 Task: Design an expense reimbursement form in Excel to streamline the process of submitting and approving expense claims. Include fields for employee details, itemized expenses, and total calculations.
Action: Key pressed <Key.enter>
Screenshot: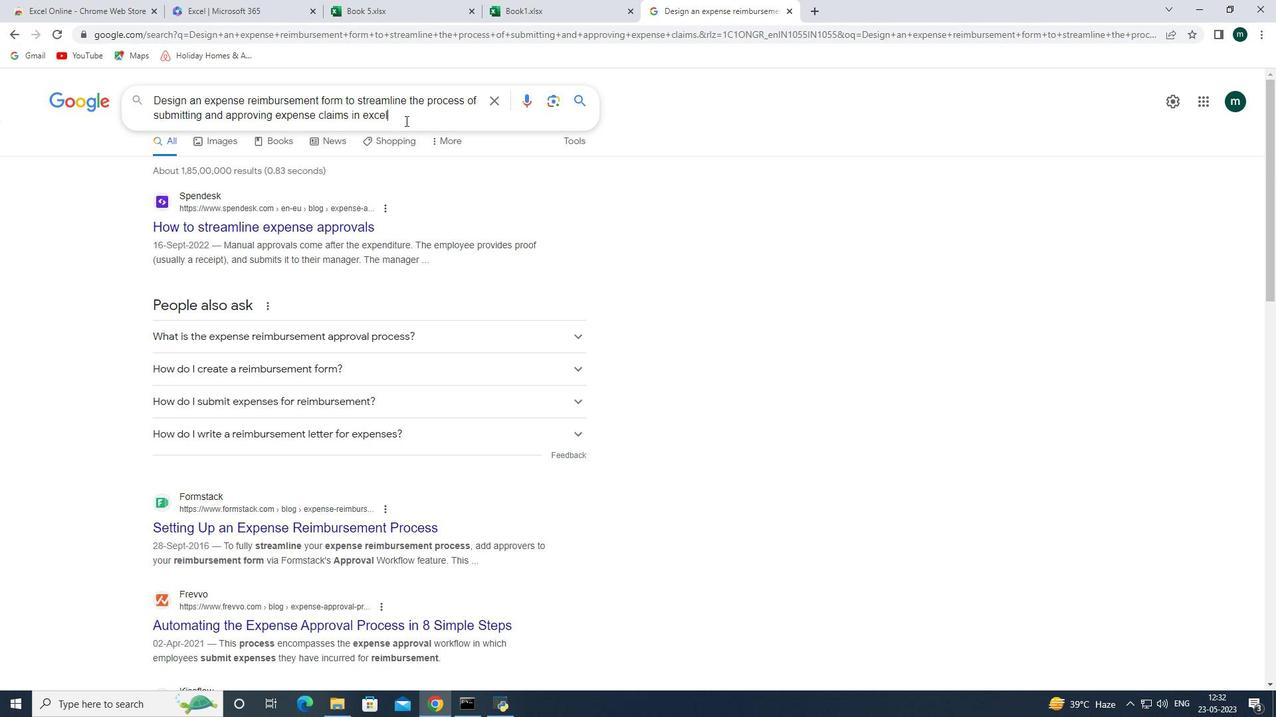 
Action: Mouse moved to (207, 134)
Screenshot: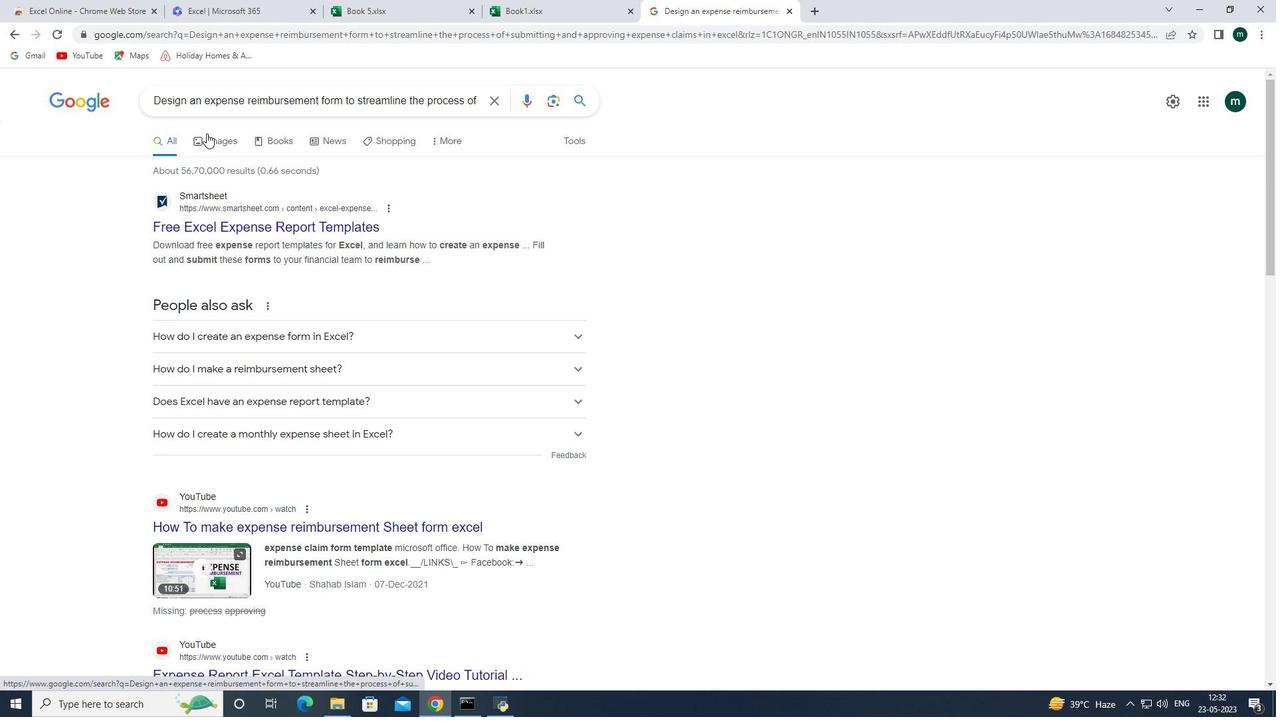 
Action: Mouse pressed left at (207, 134)
Screenshot: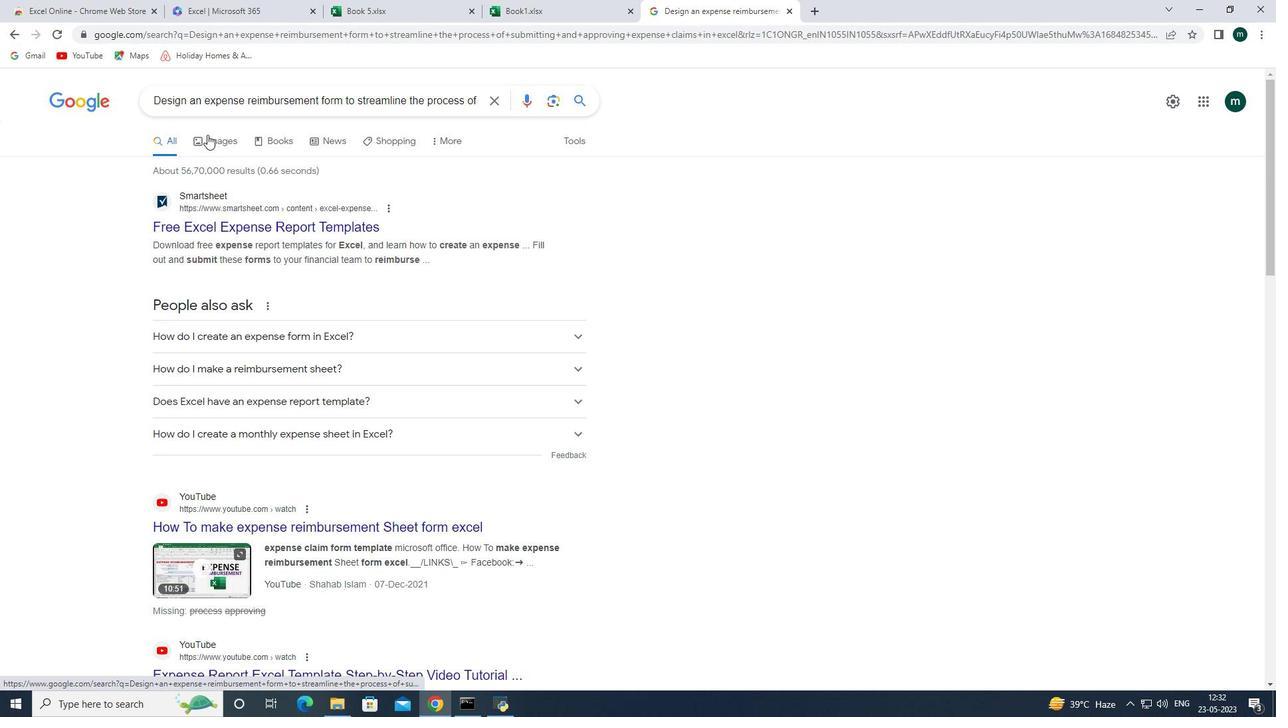 
Action: Mouse moved to (1114, 251)
Screenshot: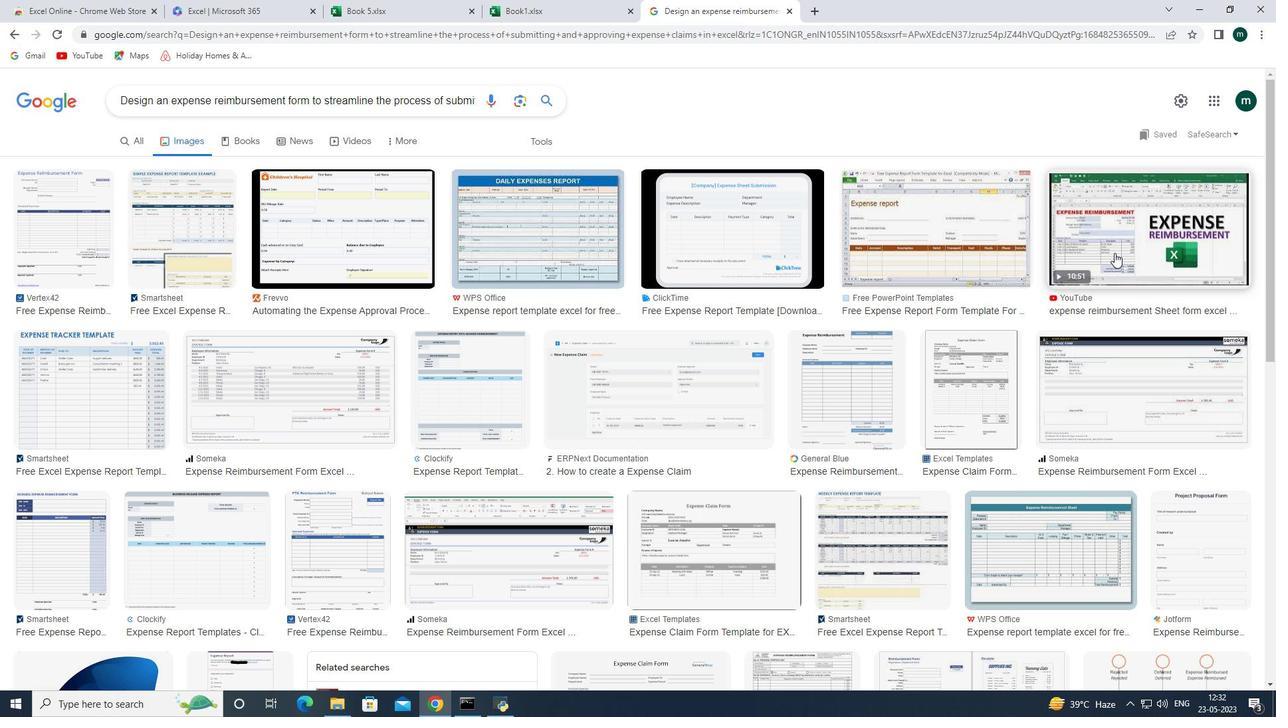 
Action: Mouse pressed left at (1114, 251)
Screenshot: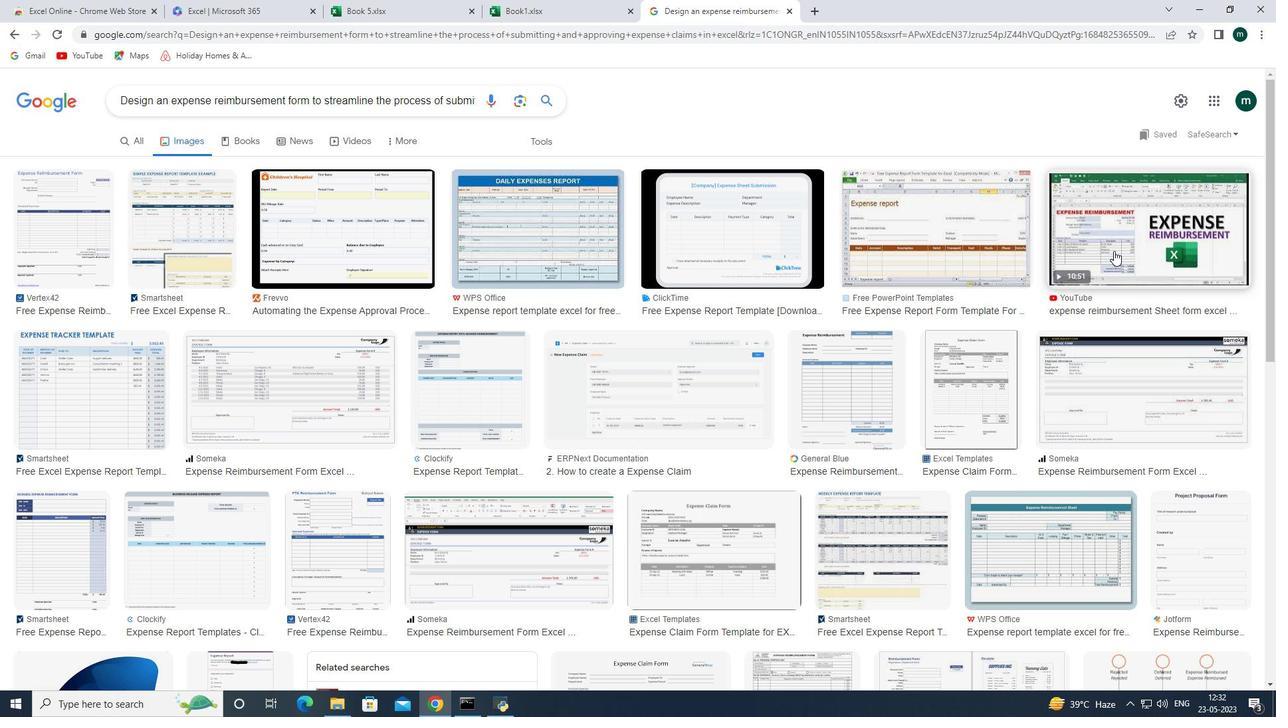 
Action: Mouse moved to (435, 482)
Screenshot: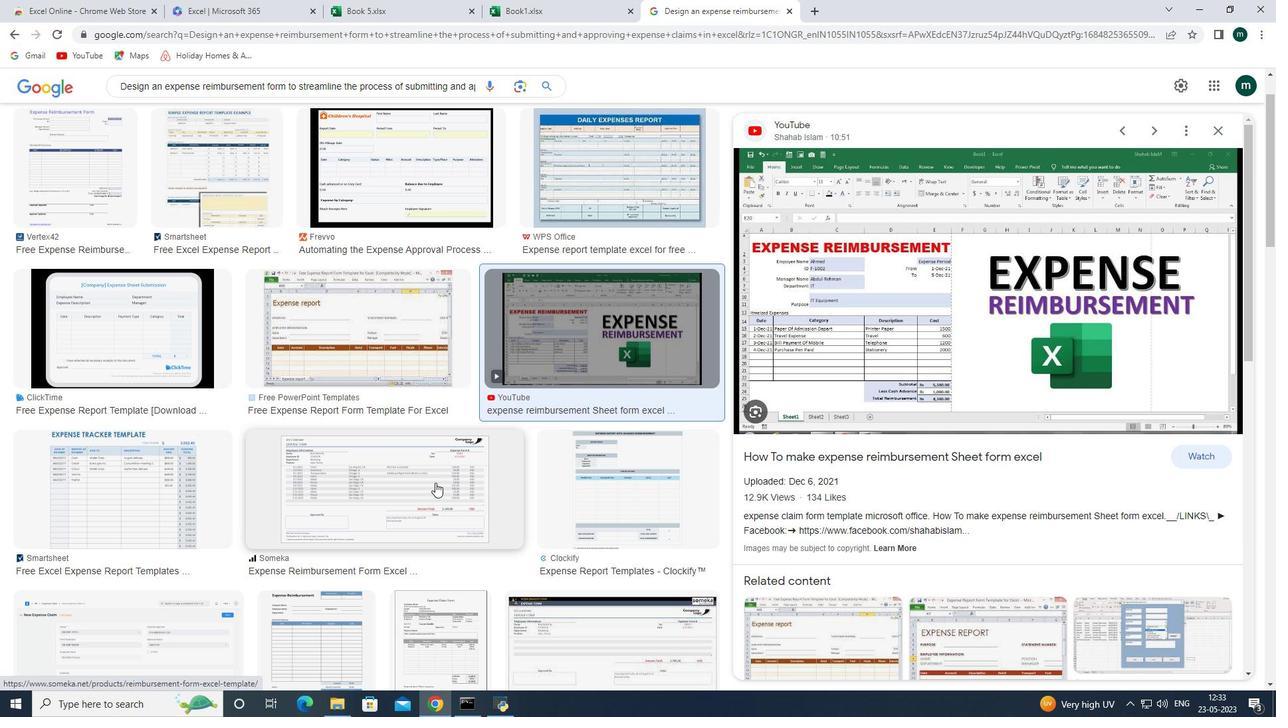 
Action: Mouse pressed left at (435, 482)
Screenshot: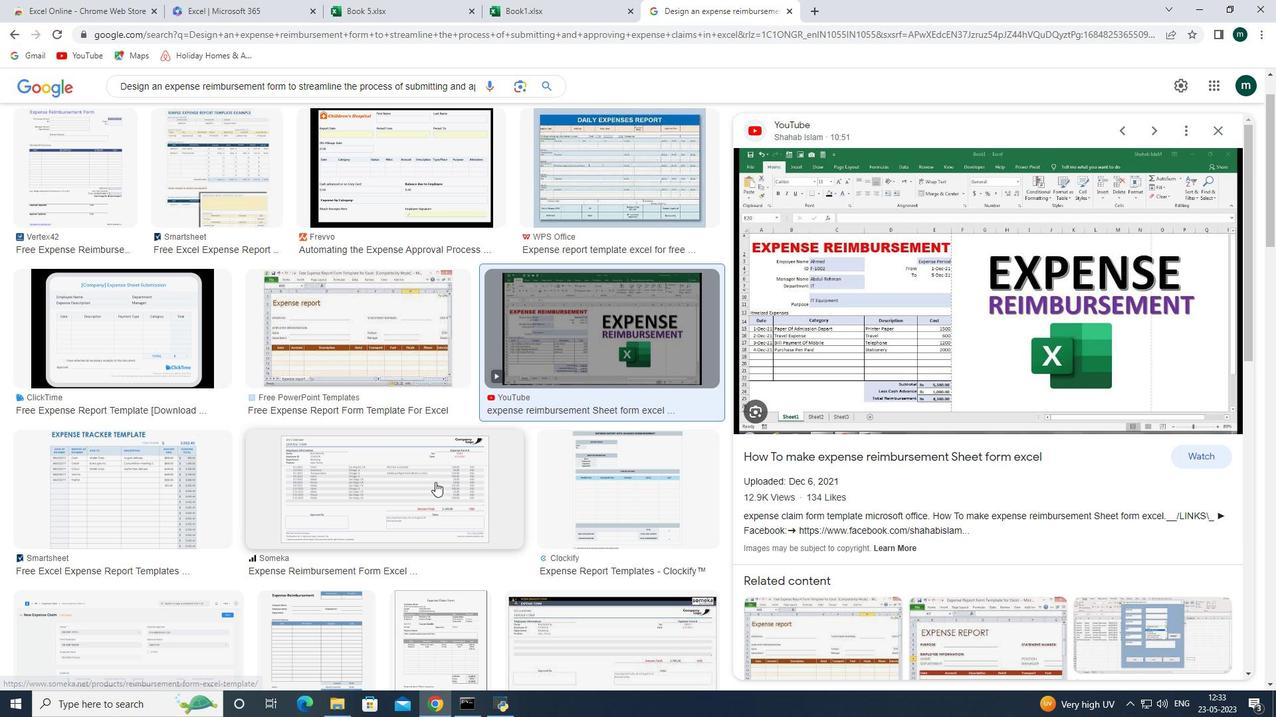 
Action: Mouse moved to (175, 479)
Screenshot: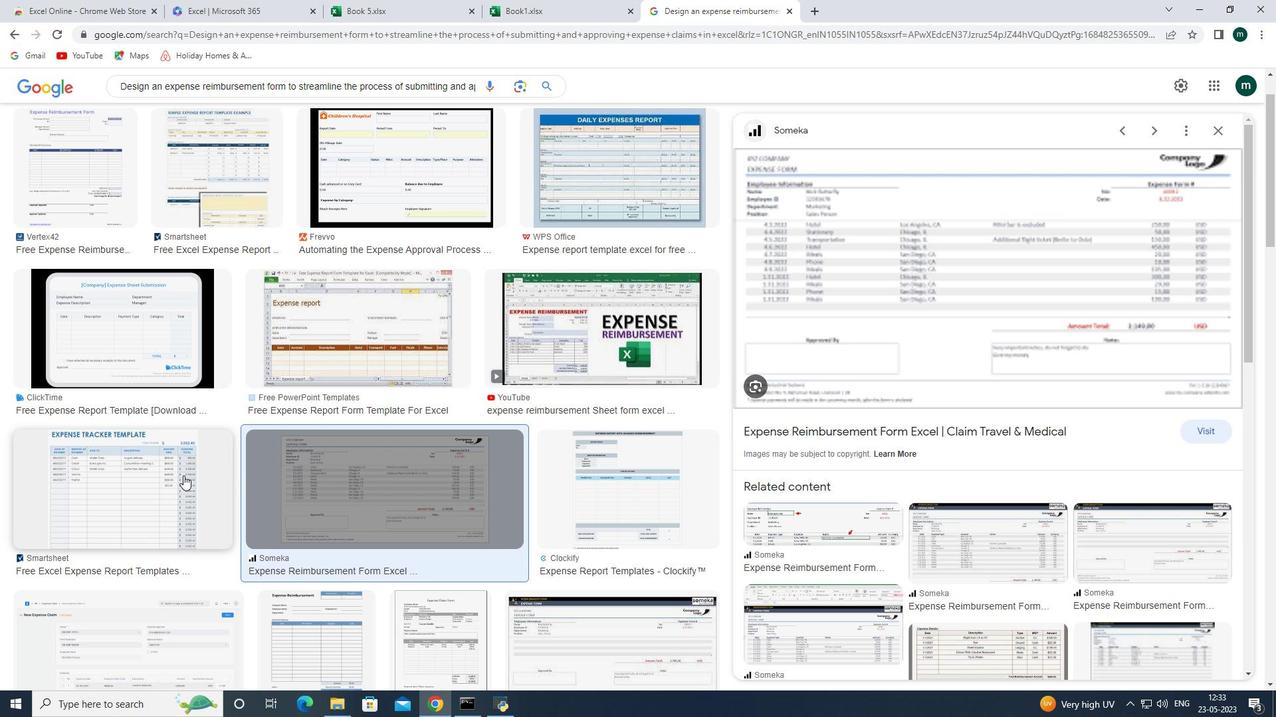 
Action: Mouse pressed left at (175, 479)
Screenshot: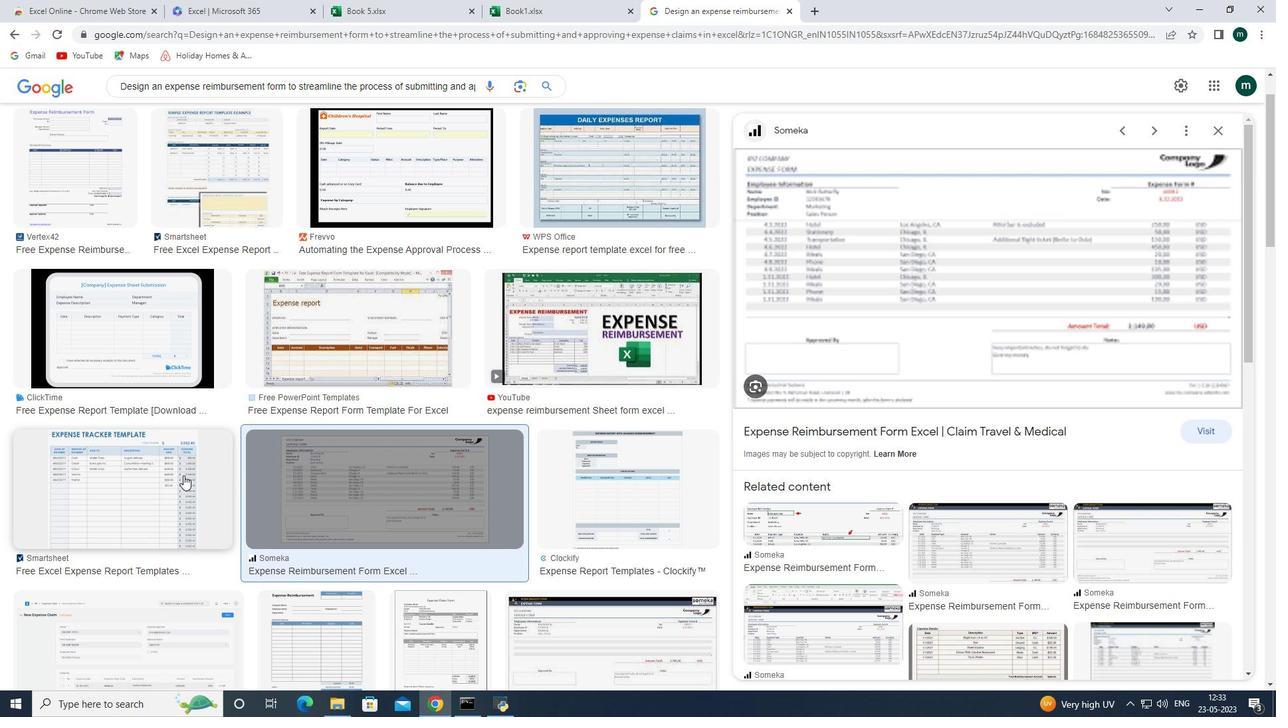 
Action: Mouse moved to (564, 498)
Screenshot: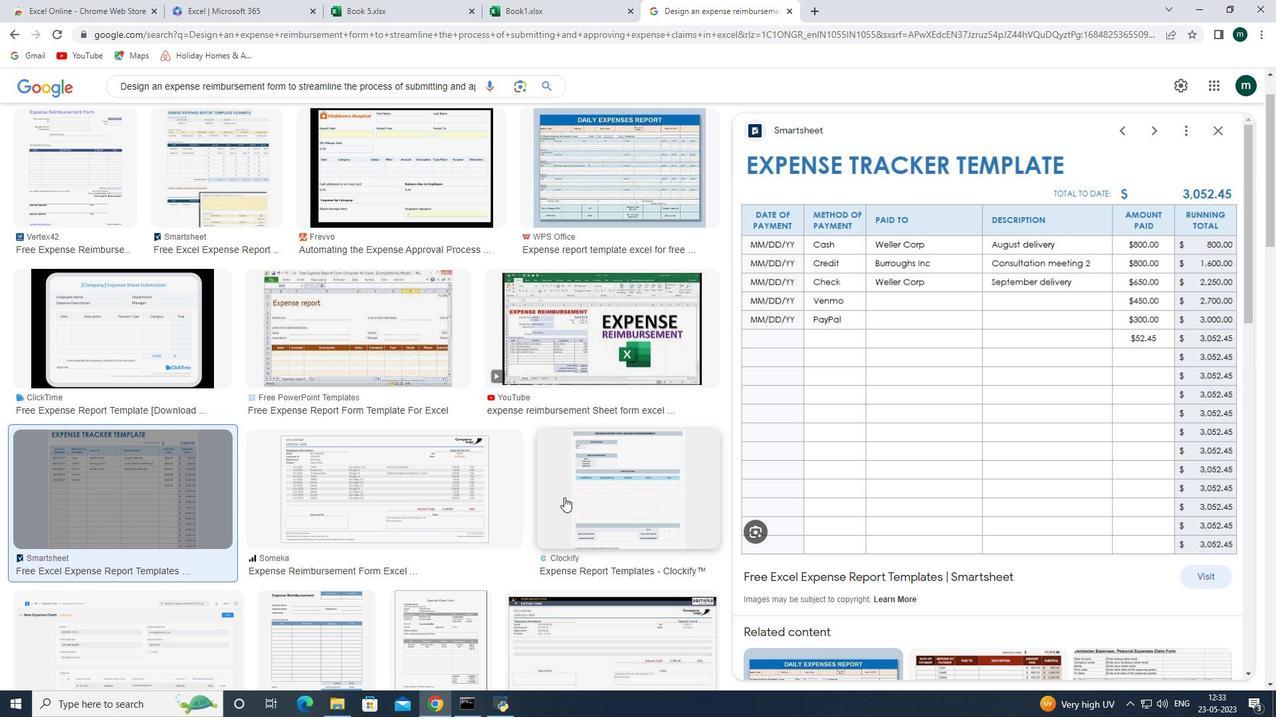 
Action: Mouse scrolled (564, 497) with delta (0, 0)
Screenshot: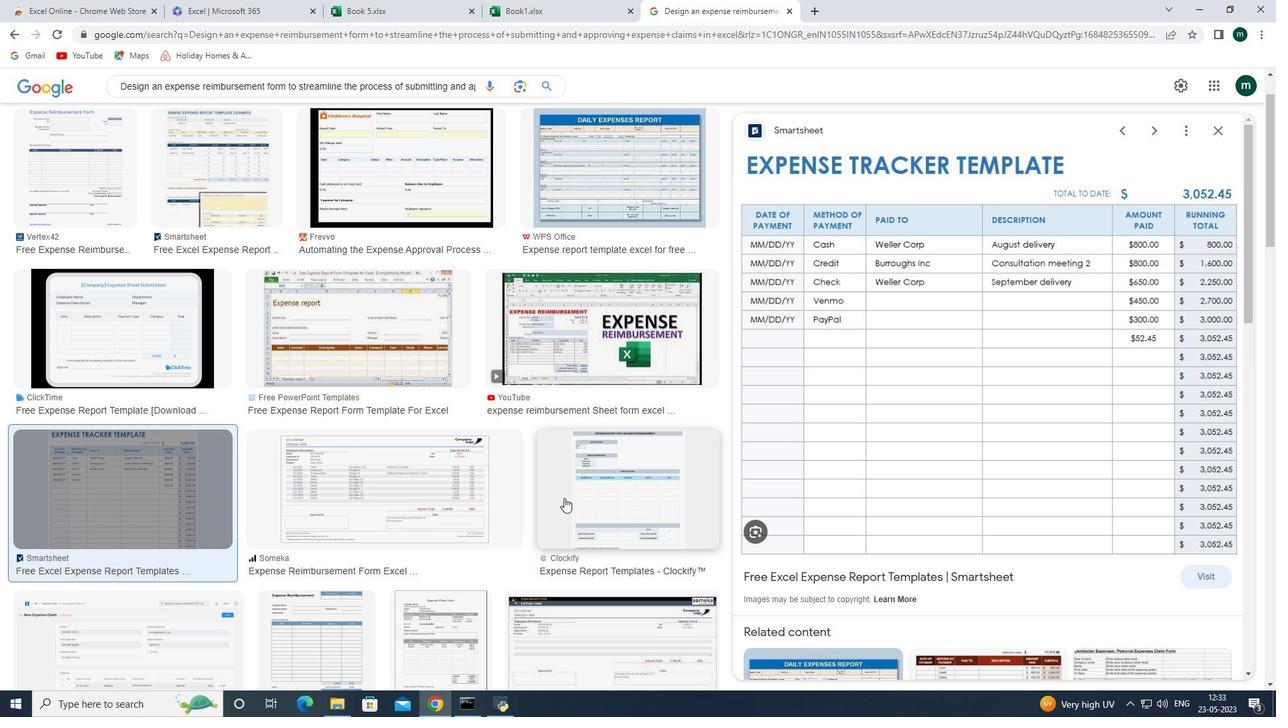 
Action: Mouse scrolled (564, 497) with delta (0, 0)
Screenshot: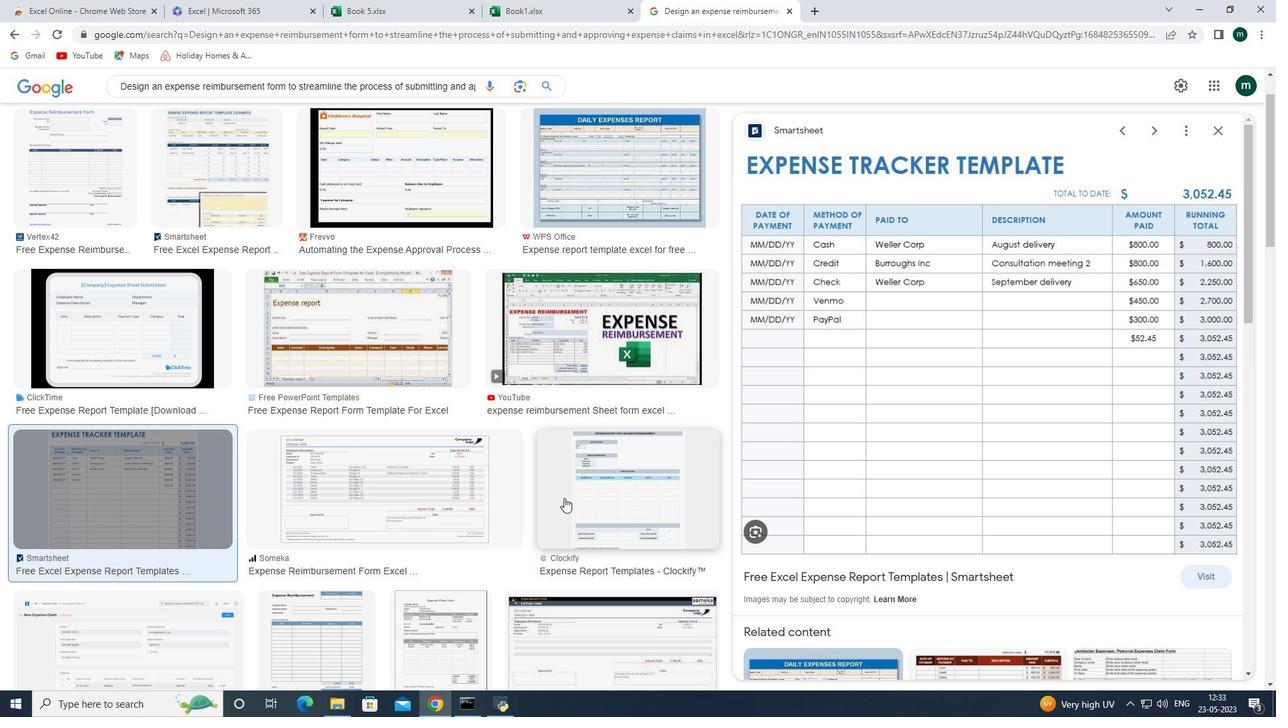 
Action: Mouse moved to (552, 500)
Screenshot: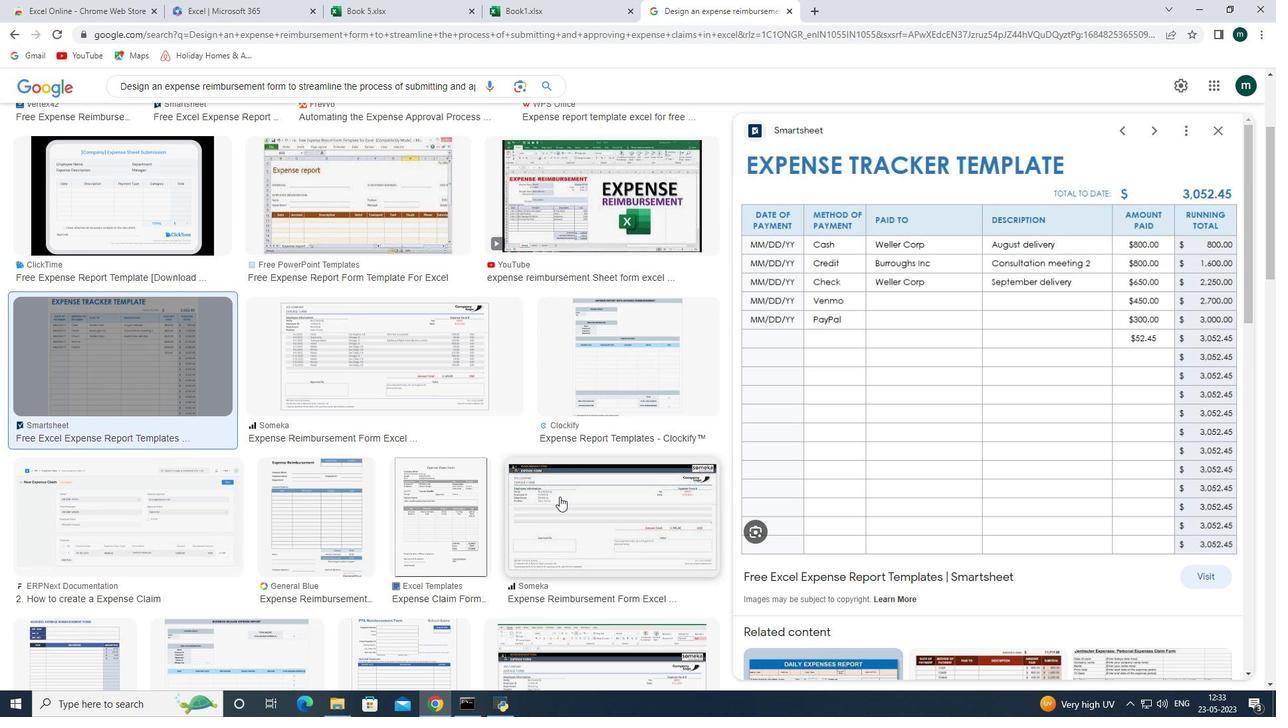 
Action: Mouse pressed left at (552, 500)
Screenshot: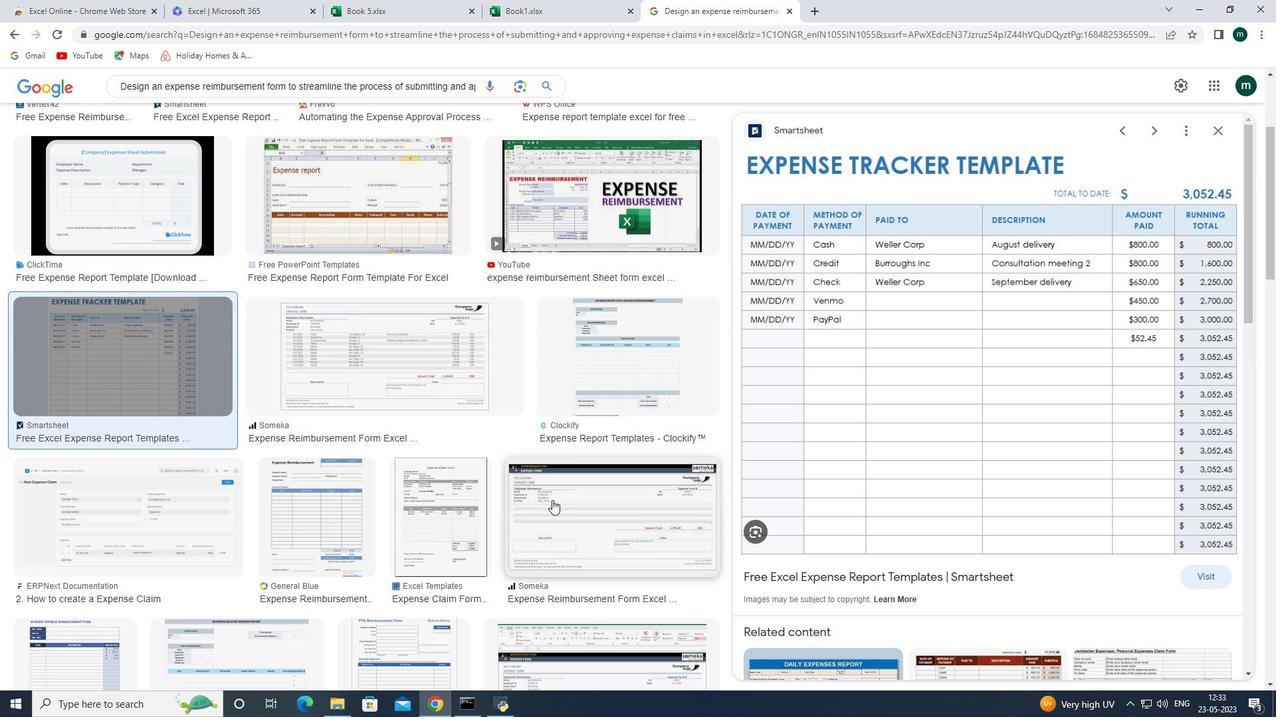
Action: Mouse moved to (453, 523)
Screenshot: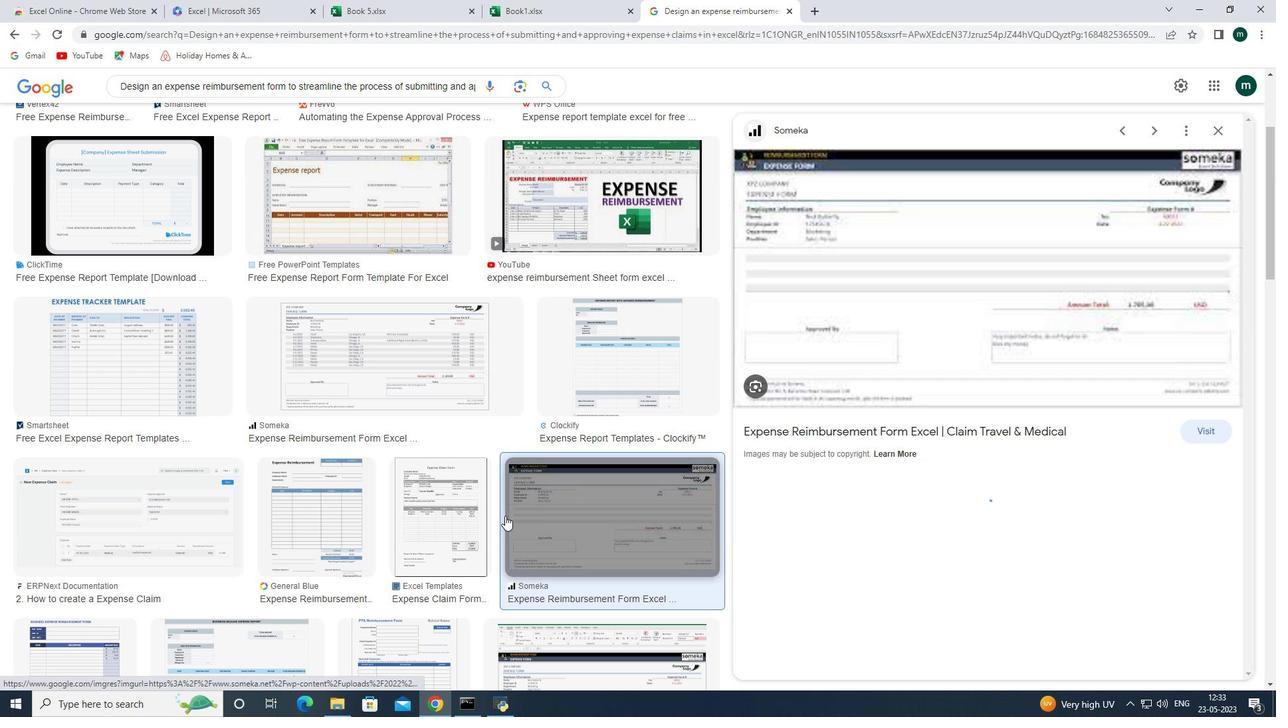 
Action: Mouse pressed left at (453, 523)
Screenshot: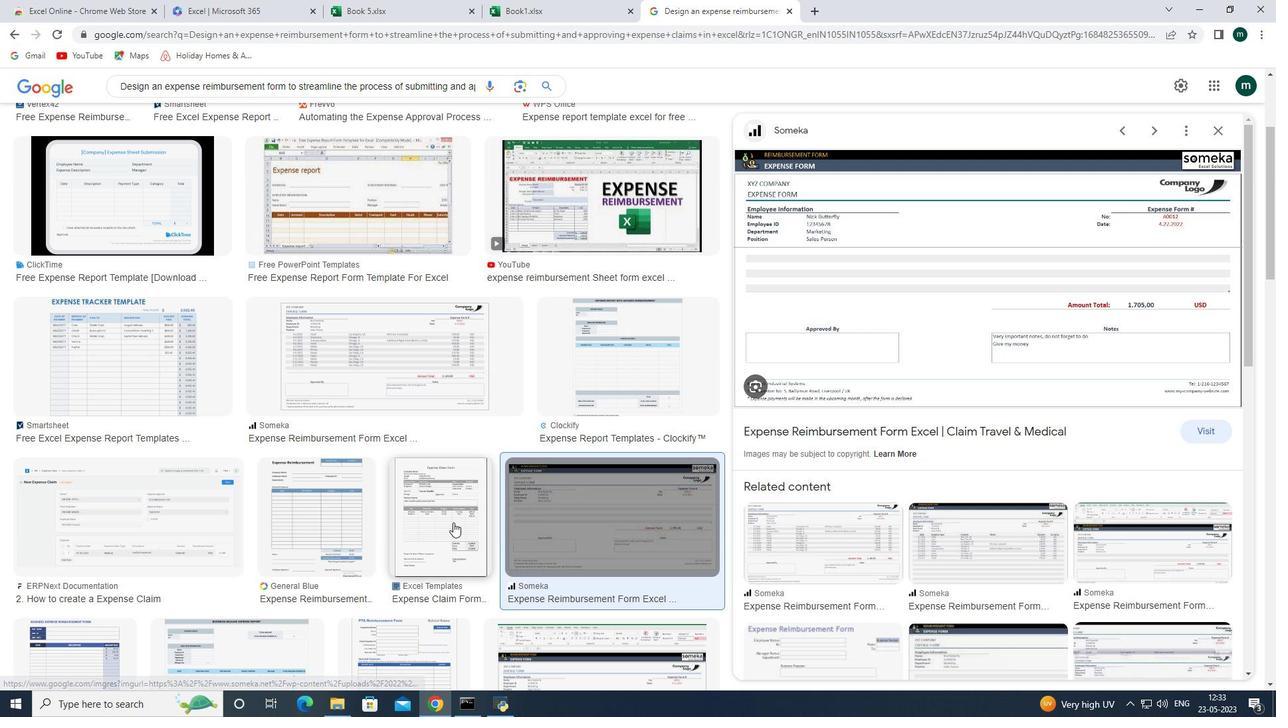 
Action: Mouse moved to (930, 363)
Screenshot: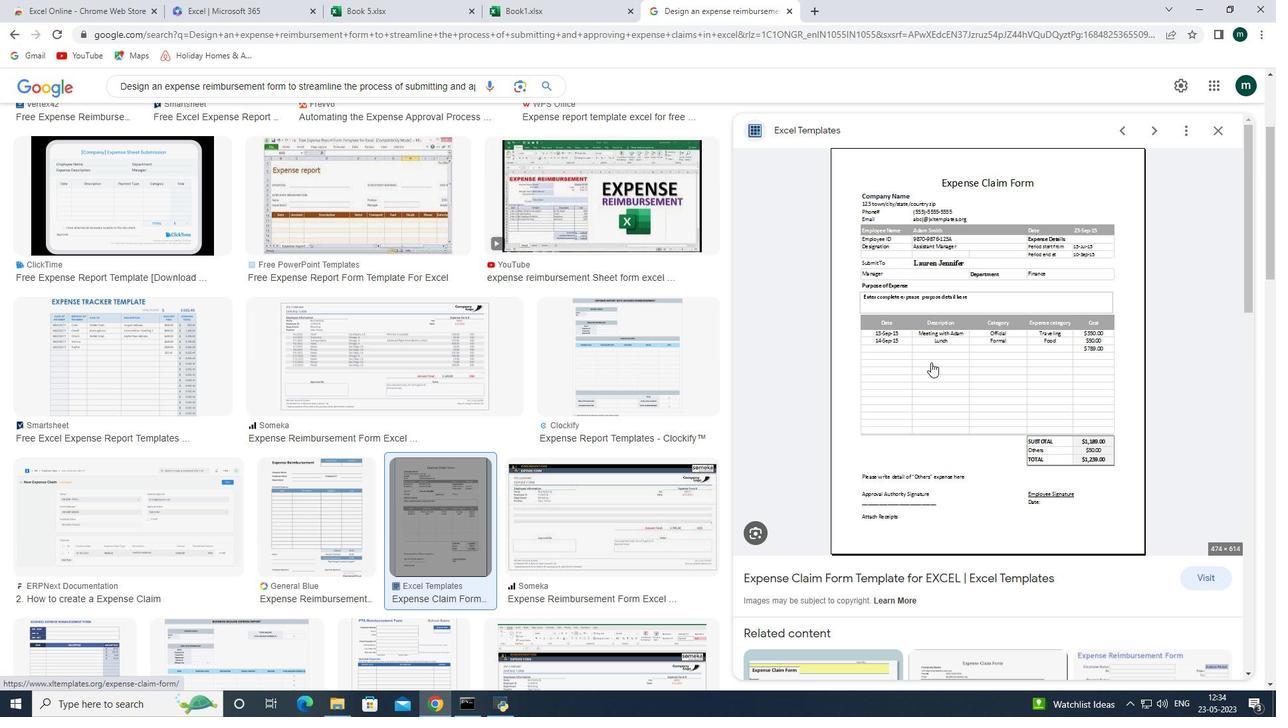 
Action: Mouse scrolled (930, 364) with delta (0, 0)
Screenshot: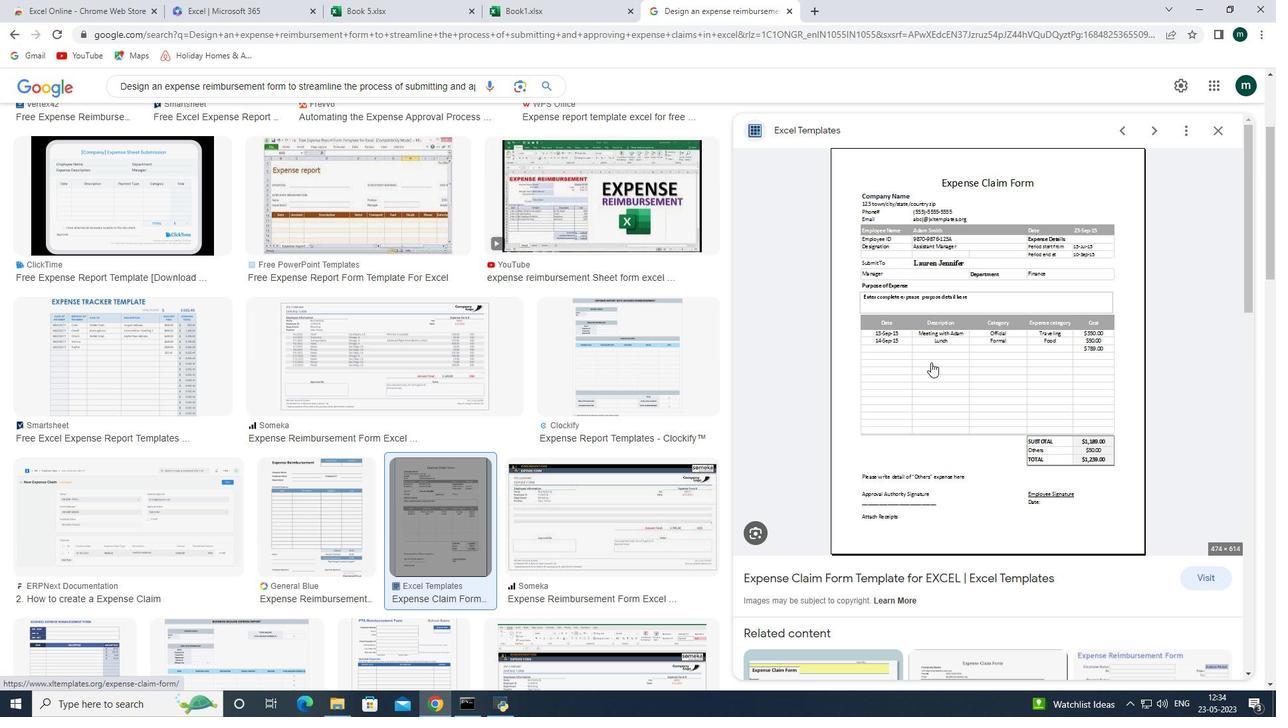 
Action: Mouse scrolled (930, 364) with delta (0, 0)
Screenshot: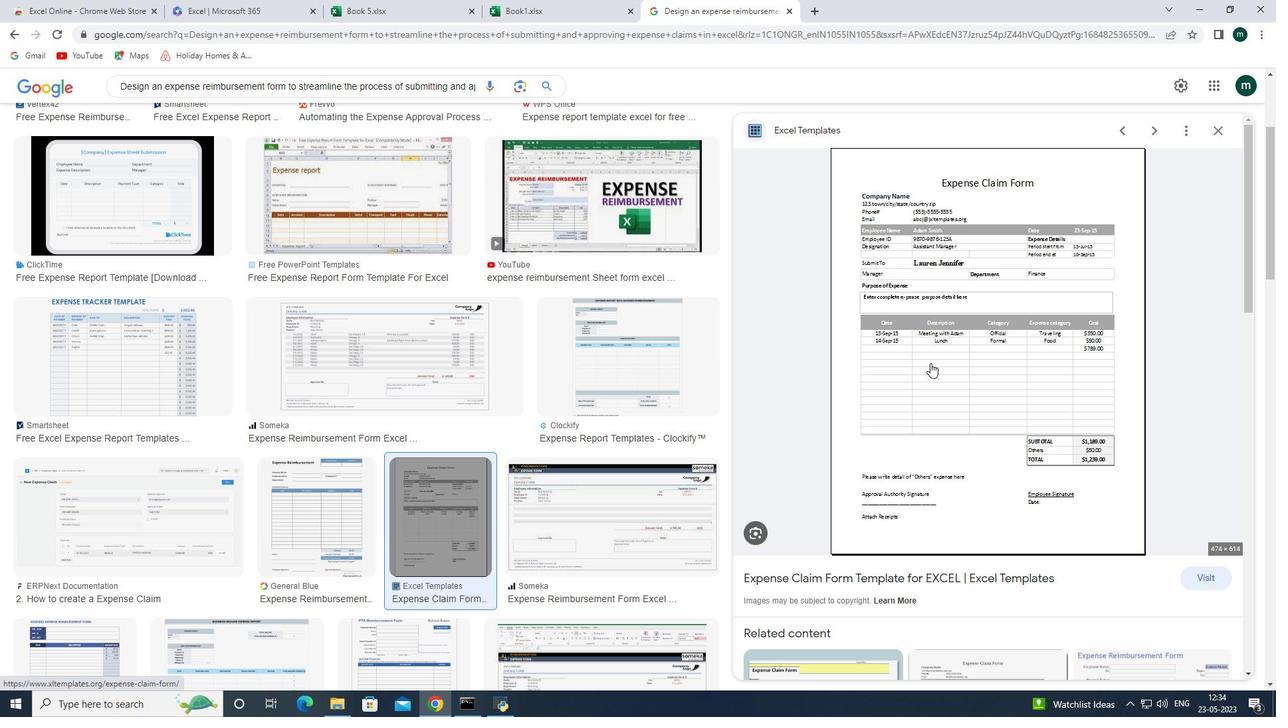 
Action: Mouse scrolled (930, 364) with delta (0, 0)
Screenshot: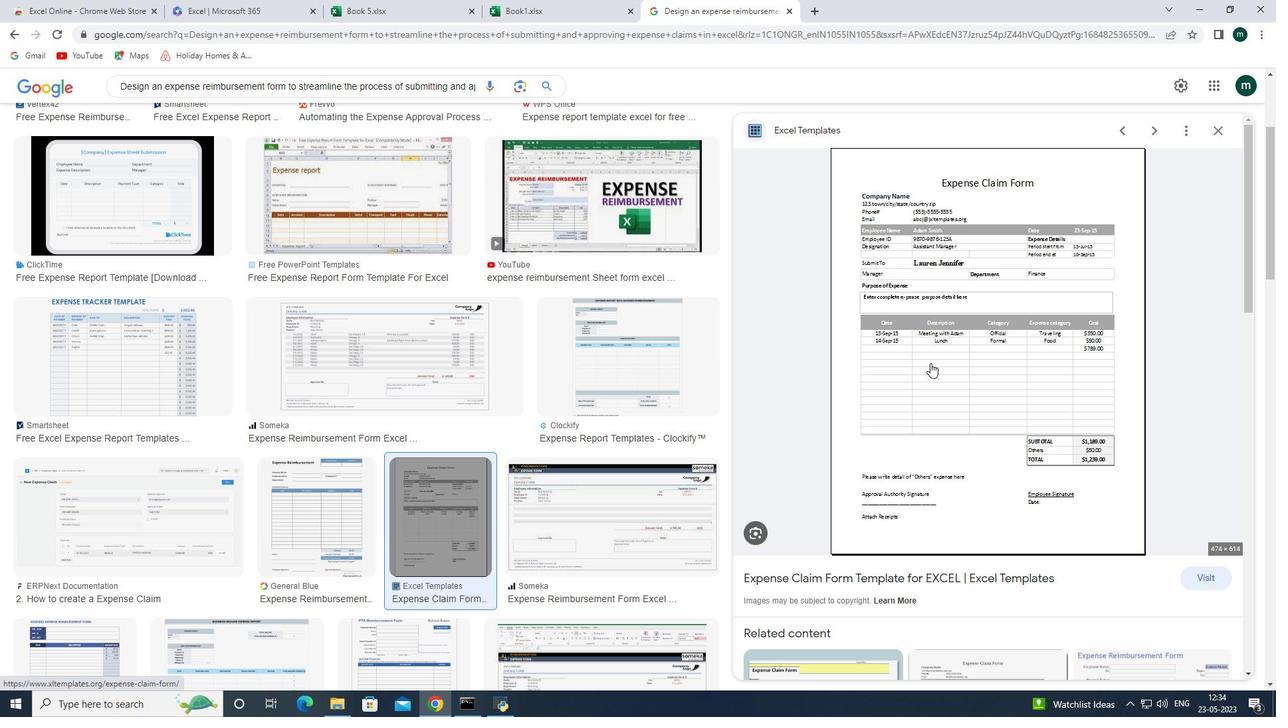 
Action: Mouse scrolled (930, 364) with delta (0, 0)
Screenshot: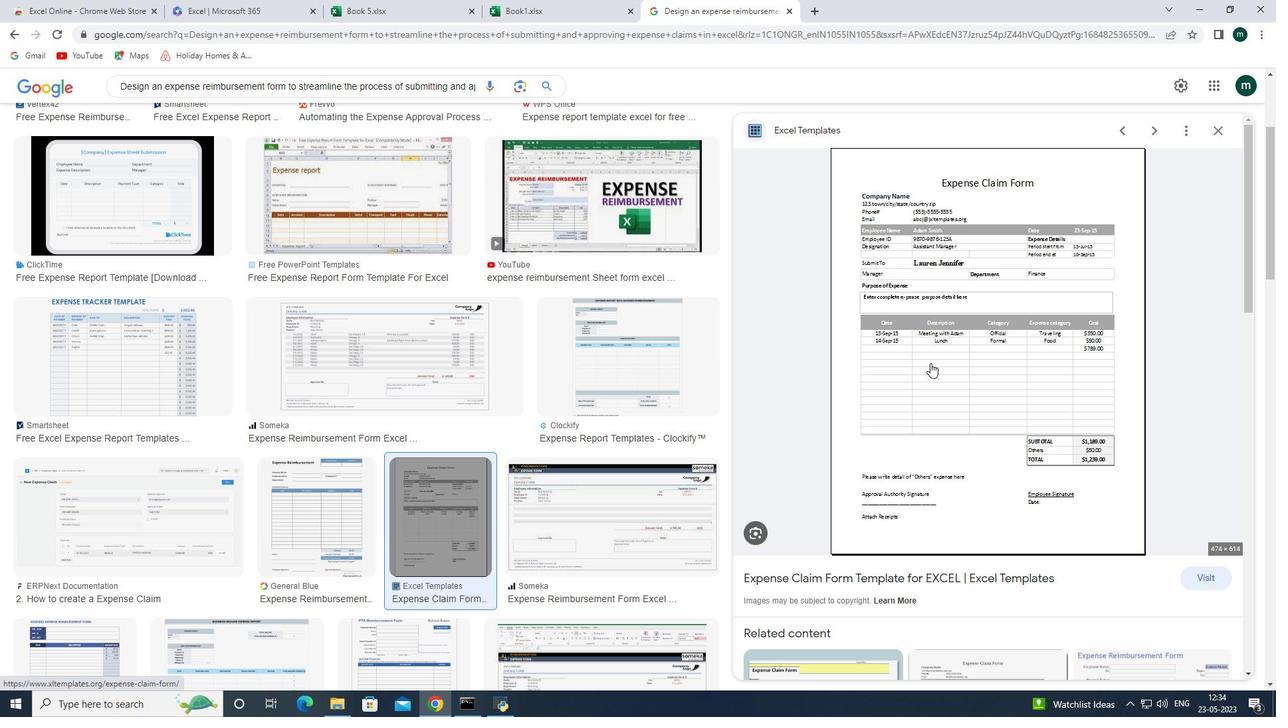 
Action: Mouse scrolled (930, 364) with delta (0, 0)
Screenshot: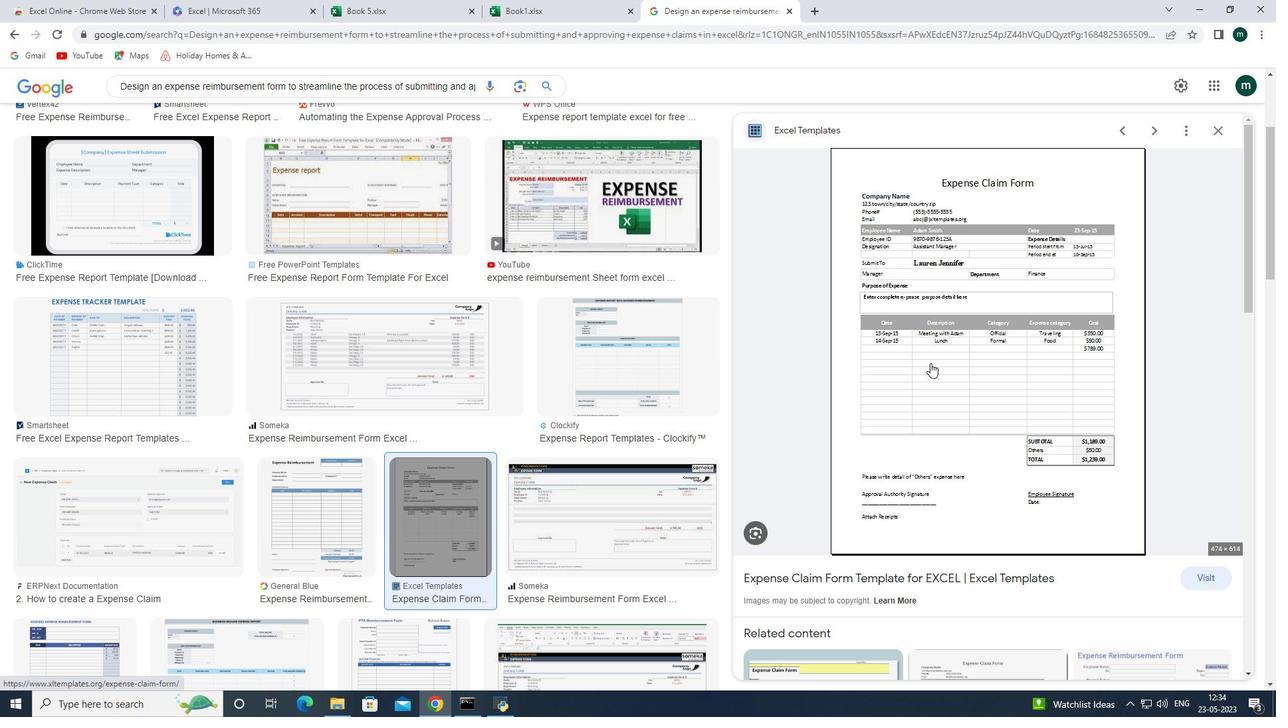 
Action: Mouse scrolled (930, 364) with delta (0, 0)
Screenshot: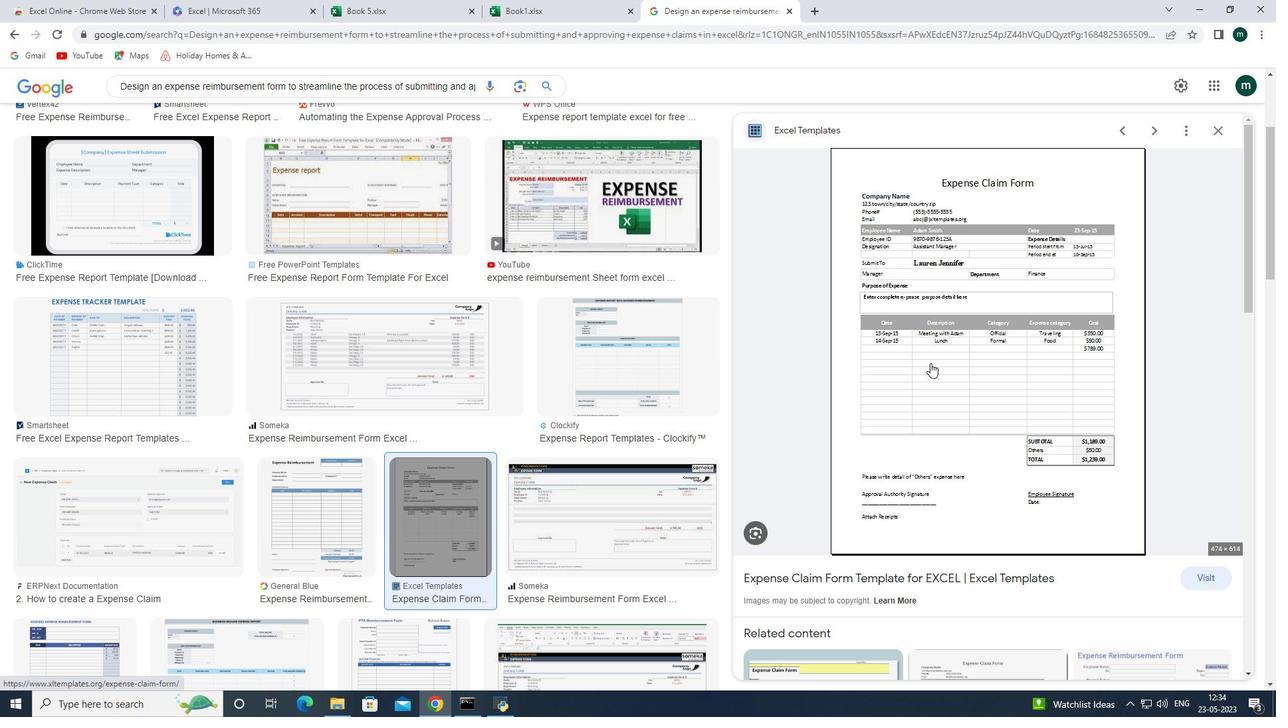 
Action: Mouse scrolled (930, 364) with delta (0, 0)
Screenshot: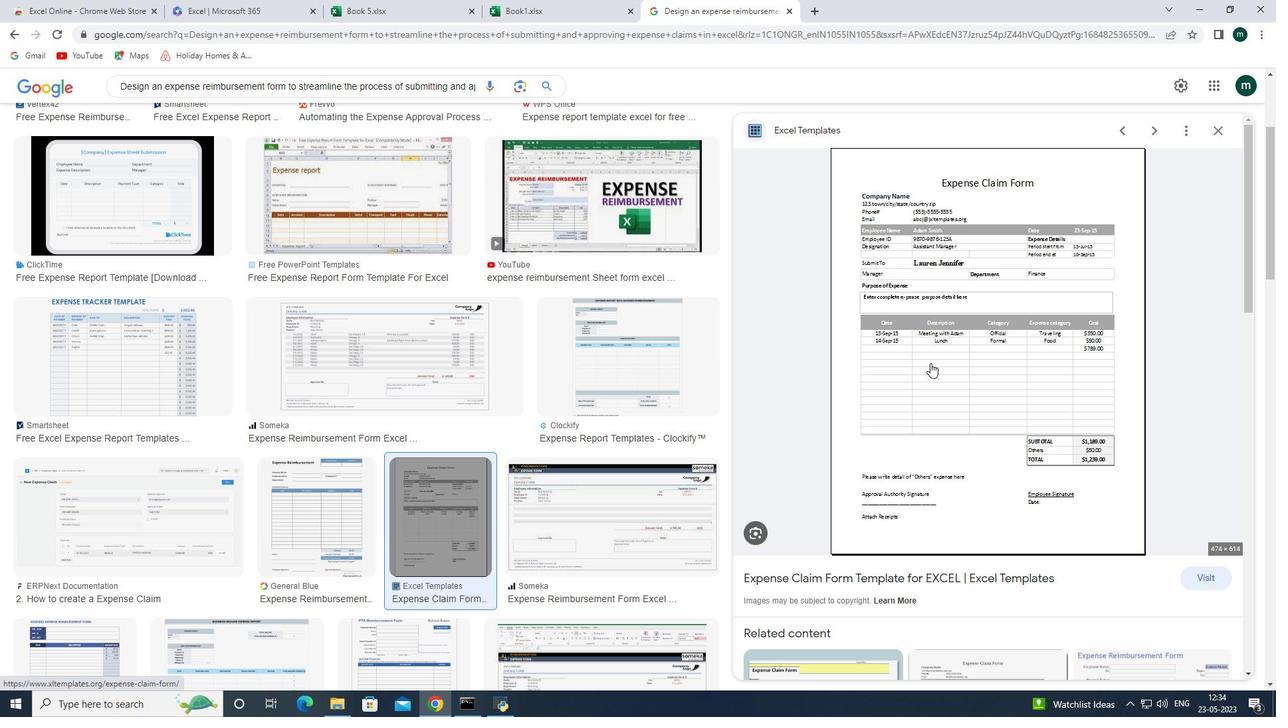 
Action: Mouse scrolled (930, 364) with delta (0, 0)
Screenshot: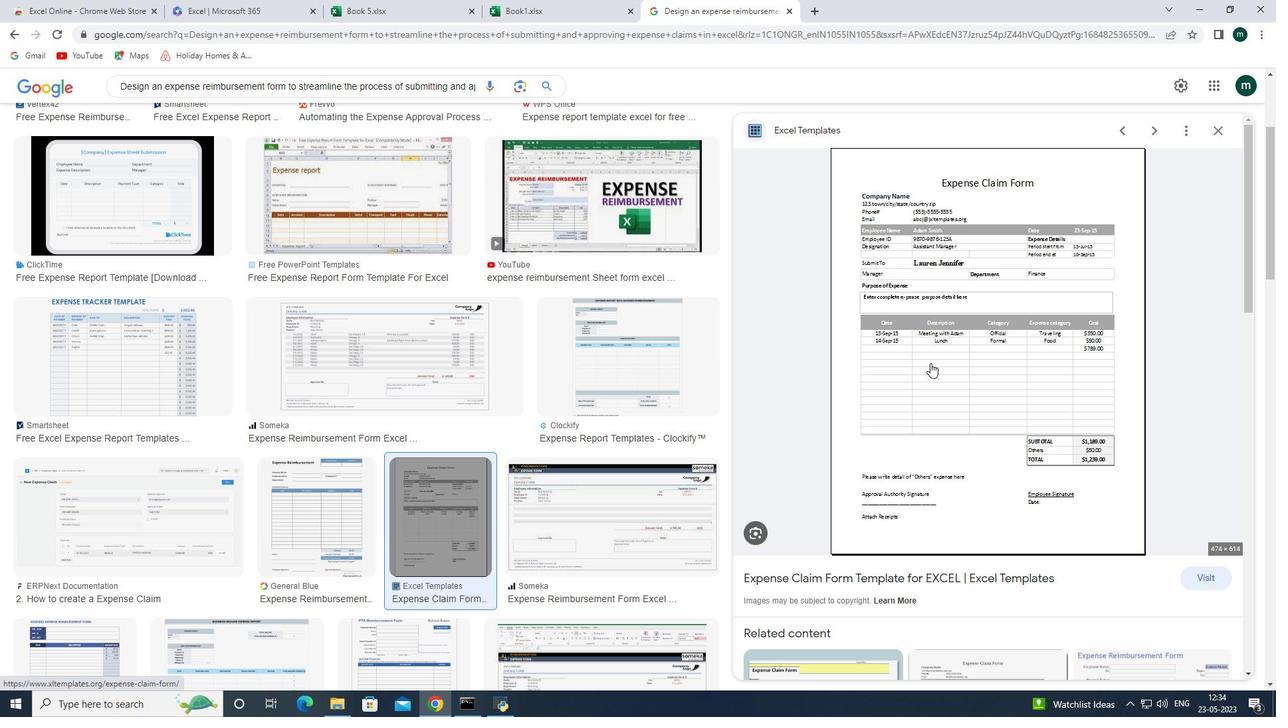 
Action: Mouse scrolled (930, 364) with delta (0, 0)
Screenshot: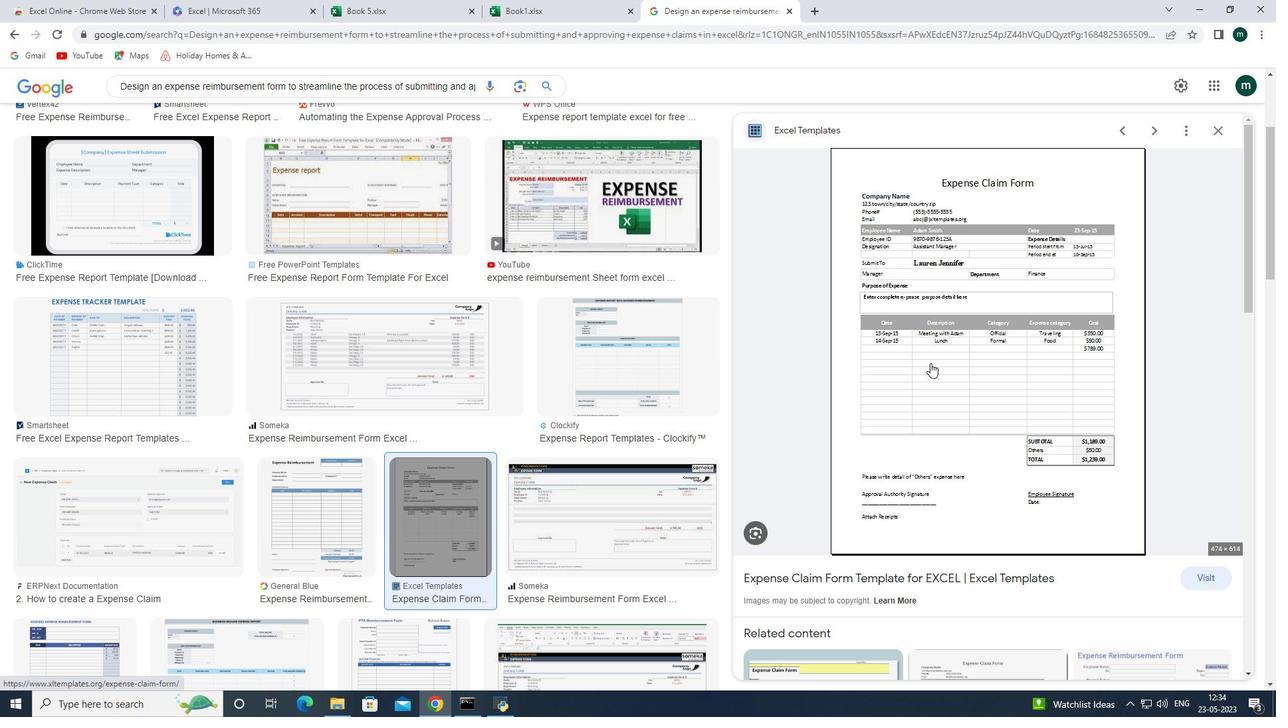 
Action: Mouse scrolled (930, 364) with delta (0, 0)
Screenshot: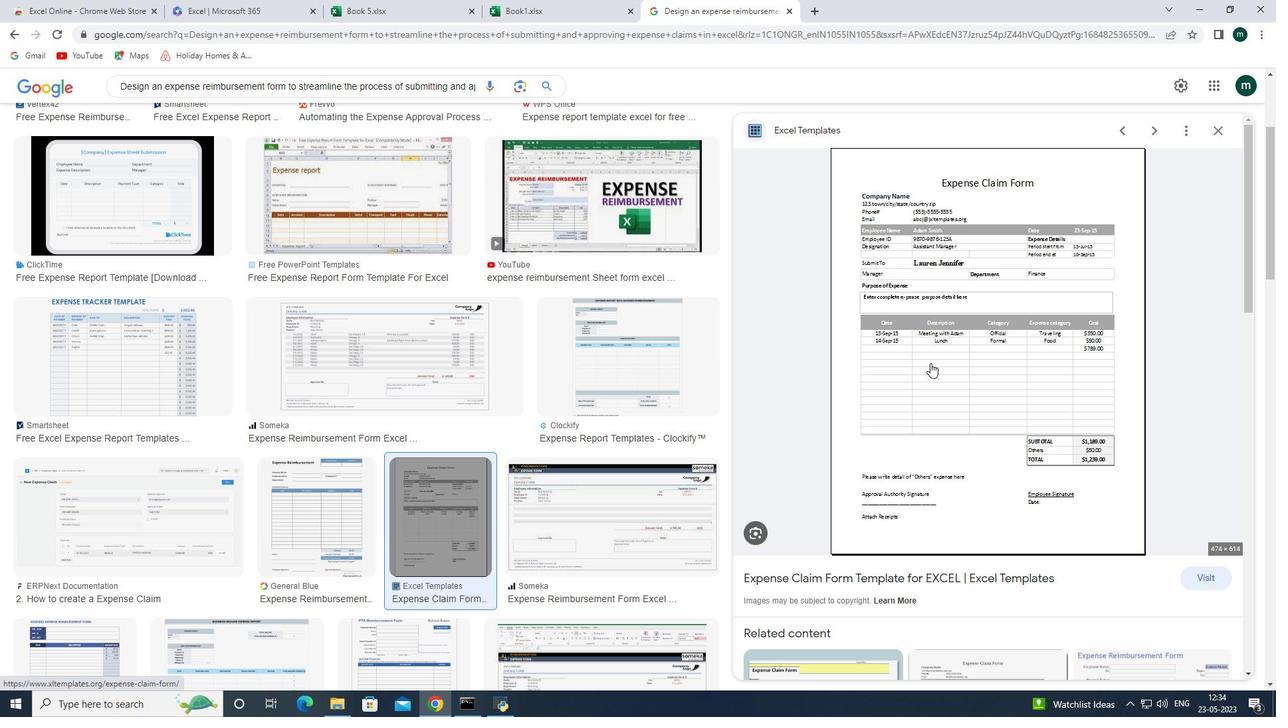 
Action: Mouse scrolled (930, 364) with delta (0, 0)
Screenshot: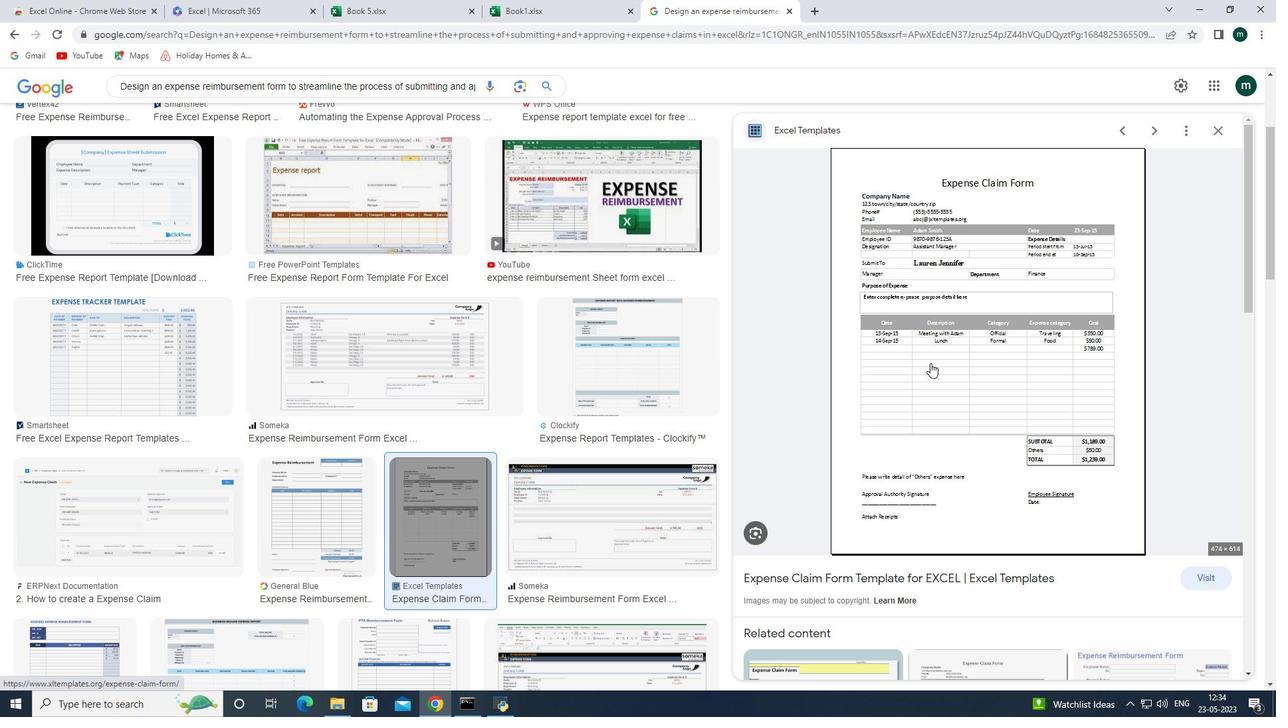 
Action: Mouse moved to (930, 361)
Screenshot: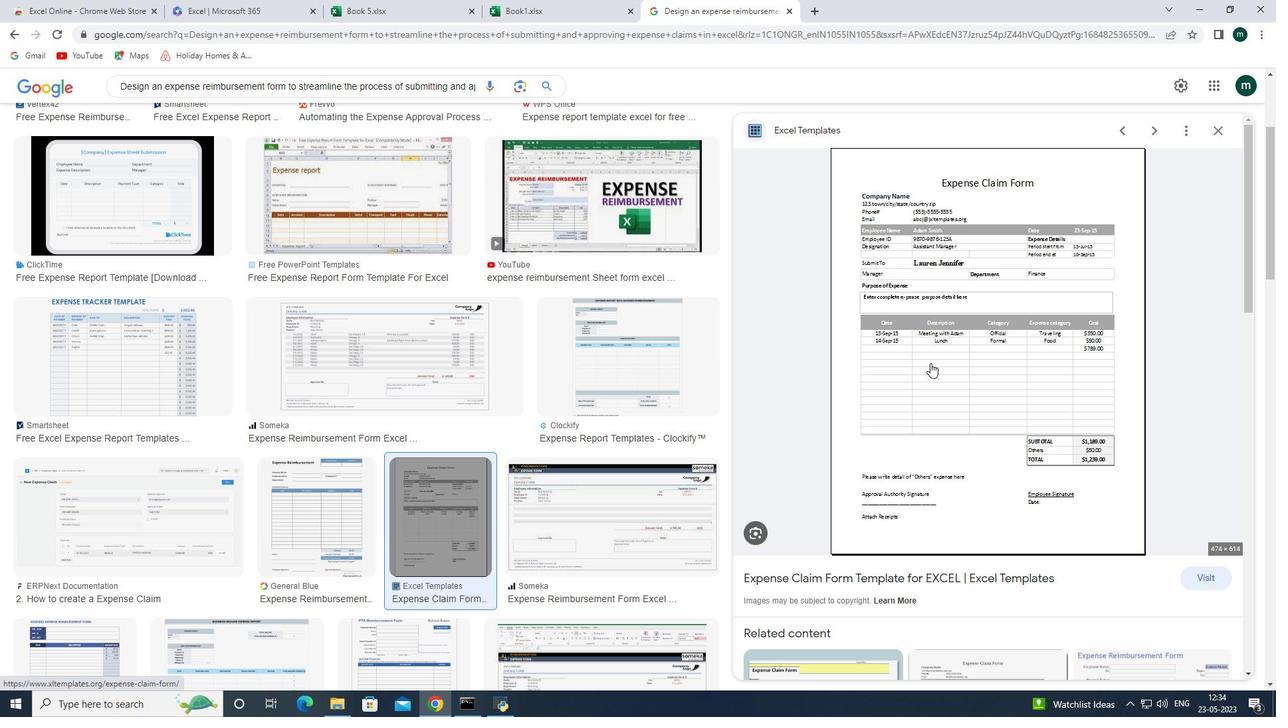 
Action: Mouse scrolled (930, 362) with delta (0, 0)
Screenshot: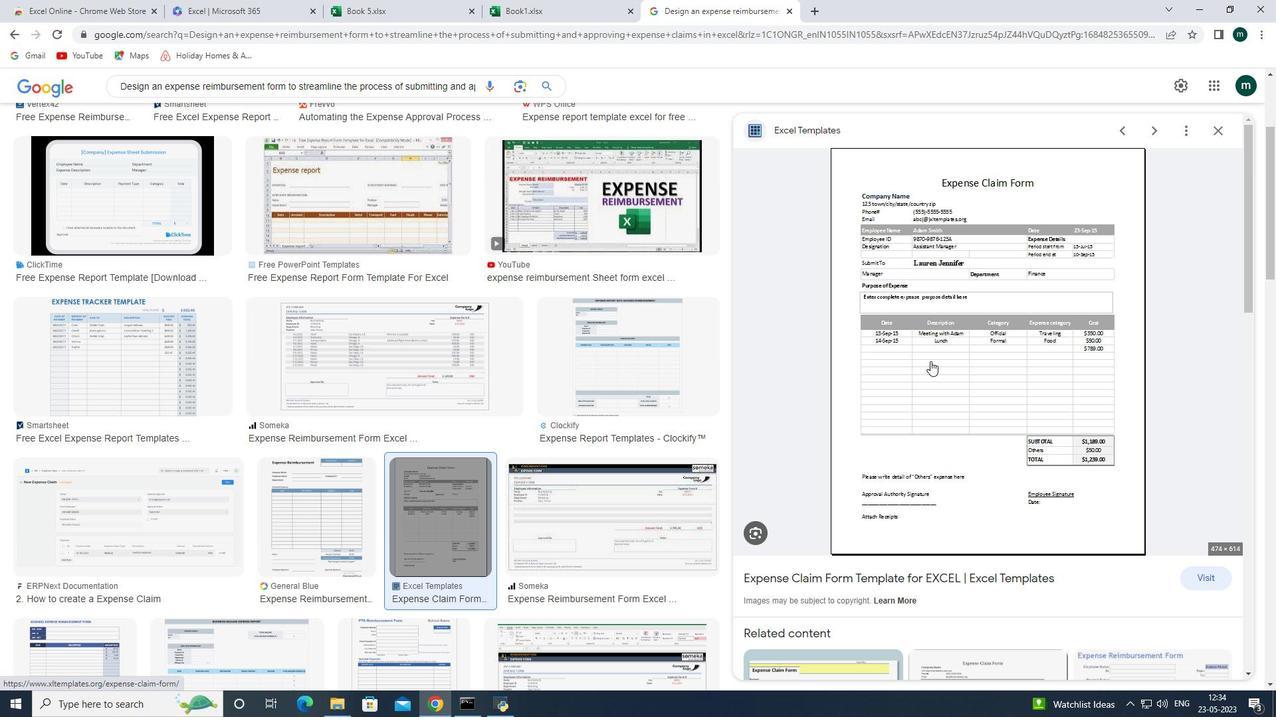 
Action: Mouse scrolled (930, 362) with delta (0, 0)
Screenshot: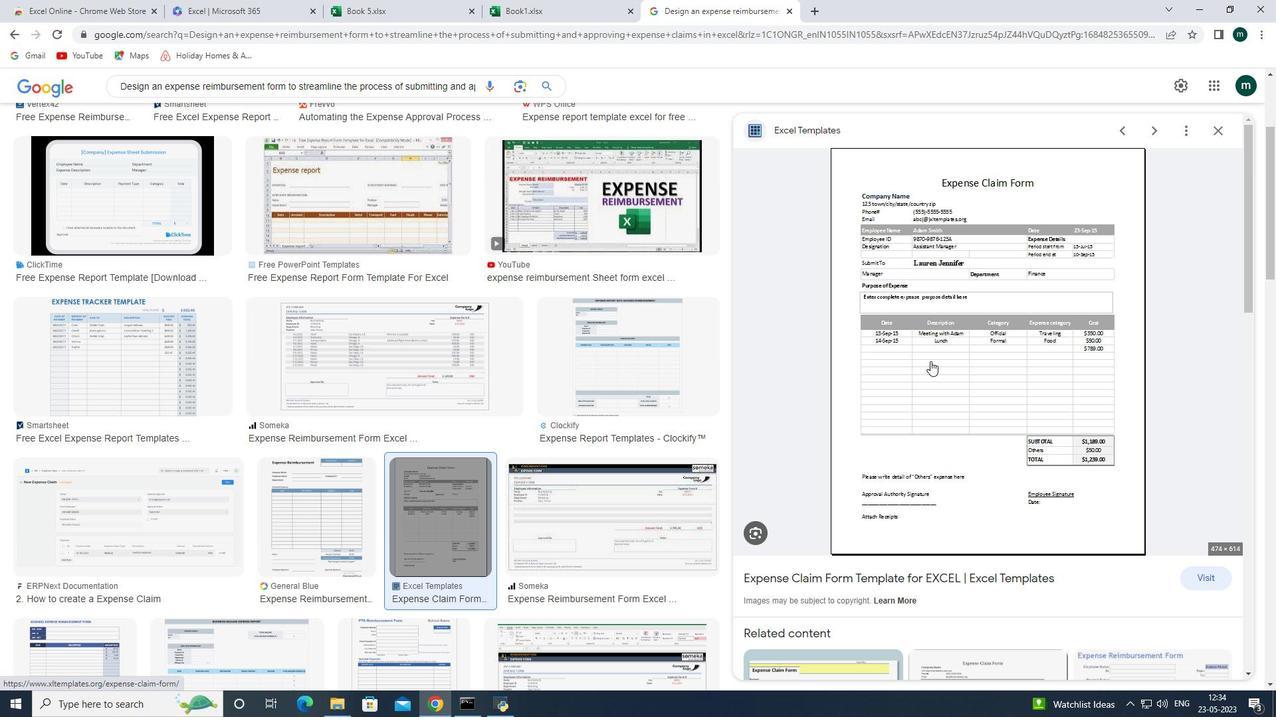
Action: Mouse scrolled (930, 362) with delta (0, 0)
Screenshot: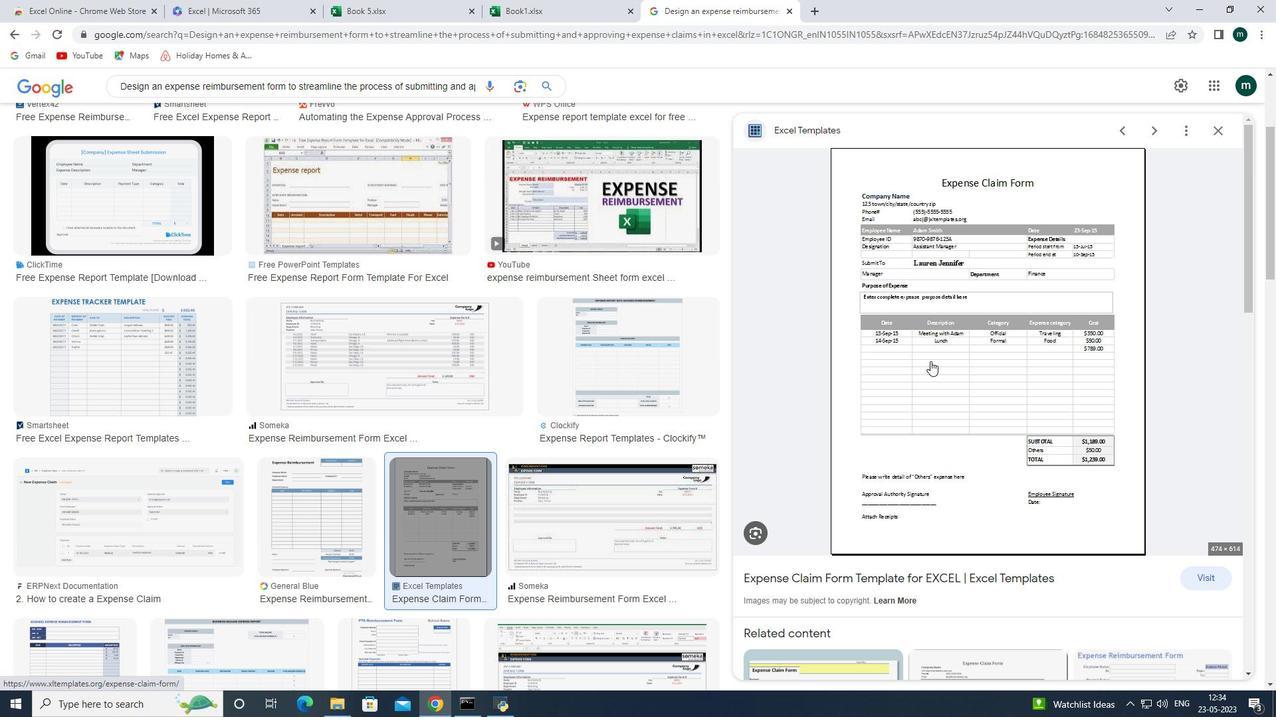 
Action: Mouse scrolled (930, 362) with delta (0, 0)
Screenshot: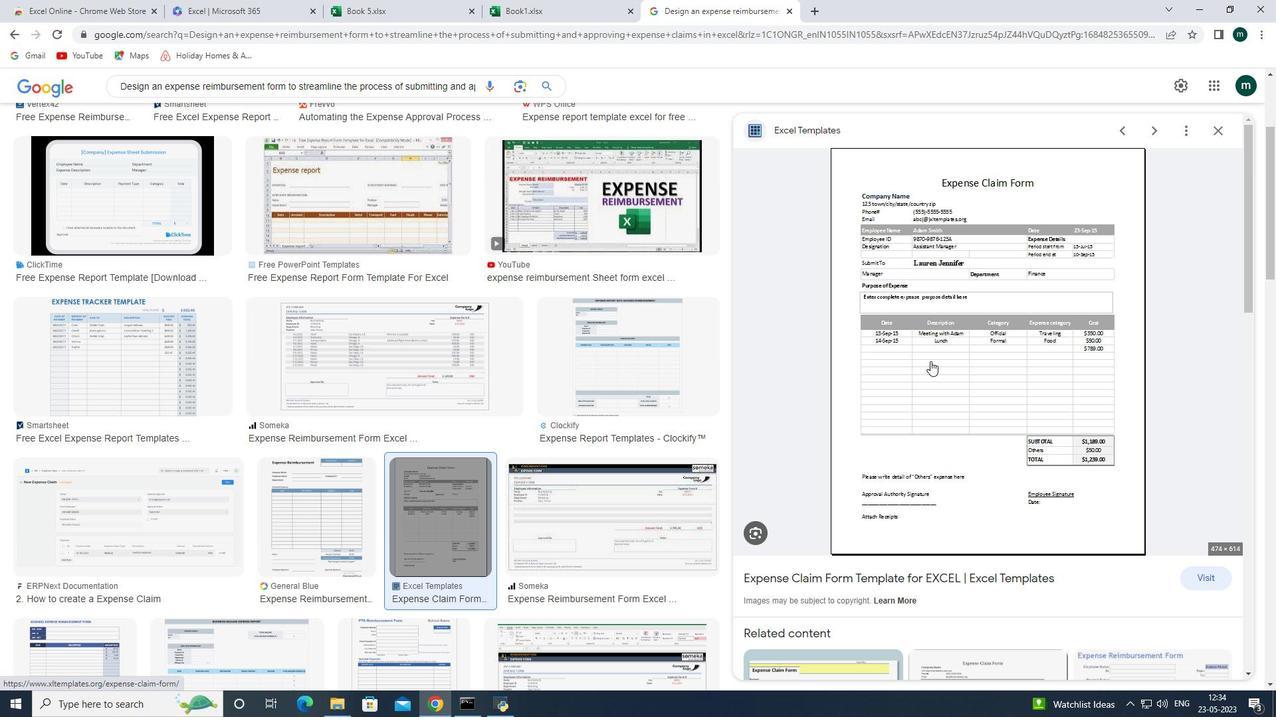 
Action: Mouse scrolled (930, 362) with delta (0, 0)
Screenshot: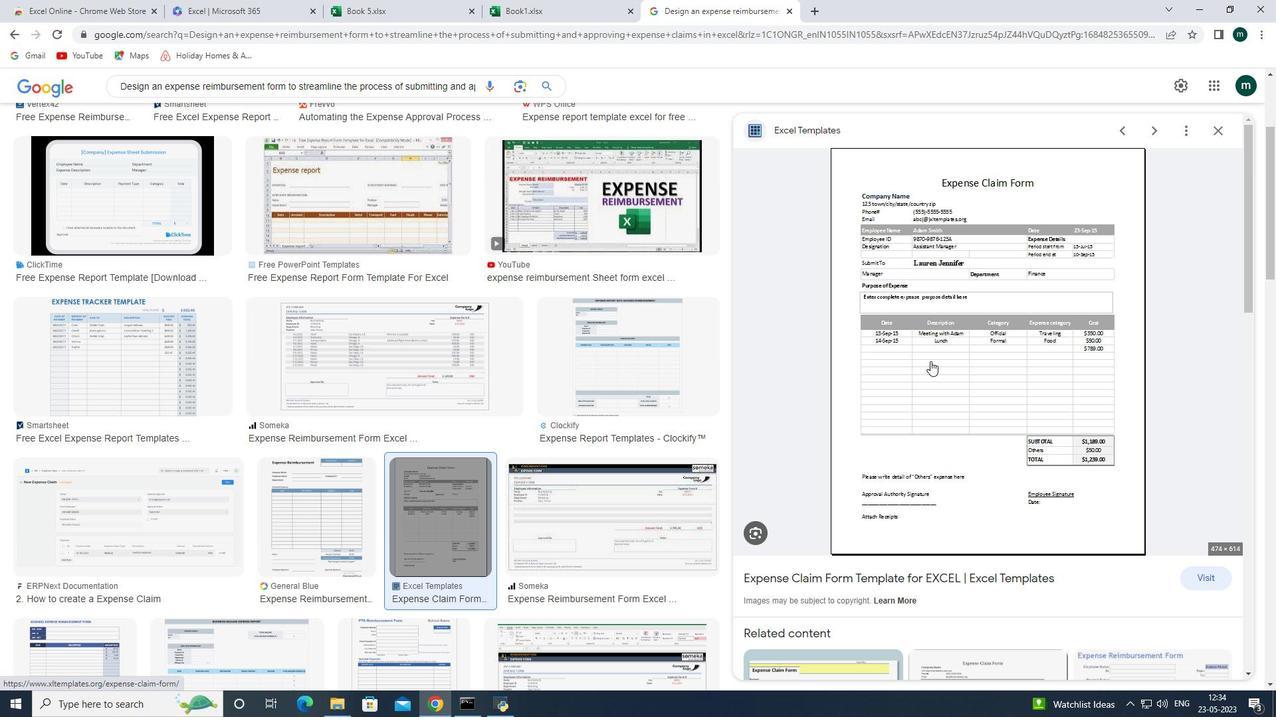 
Action: Mouse scrolled (930, 362) with delta (0, 0)
Screenshot: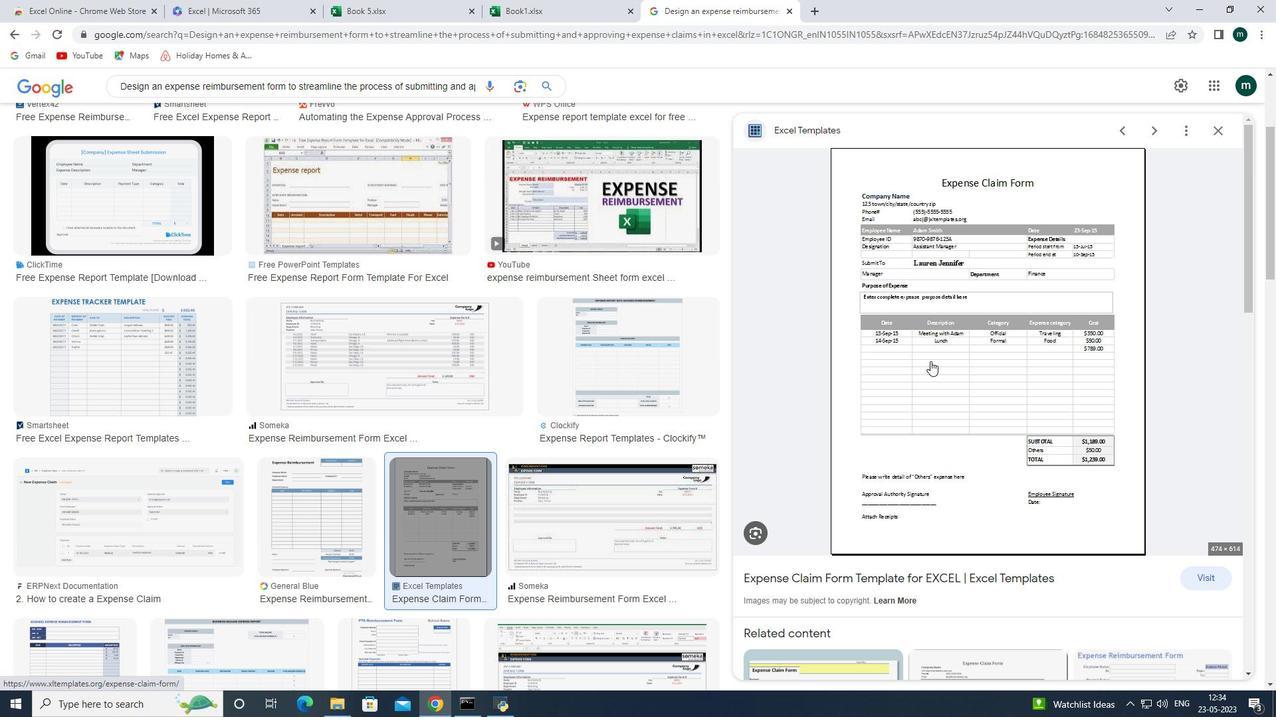 
Action: Mouse scrolled (930, 362) with delta (0, 0)
Screenshot: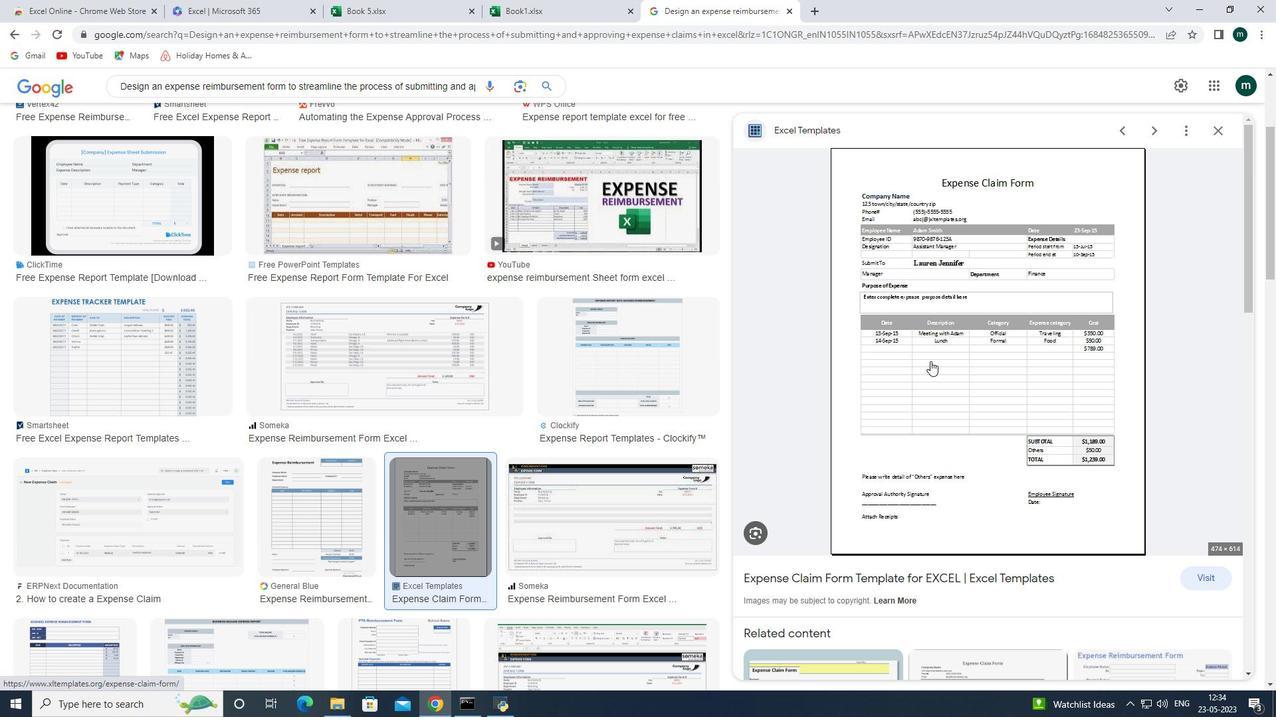 
Action: Mouse scrolled (930, 362) with delta (0, 0)
Screenshot: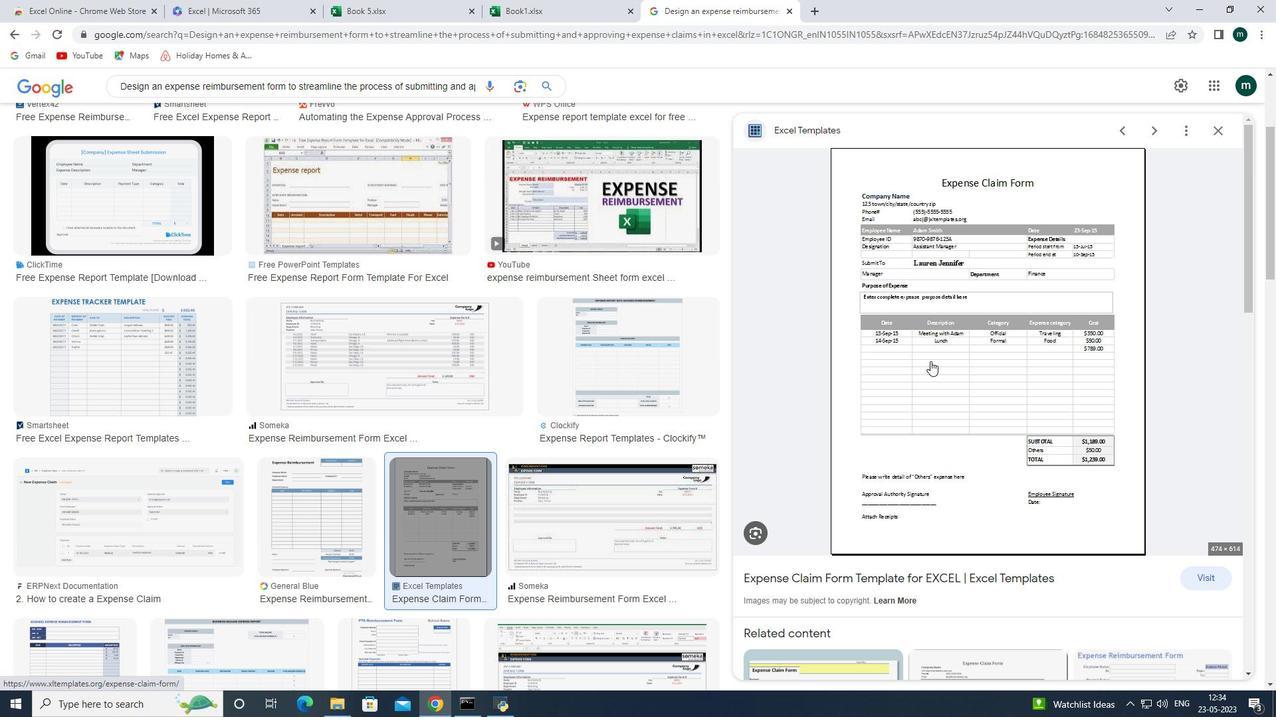 
Action: Mouse scrolled (930, 362) with delta (0, 0)
Screenshot: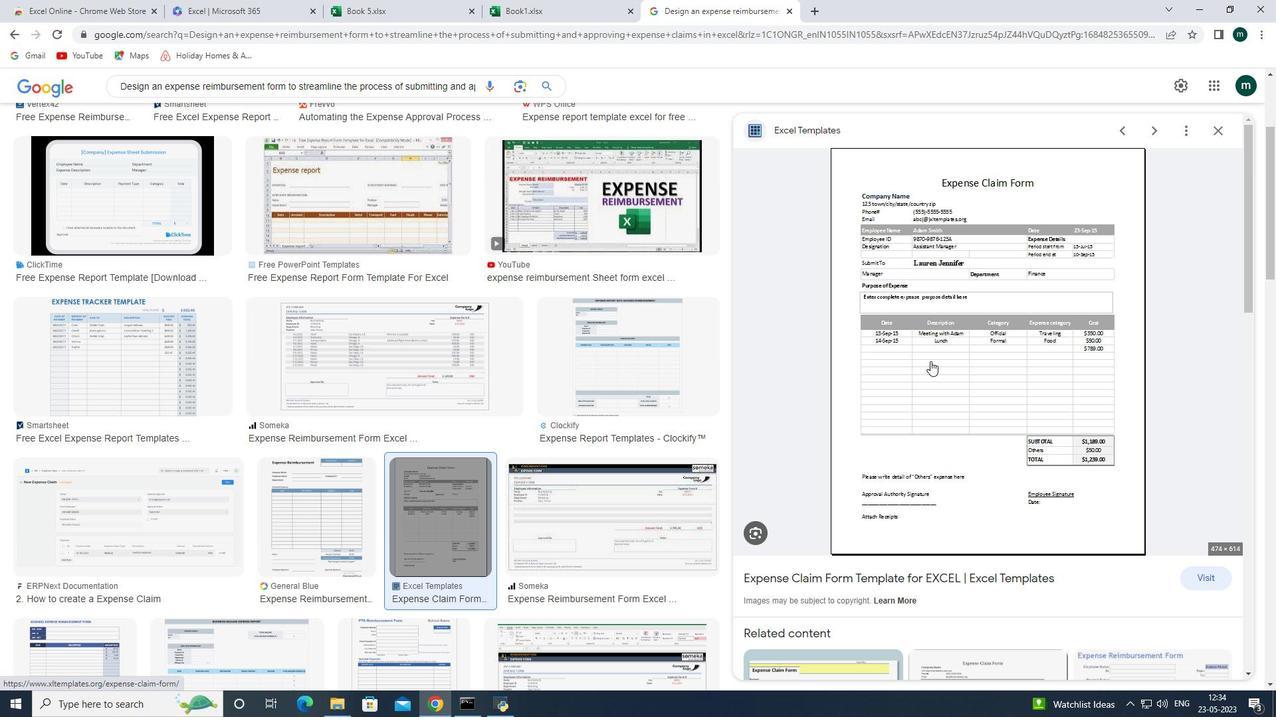
Action: Mouse scrolled (930, 362) with delta (0, 0)
Screenshot: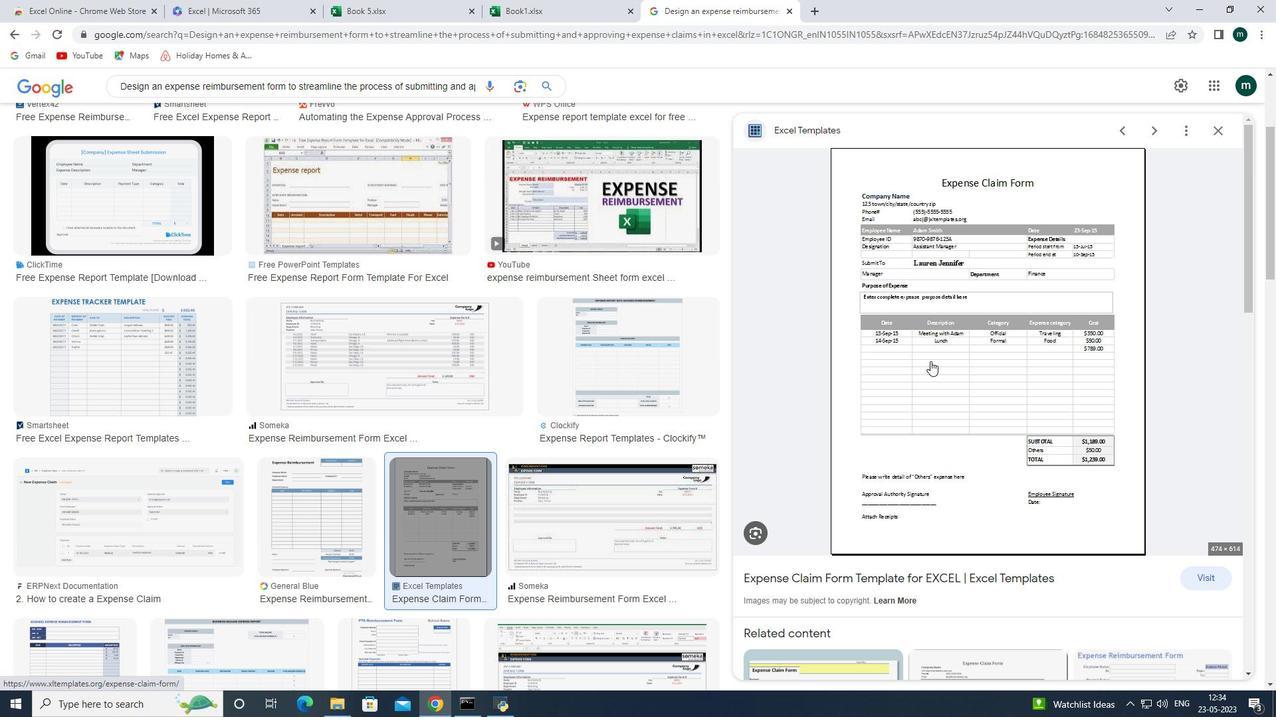
Action: Mouse scrolled (930, 362) with delta (0, 0)
Screenshot: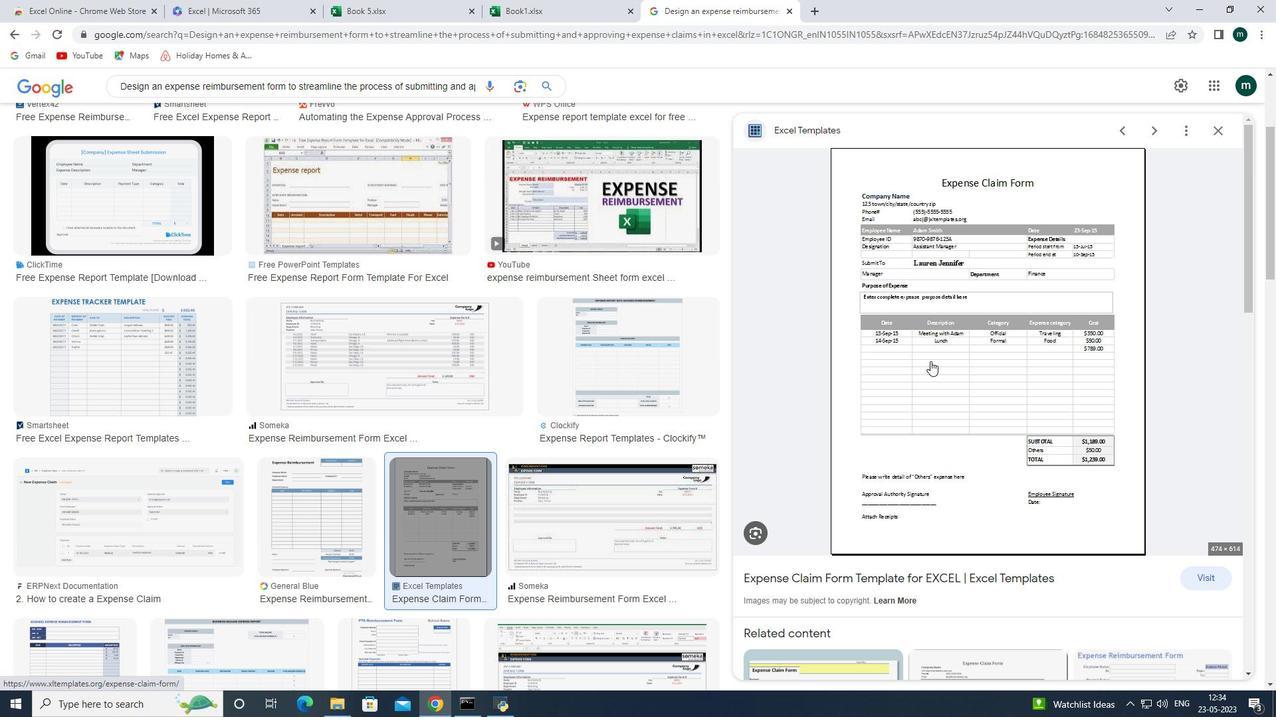 
Action: Mouse scrolled (930, 362) with delta (0, 0)
Screenshot: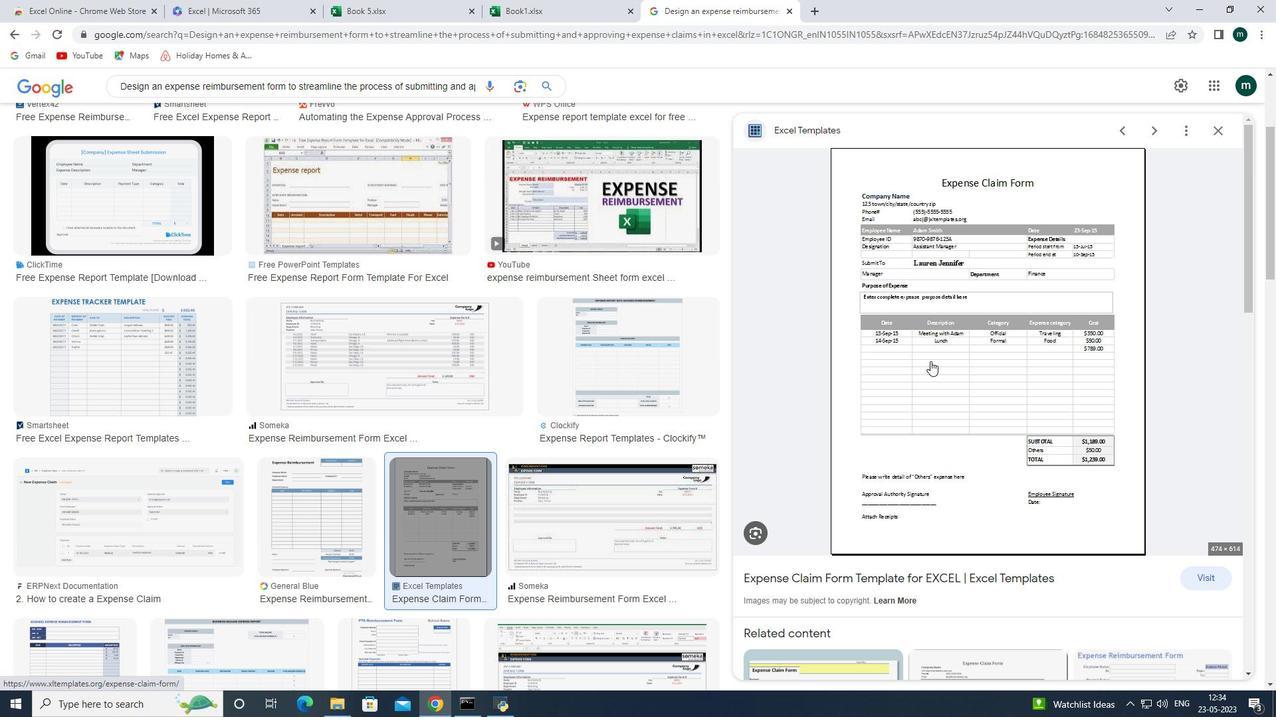 
Action: Mouse moved to (934, 343)
Screenshot: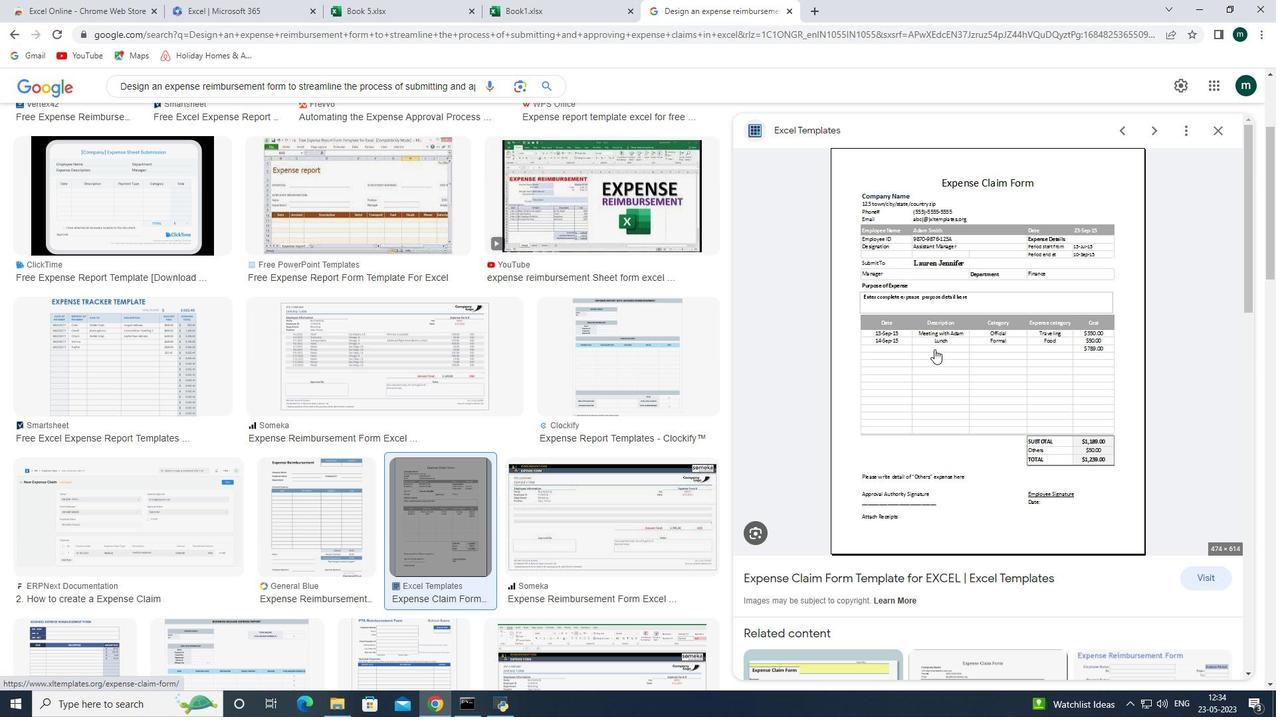 
Action: Mouse scrolled (934, 344) with delta (0, 0)
Screenshot: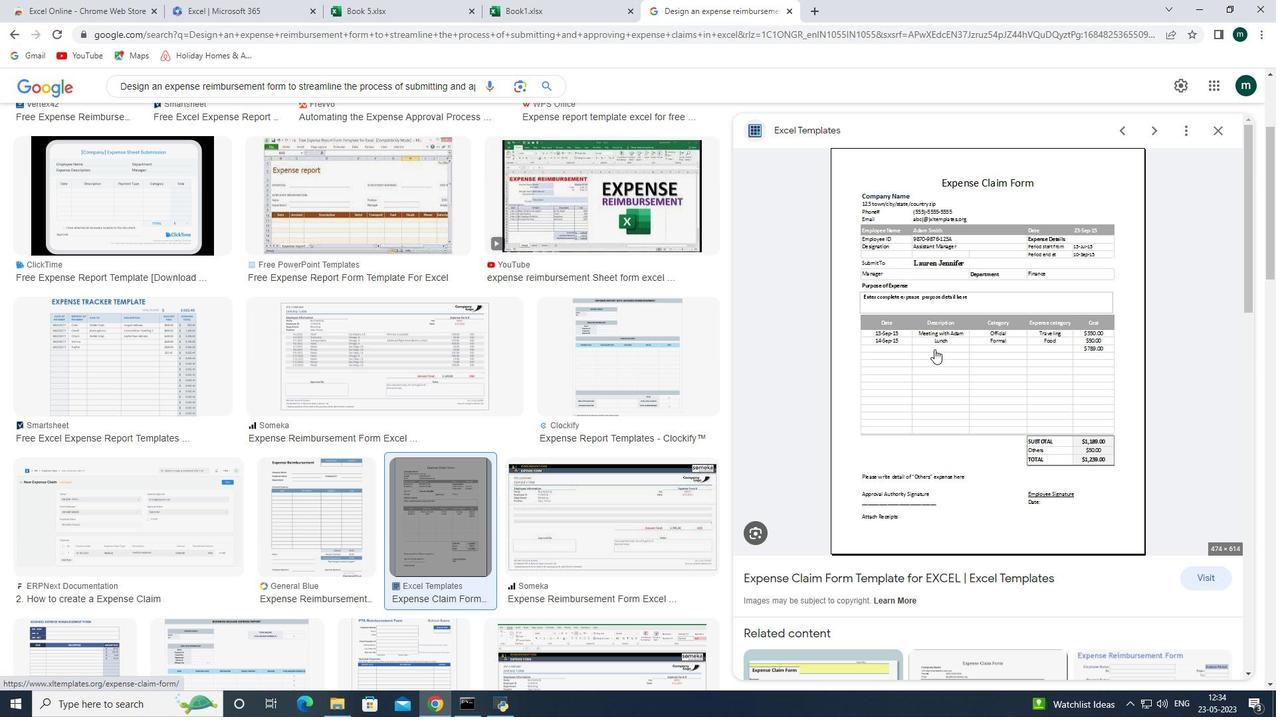 
Action: Mouse moved to (934, 342)
Screenshot: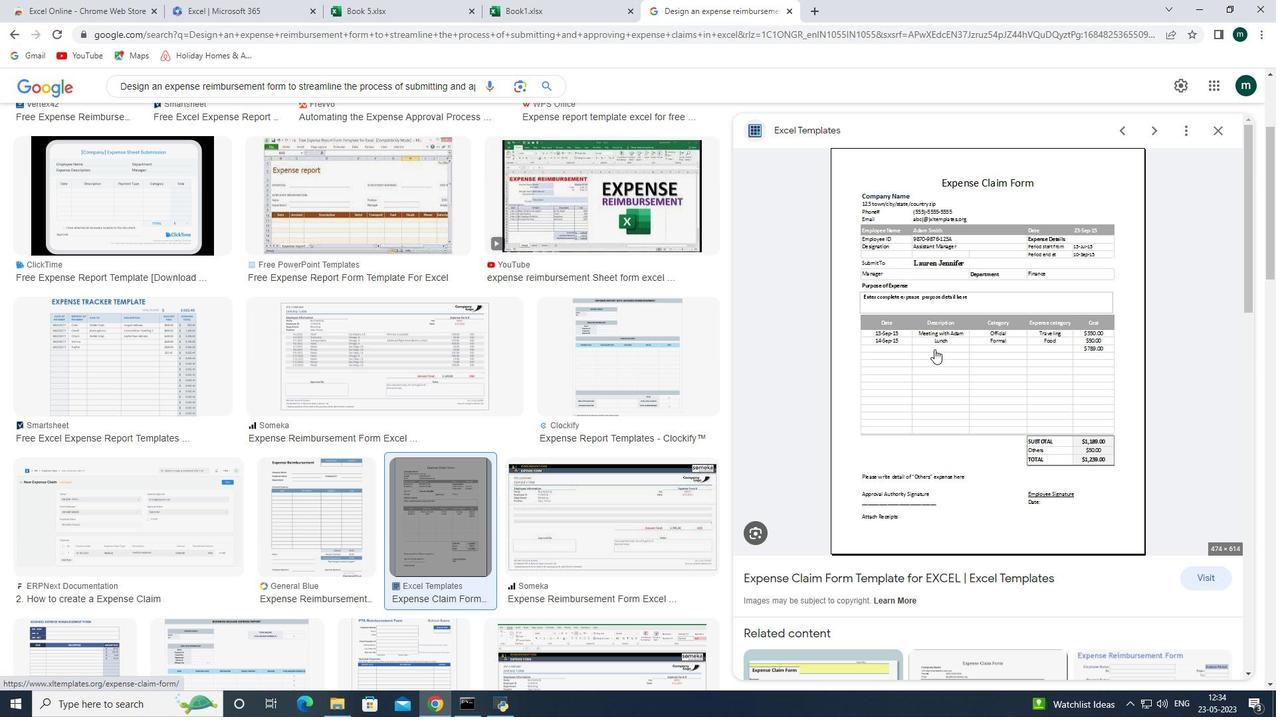 
Action: Mouse scrolled (934, 342) with delta (0, 0)
Screenshot: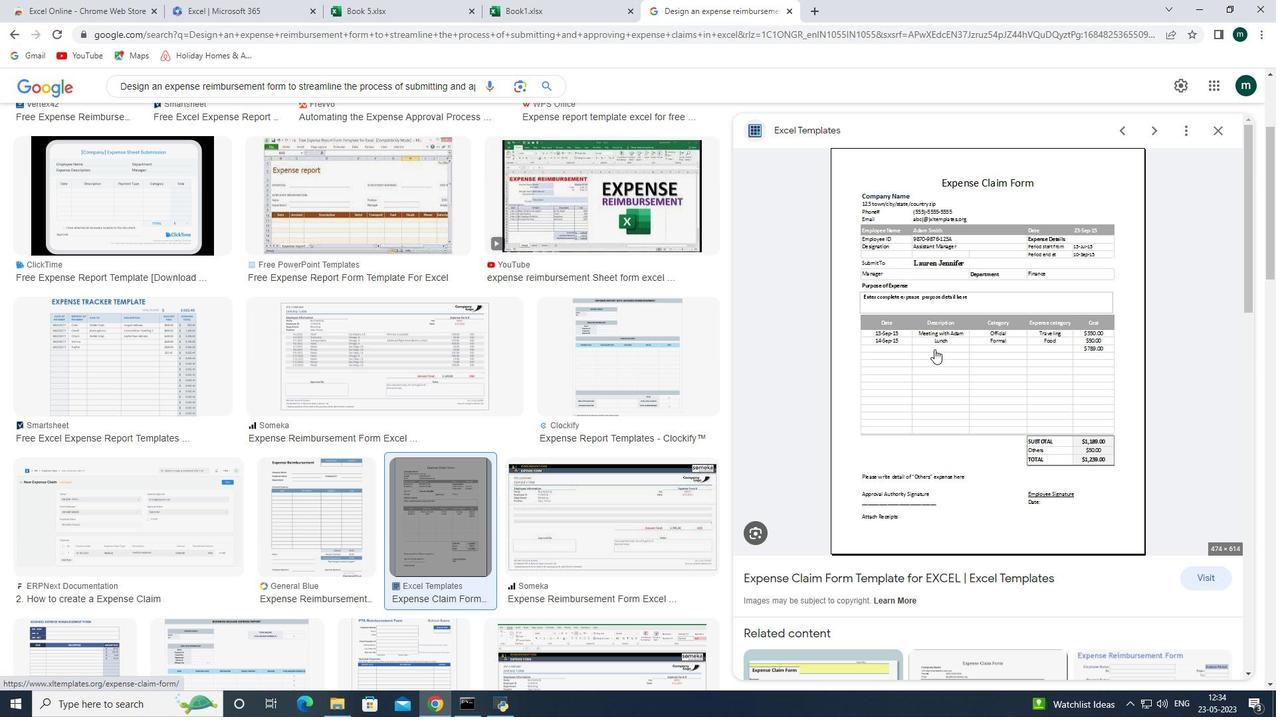 
Action: Mouse moved to (934, 341)
Screenshot: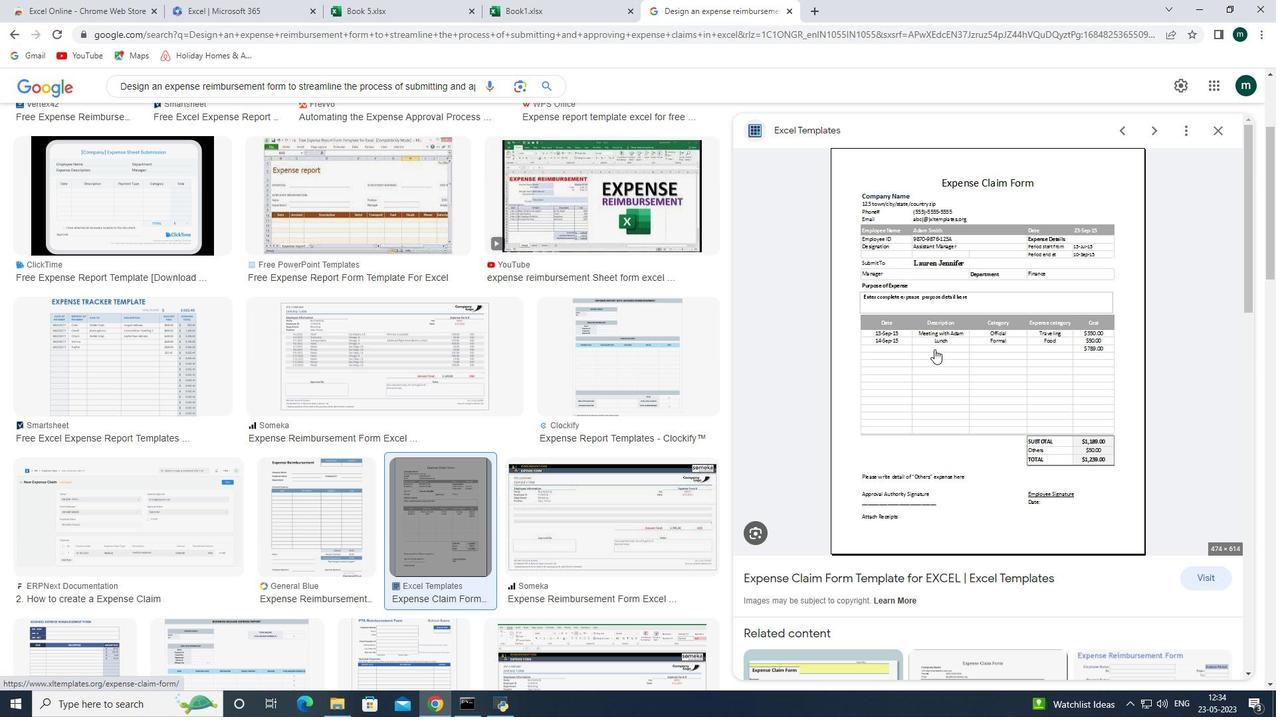 
Action: Mouse scrolled (934, 342) with delta (0, 0)
Screenshot: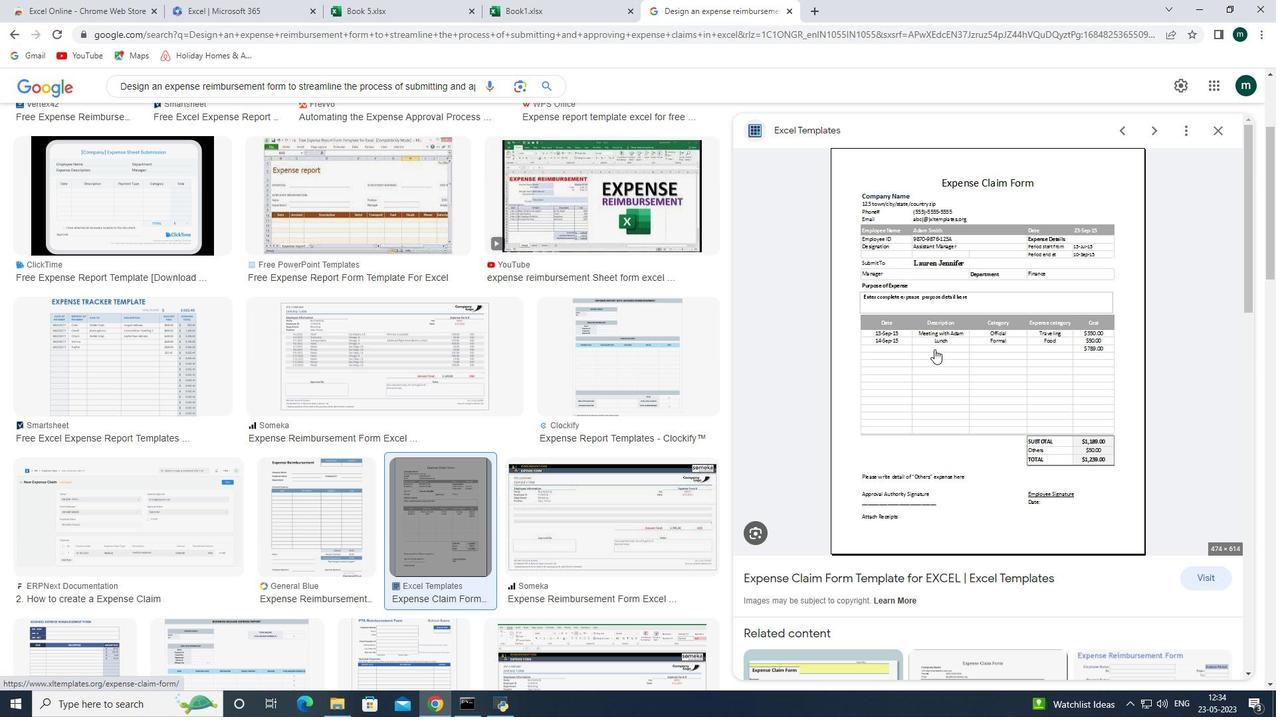 
Action: Mouse scrolled (934, 342) with delta (0, 0)
Screenshot: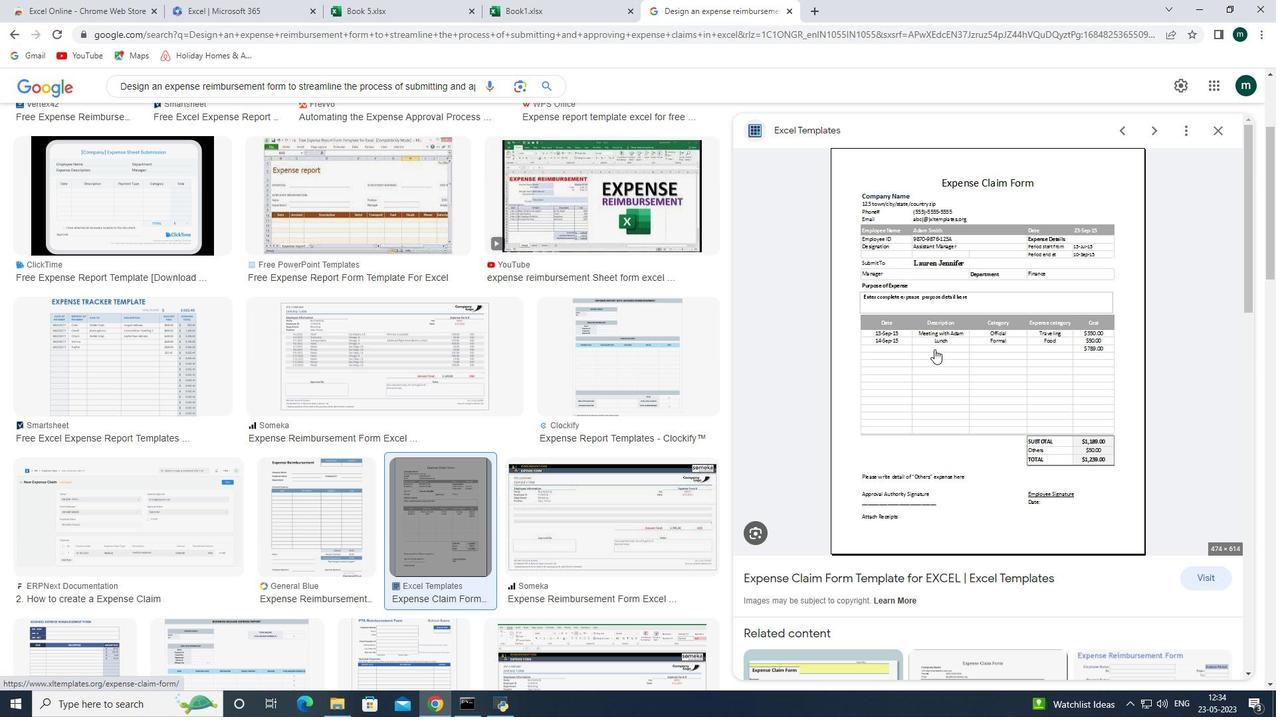 
Action: Mouse scrolled (934, 342) with delta (0, 0)
Screenshot: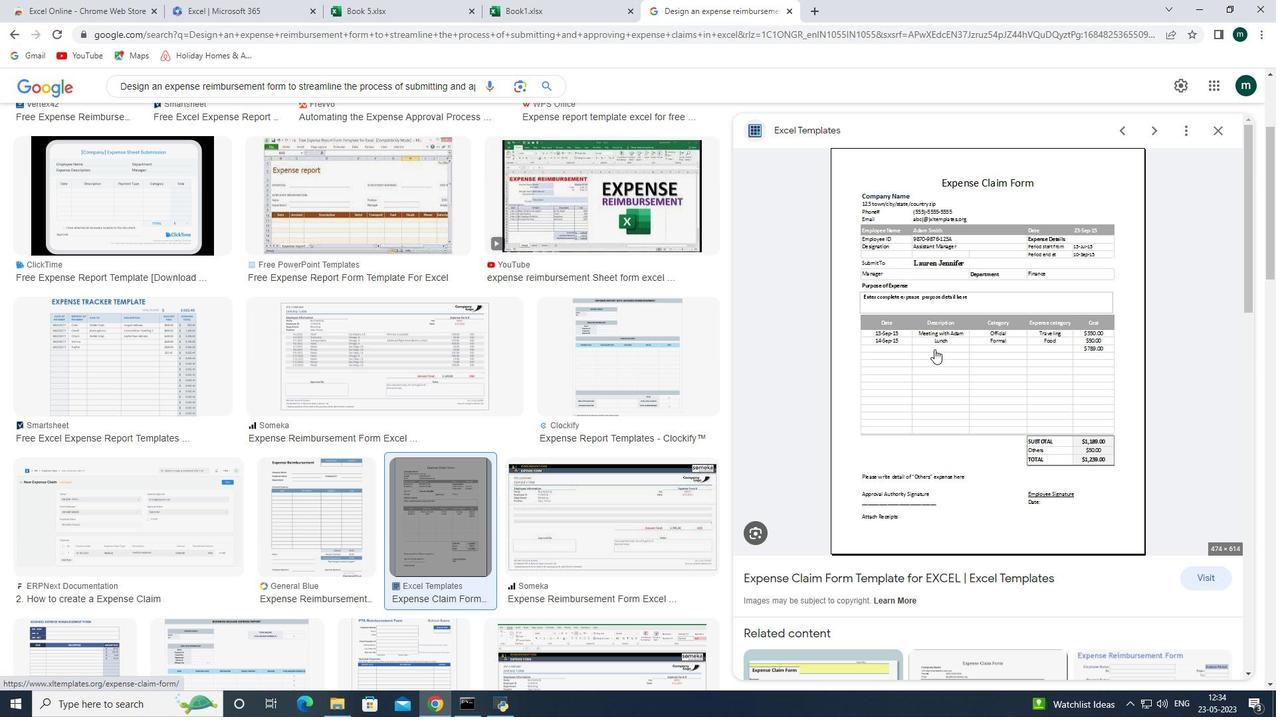 
Action: Mouse scrolled (934, 342) with delta (0, 0)
Screenshot: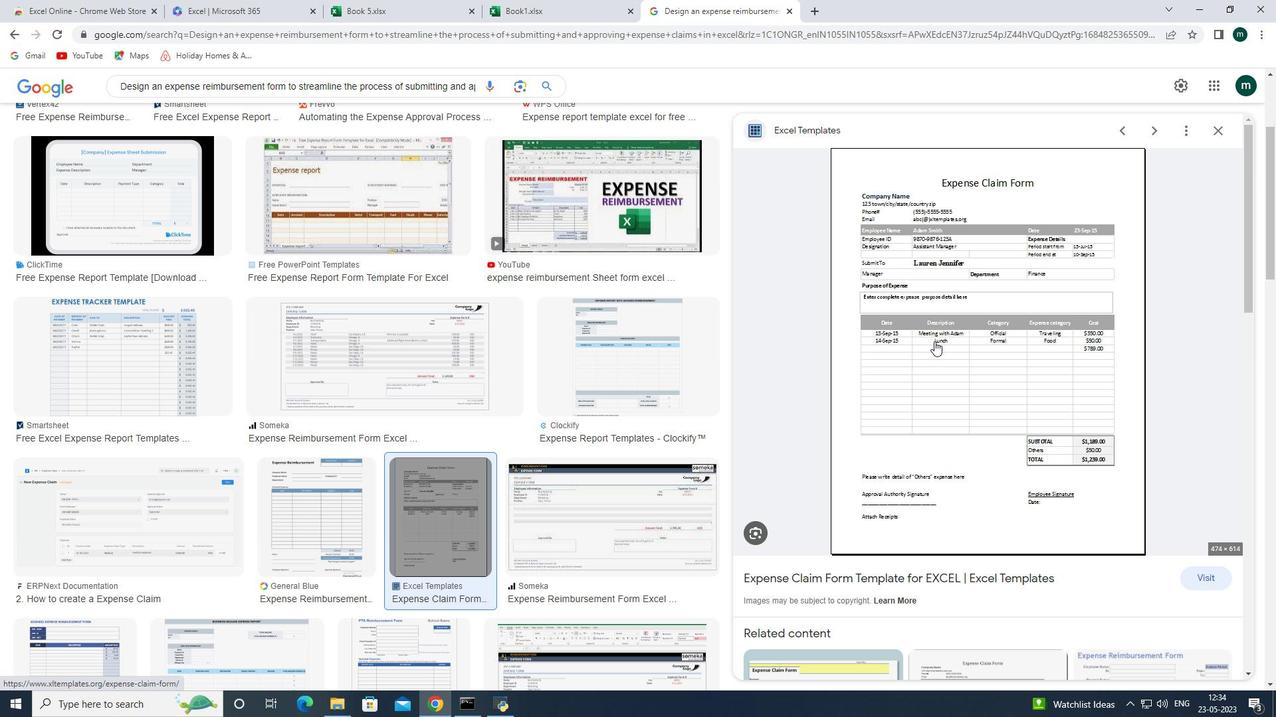 
Action: Mouse scrolled (934, 342) with delta (0, 0)
Screenshot: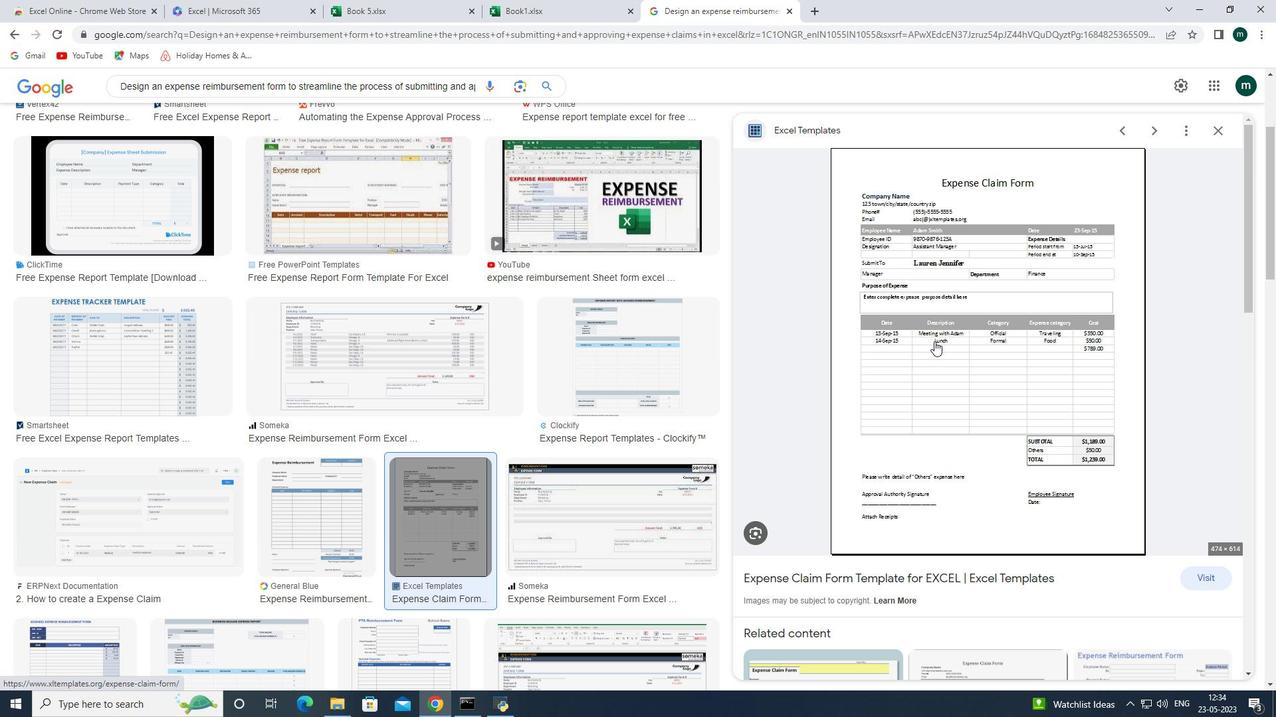 
Action: Mouse scrolled (934, 342) with delta (0, 0)
Screenshot: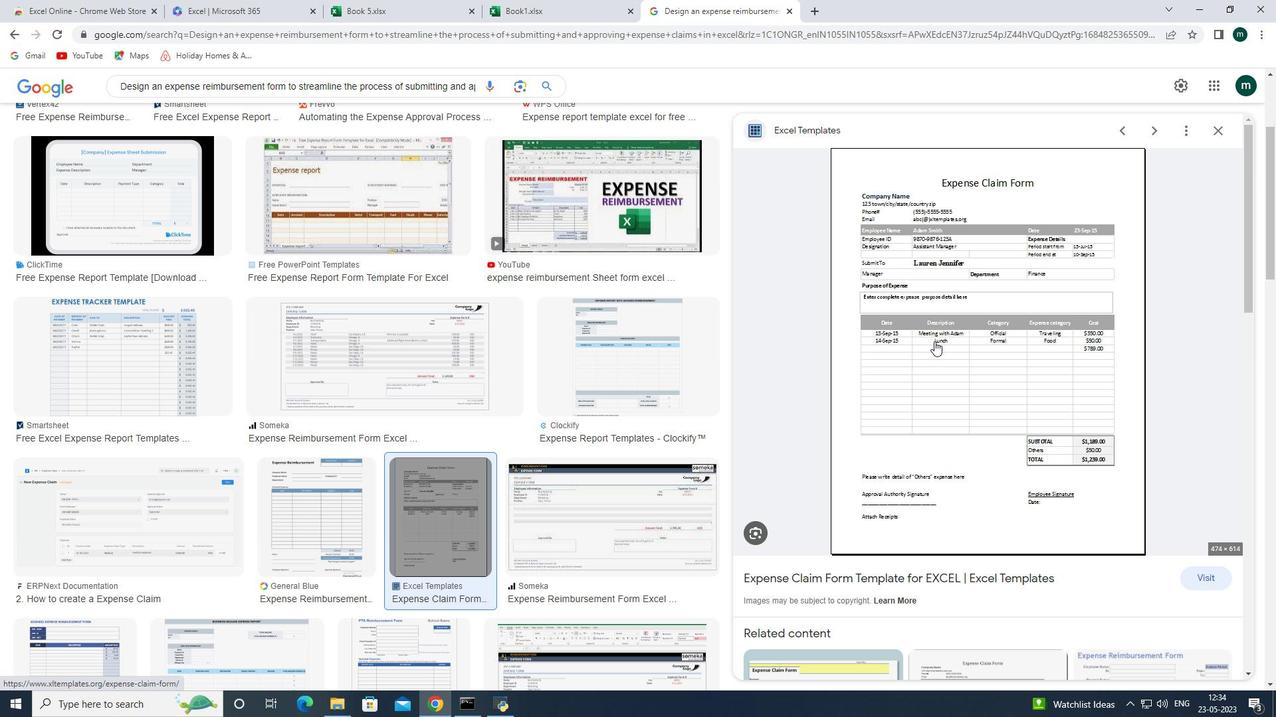 
Action: Mouse scrolled (934, 342) with delta (0, 0)
Screenshot: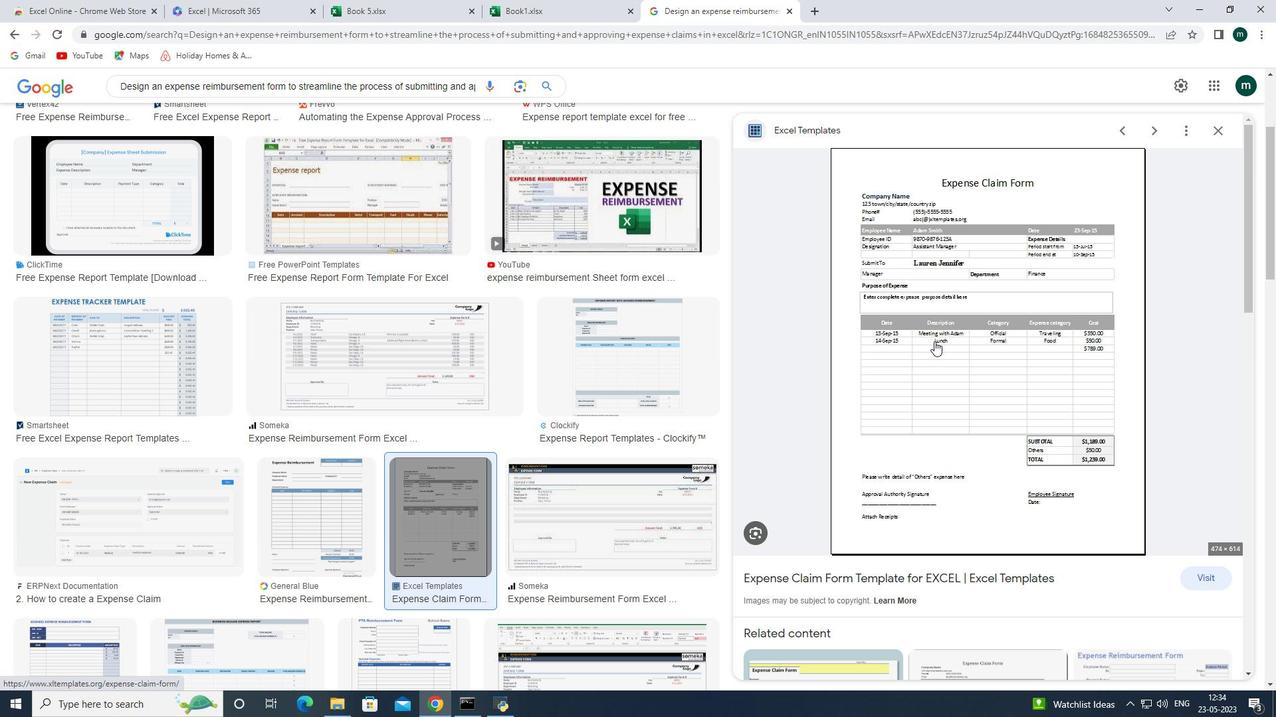 
Action: Mouse scrolled (934, 342) with delta (0, 0)
Screenshot: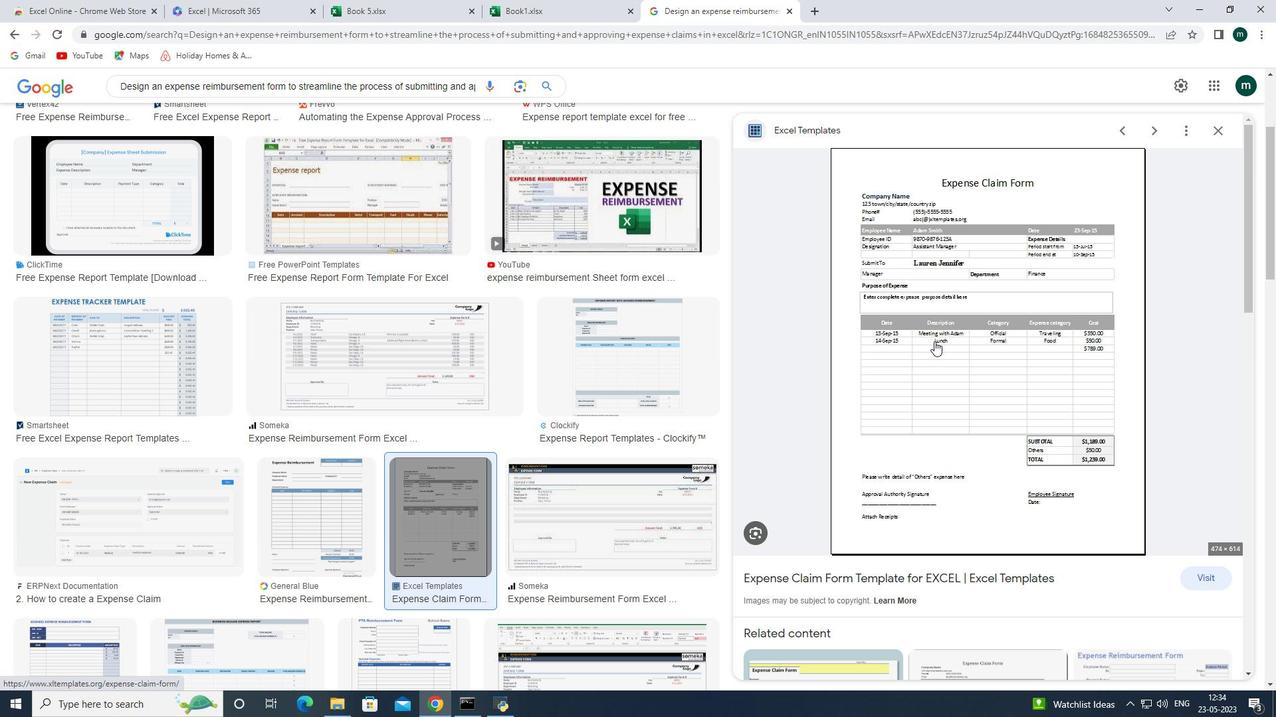 
Action: Mouse scrolled (934, 342) with delta (0, 0)
Screenshot: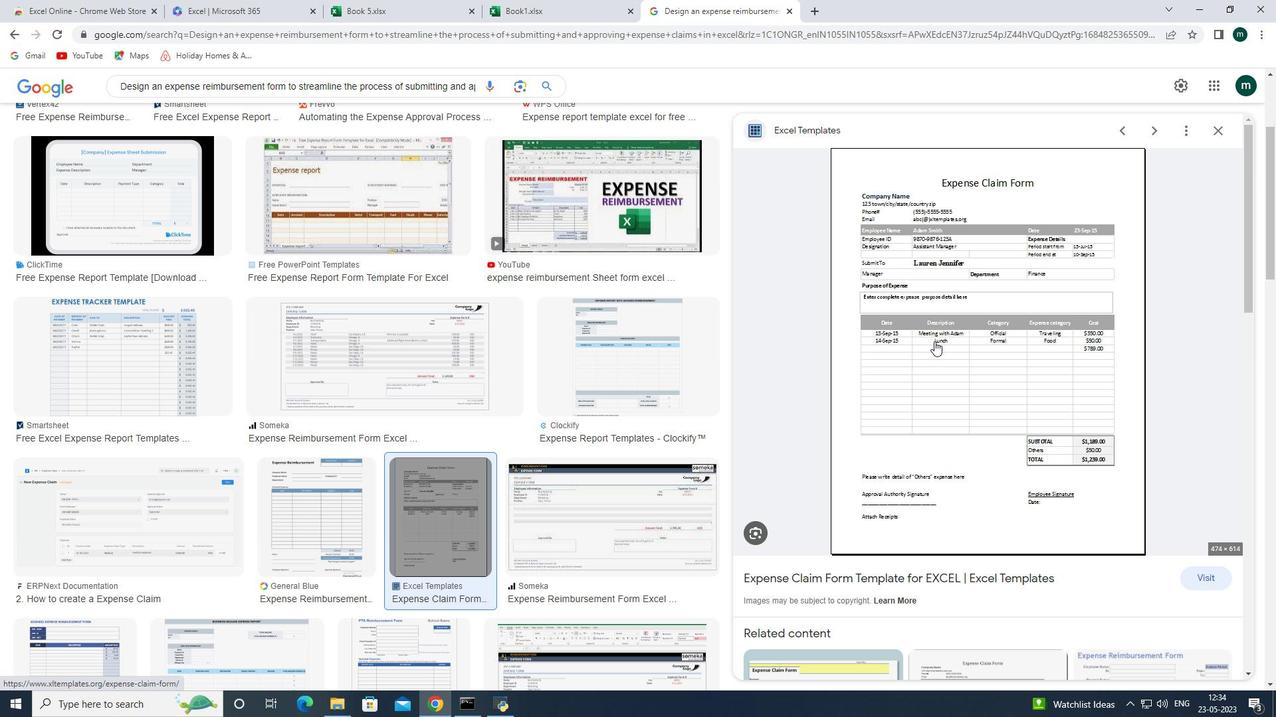 
Action: Mouse scrolled (934, 342) with delta (0, 0)
Screenshot: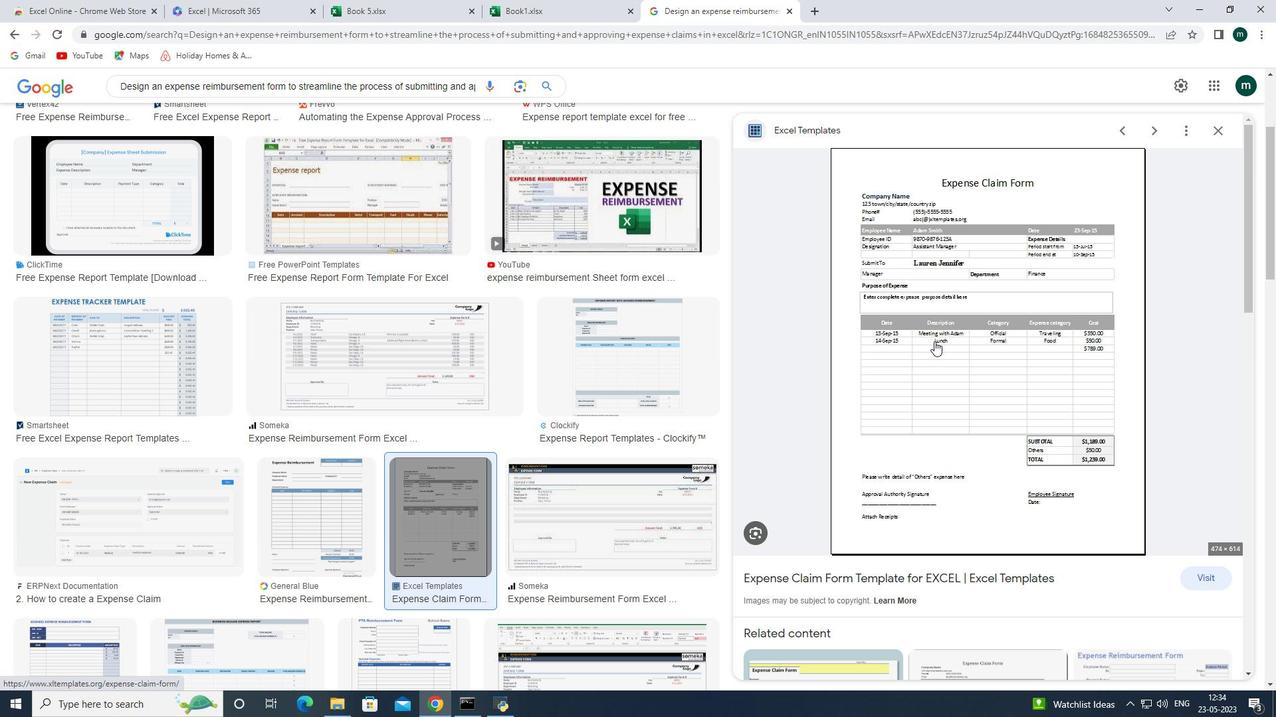 
Action: Mouse scrolled (934, 342) with delta (0, 0)
Screenshot: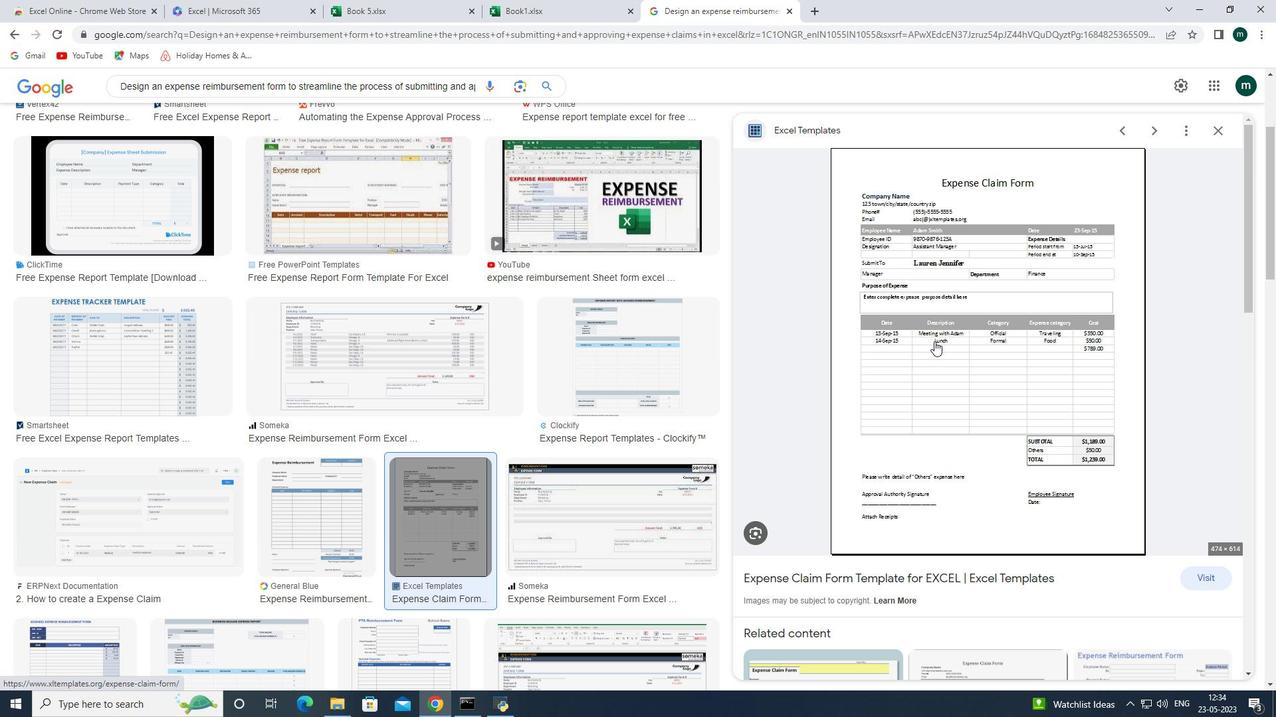 
Action: Mouse scrolled (934, 342) with delta (0, 0)
Screenshot: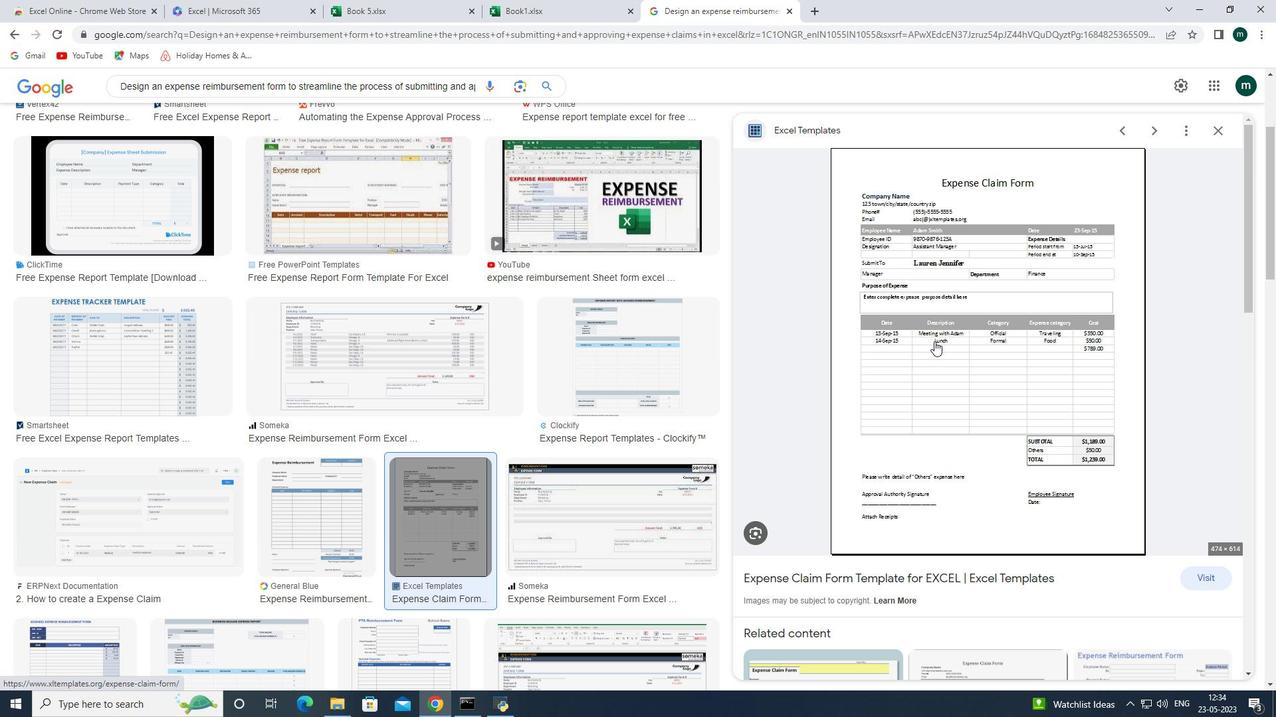 
Action: Mouse scrolled (934, 342) with delta (0, 1)
Screenshot: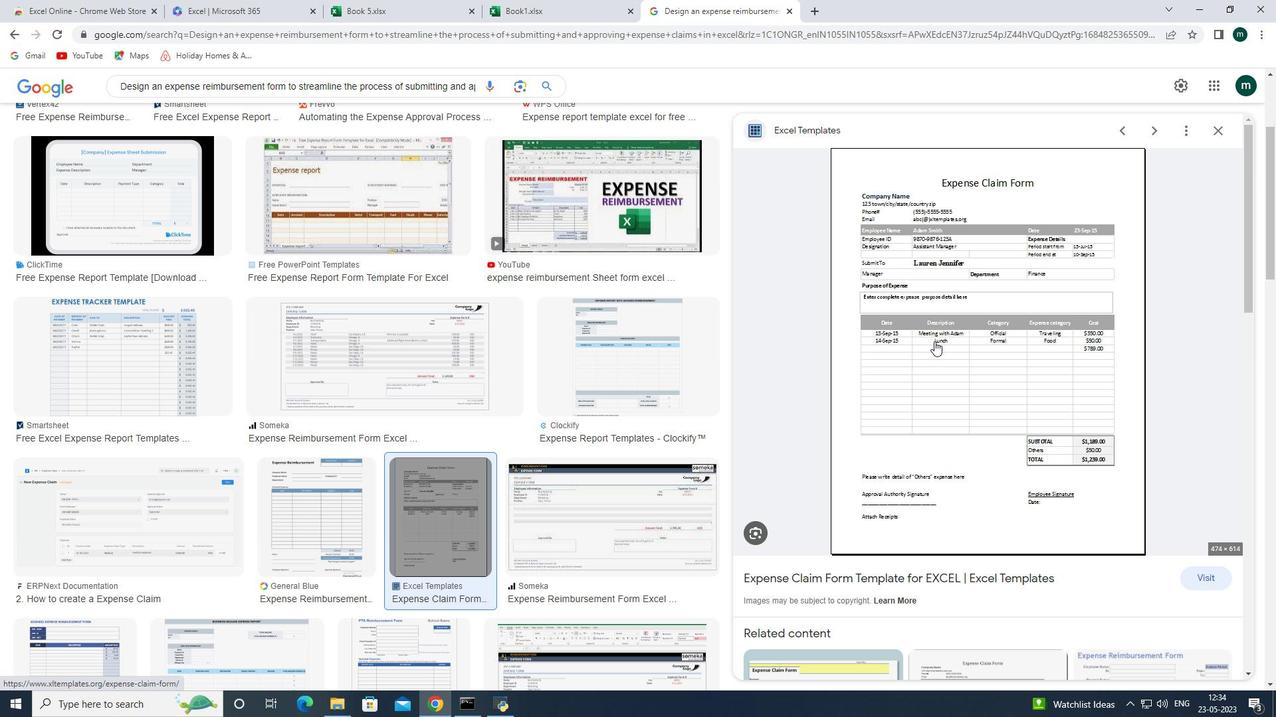 
Action: Mouse scrolled (934, 342) with delta (0, 0)
Screenshot: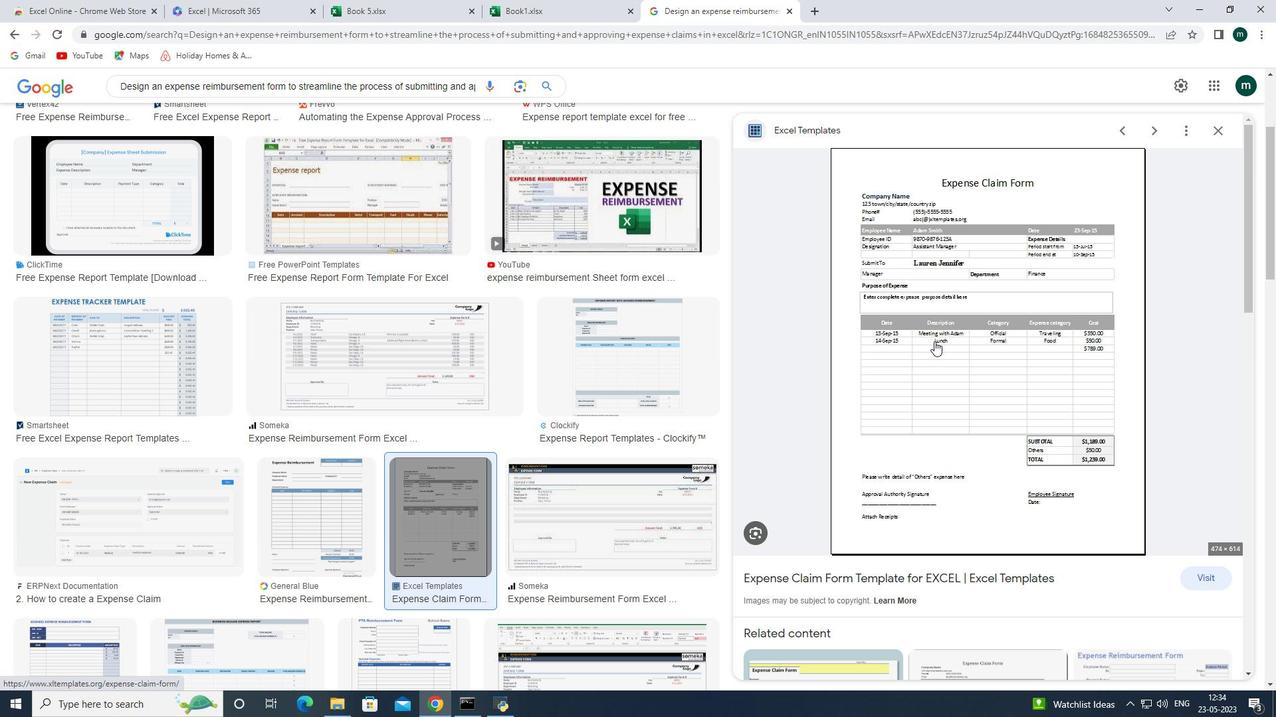 
Action: Mouse scrolled (934, 342) with delta (0, 0)
Screenshot: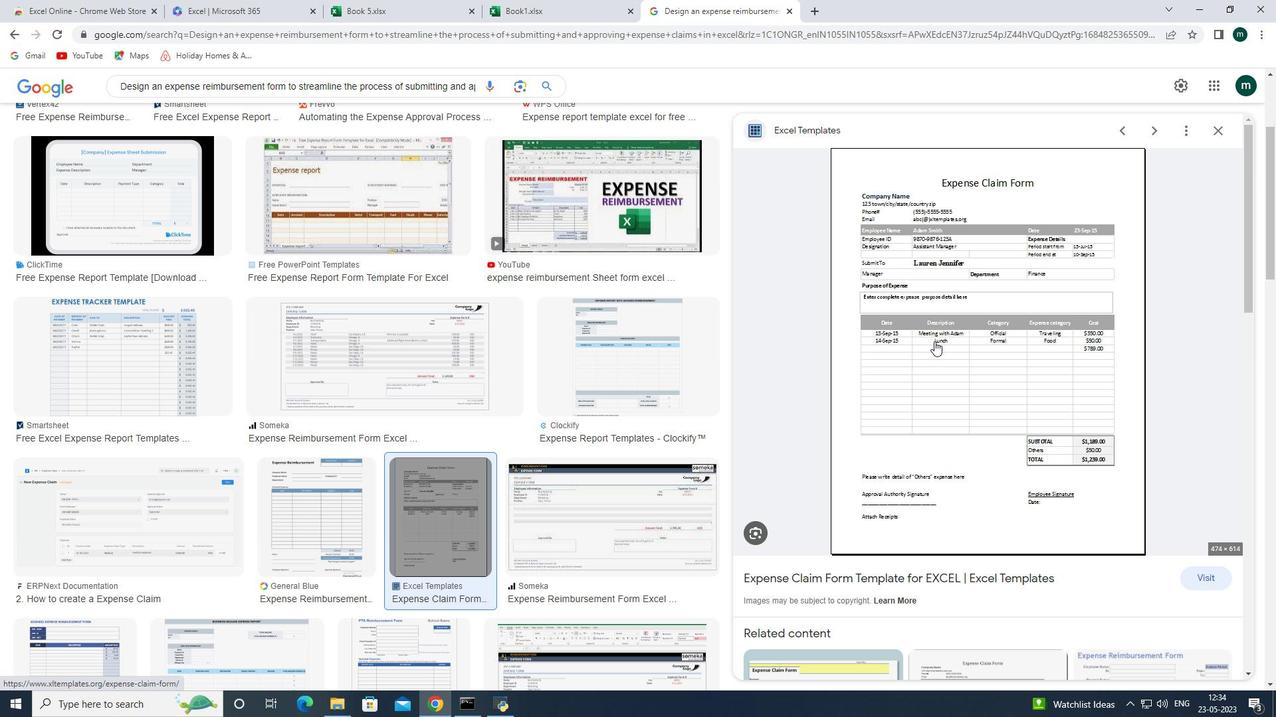 
Action: Mouse moved to (578, 208)
Screenshot: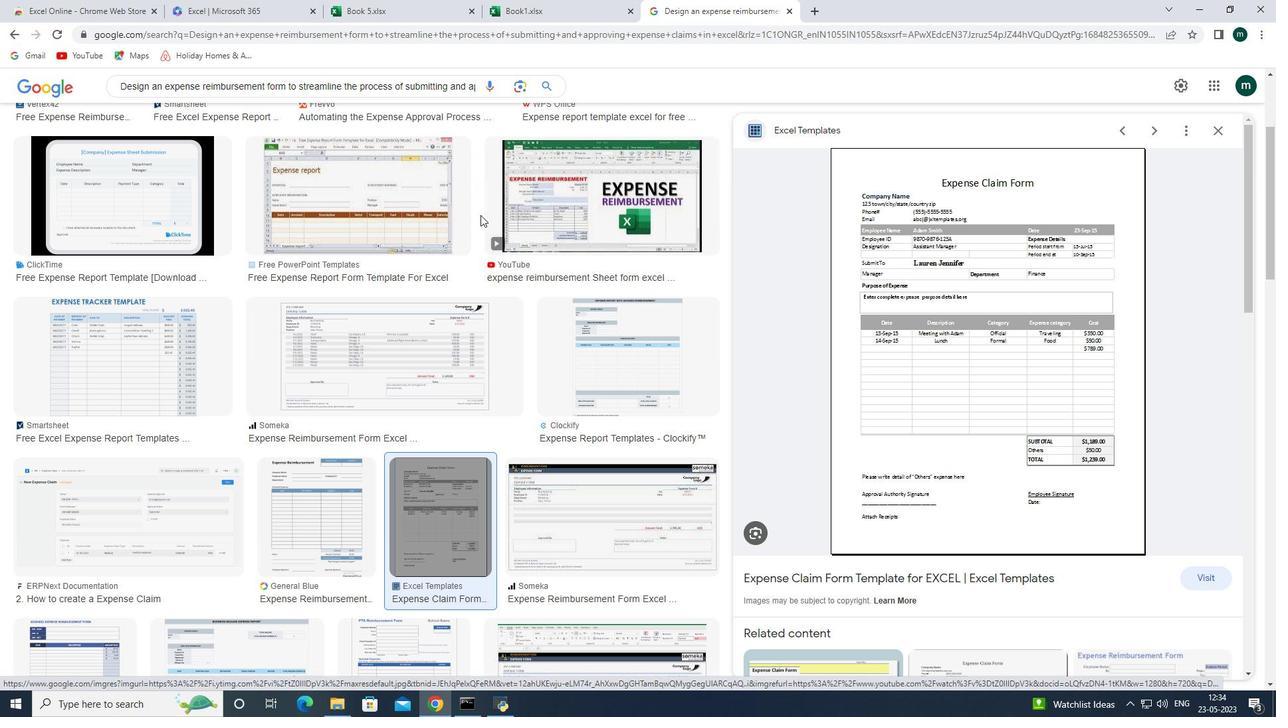 
Action: Mouse pressed left at (578, 208)
Screenshot: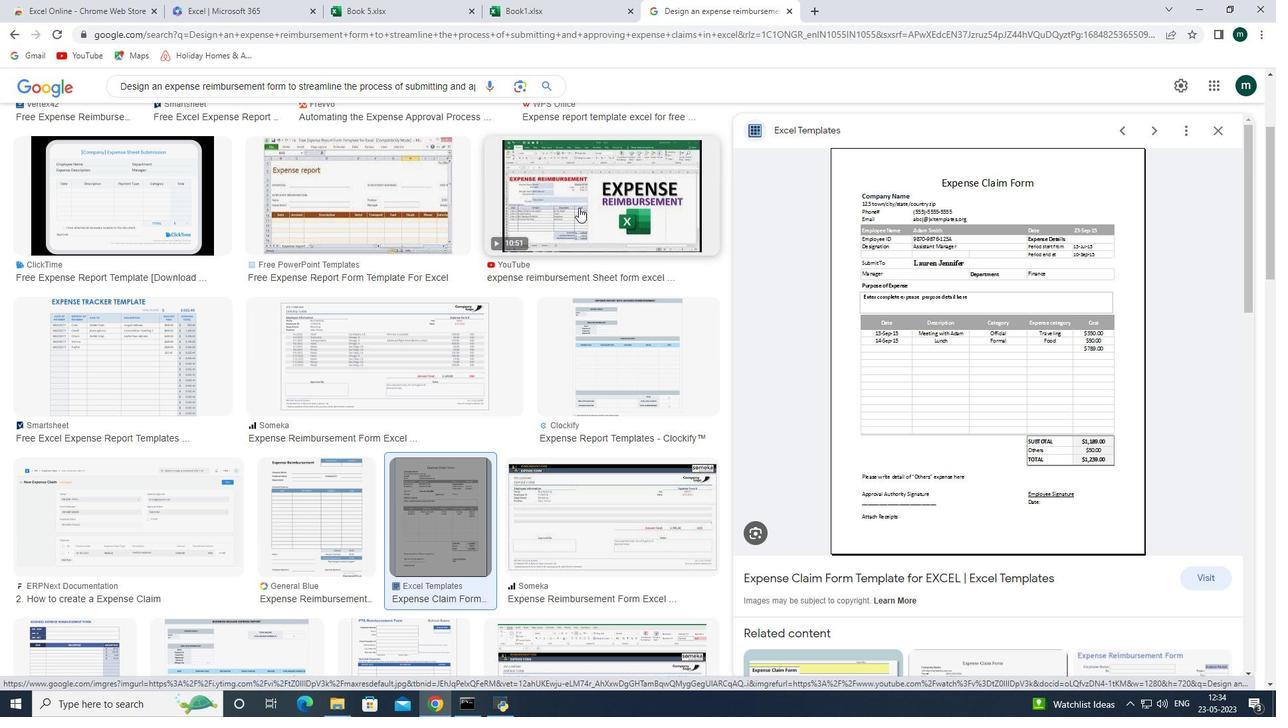 
Action: Mouse moved to (903, 410)
Screenshot: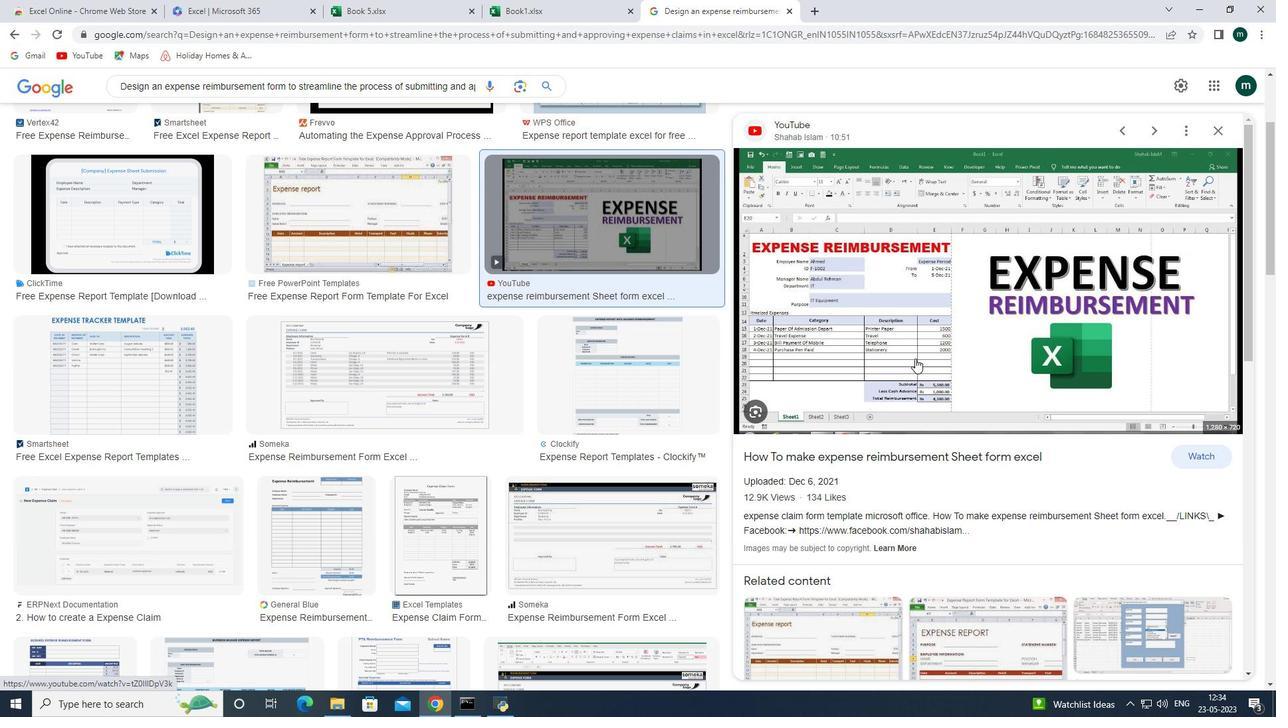 
Action: Mouse scrolled (903, 411) with delta (0, 0)
Screenshot: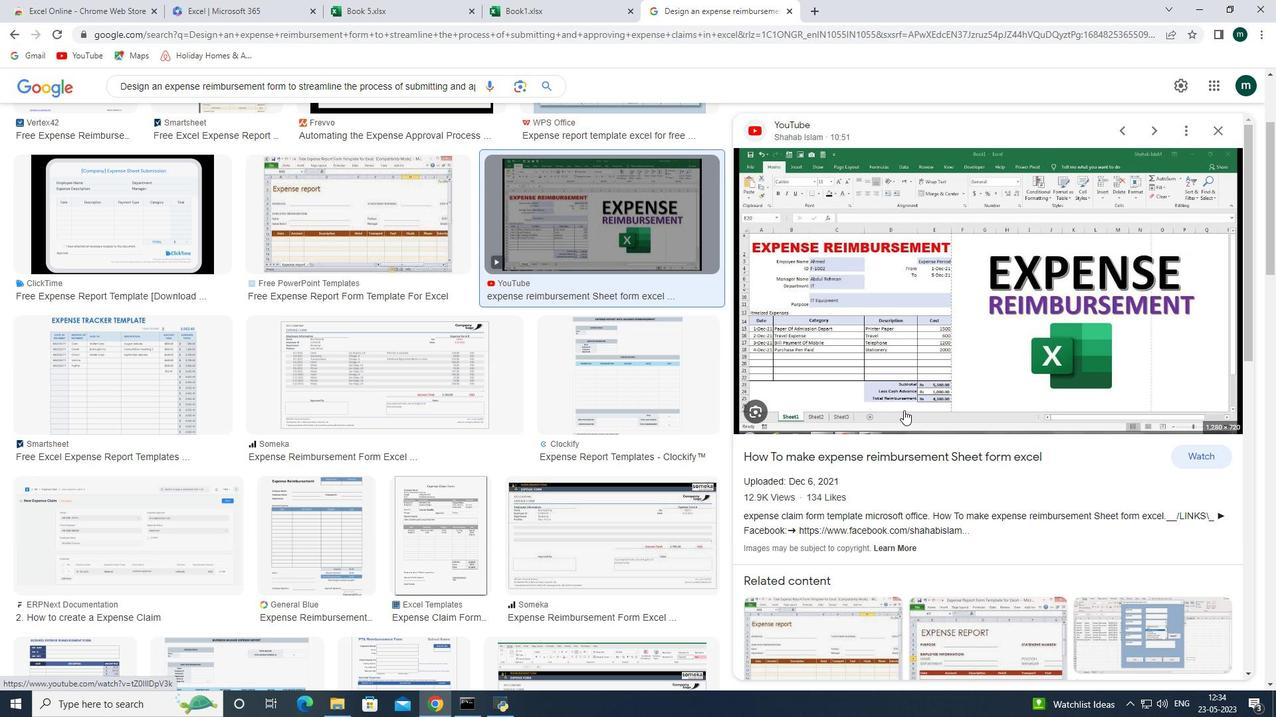 
Action: Mouse scrolled (903, 411) with delta (0, 0)
Screenshot: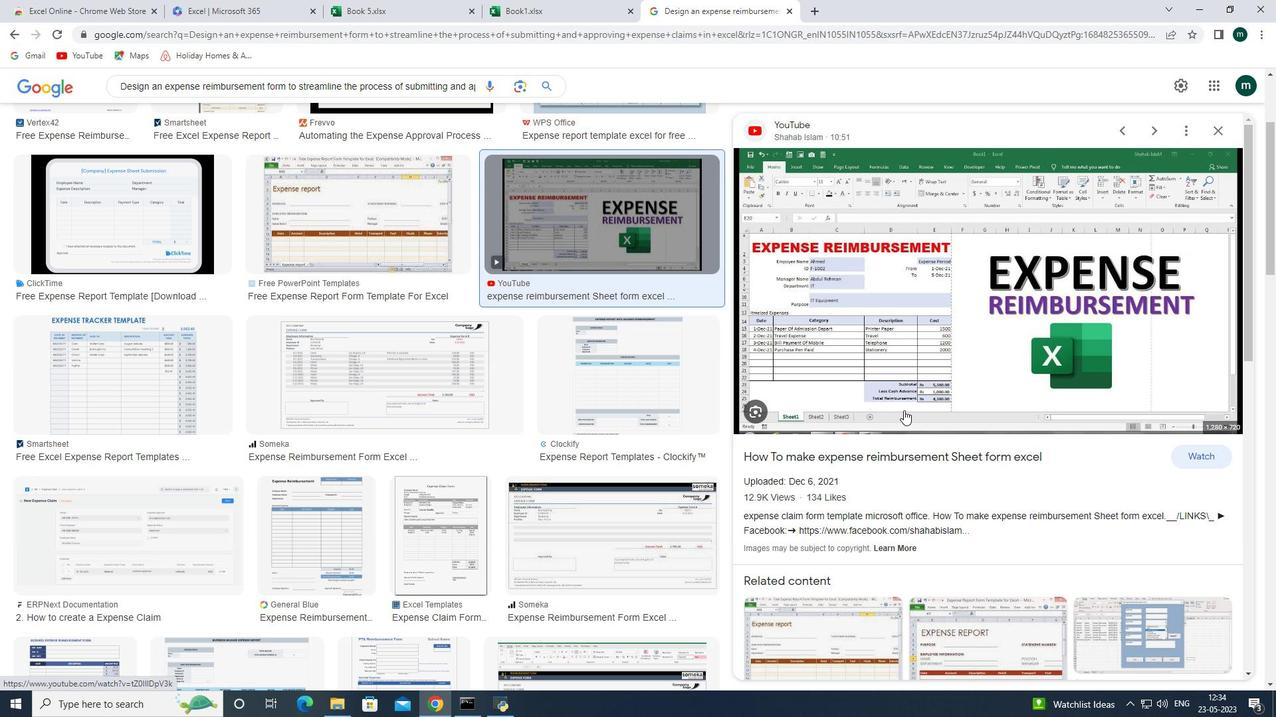 
Action: Mouse scrolled (903, 411) with delta (0, 0)
Screenshot: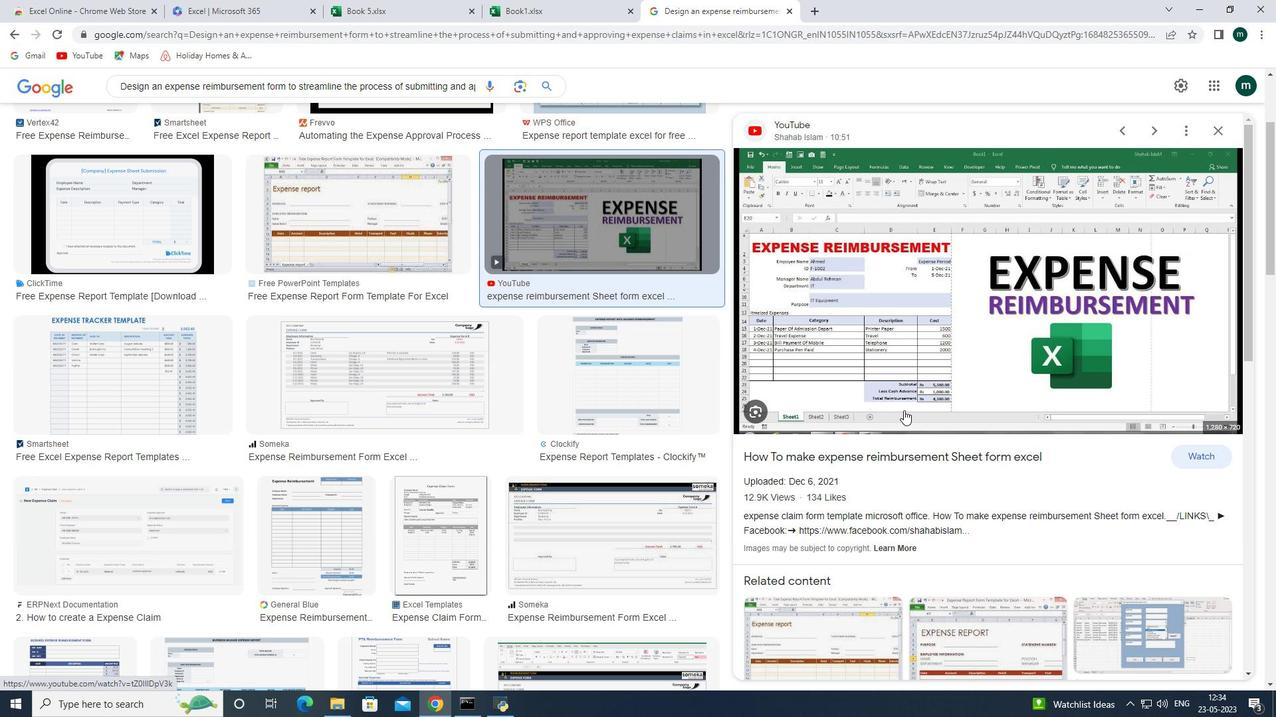 
Action: Mouse moved to (841, 331)
Screenshot: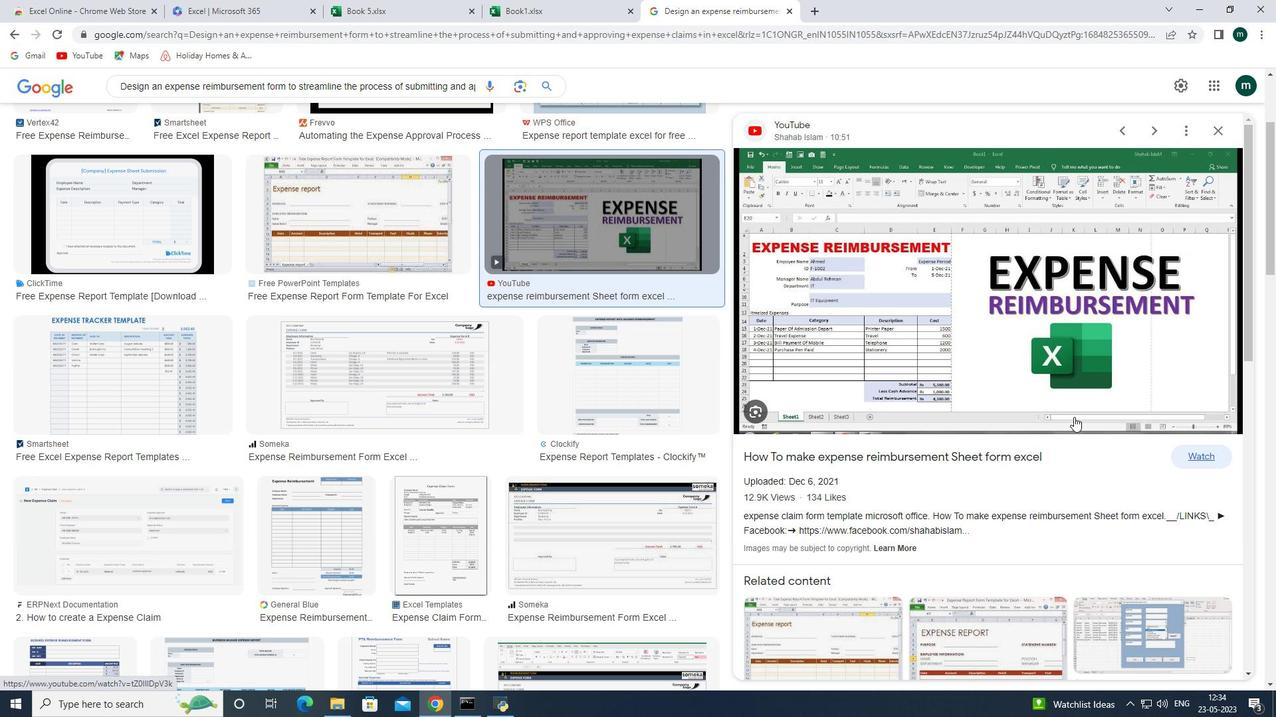 
Action: Mouse pressed left at (841, 331)
Screenshot: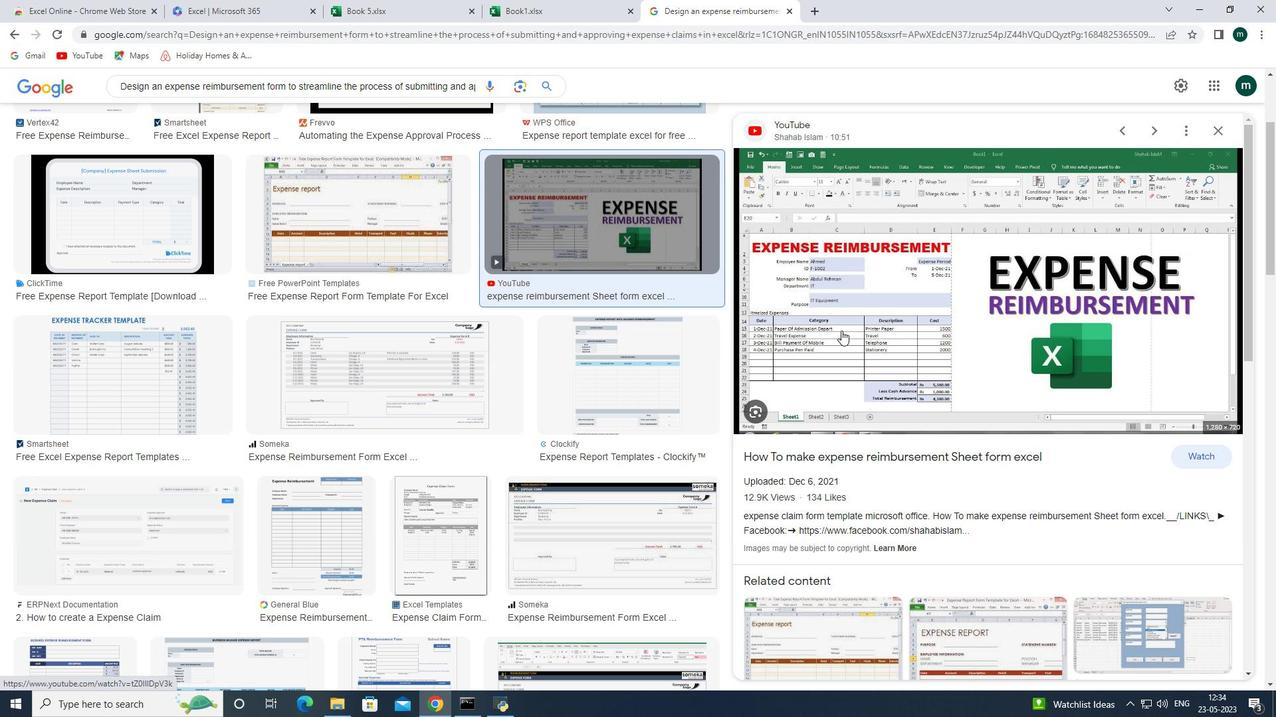 
Action: Mouse moved to (951, 11)
Screenshot: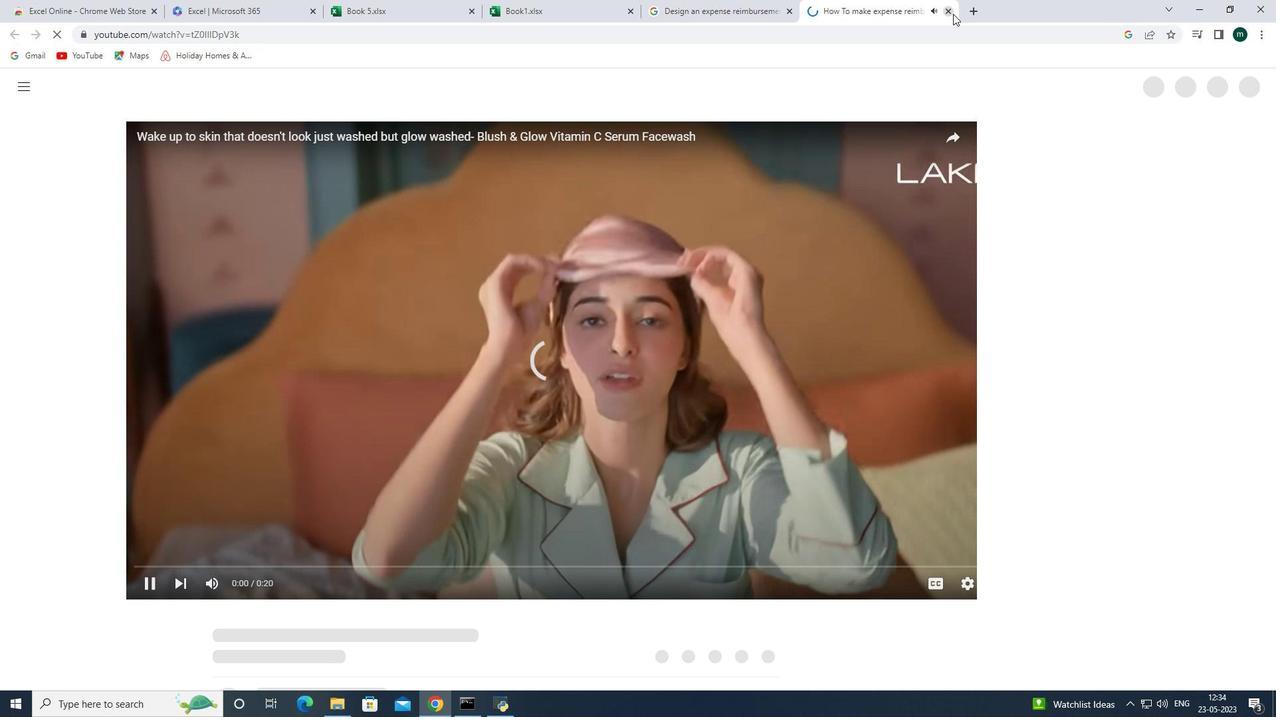 
Action: Mouse pressed left at (951, 11)
Screenshot: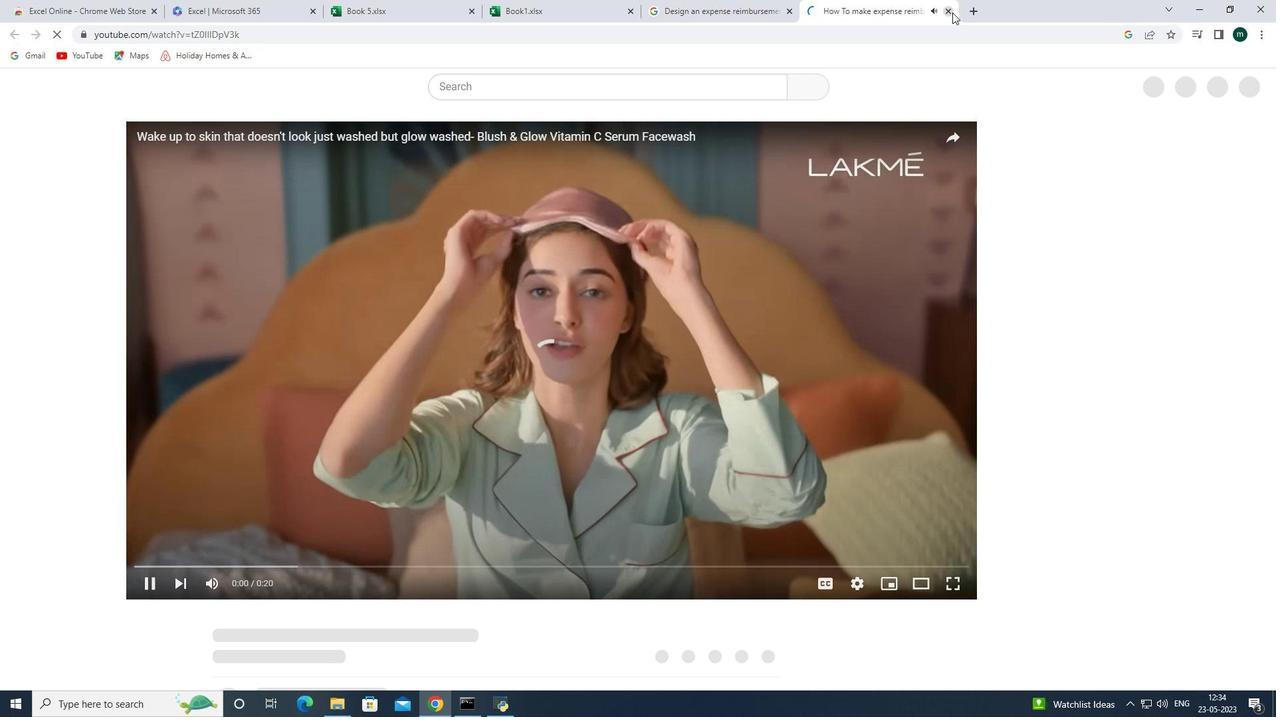 
Action: Mouse moved to (453, 536)
Screenshot: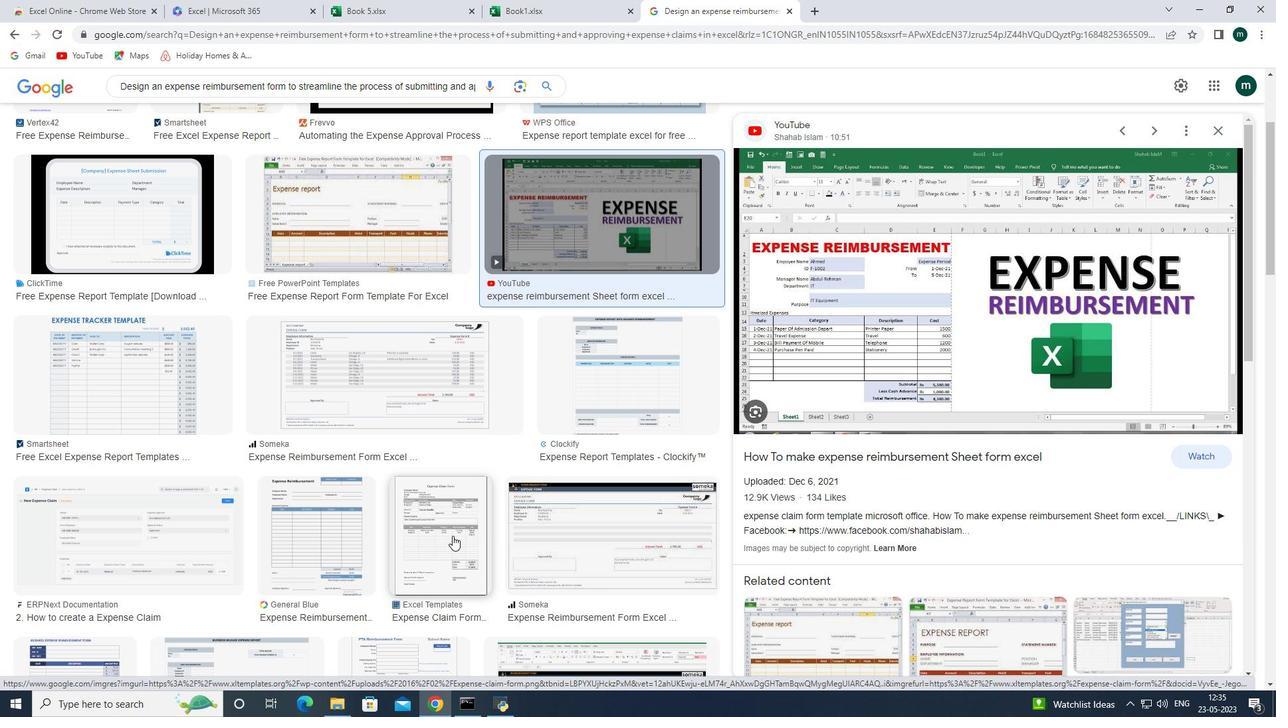 
Action: Mouse pressed left at (453, 536)
Screenshot: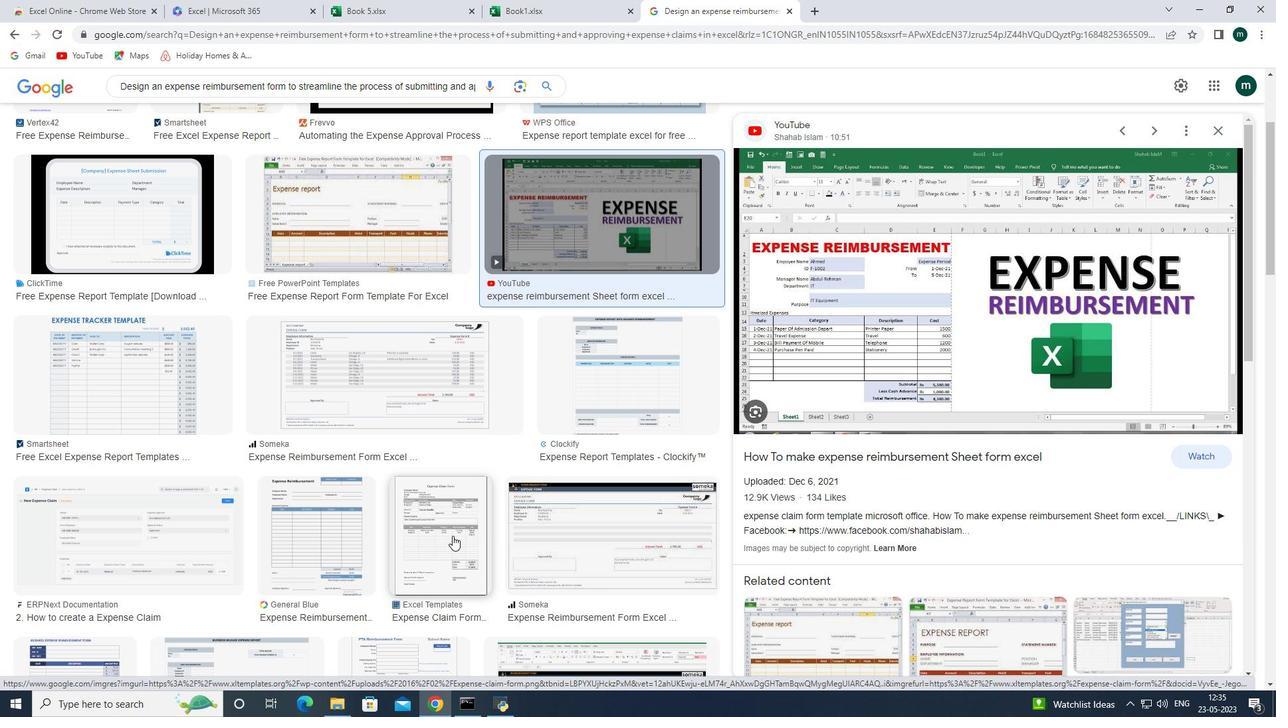 
Action: Mouse moved to (449, 514)
Screenshot: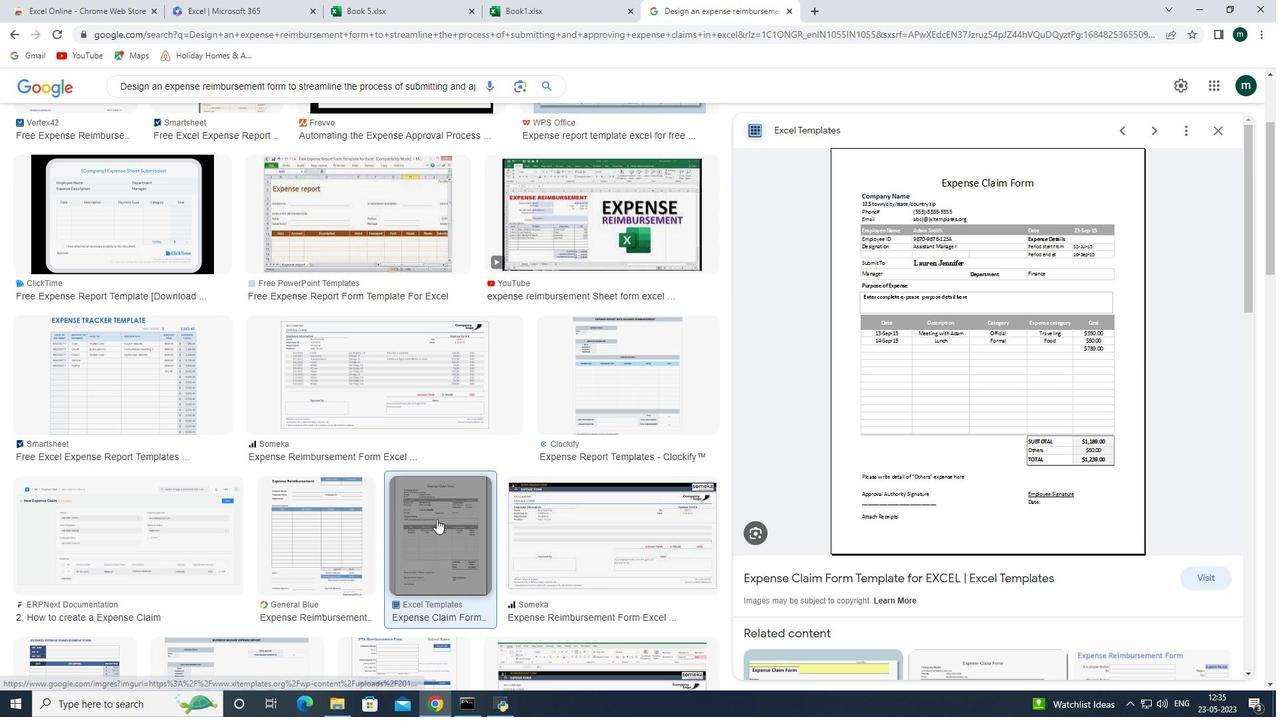 
Action: Mouse scrolled (449, 513) with delta (0, 0)
Screenshot: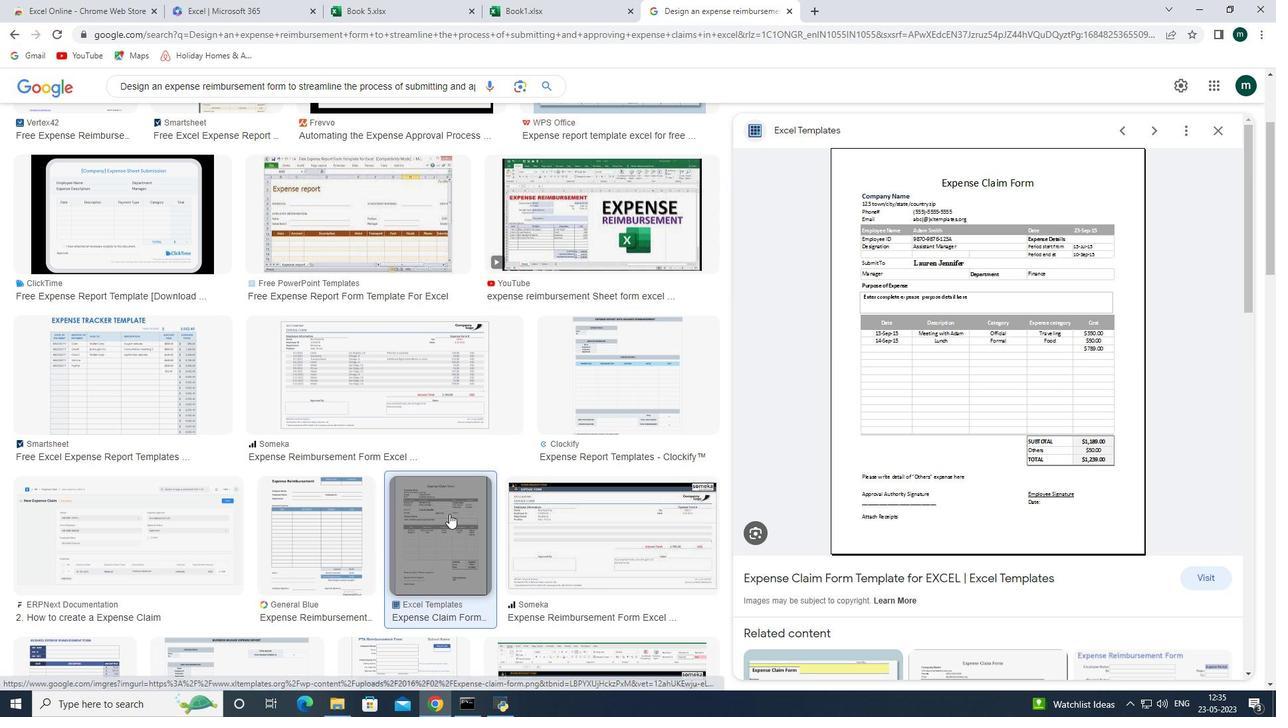 
Action: Mouse moved to (503, 499)
Screenshot: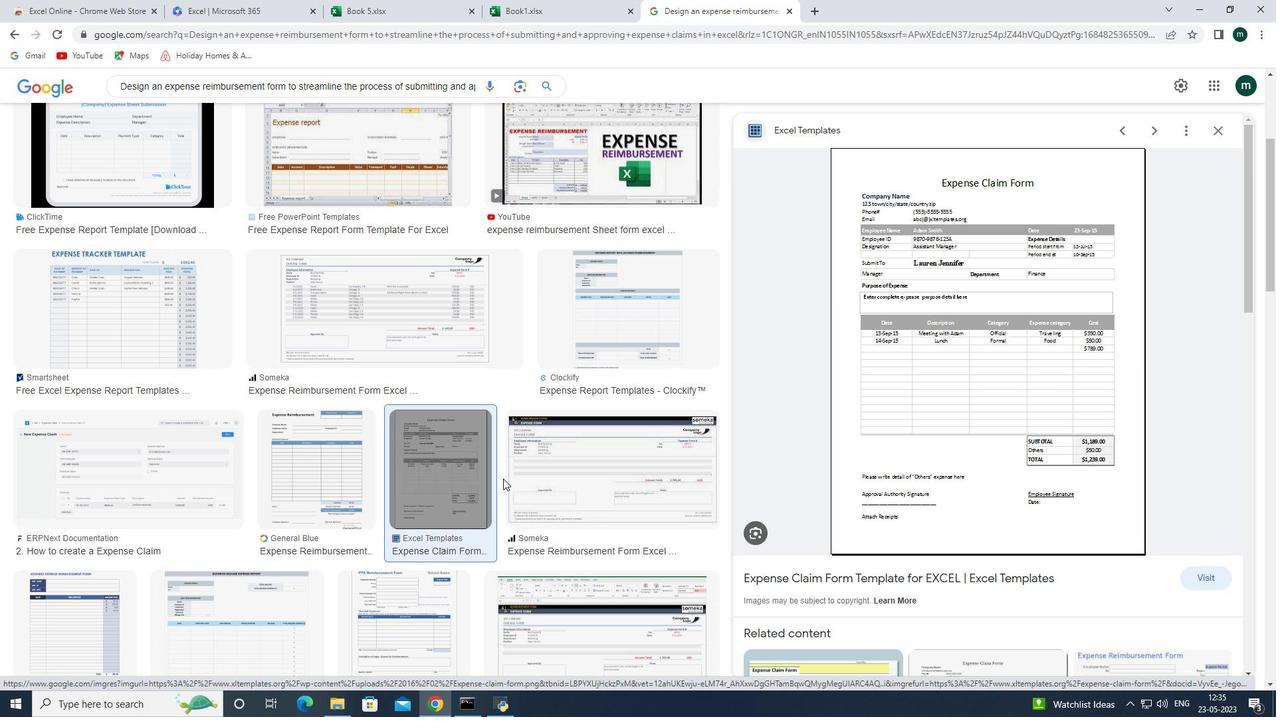 
Action: Mouse scrolled (503, 498) with delta (0, 0)
Screenshot: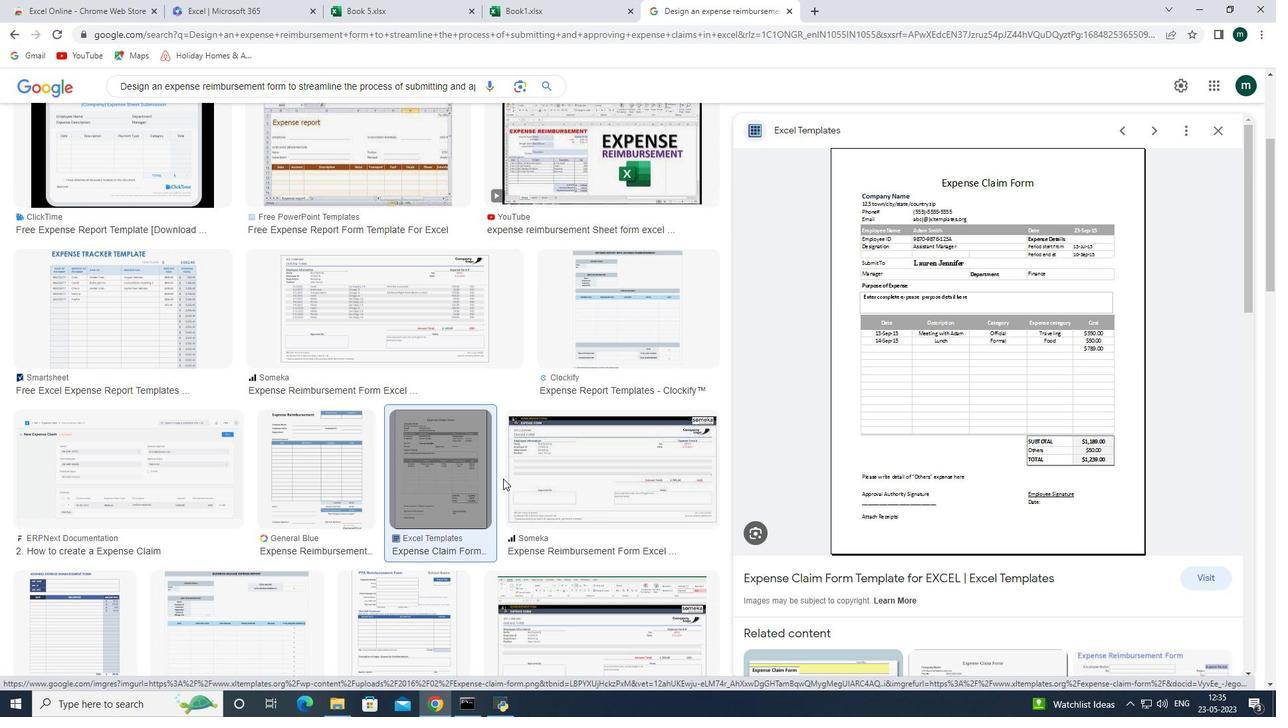 
Action: Mouse moved to (503, 499)
Screenshot: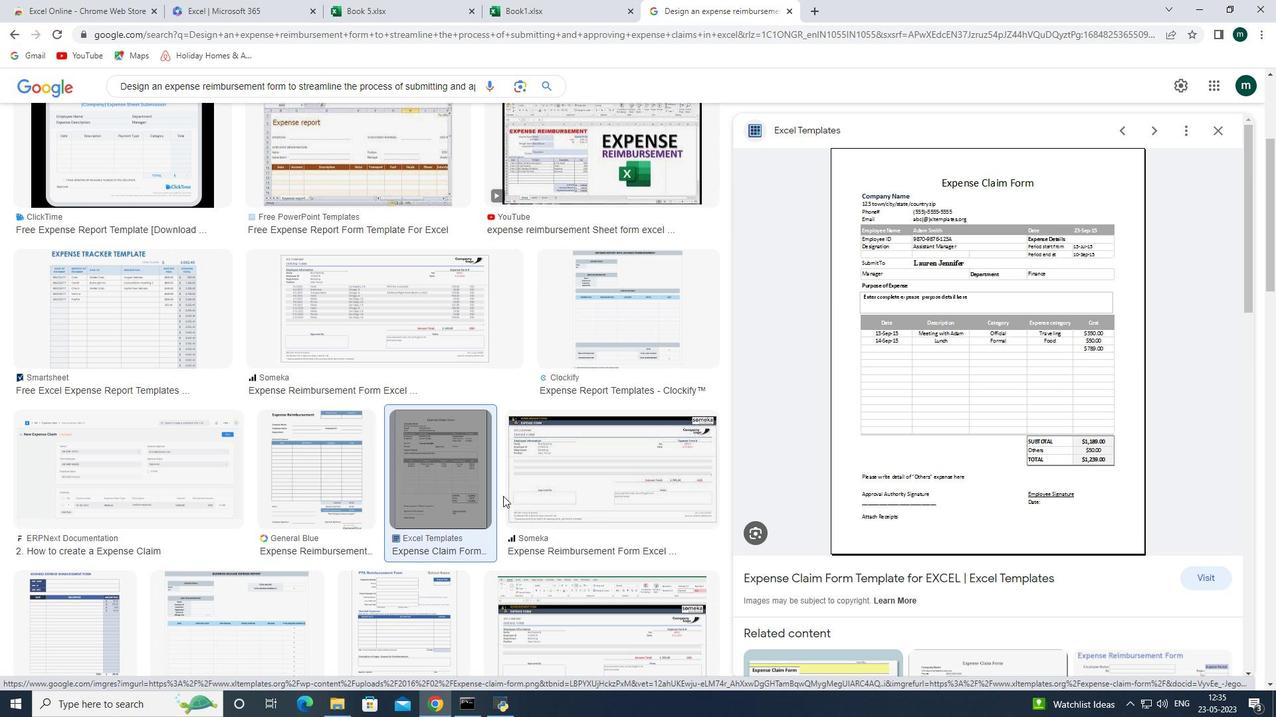 
Action: Mouse scrolled (503, 498) with delta (0, 0)
Screenshot: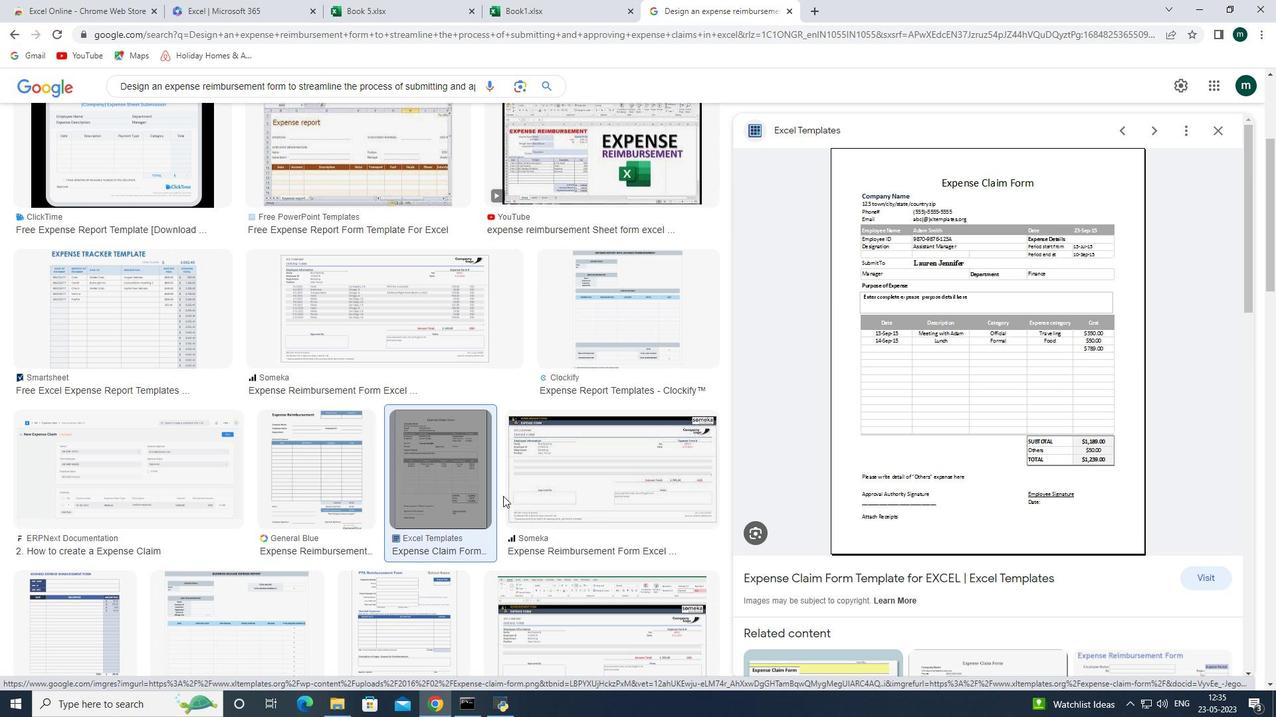 
Action: Mouse moved to (503, 499)
Screenshot: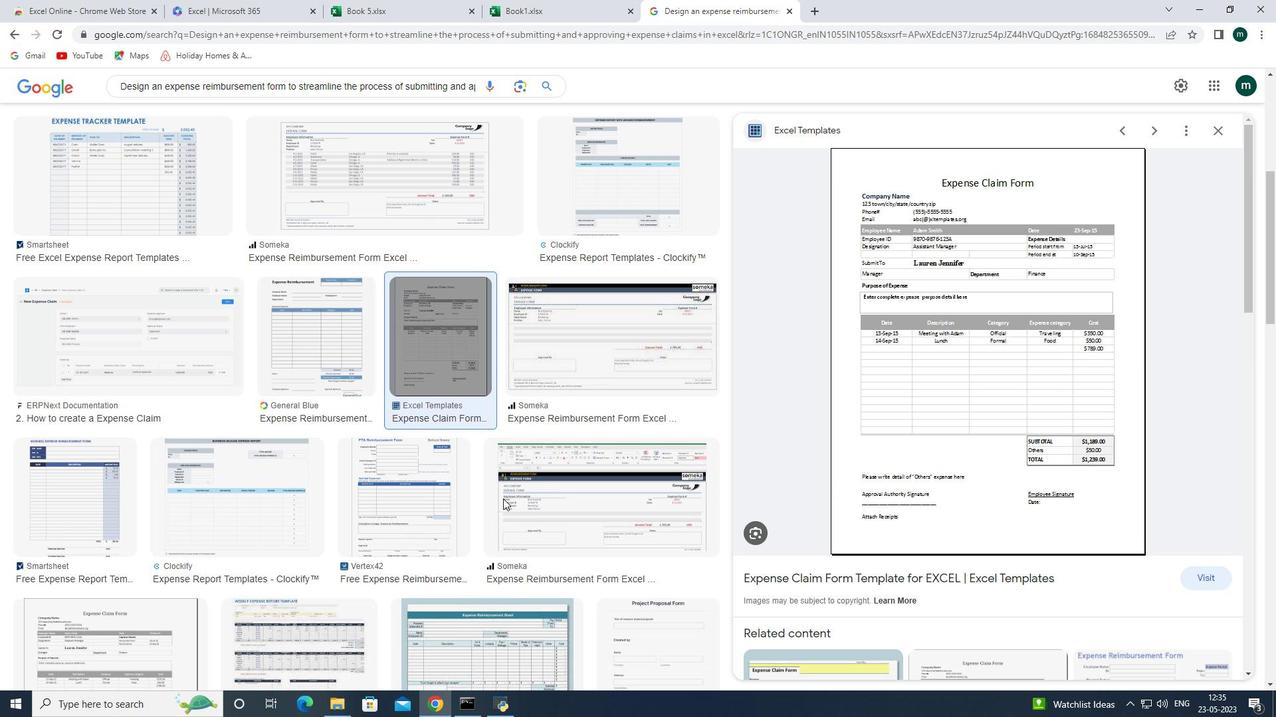 
Action: Mouse scrolled (503, 500) with delta (0, 0)
Screenshot: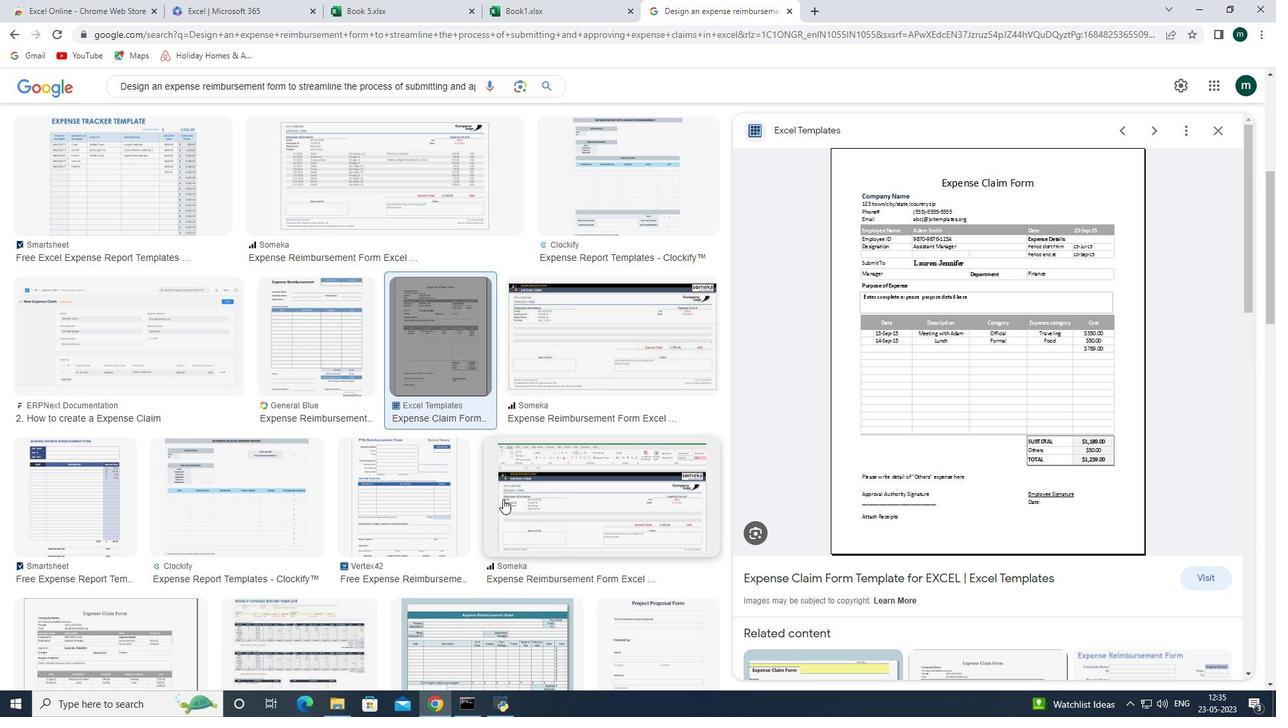 
Action: Mouse scrolled (503, 500) with delta (0, 0)
Screenshot: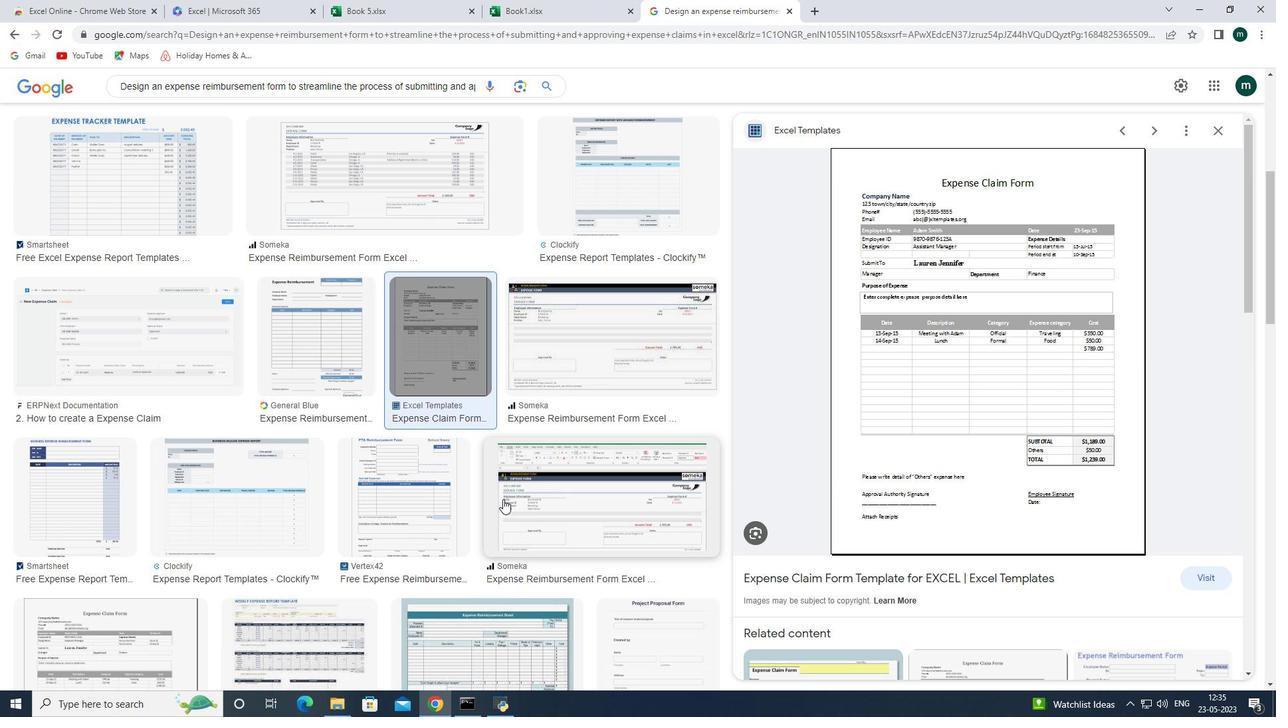 
Action: Mouse moved to (507, 500)
Screenshot: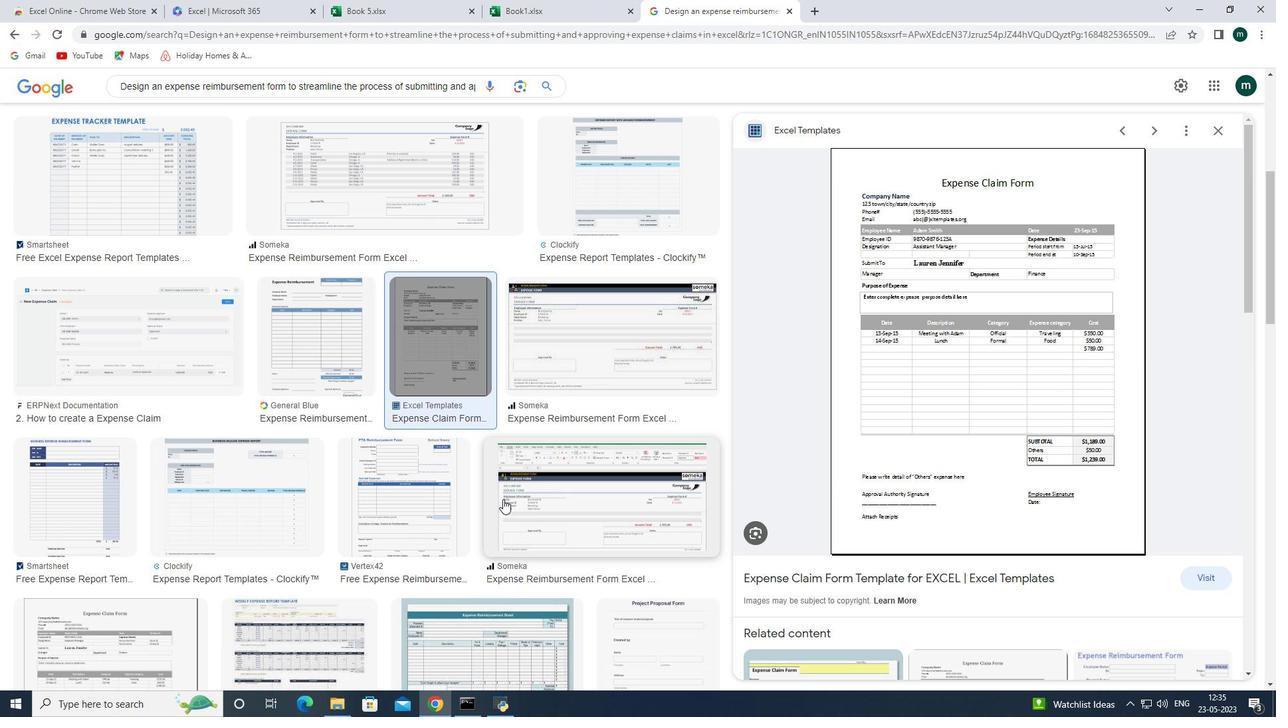 
Action: Mouse scrolled (507, 501) with delta (0, 0)
Screenshot: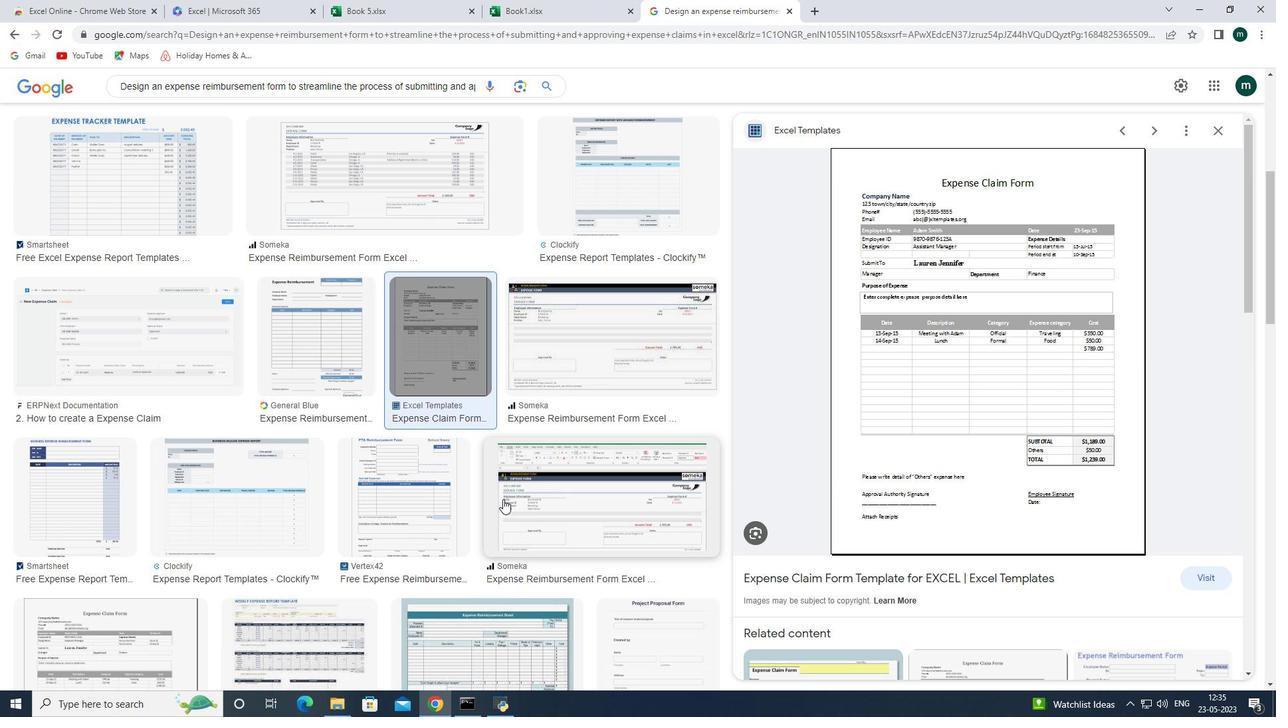 
Action: Mouse moved to (507, 500)
Screenshot: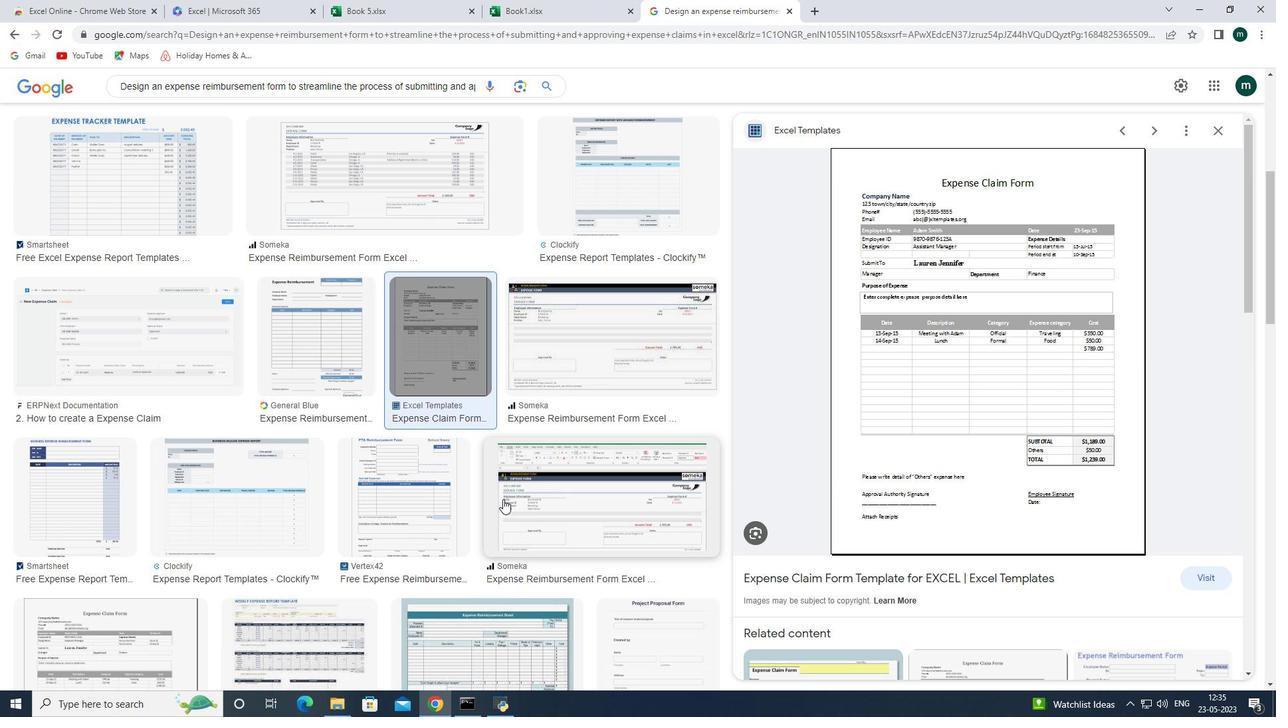 
Action: Mouse scrolled (507, 501) with delta (0, 0)
Screenshot: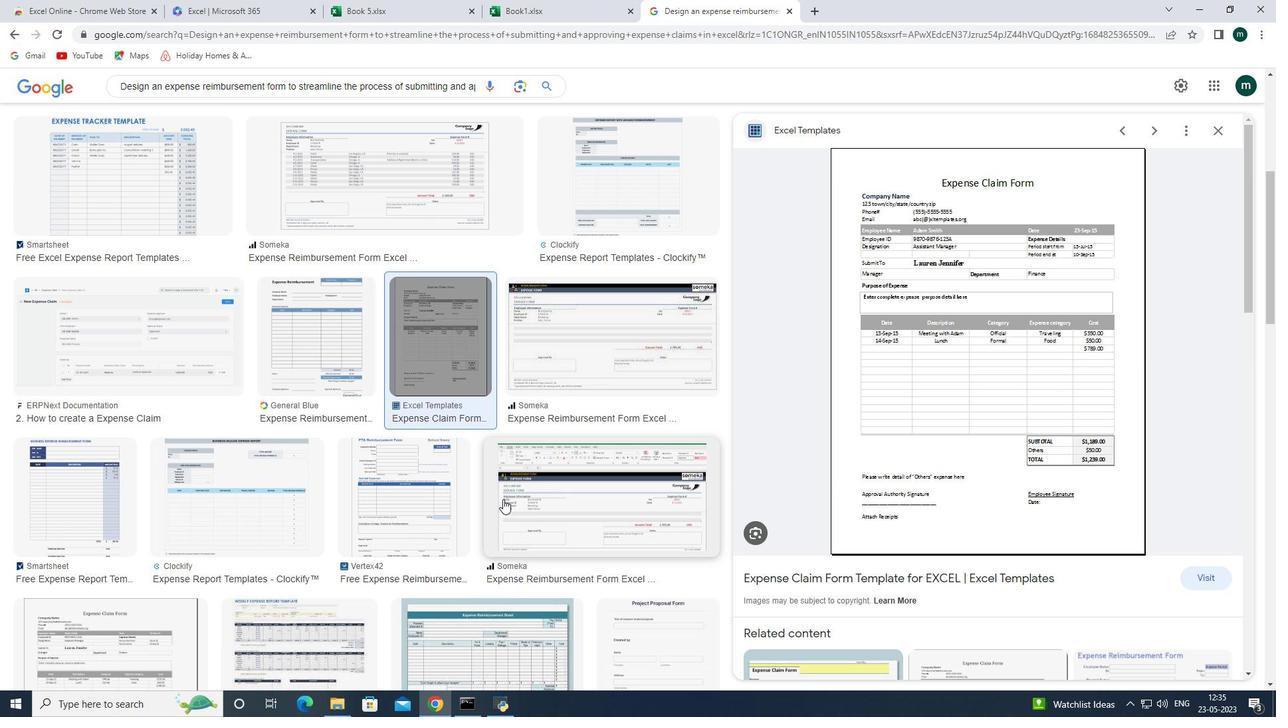 
Action: Mouse moved to (509, 495)
Screenshot: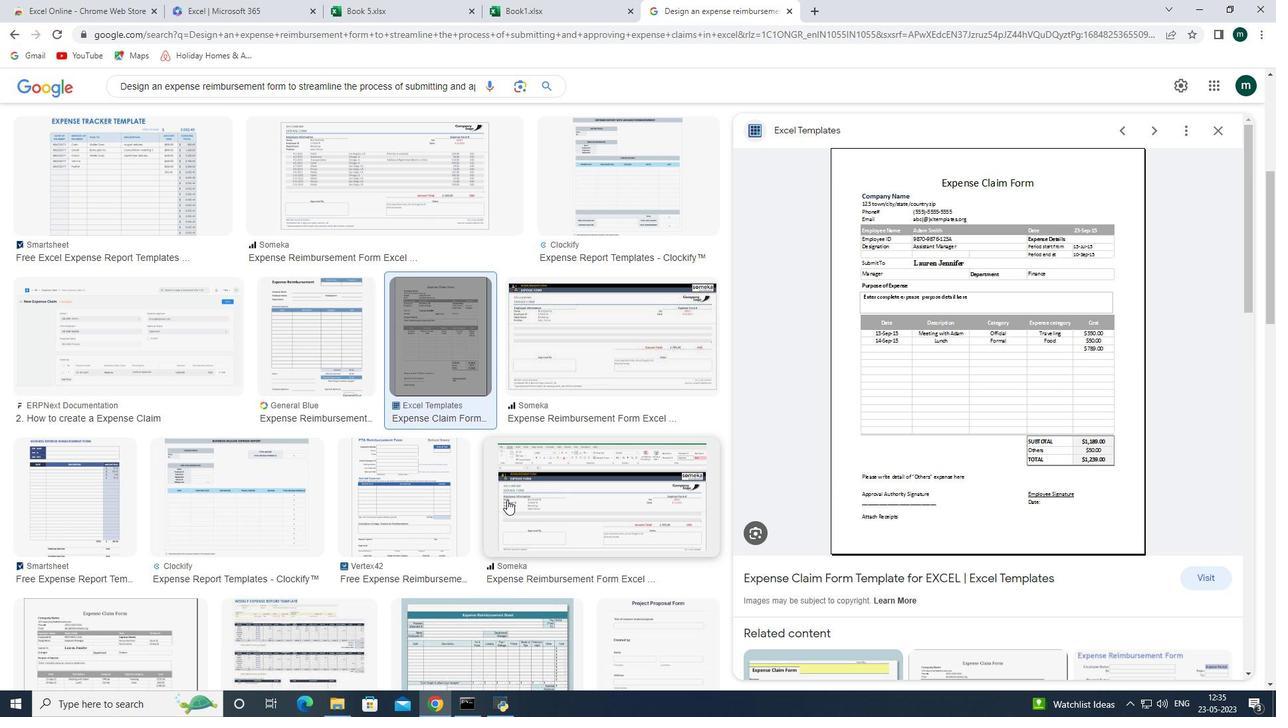 
Action: Mouse scrolled (509, 495) with delta (0, 0)
Screenshot: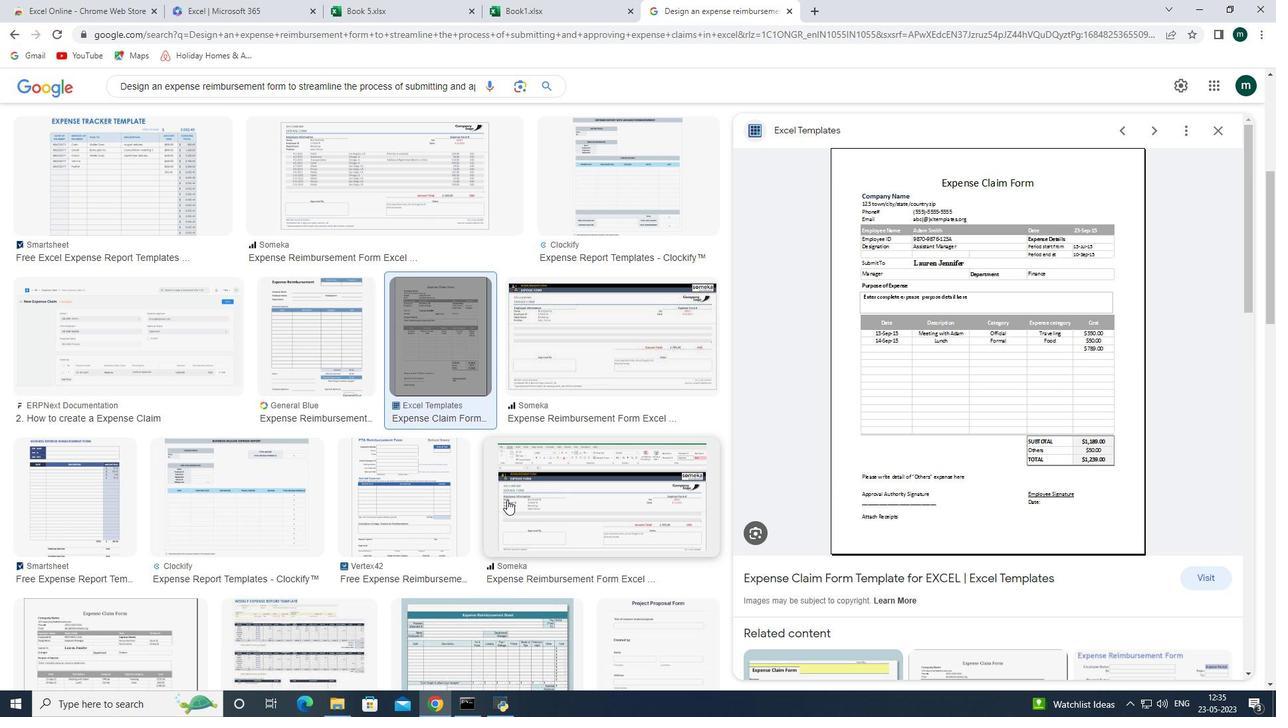 
Action: Mouse moved to (510, 484)
Screenshot: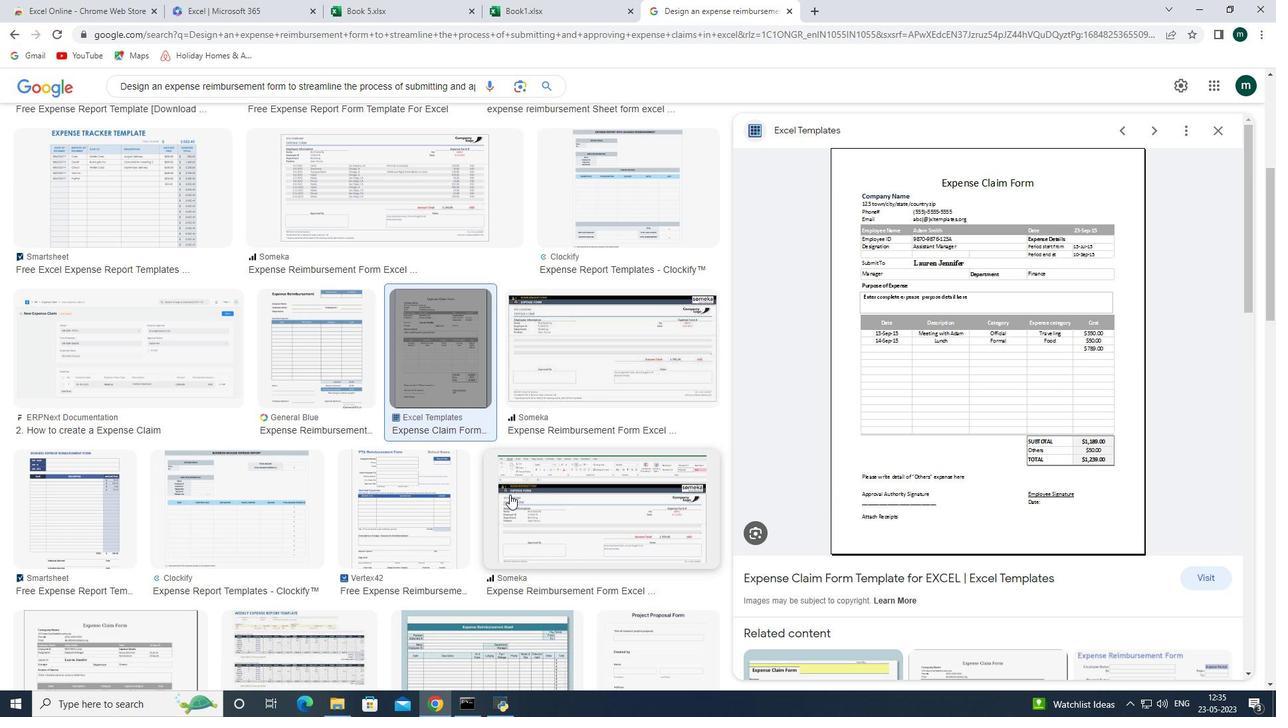 
Action: Mouse scrolled (510, 485) with delta (0, 0)
Screenshot: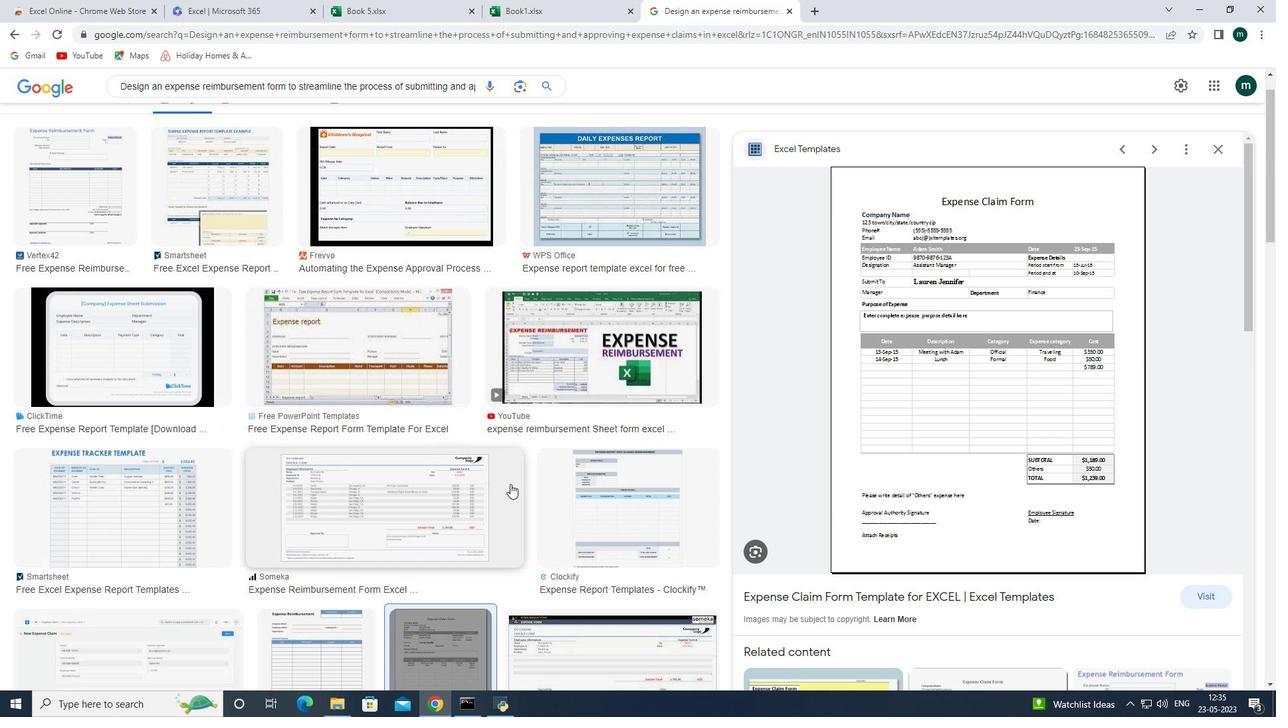 
Action: Mouse scrolled (510, 485) with delta (0, 0)
Screenshot: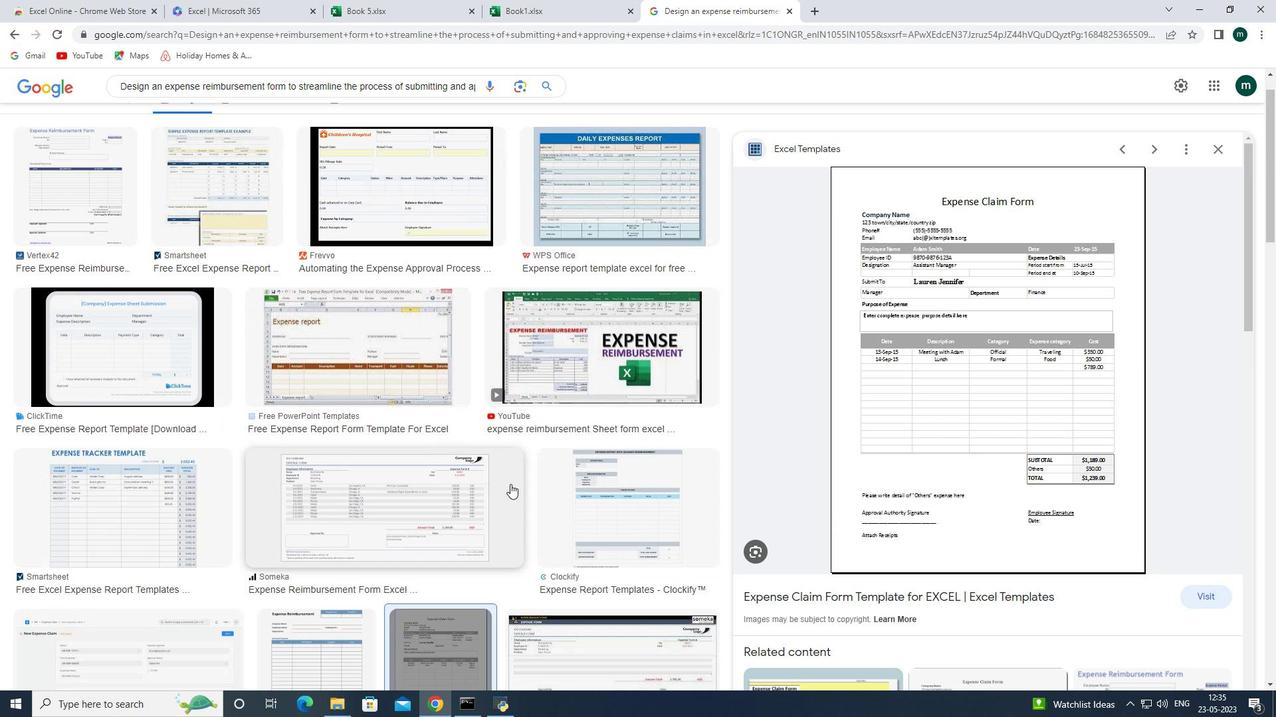 
Action: Mouse moved to (600, 416)
Screenshot: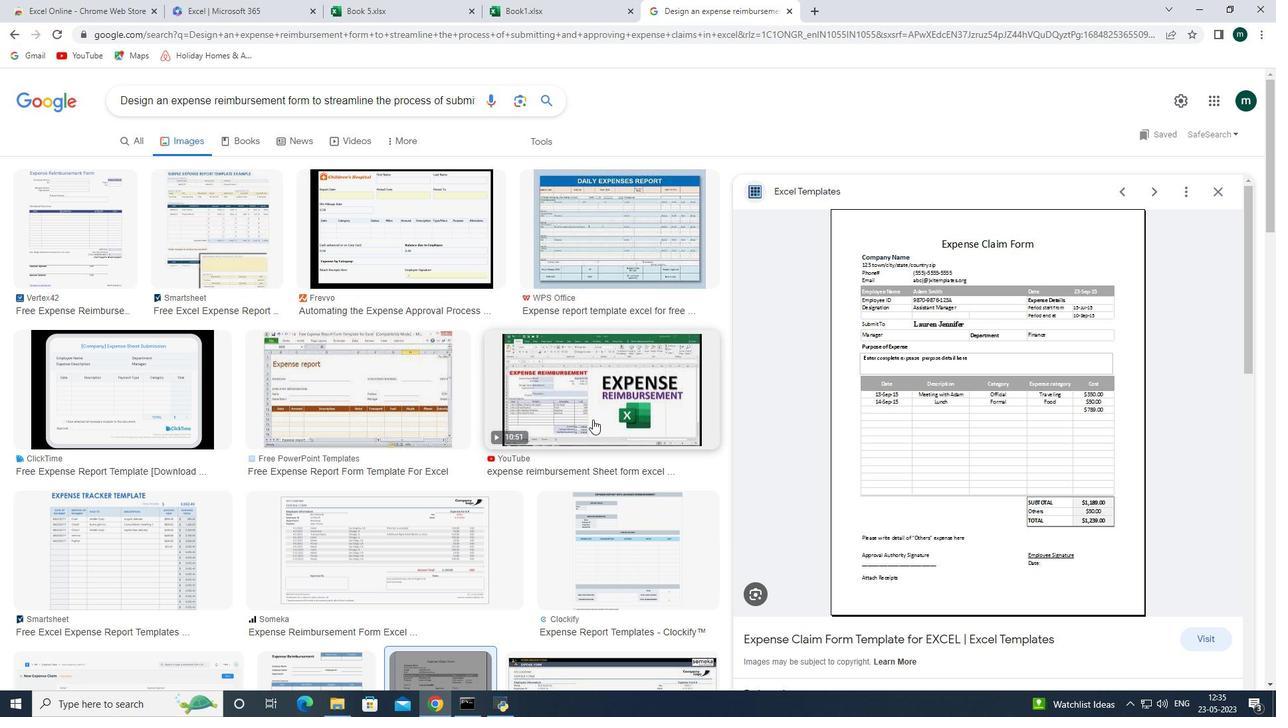 
Action: Mouse pressed left at (600, 416)
Screenshot: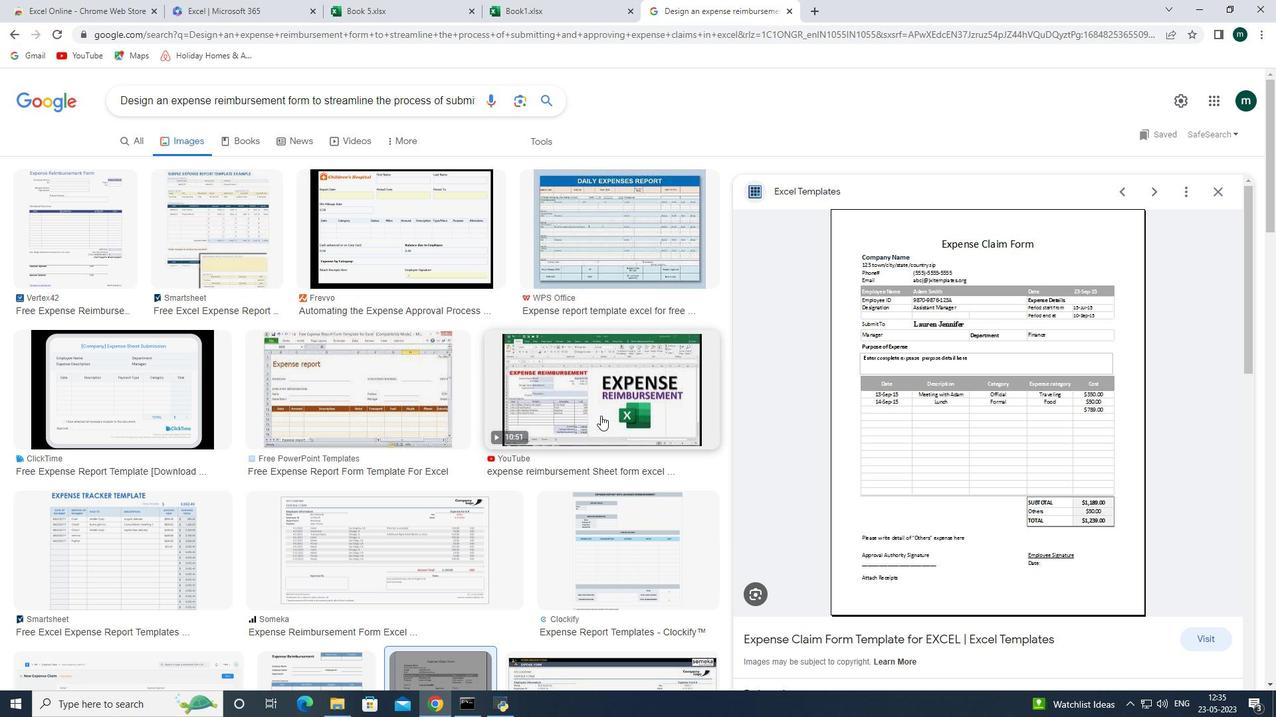 
Action: Mouse moved to (896, 398)
Screenshot: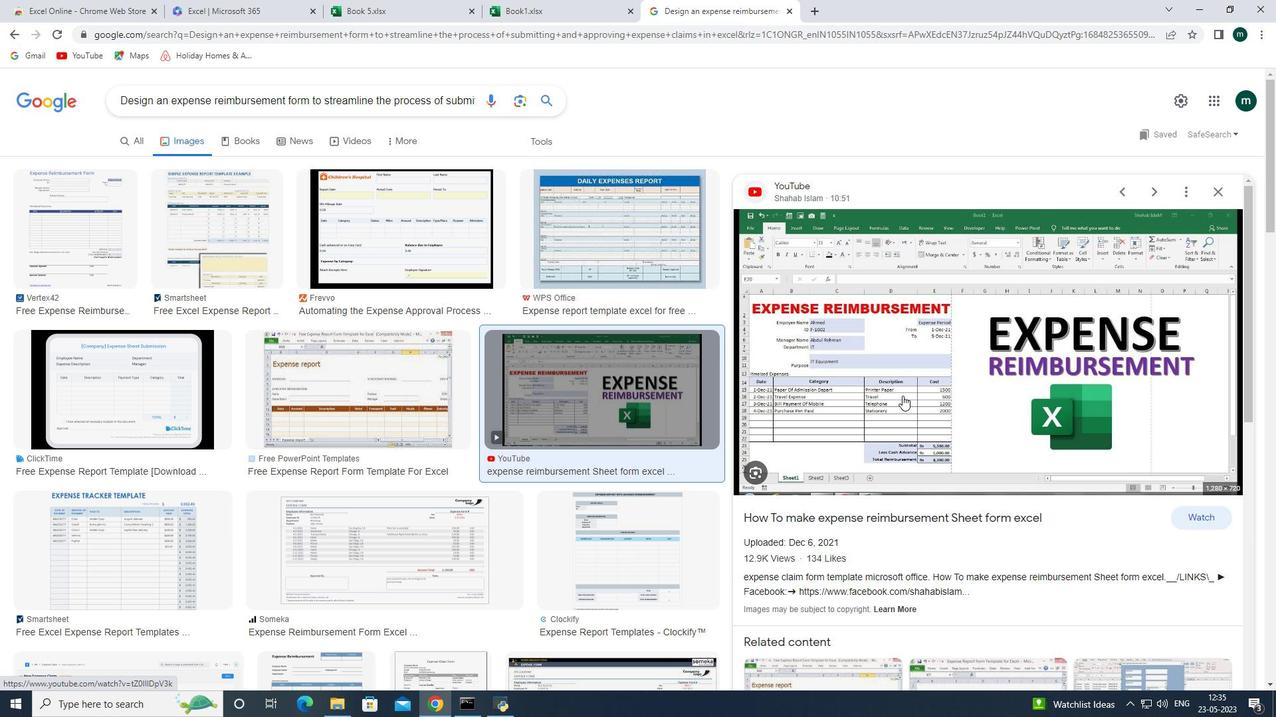 
Action: Mouse scrolled (896, 398) with delta (0, 0)
Screenshot: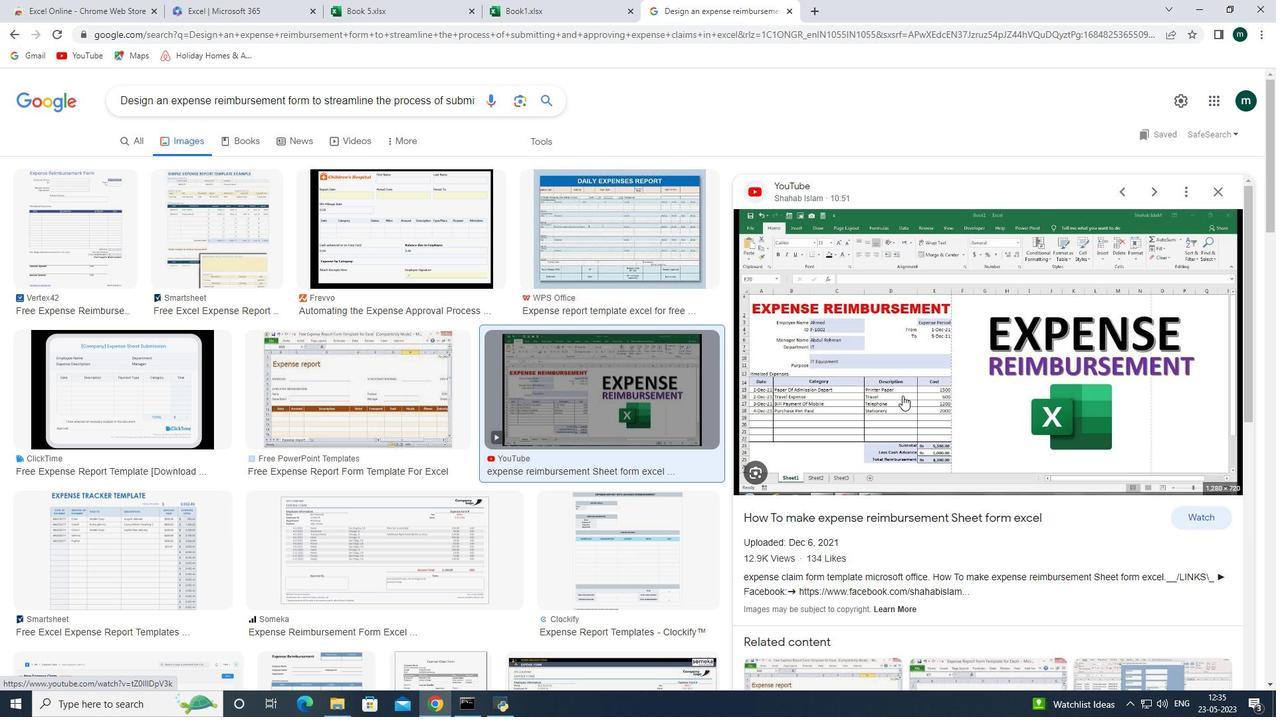 
Action: Mouse scrolled (896, 398) with delta (0, 0)
Screenshot: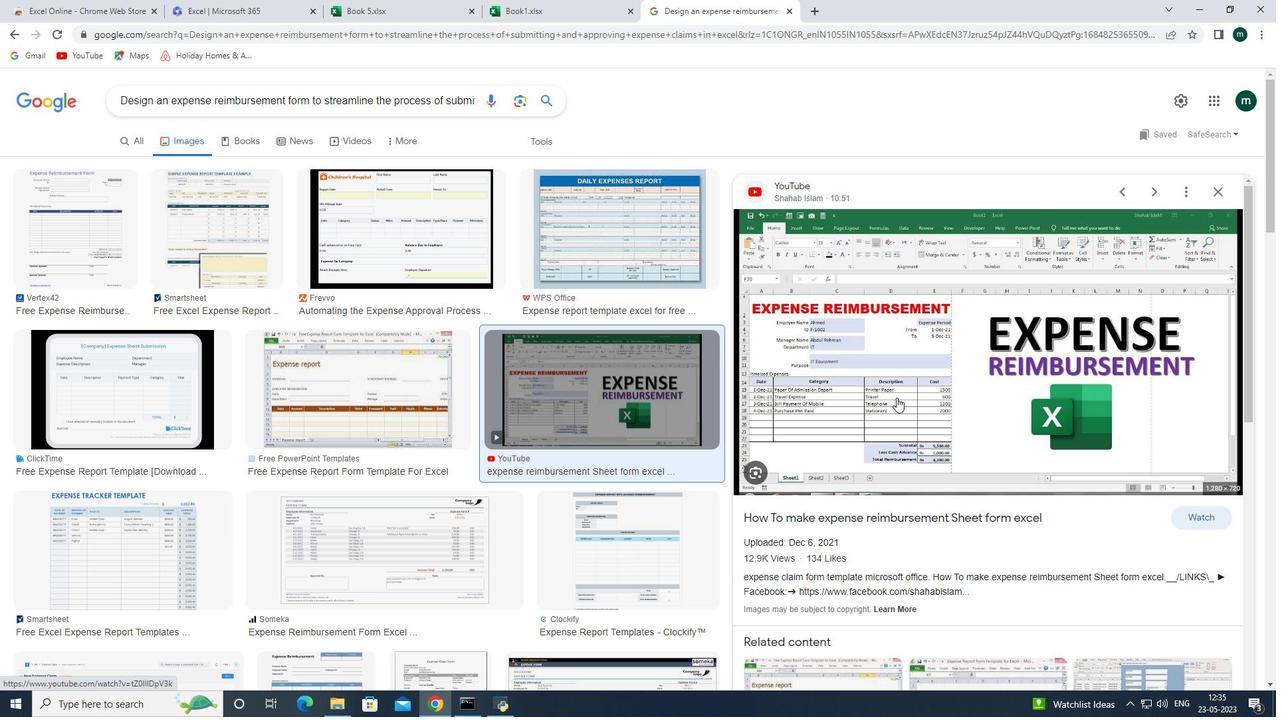
Action: Mouse scrolled (896, 398) with delta (0, 0)
Screenshot: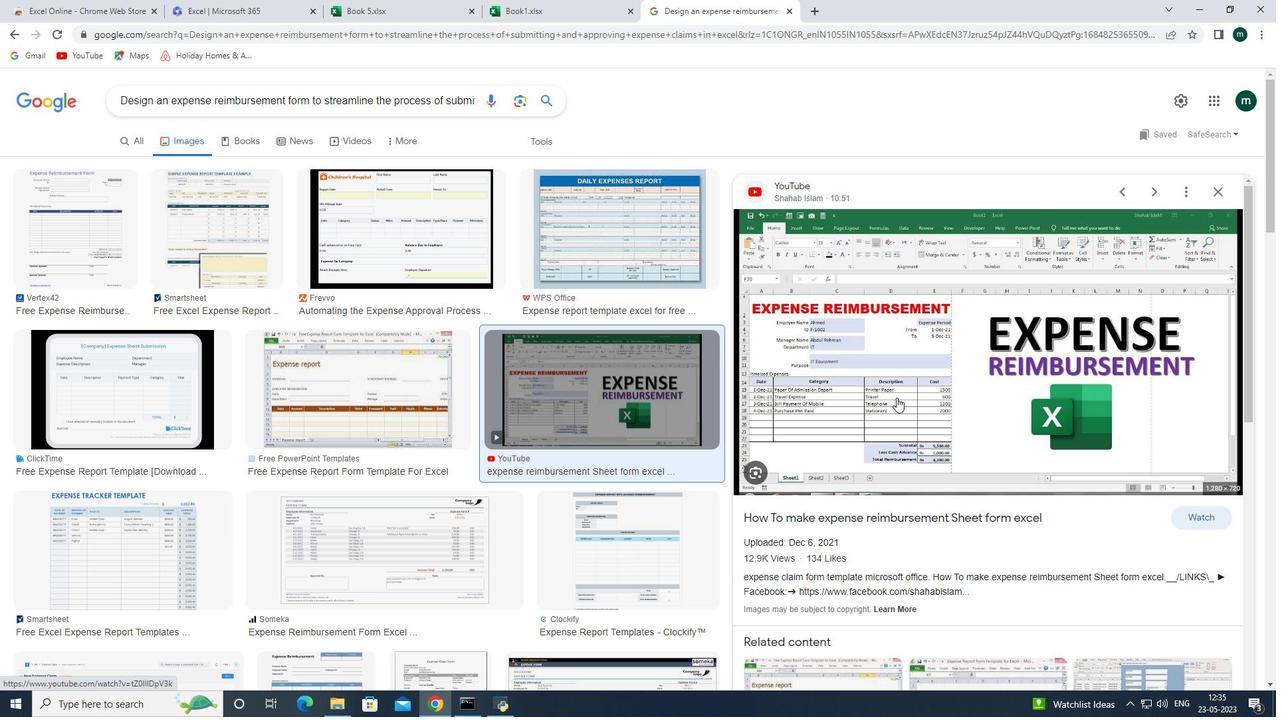 
Action: Mouse scrolled (896, 398) with delta (0, 0)
Screenshot: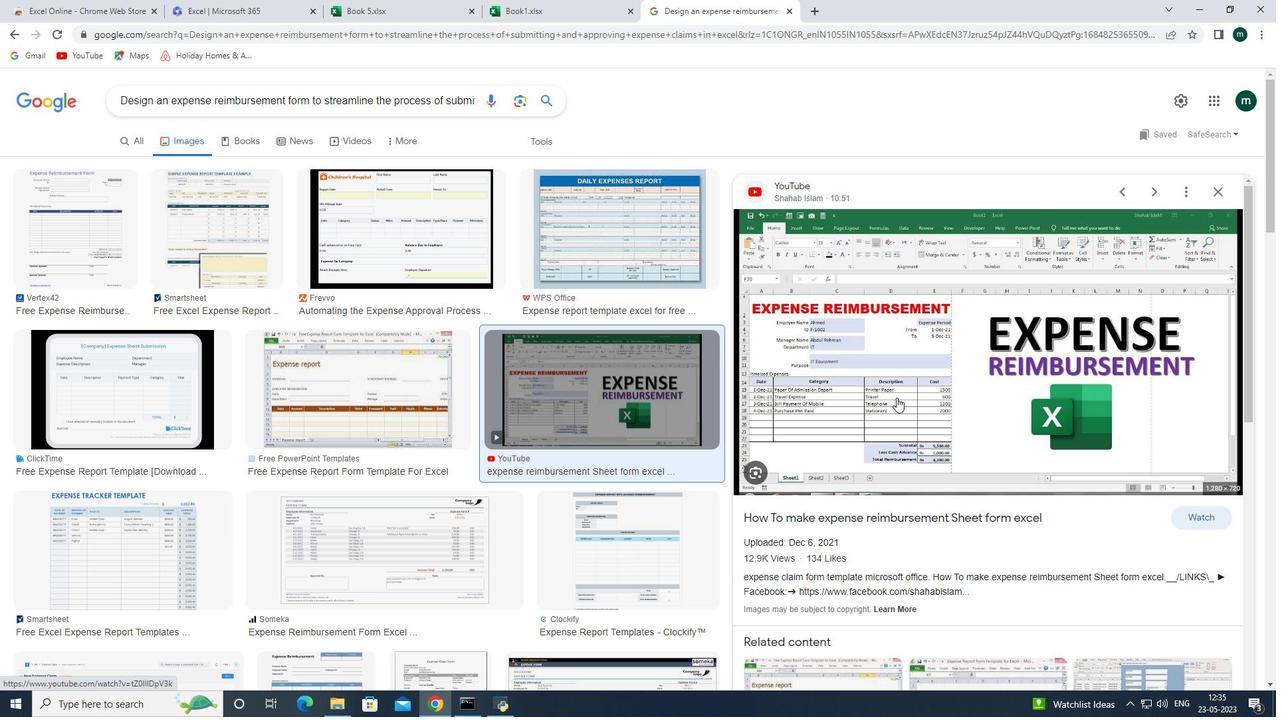 
Action: Mouse moved to (1012, 527)
Screenshot: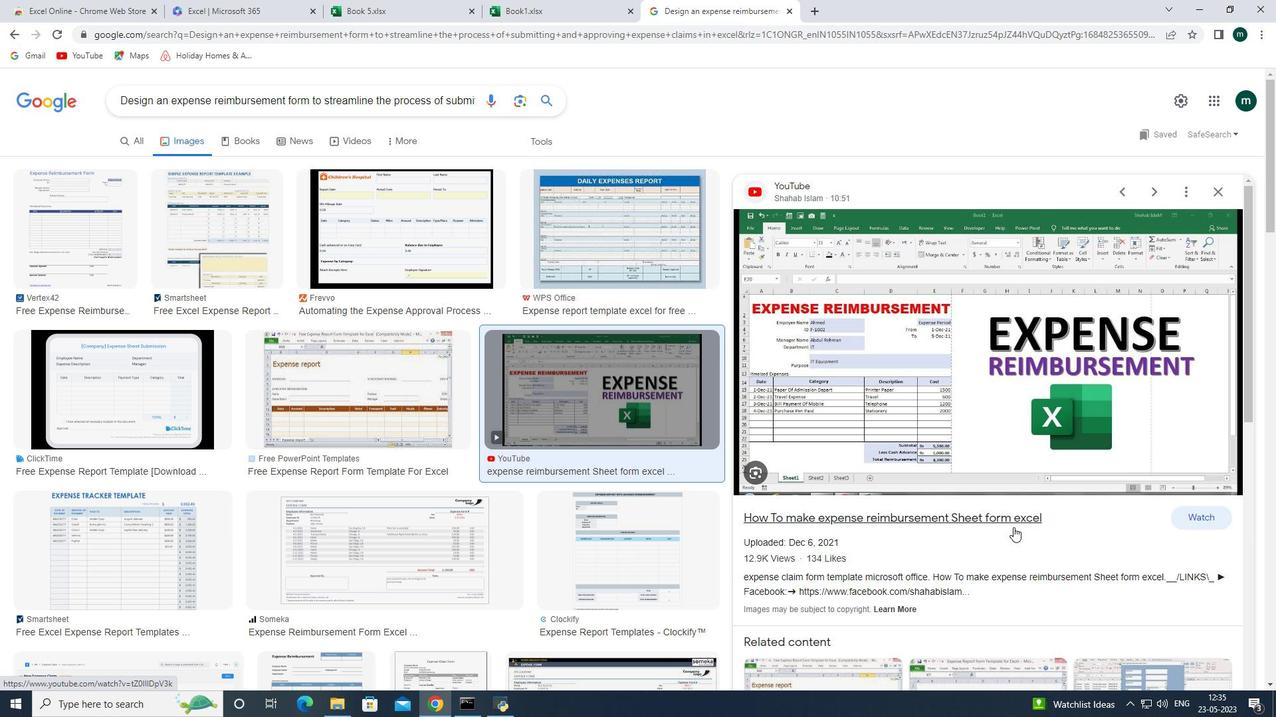 
Action: Mouse pressed left at (1012, 527)
Screenshot: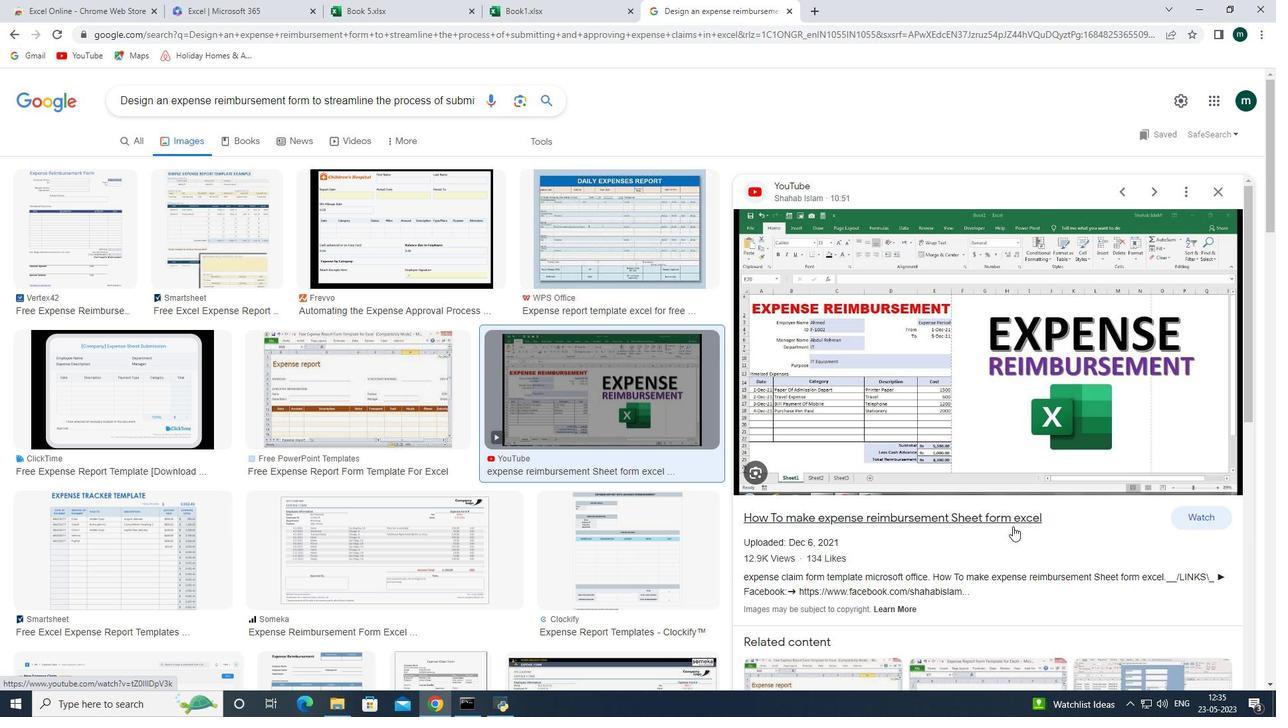 
Action: Mouse moved to (95, 566)
Screenshot: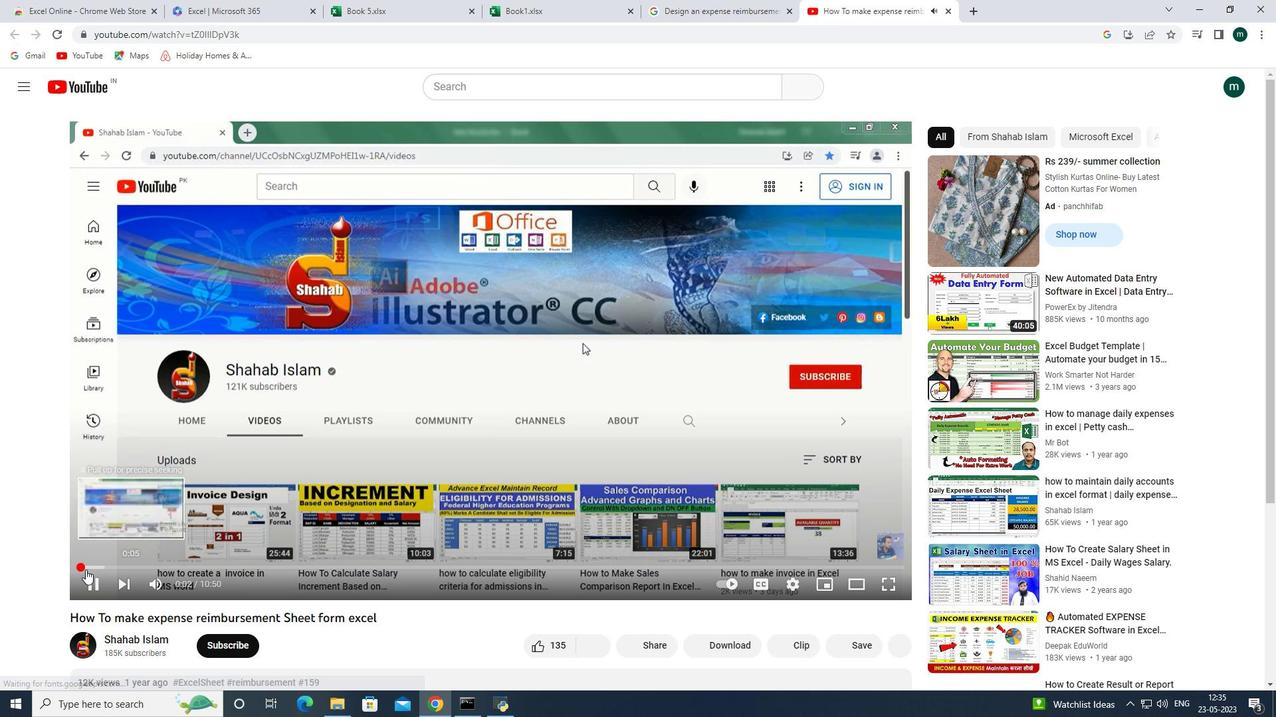 
Action: Mouse pressed left at (95, 566)
Screenshot: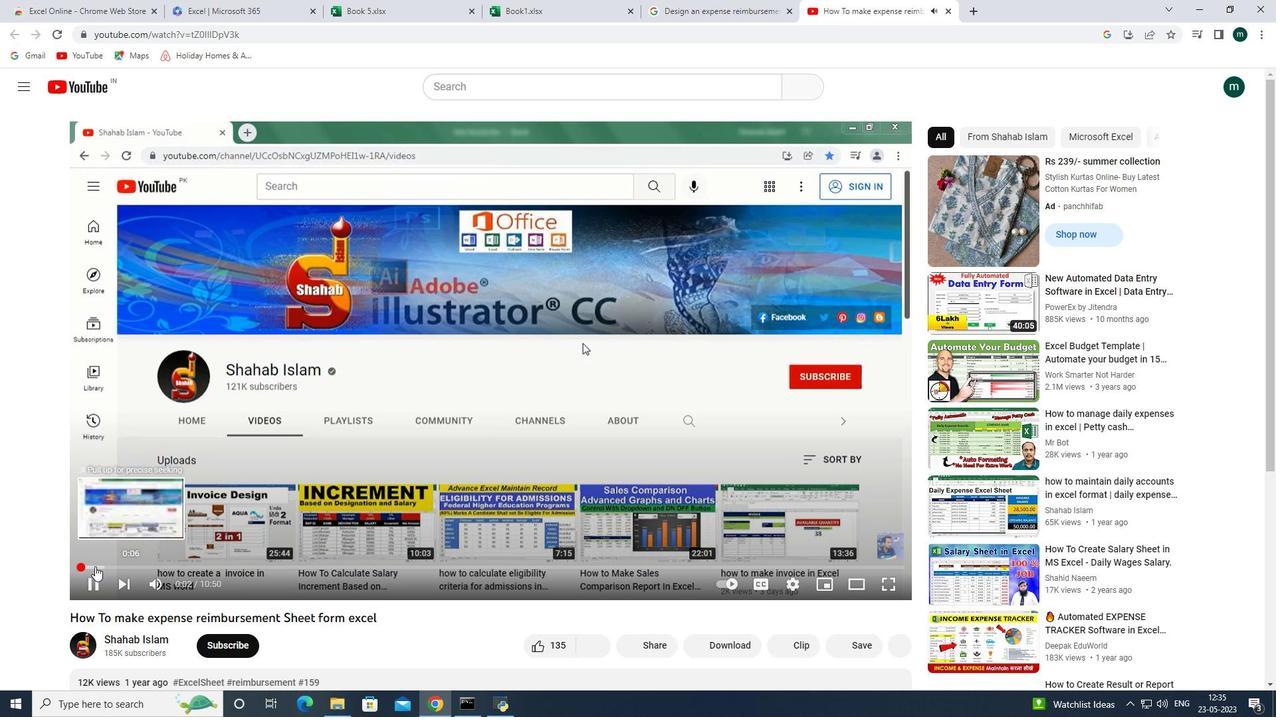 
Action: Mouse moved to (812, 566)
Screenshot: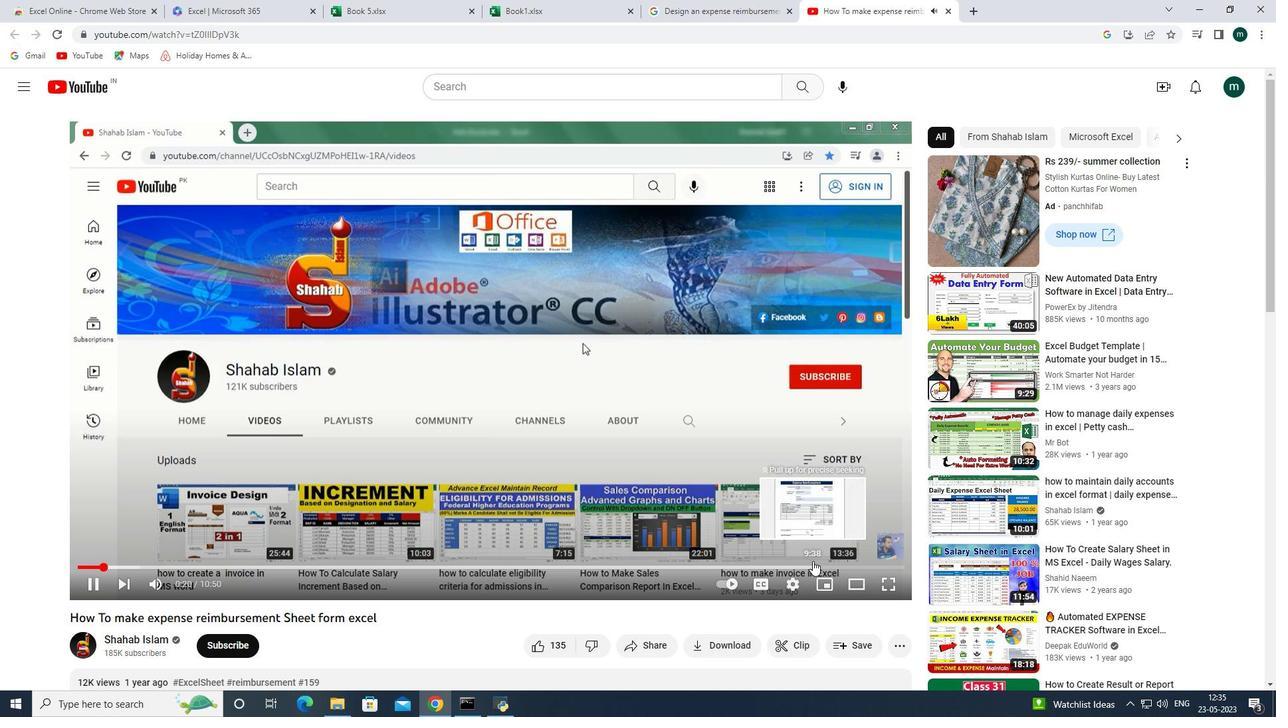 
Action: Mouse pressed left at (812, 566)
Screenshot: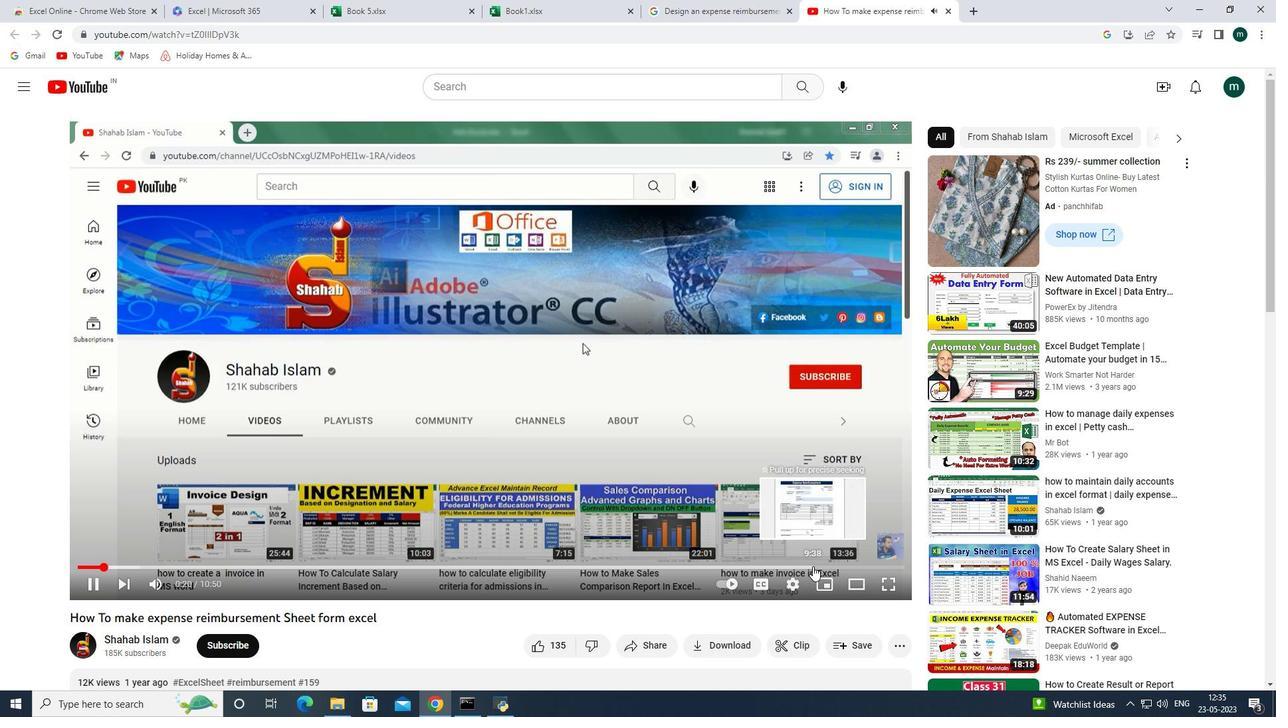 
Action: Mouse moved to (768, 569)
Screenshot: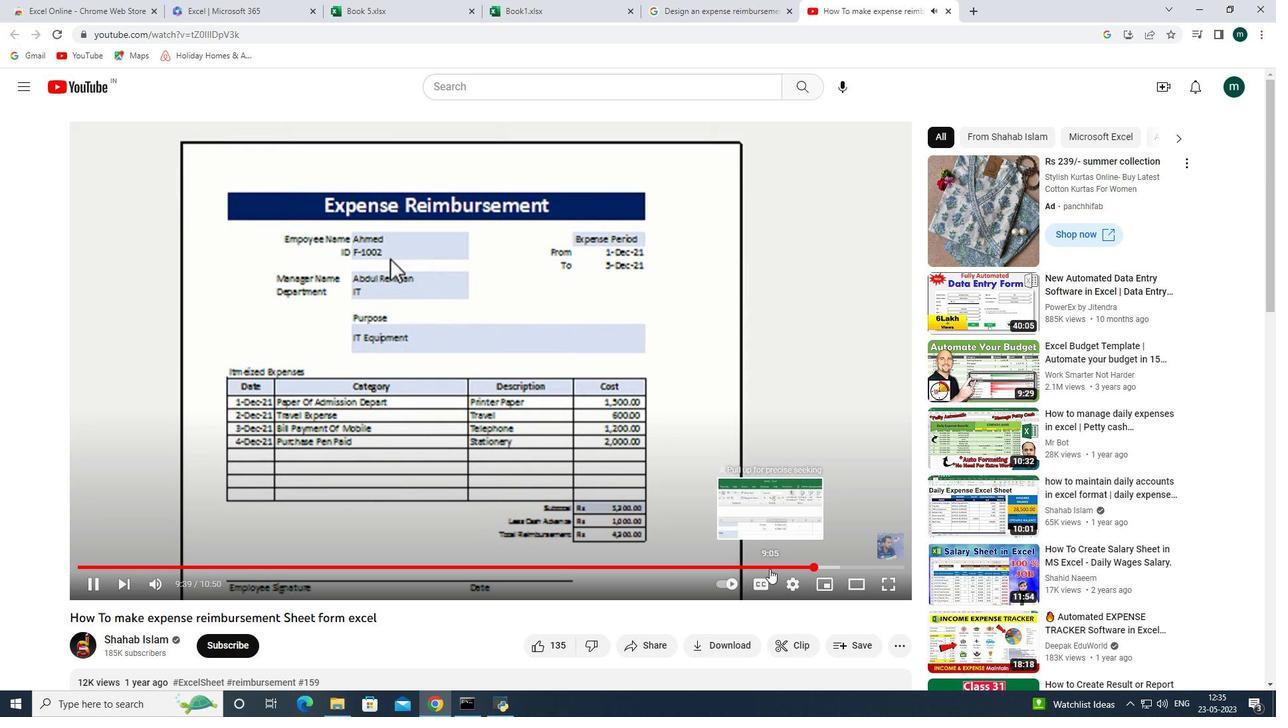 
Action: Mouse pressed left at (768, 569)
Screenshot: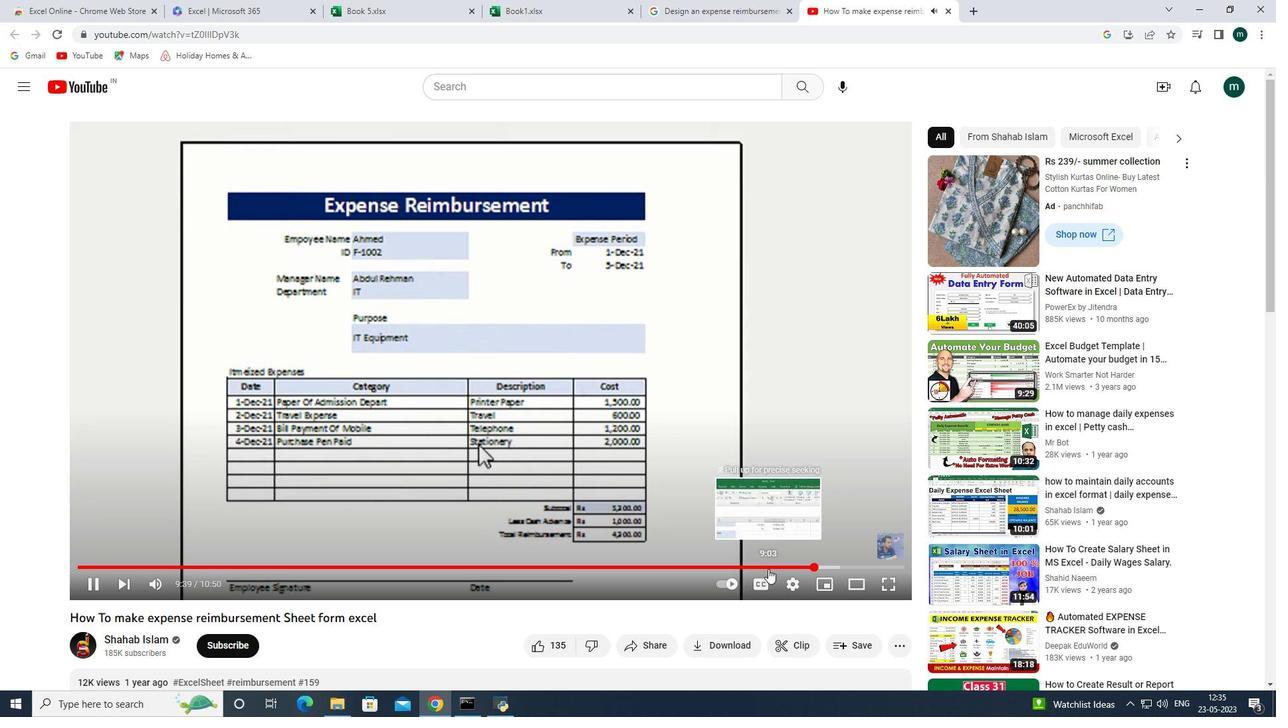 
Action: Mouse moved to (698, 566)
Screenshot: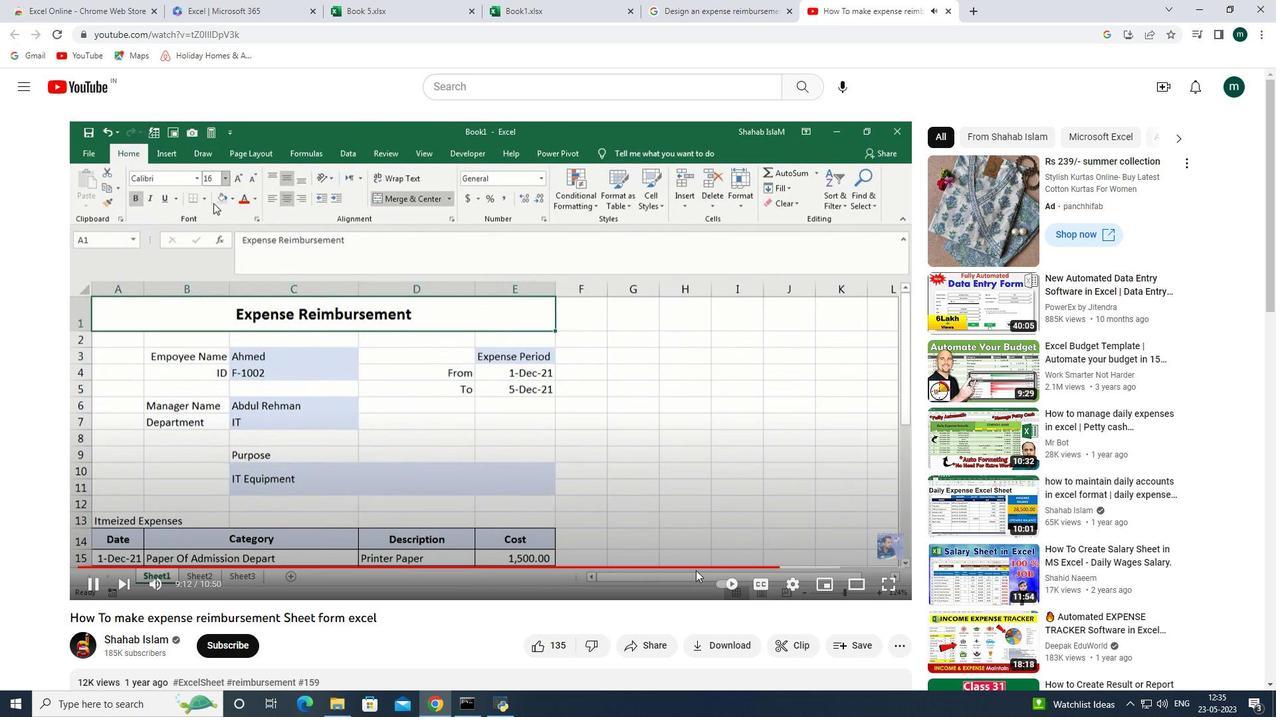 
Action: Mouse pressed left at (698, 566)
Screenshot: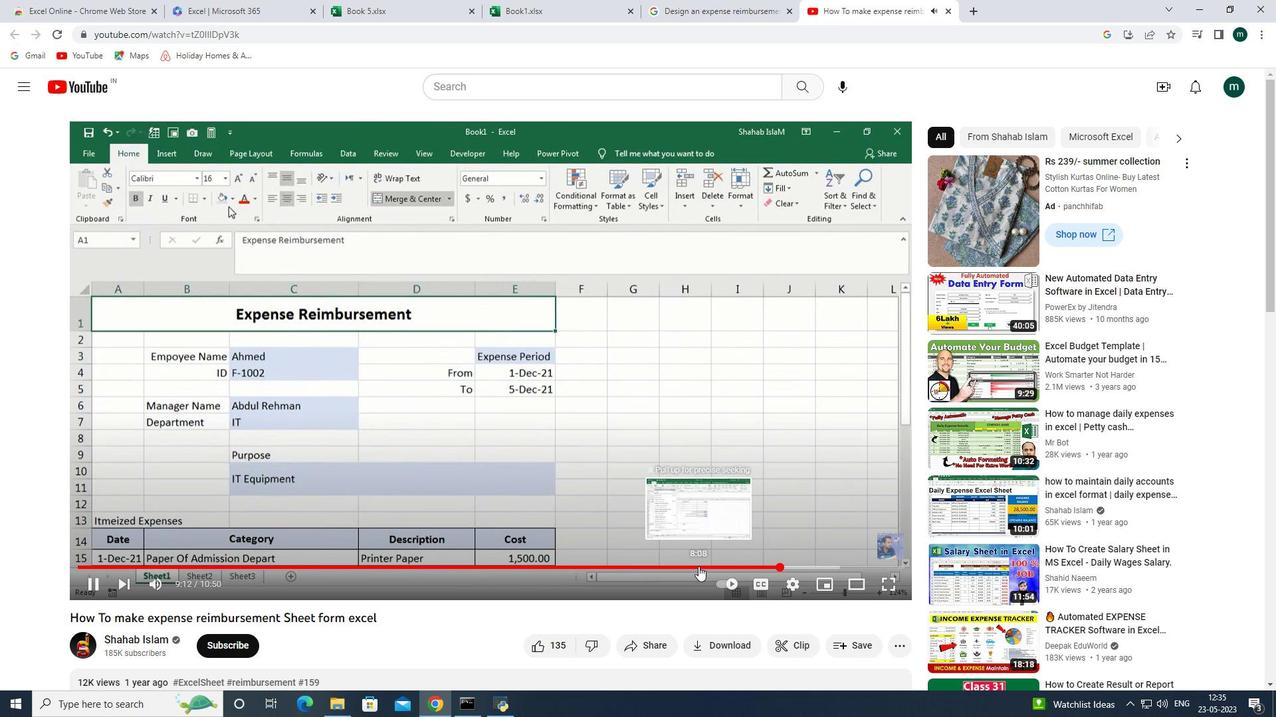 
Action: Mouse moved to (675, 562)
Screenshot: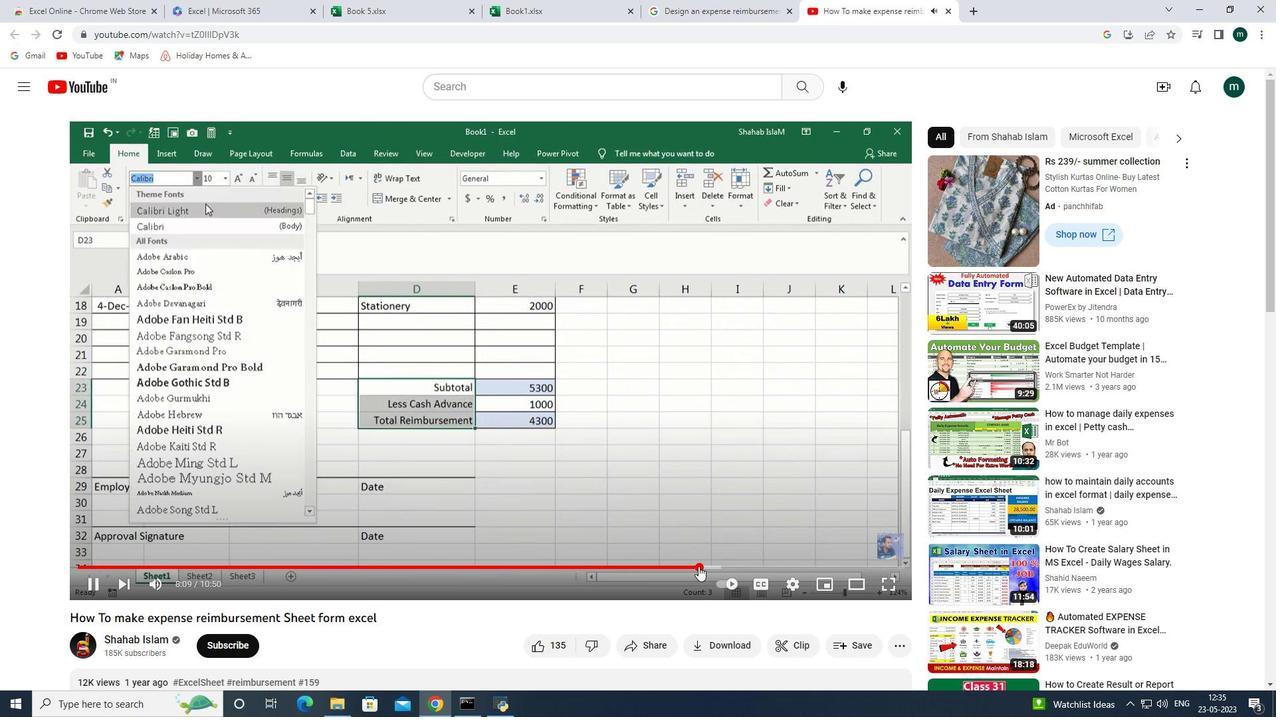 
Action: Mouse pressed left at (675, 562)
Screenshot: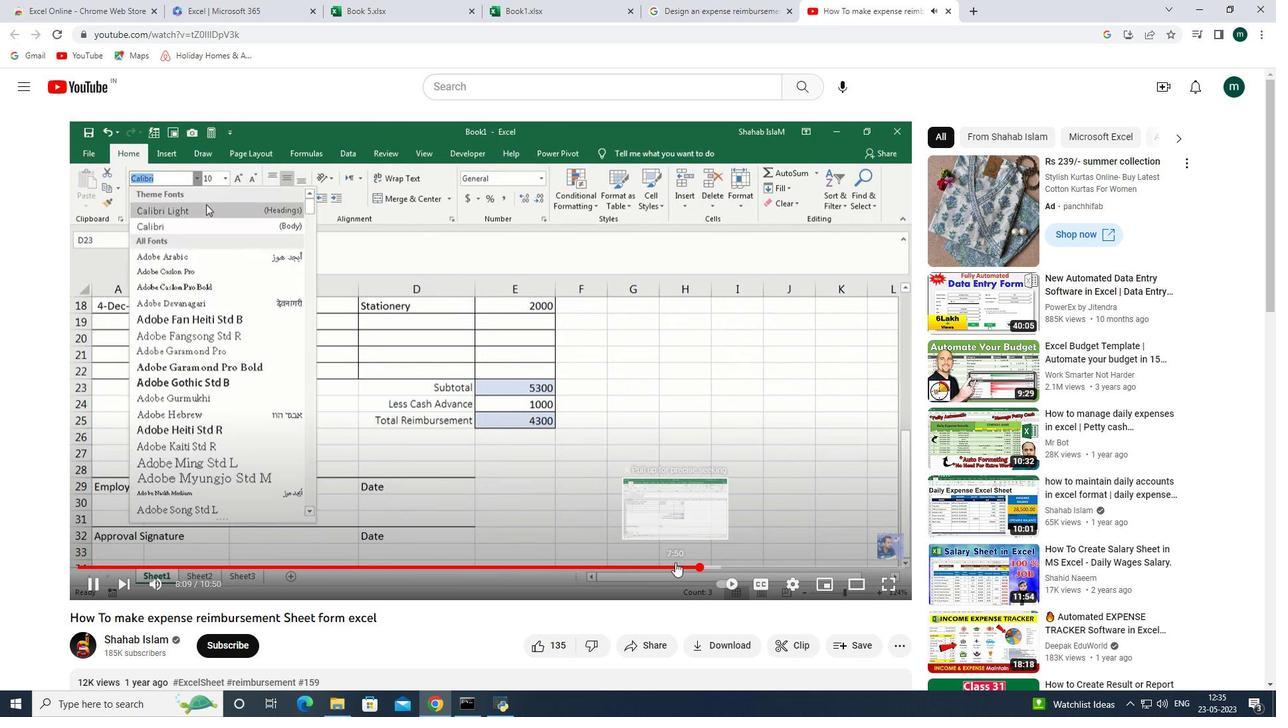 
Action: Mouse moved to (658, 562)
Screenshot: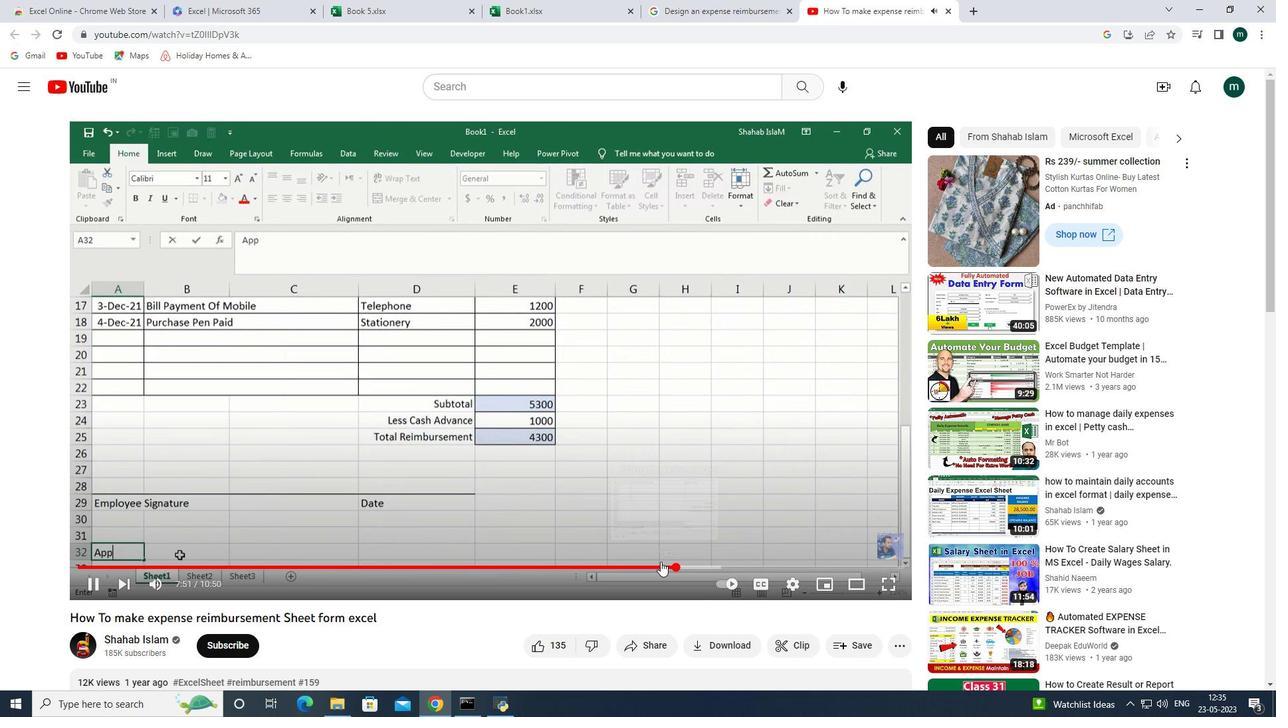 
Action: Mouse pressed left at (658, 562)
Screenshot: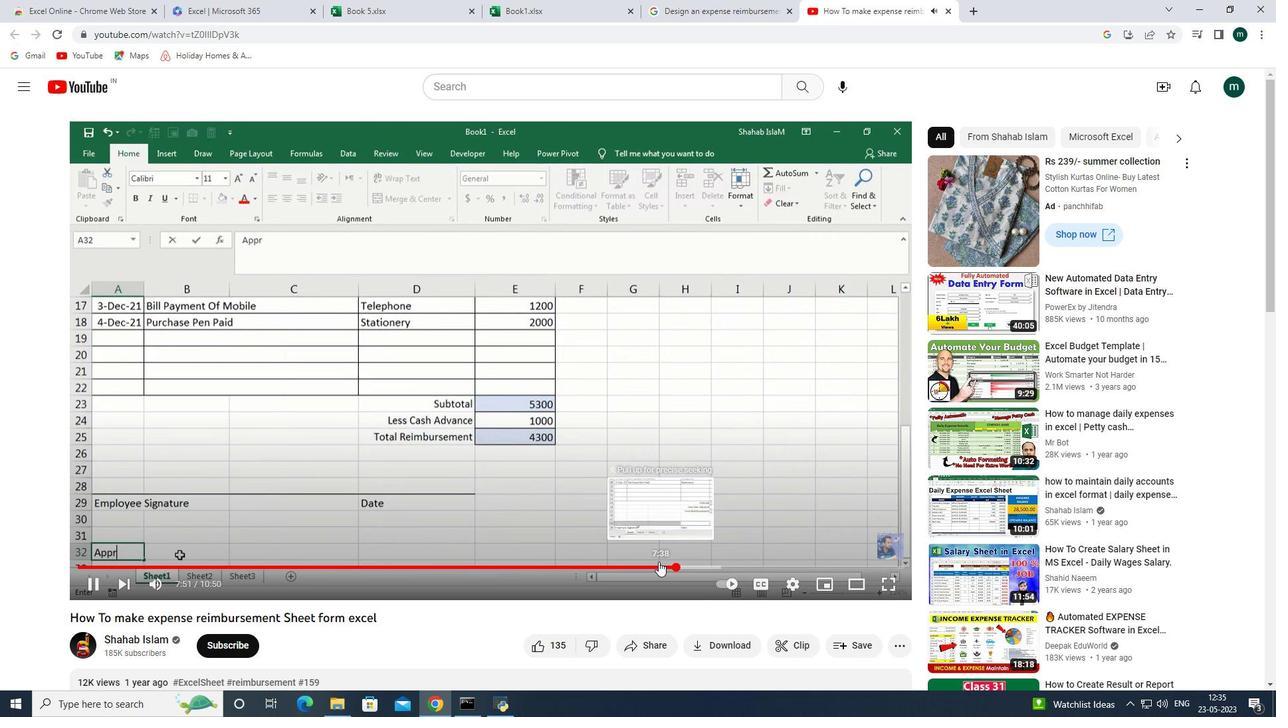 
Action: Mouse moved to (691, 562)
Screenshot: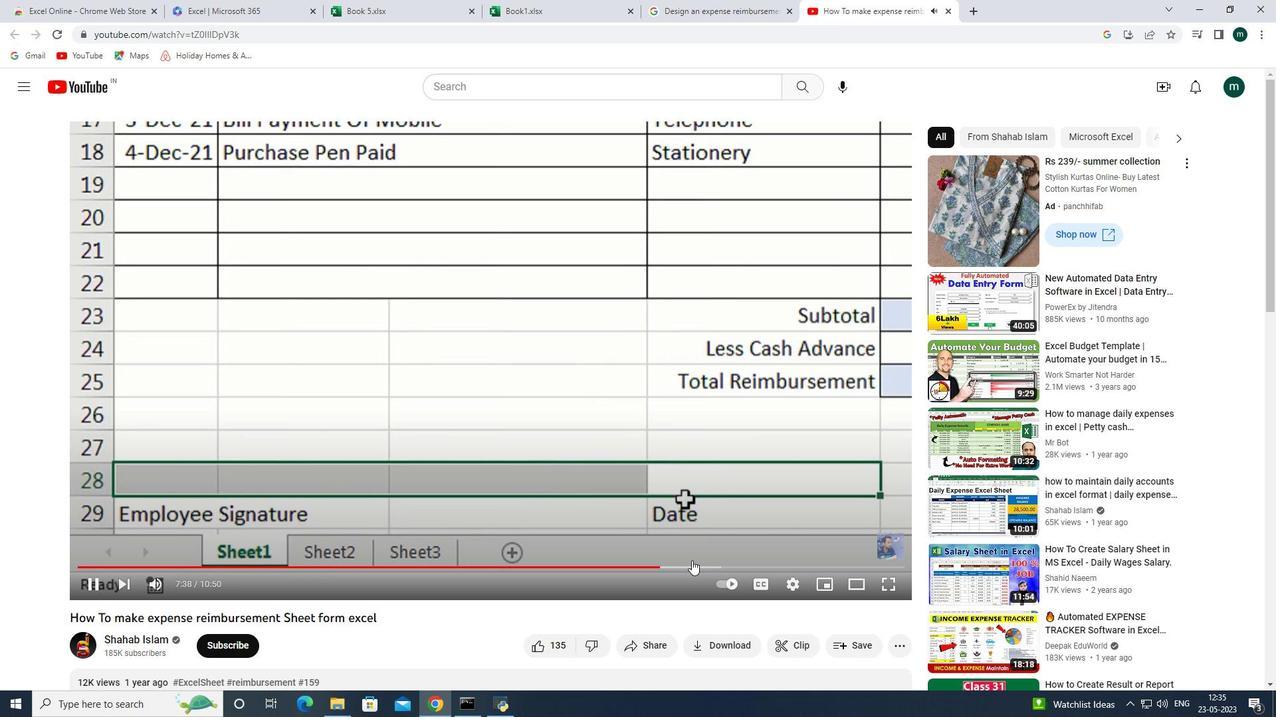 
Action: Mouse pressed left at (691, 562)
Screenshot: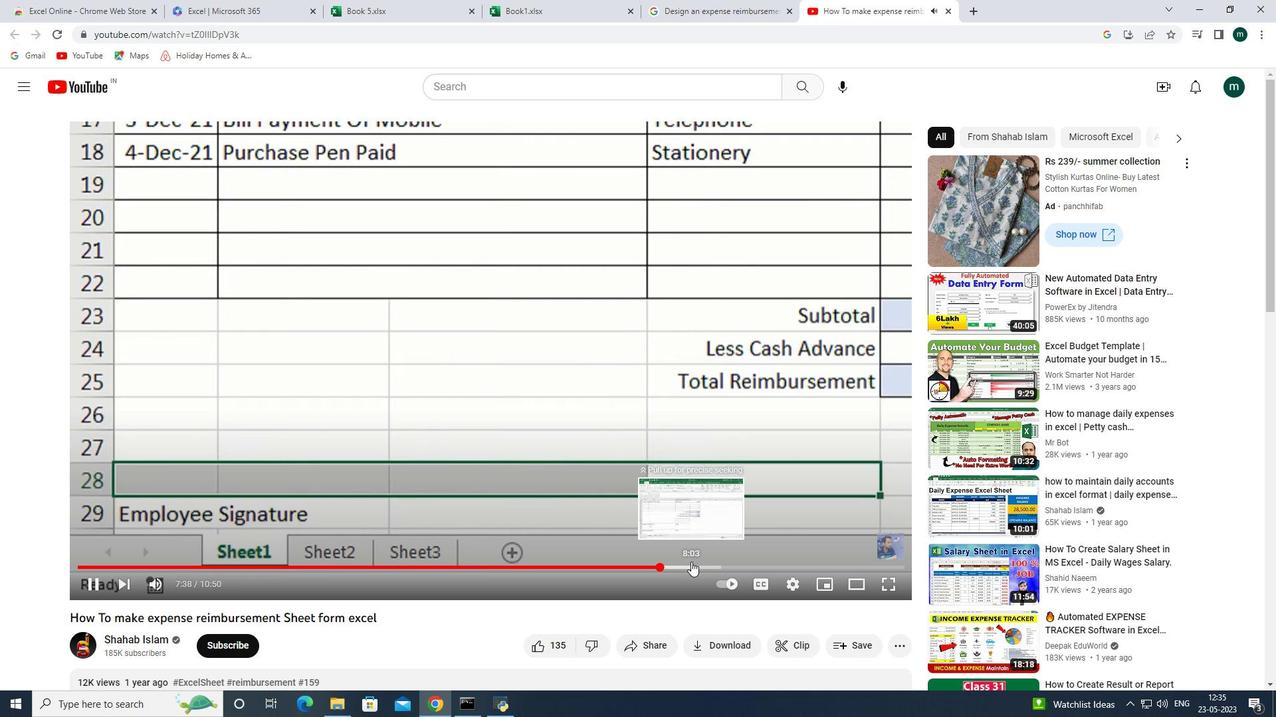 
Action: Mouse moved to (727, 565)
Screenshot: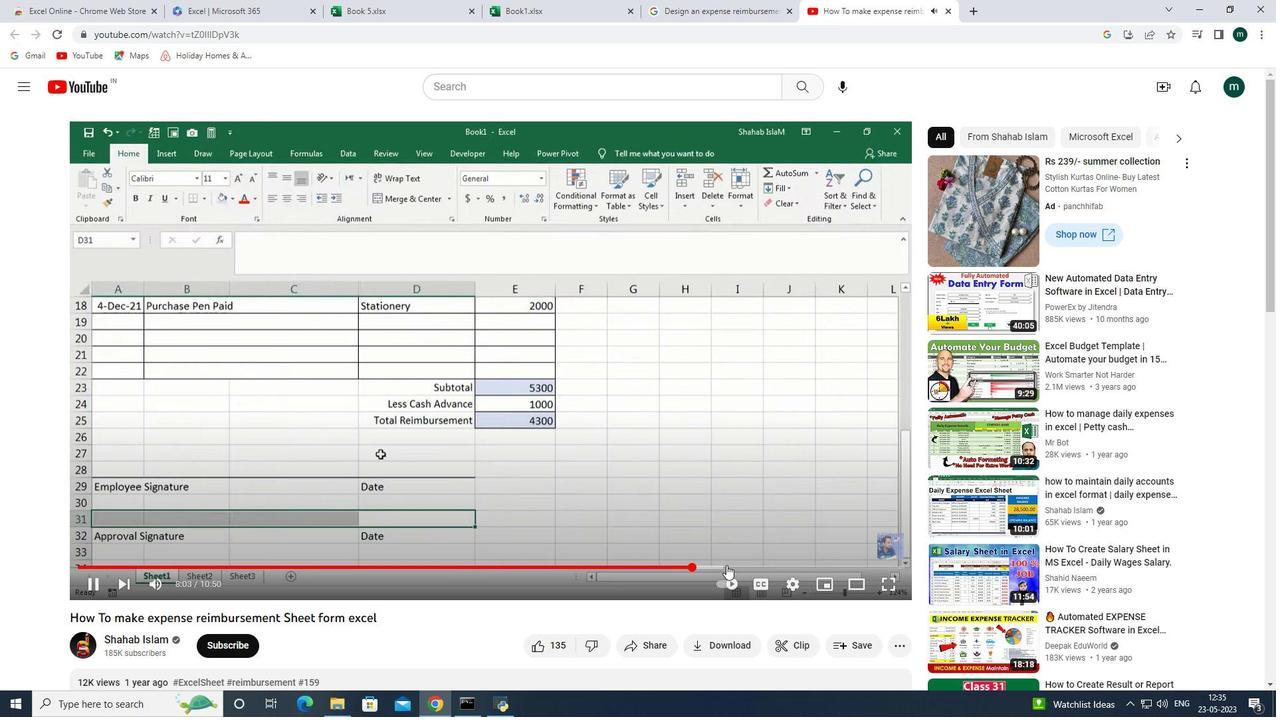 
Action: Mouse pressed left at (727, 565)
Screenshot: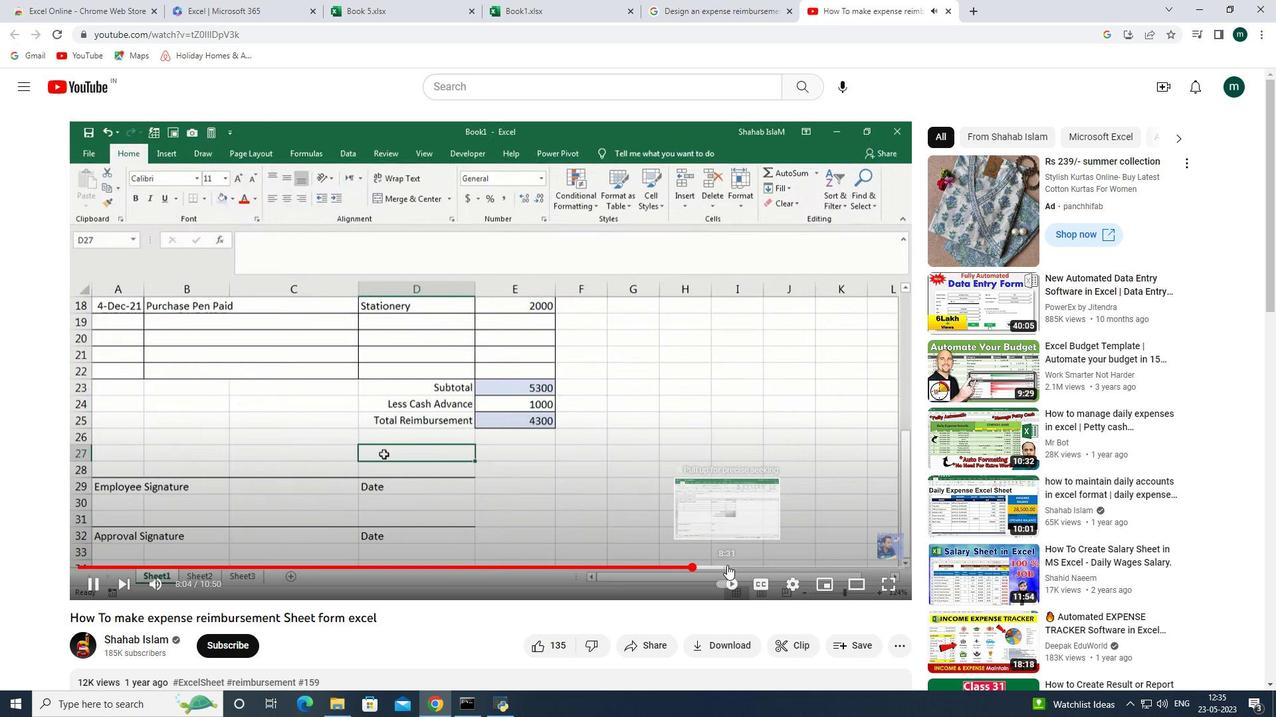 
Action: Mouse moved to (769, 566)
Screenshot: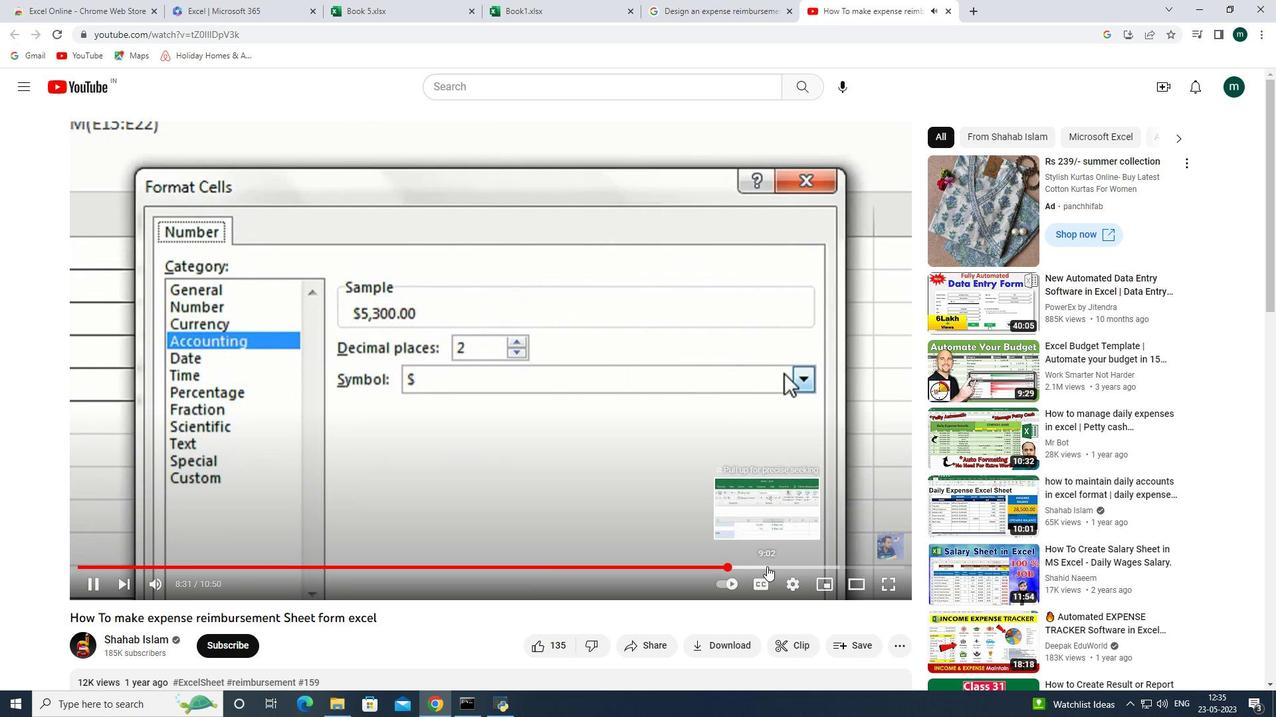 
Action: Mouse pressed left at (769, 566)
Screenshot: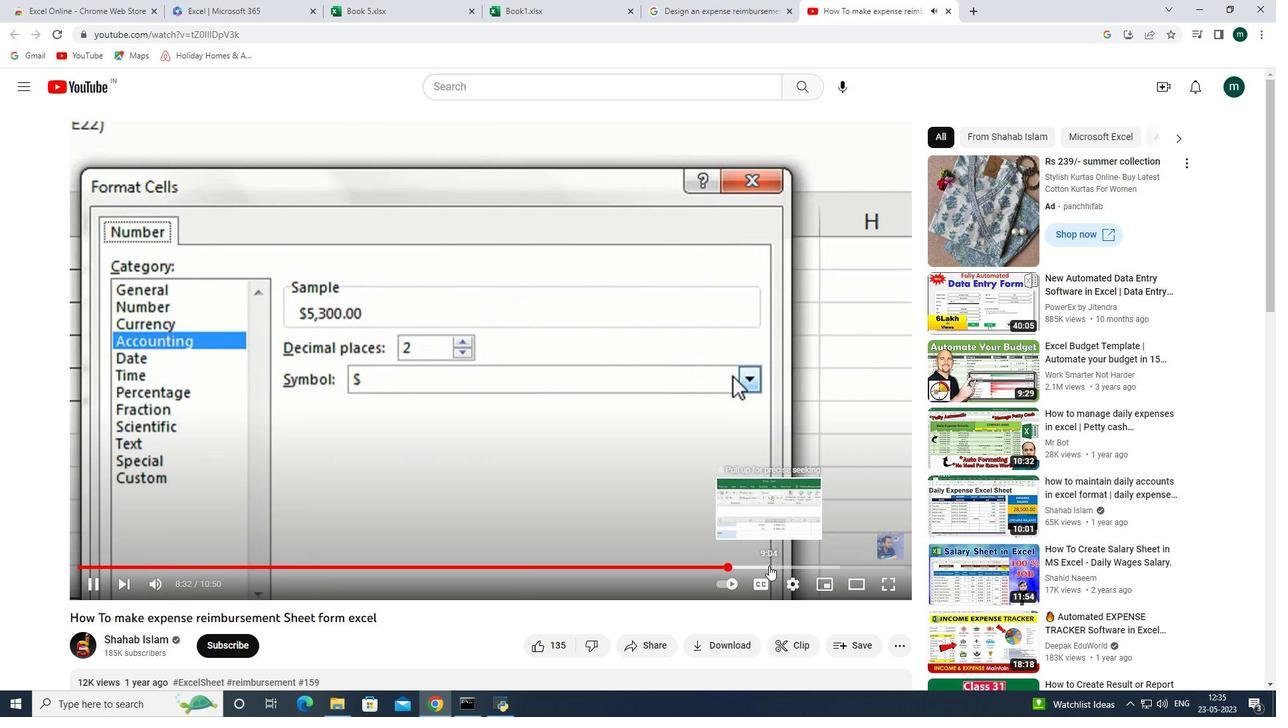 
Action: Mouse moved to (796, 566)
Screenshot: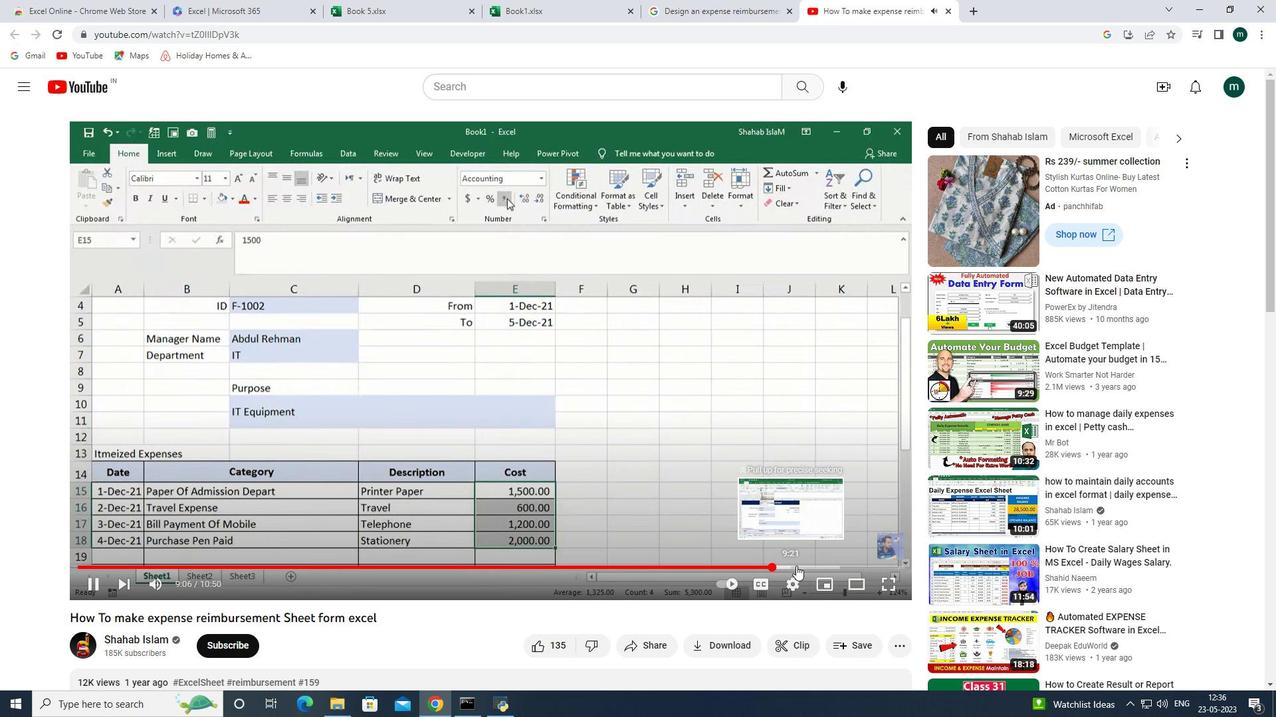
Action: Mouse pressed left at (796, 566)
Screenshot: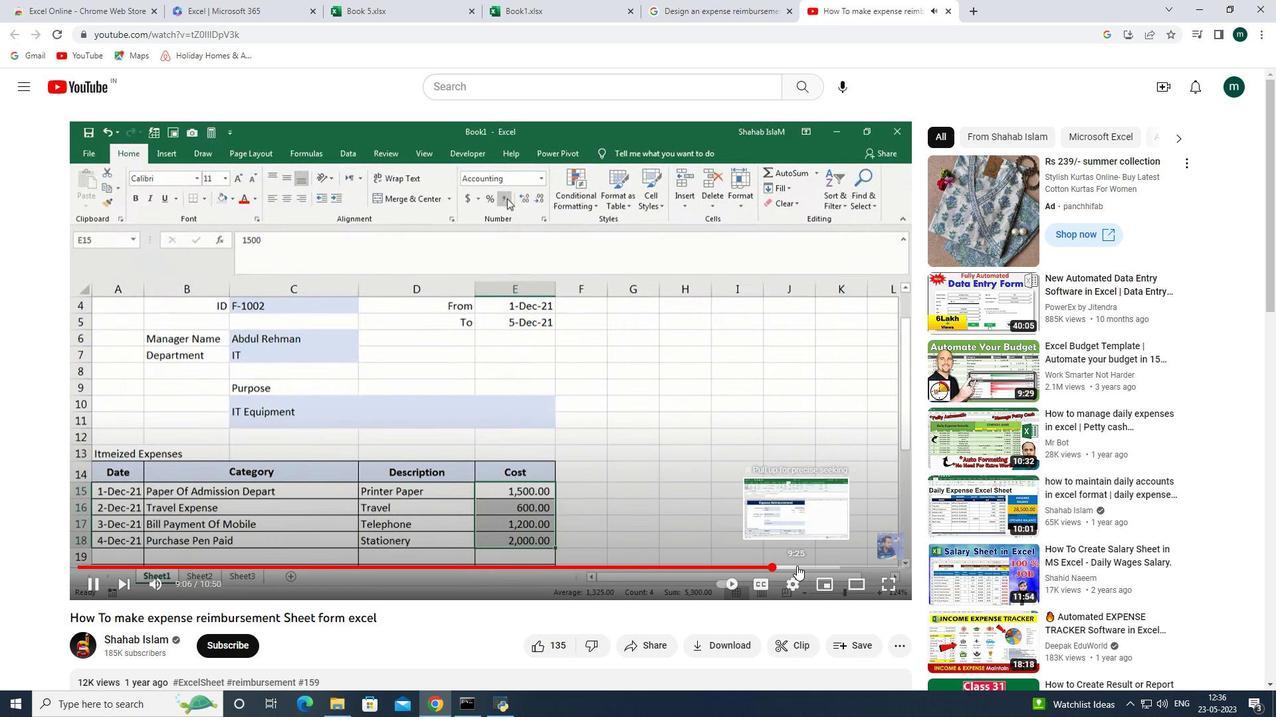 
Action: Mouse moved to (821, 565)
Screenshot: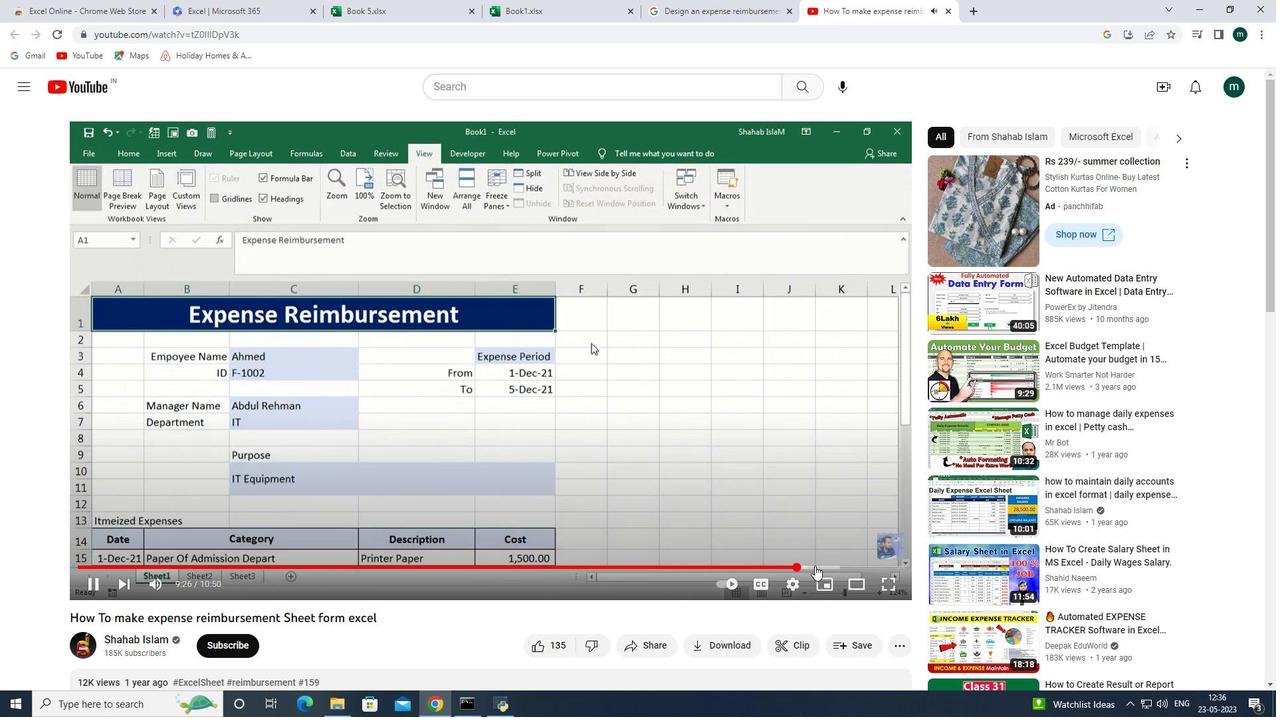 
Action: Mouse pressed left at (821, 565)
Screenshot: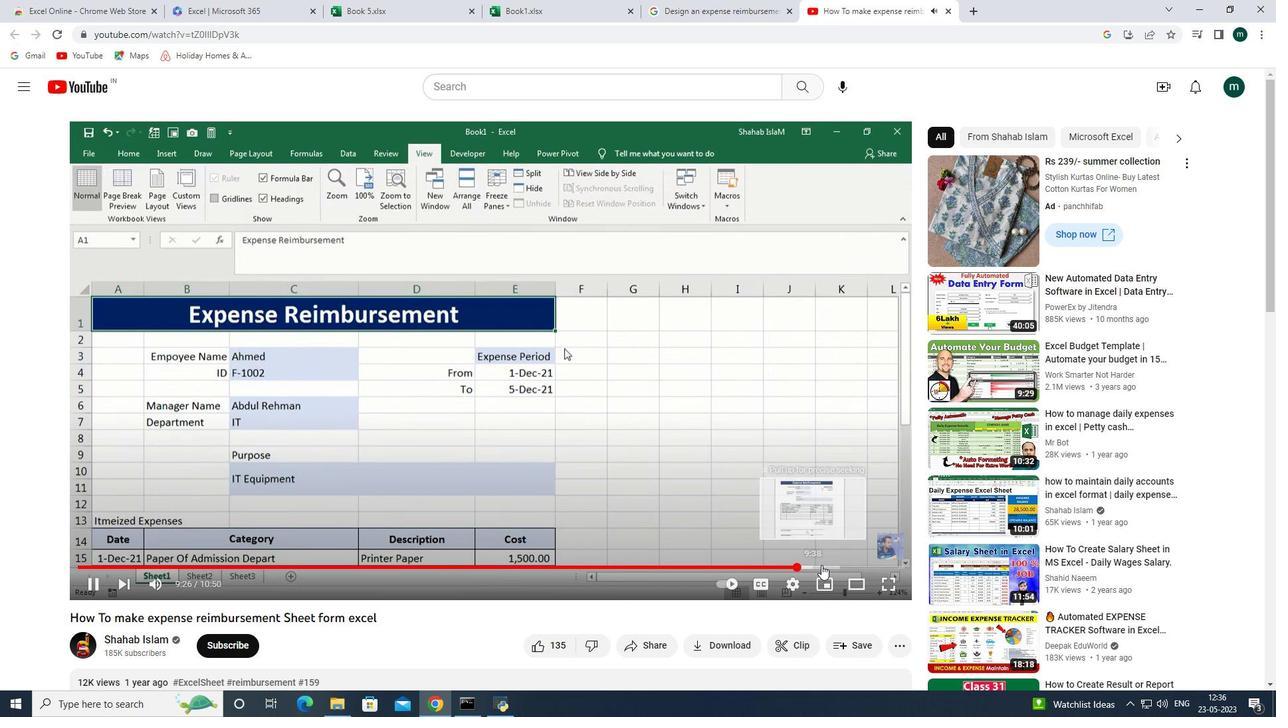 
Action: Mouse moved to (832, 565)
Screenshot: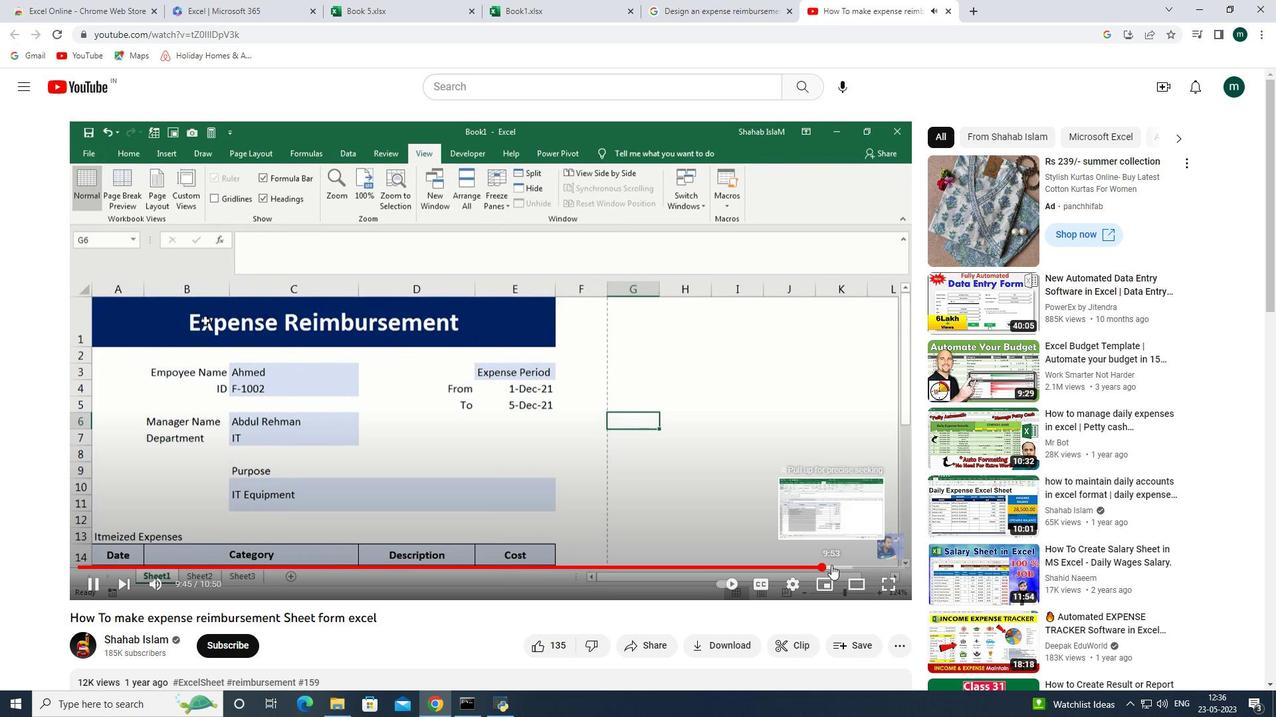 
Action: Mouse pressed left at (832, 565)
Screenshot: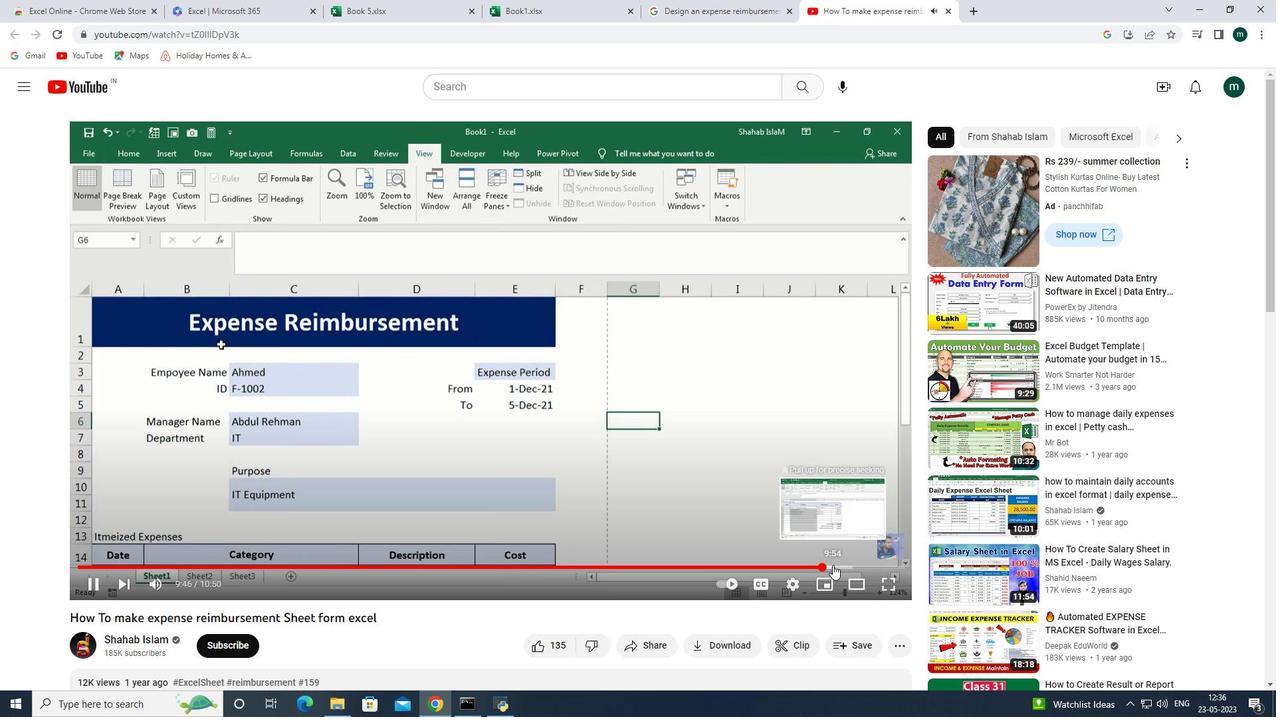 
Action: Mouse moved to (798, 565)
Screenshot: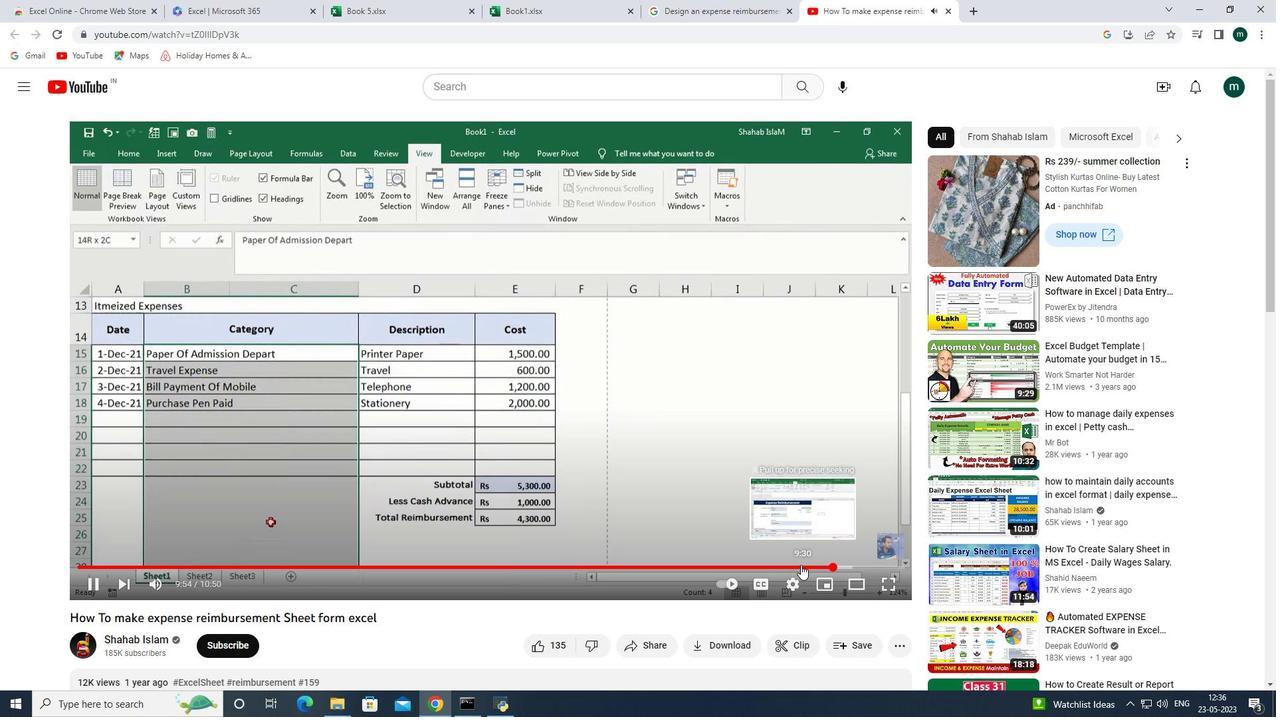 
Action: Mouse pressed left at (798, 565)
Screenshot: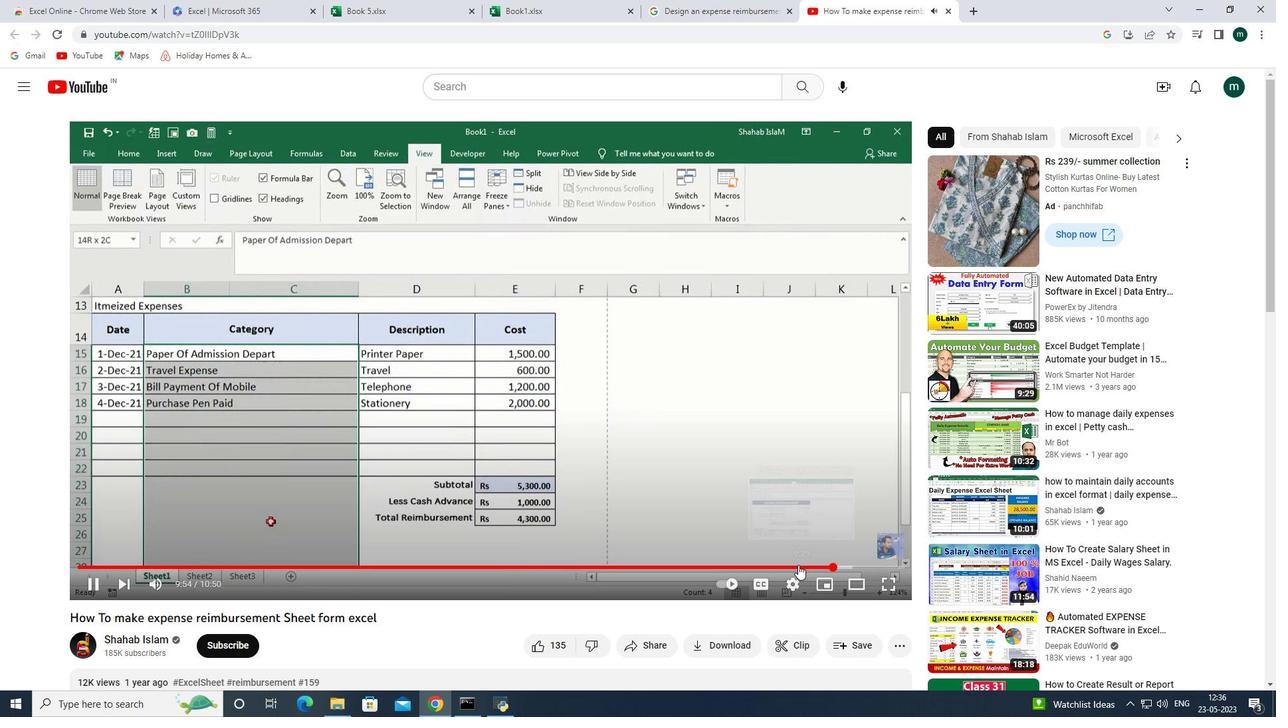 
Action: Mouse moved to (792, 564)
Screenshot: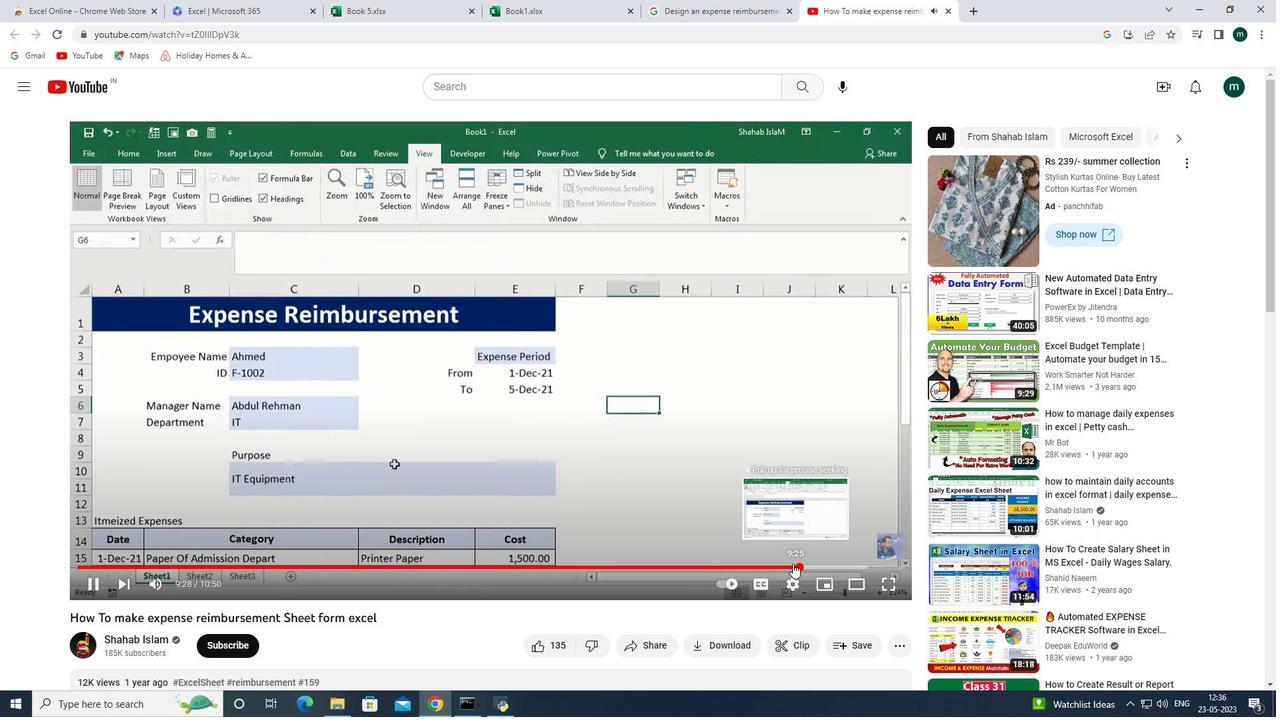 
Action: Mouse pressed left at (792, 564)
Screenshot: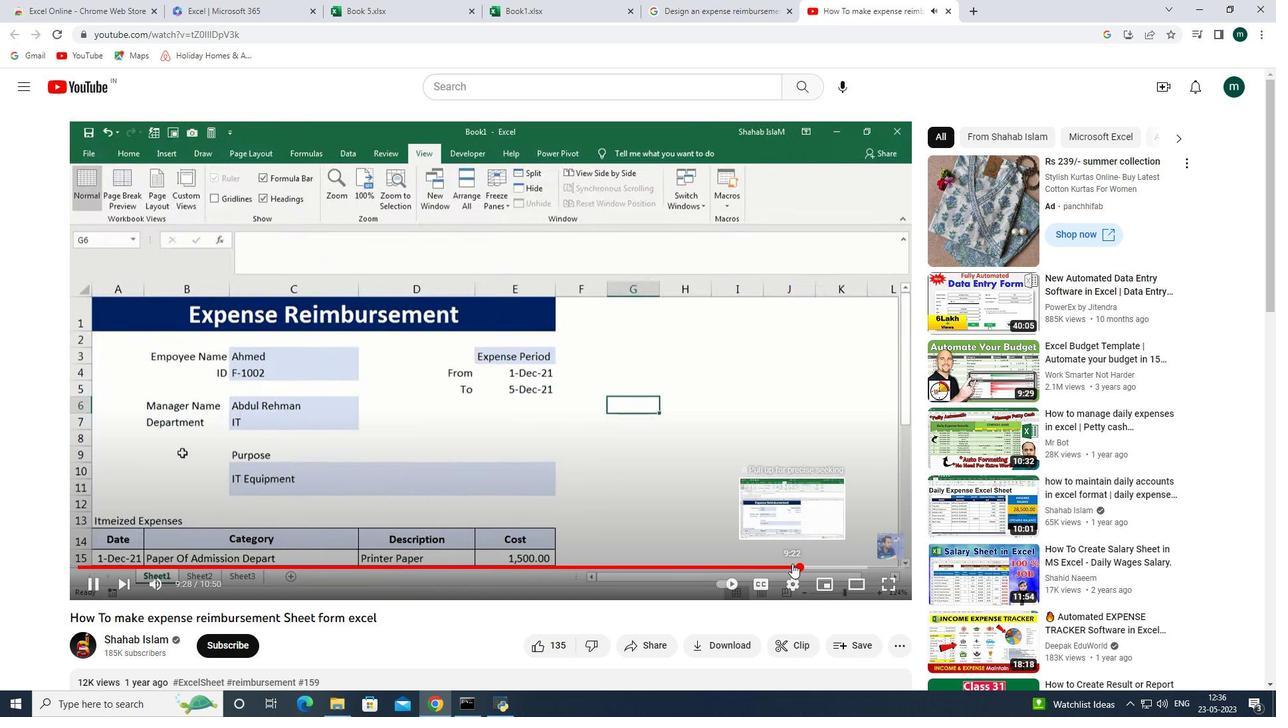 
Action: Mouse moved to (629, 568)
Screenshot: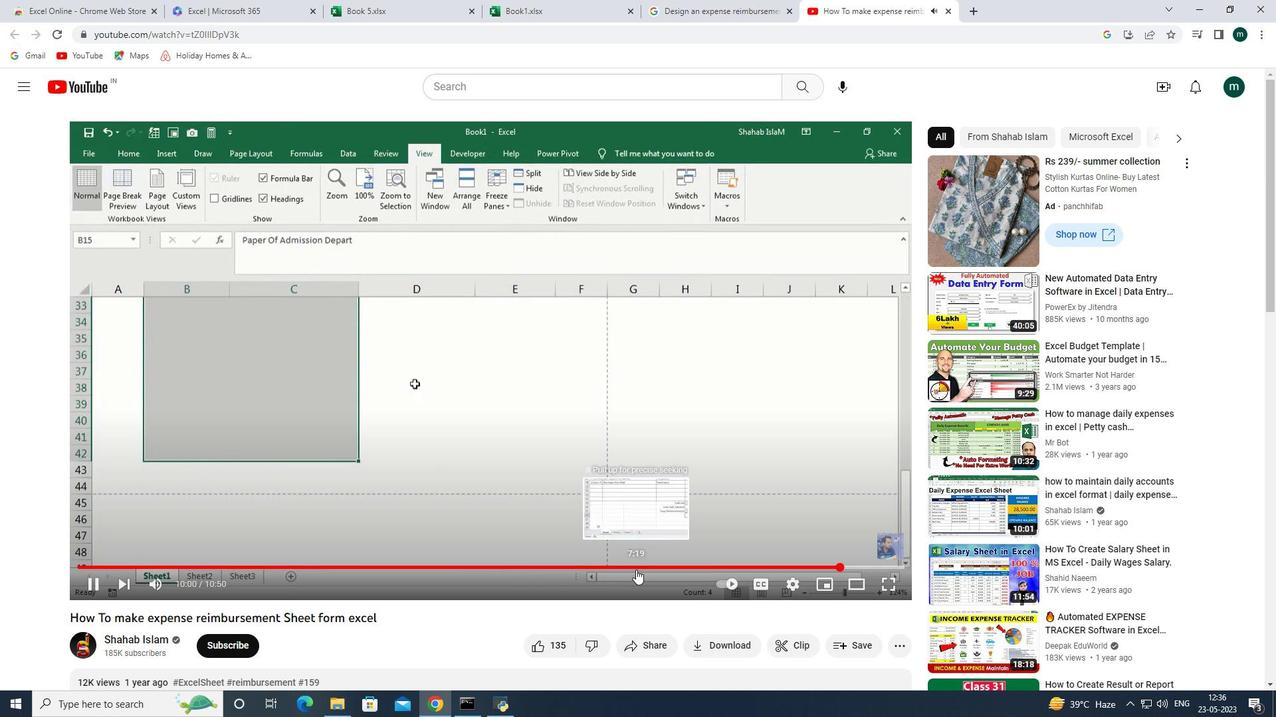 
Action: Mouse pressed left at (629, 568)
Screenshot: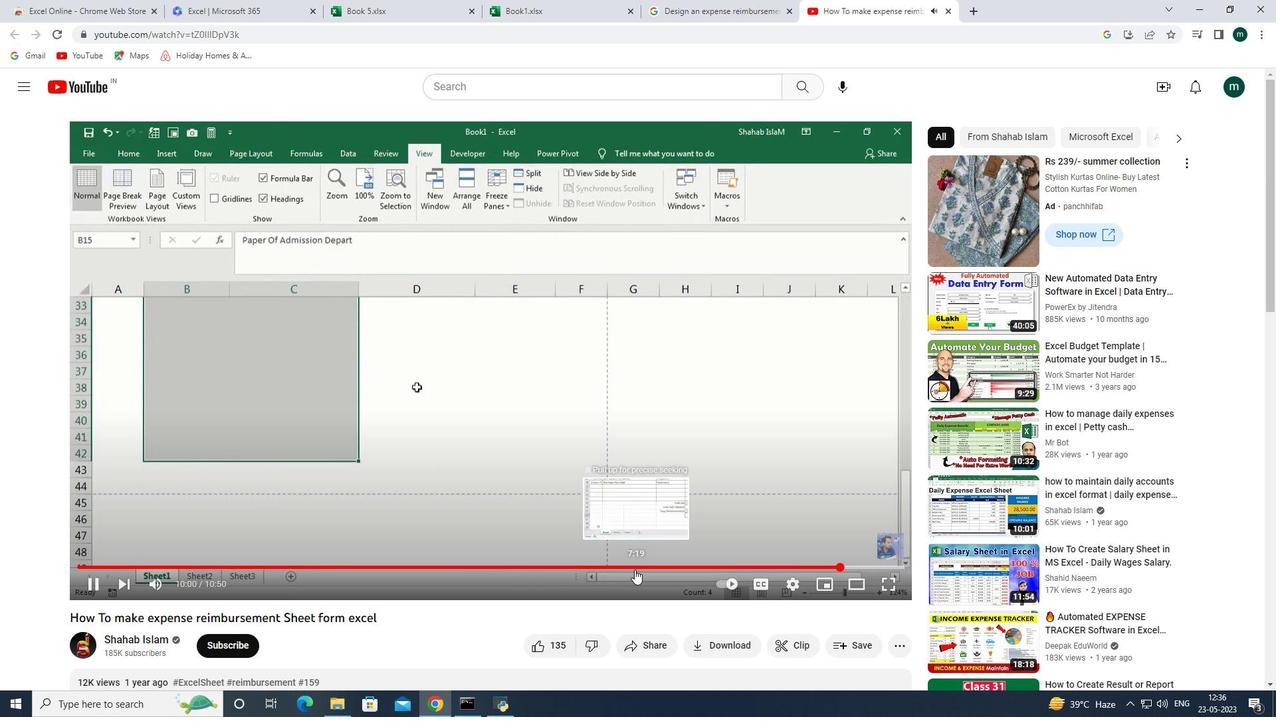 
Action: Mouse moved to (472, 566)
Screenshot: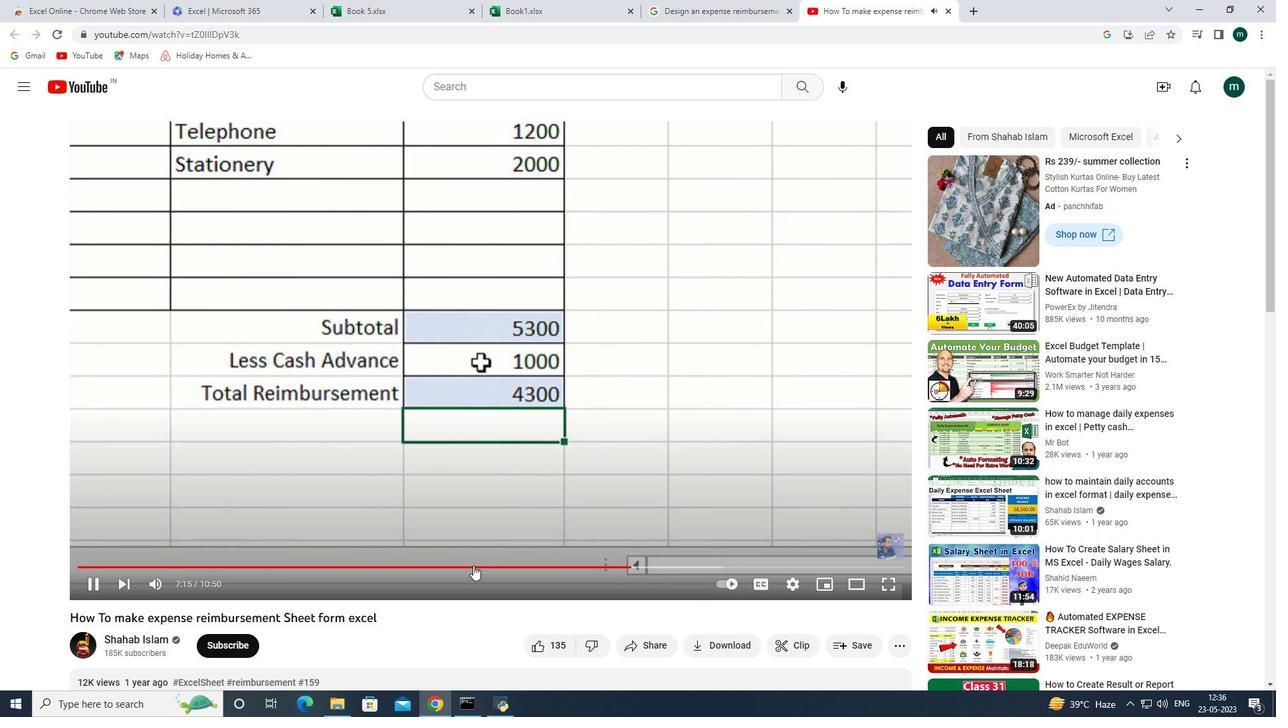 
Action: Mouse pressed left at (472, 566)
Screenshot: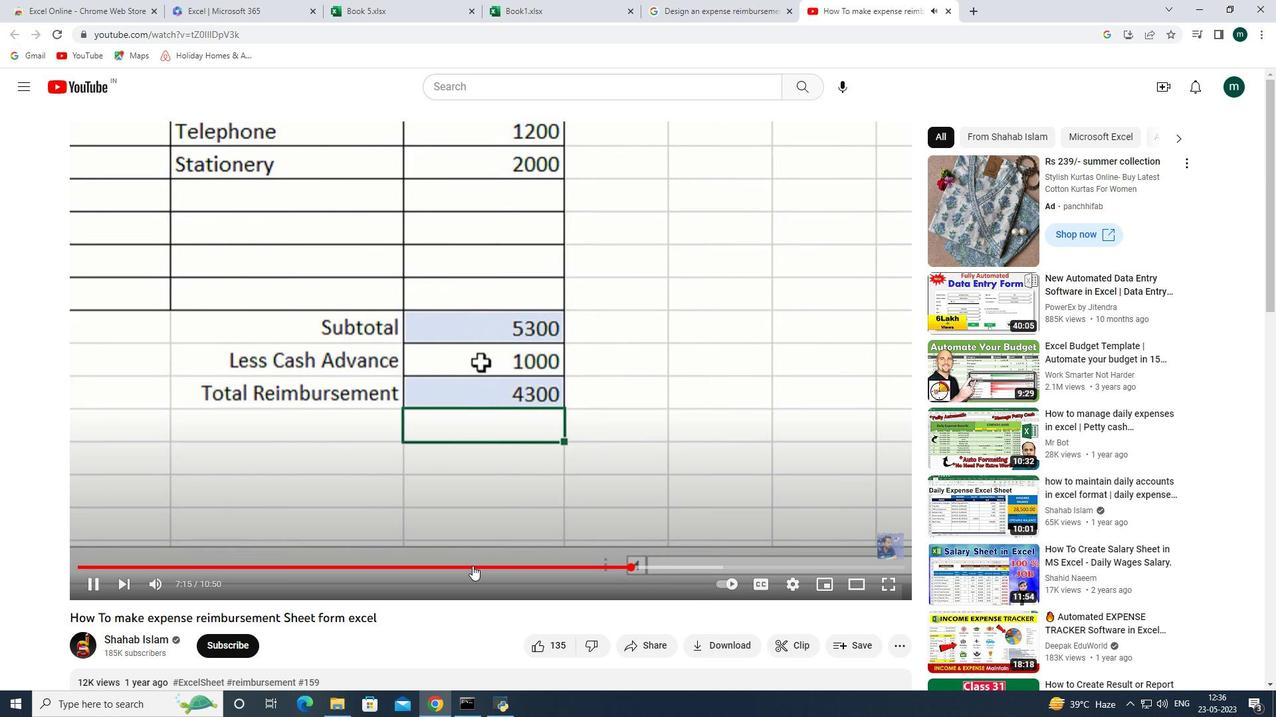 
Action: Mouse moved to (511, 562)
Screenshot: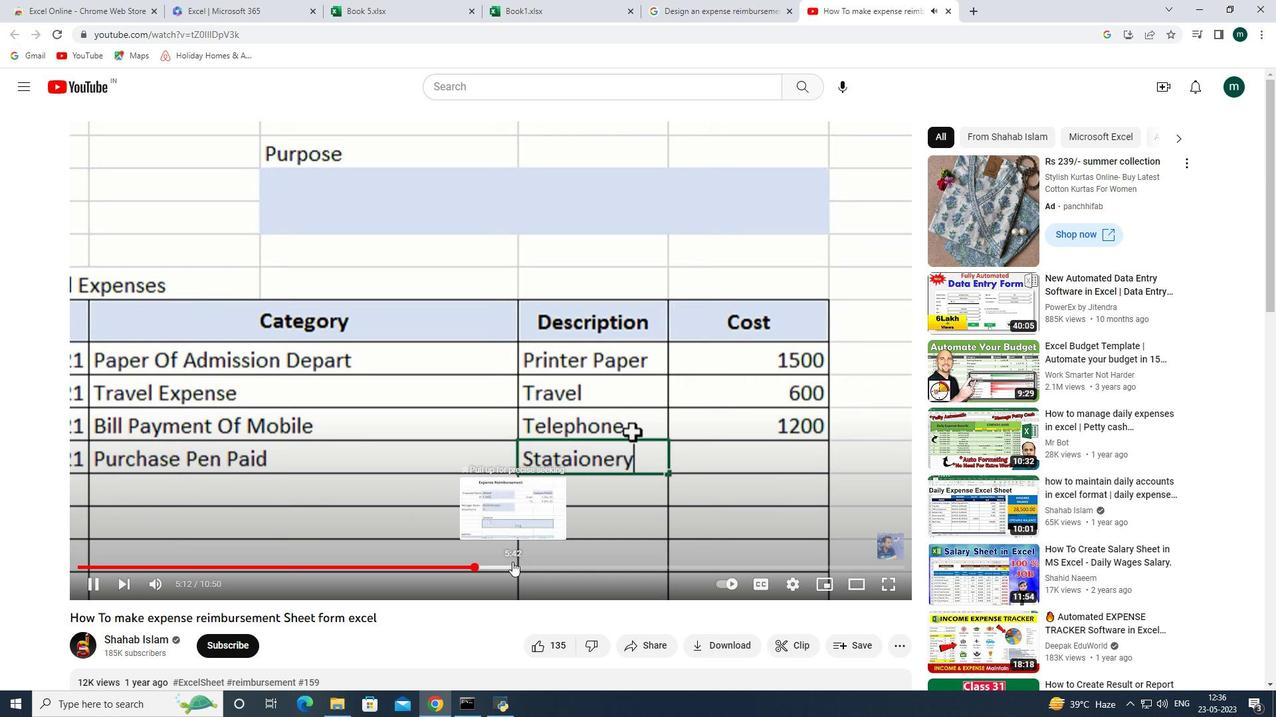 
Action: Mouse pressed left at (511, 562)
Screenshot: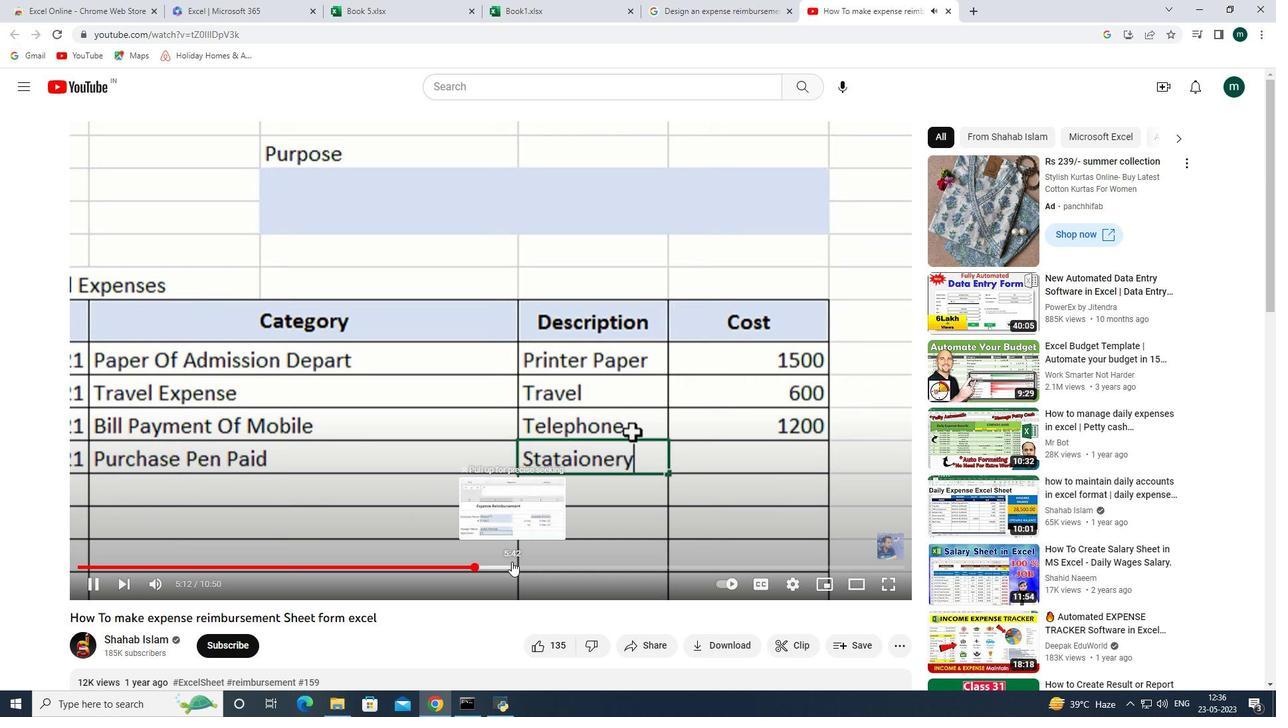 
Action: Mouse moved to (543, 567)
Screenshot: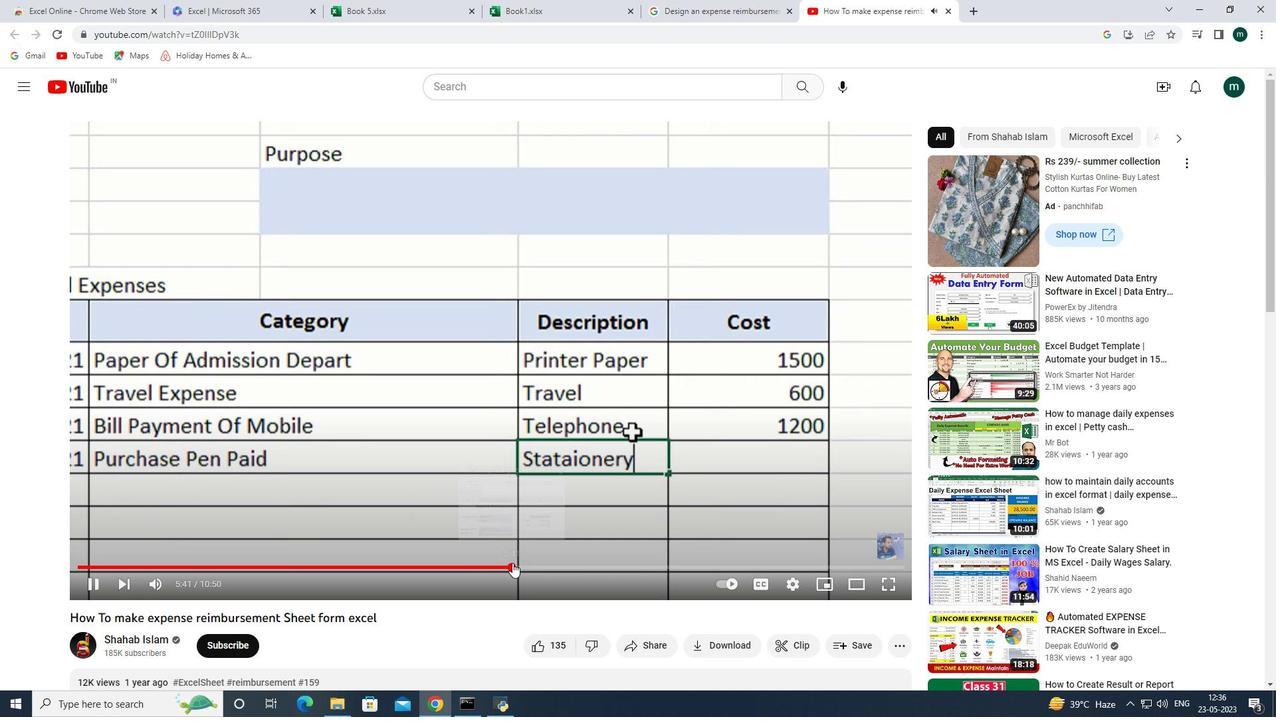 
Action: Mouse pressed left at (543, 567)
Screenshot: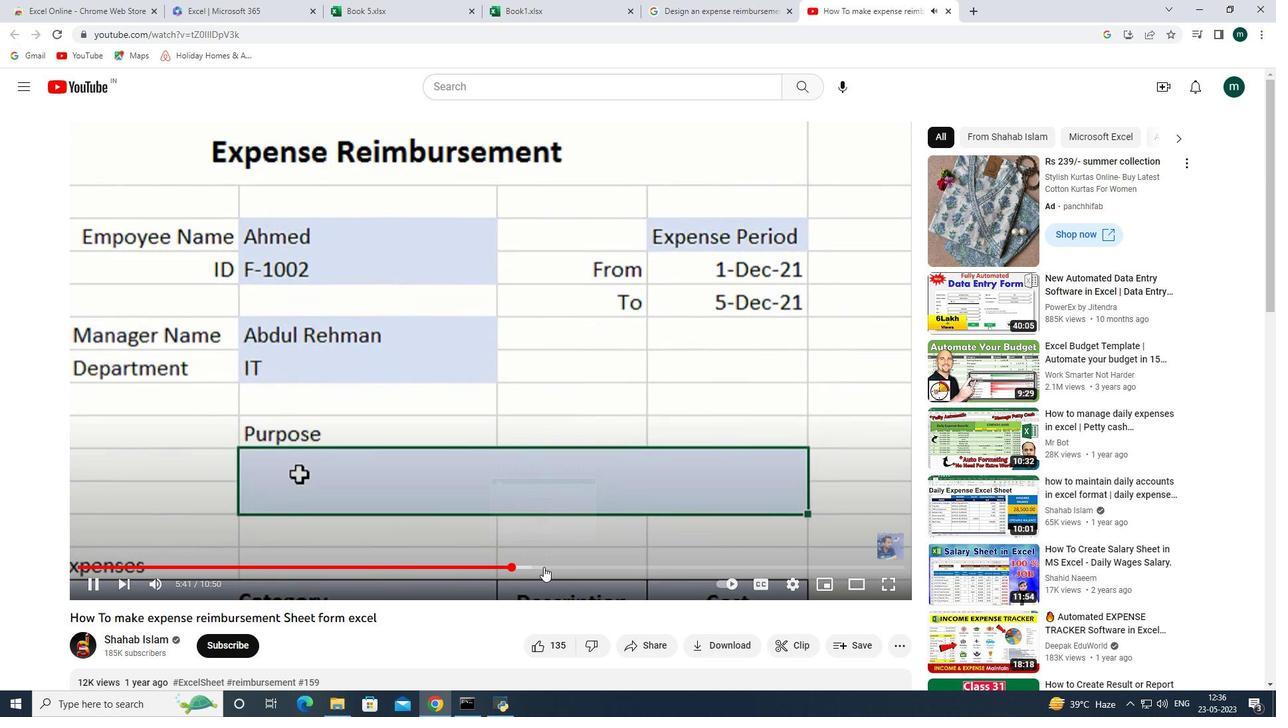 
Action: Mouse moved to (642, 565)
Screenshot: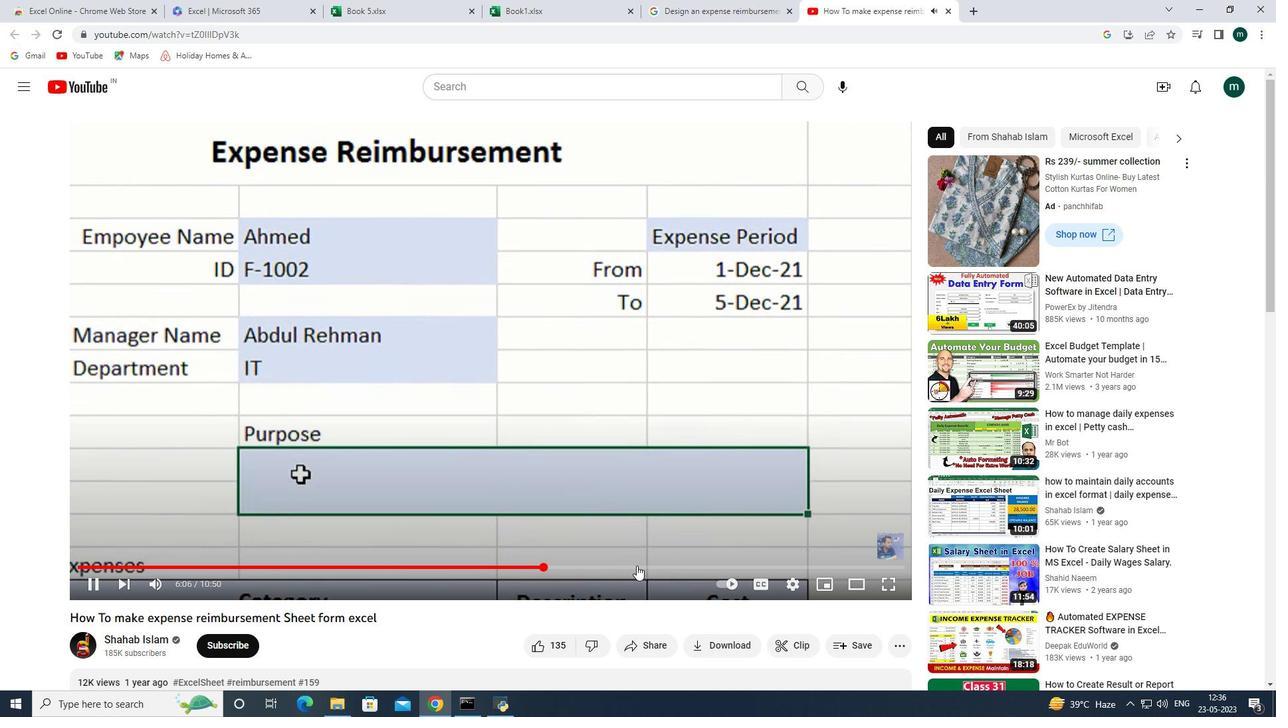 
Action: Mouse pressed left at (642, 565)
Screenshot: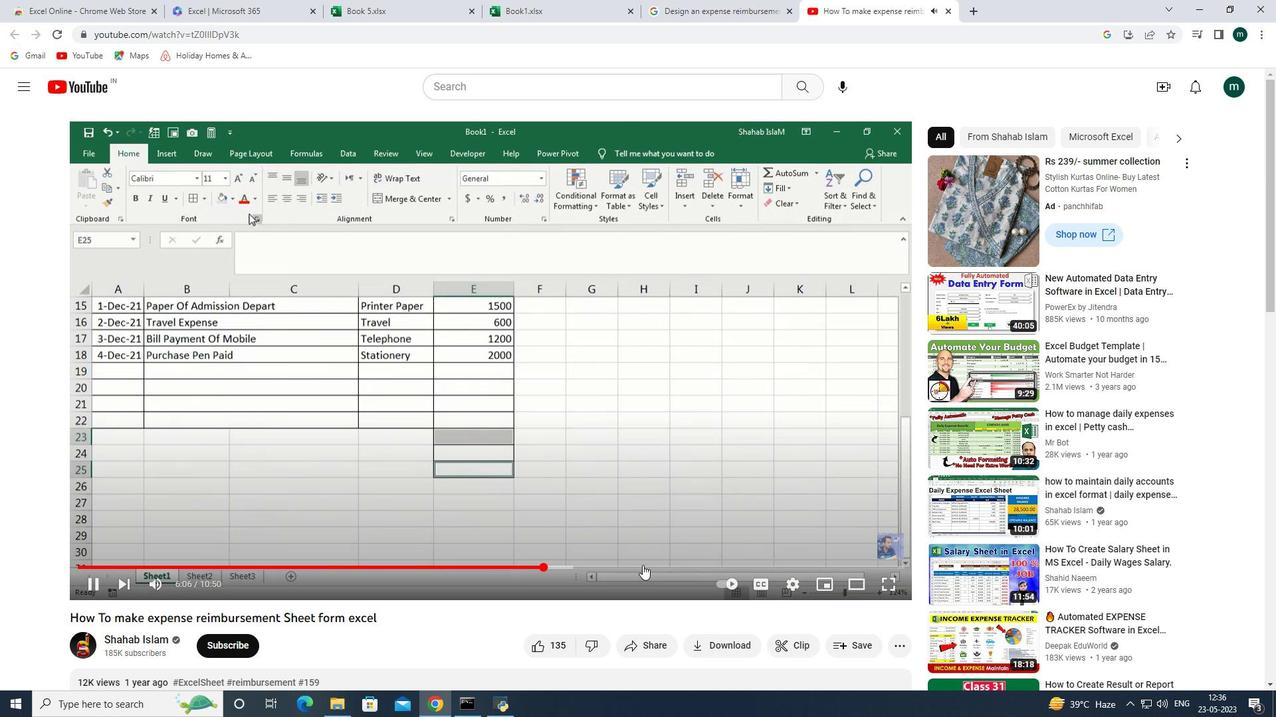 
Action: Mouse moved to (594, 573)
Screenshot: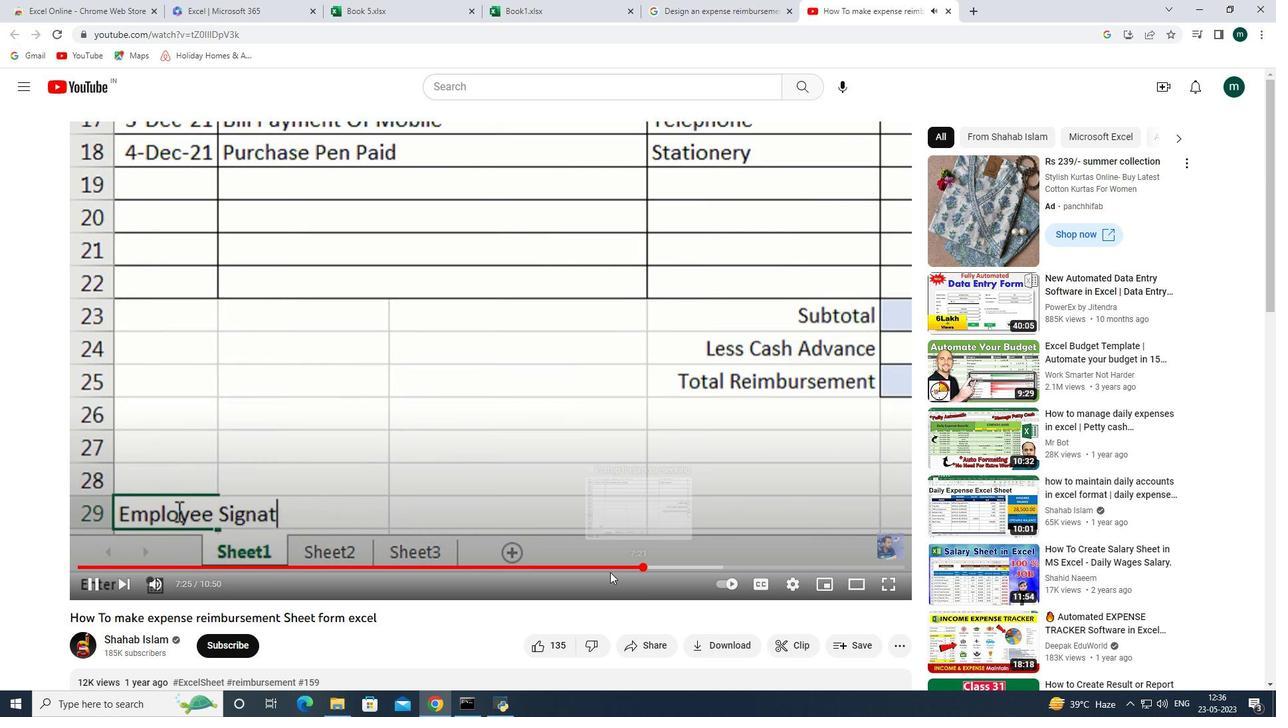 
Action: Mouse pressed left at (594, 573)
Screenshot: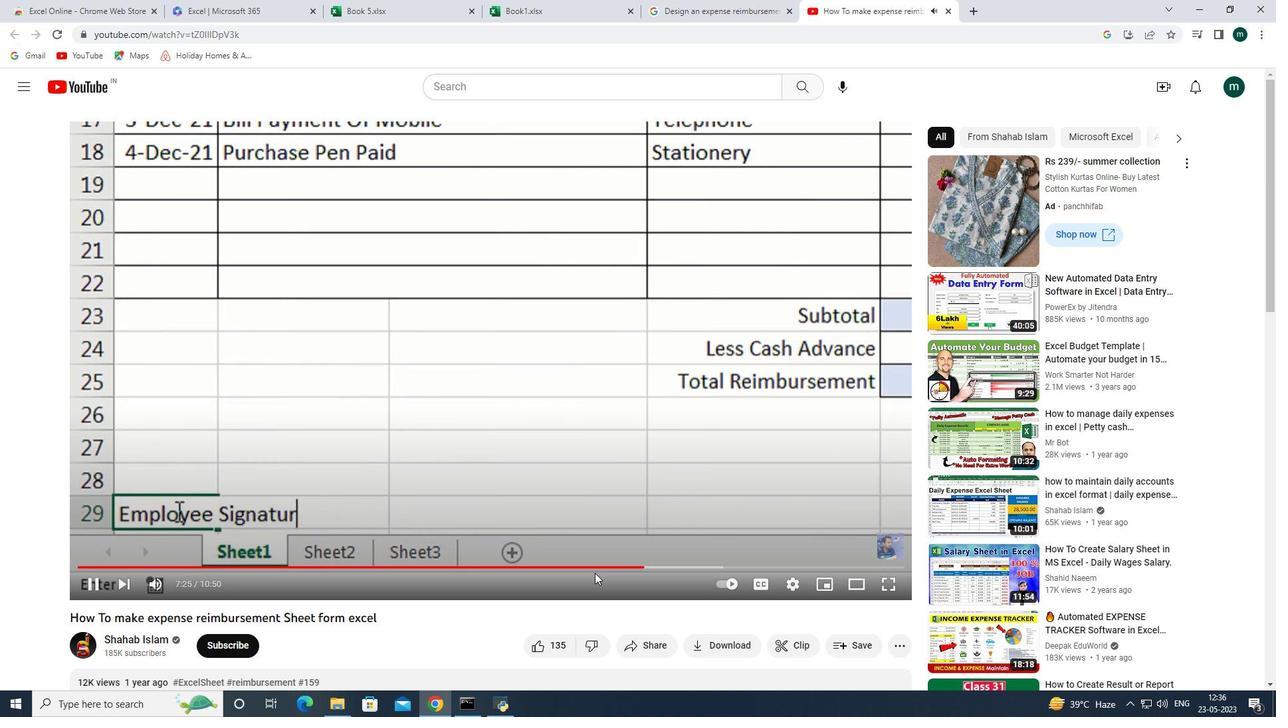 
Action: Mouse moved to (701, 567)
Screenshot: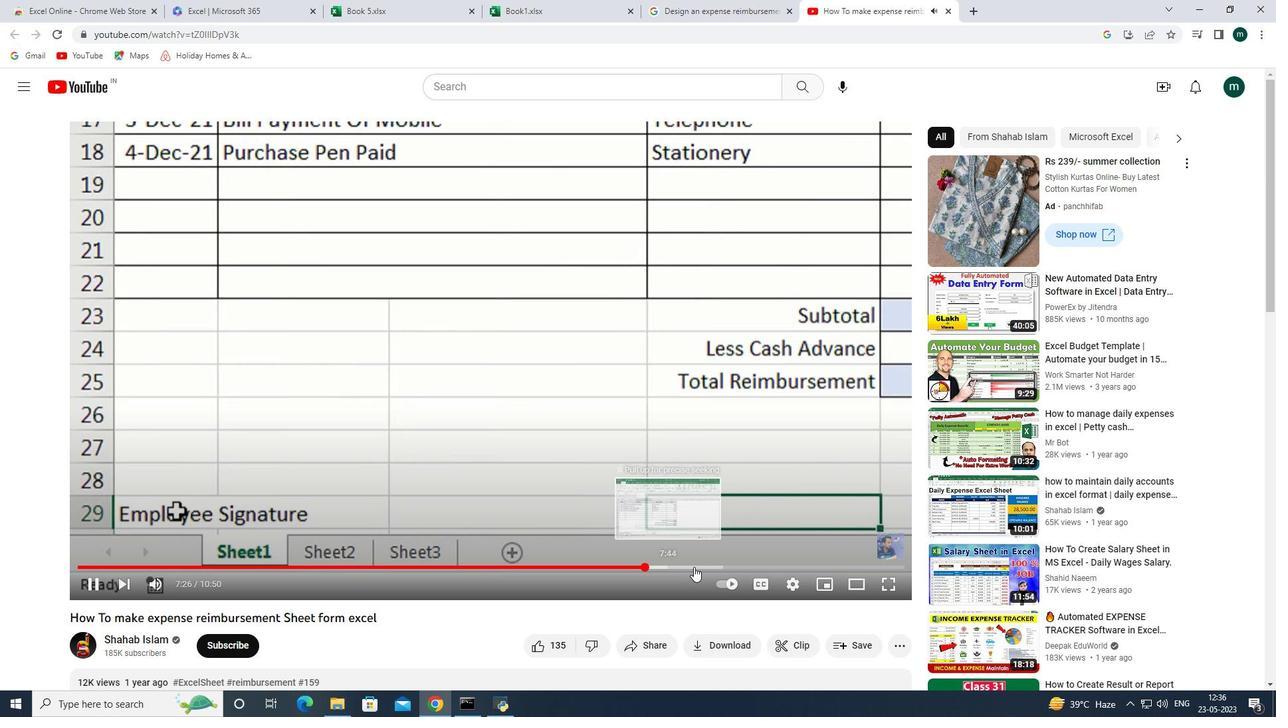 
Action: Mouse pressed left at (701, 567)
Screenshot: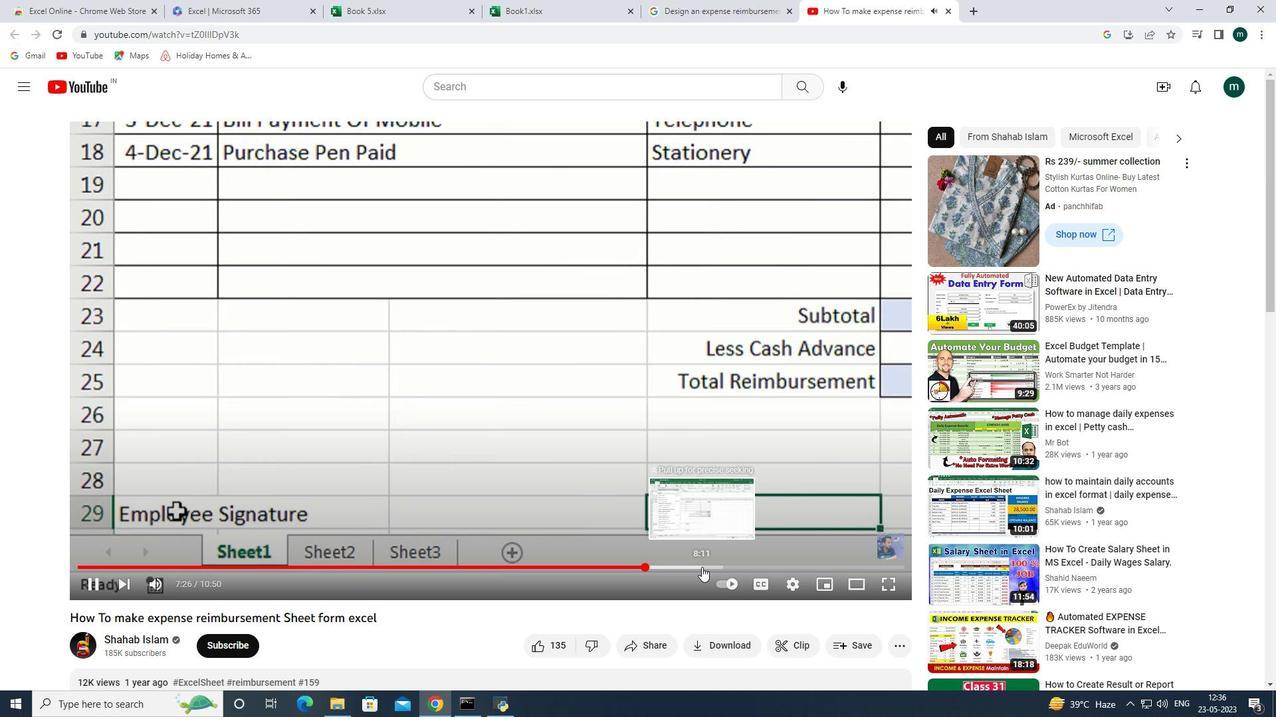 
Action: Mouse moved to (798, 566)
Screenshot: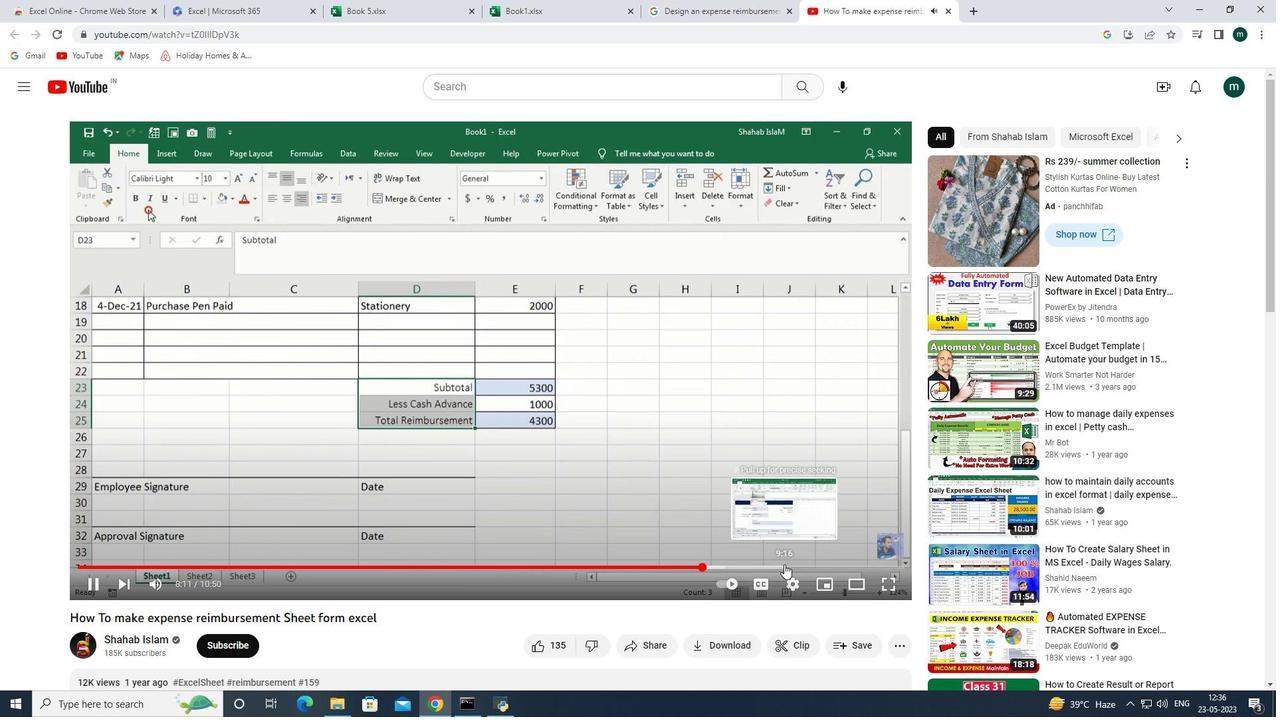 
Action: Mouse pressed left at (798, 566)
Screenshot: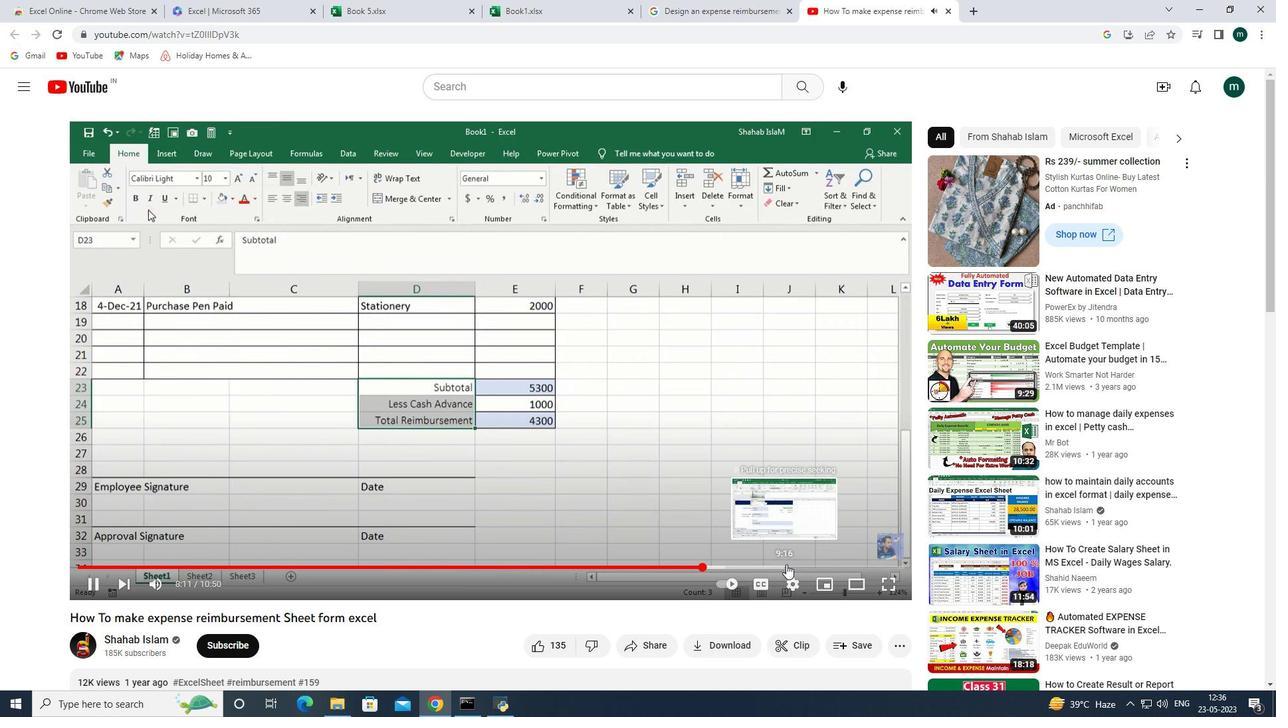 
Action: Mouse moved to (829, 566)
Screenshot: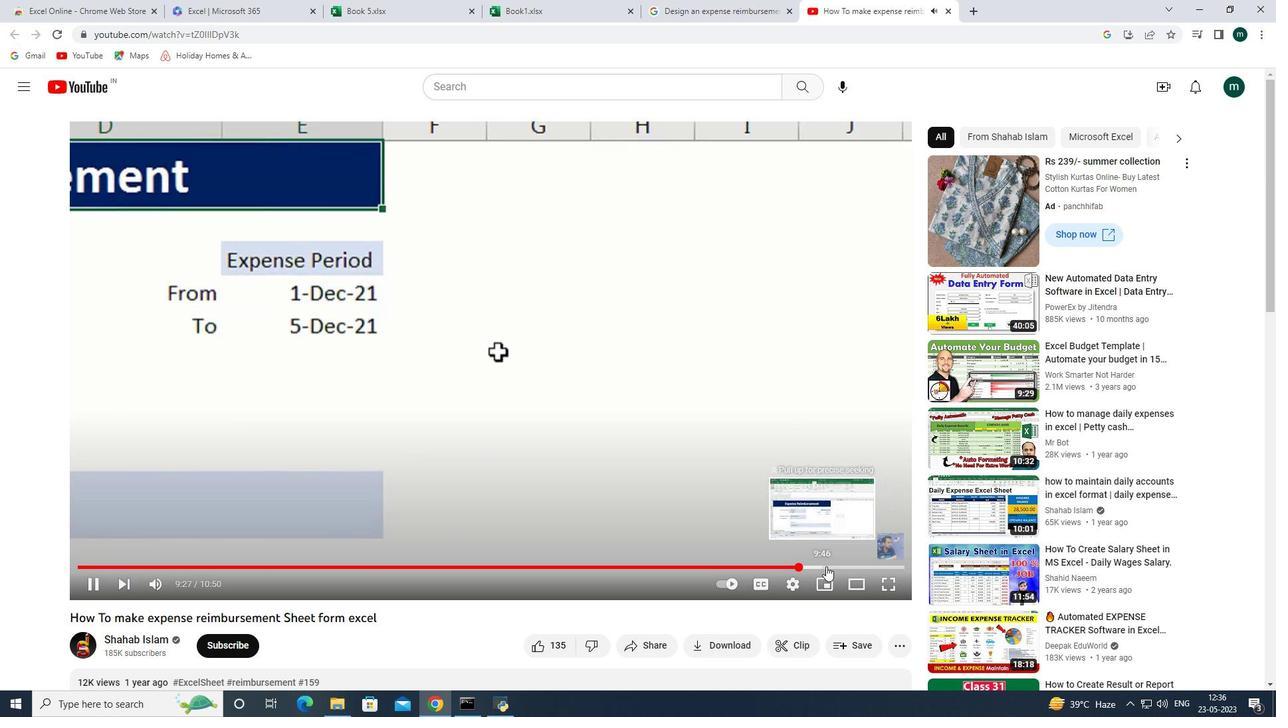 
Action: Mouse pressed left at (829, 566)
Screenshot: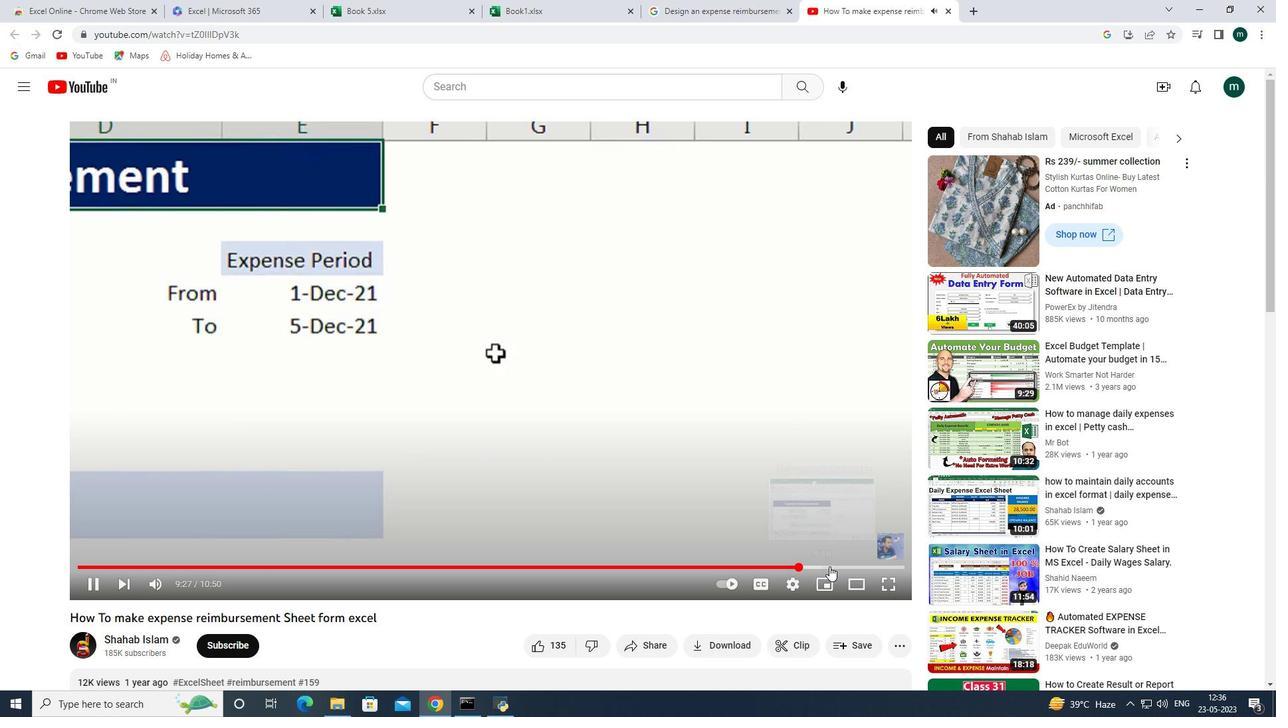 
Action: Mouse moved to (846, 566)
Screenshot: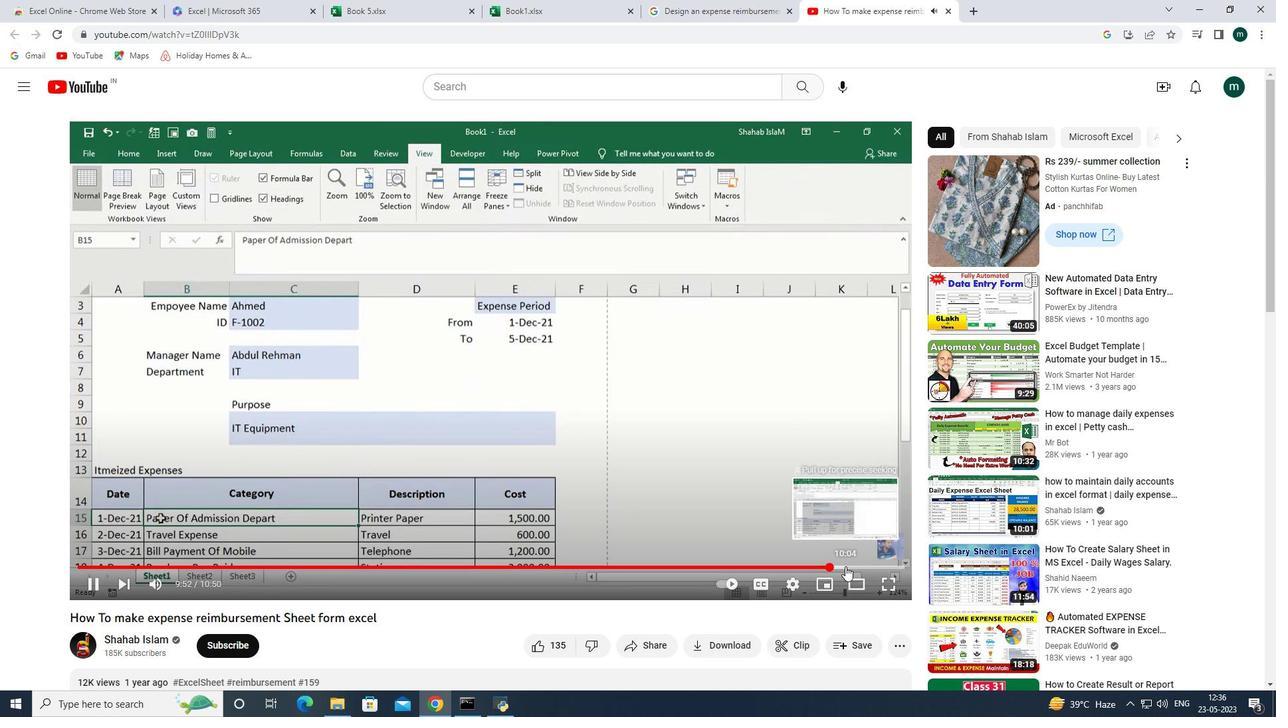 
Action: Mouse pressed left at (846, 566)
Screenshot: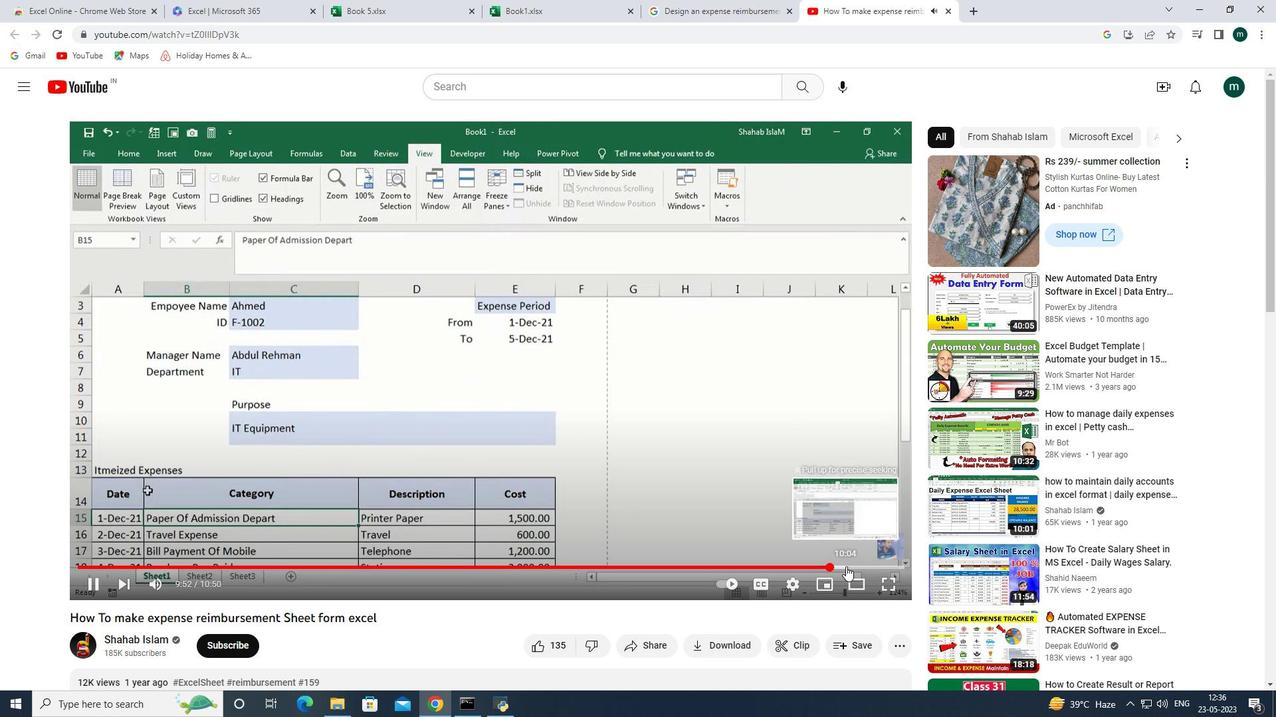 
Action: Mouse moved to (862, 566)
Screenshot: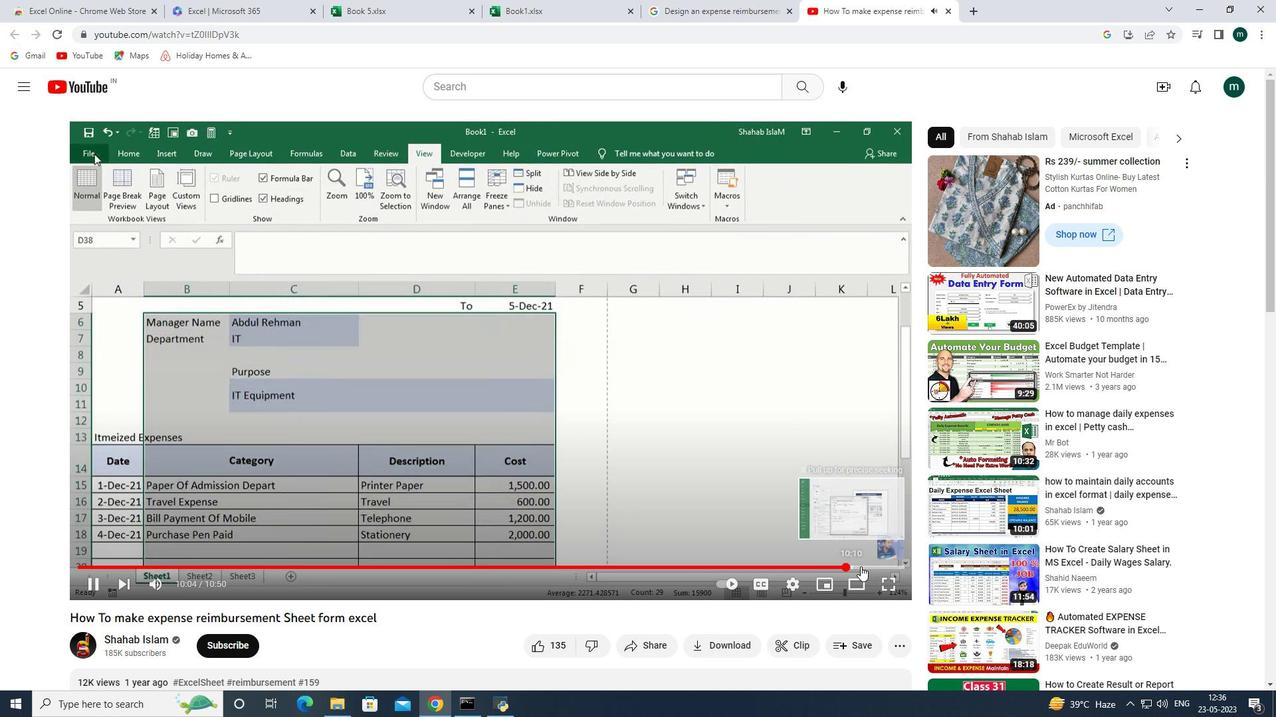 
Action: Mouse pressed left at (862, 566)
Screenshot: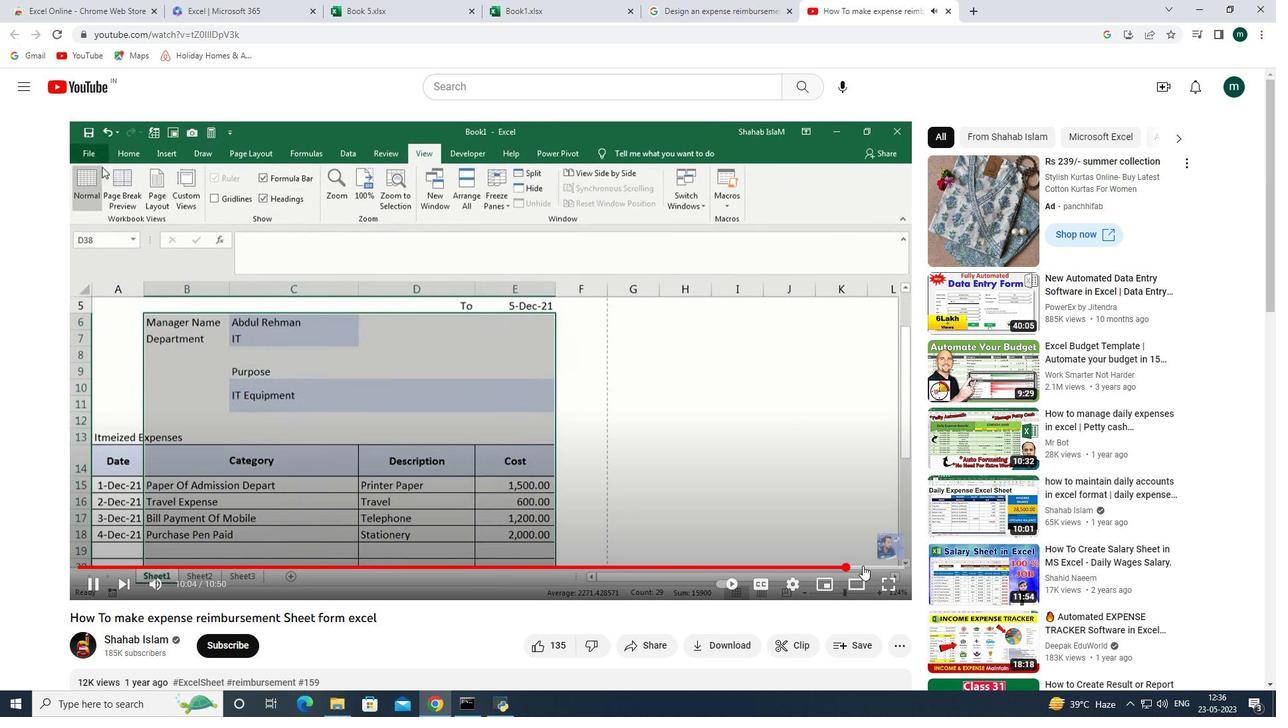 
Action: Mouse moved to (732, 514)
Screenshot: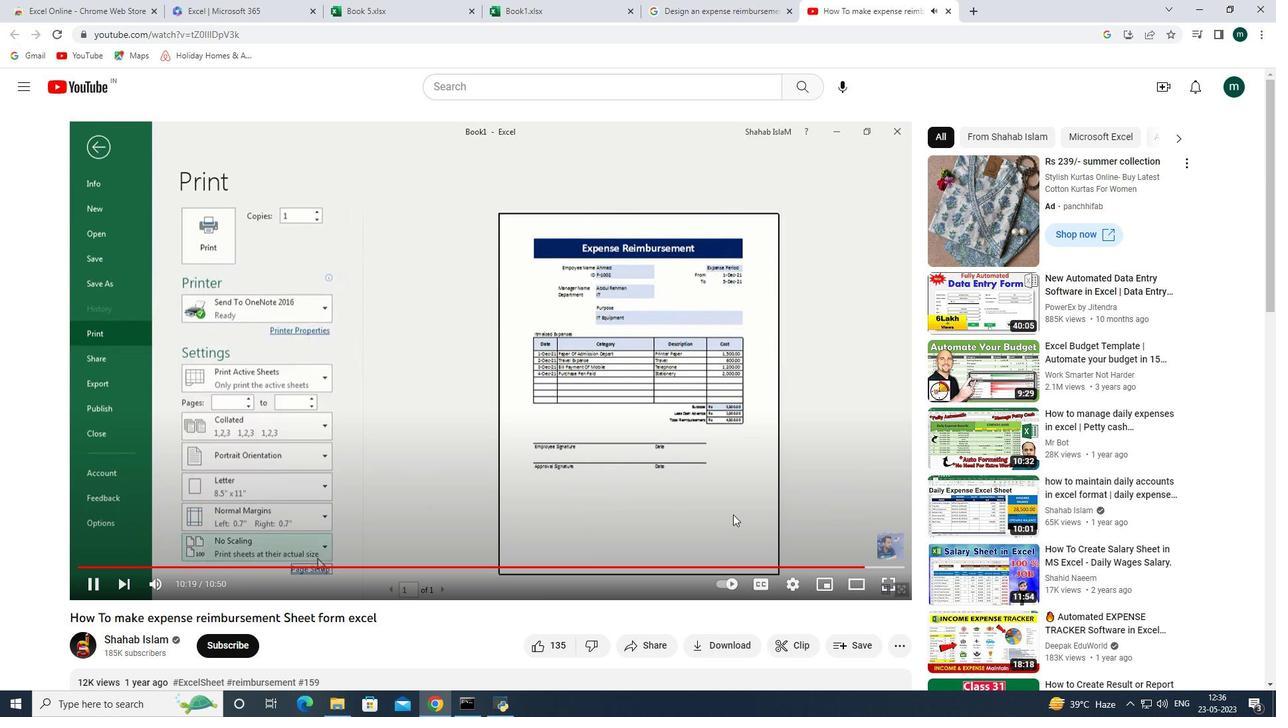 
Action: Mouse pressed left at (732, 514)
Screenshot: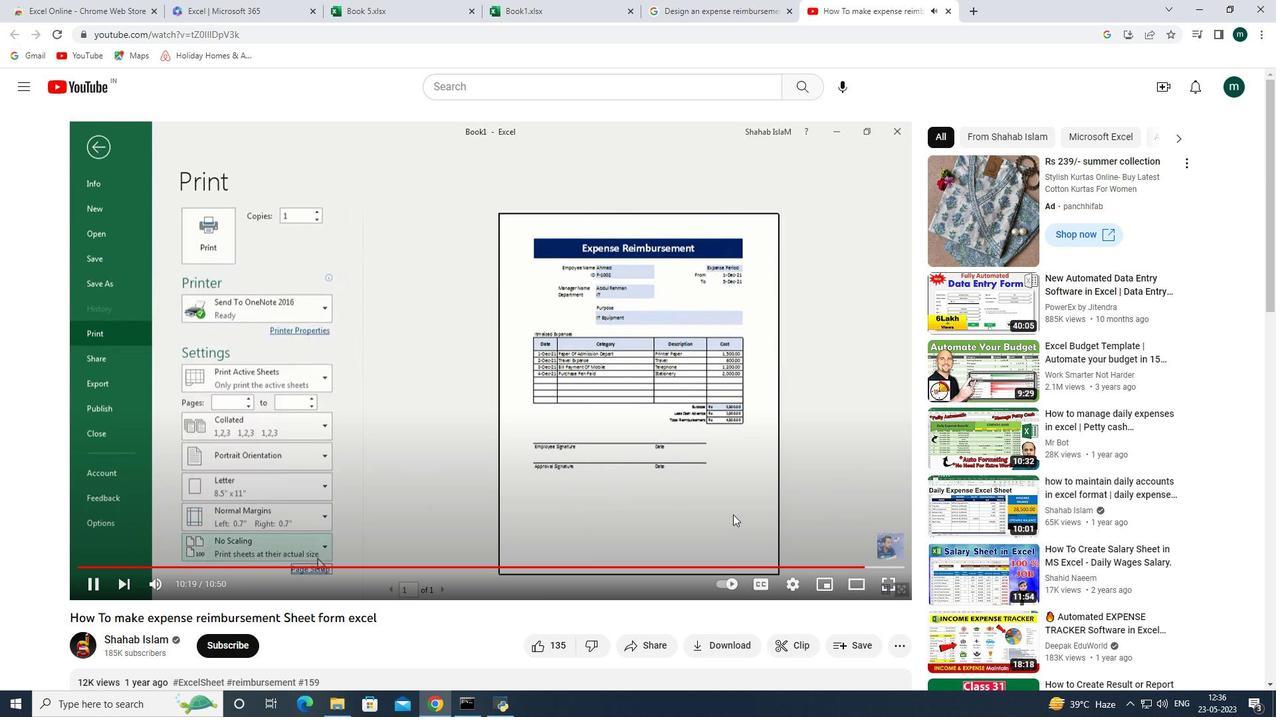 
Action: Mouse moved to (702, 418)
Screenshot: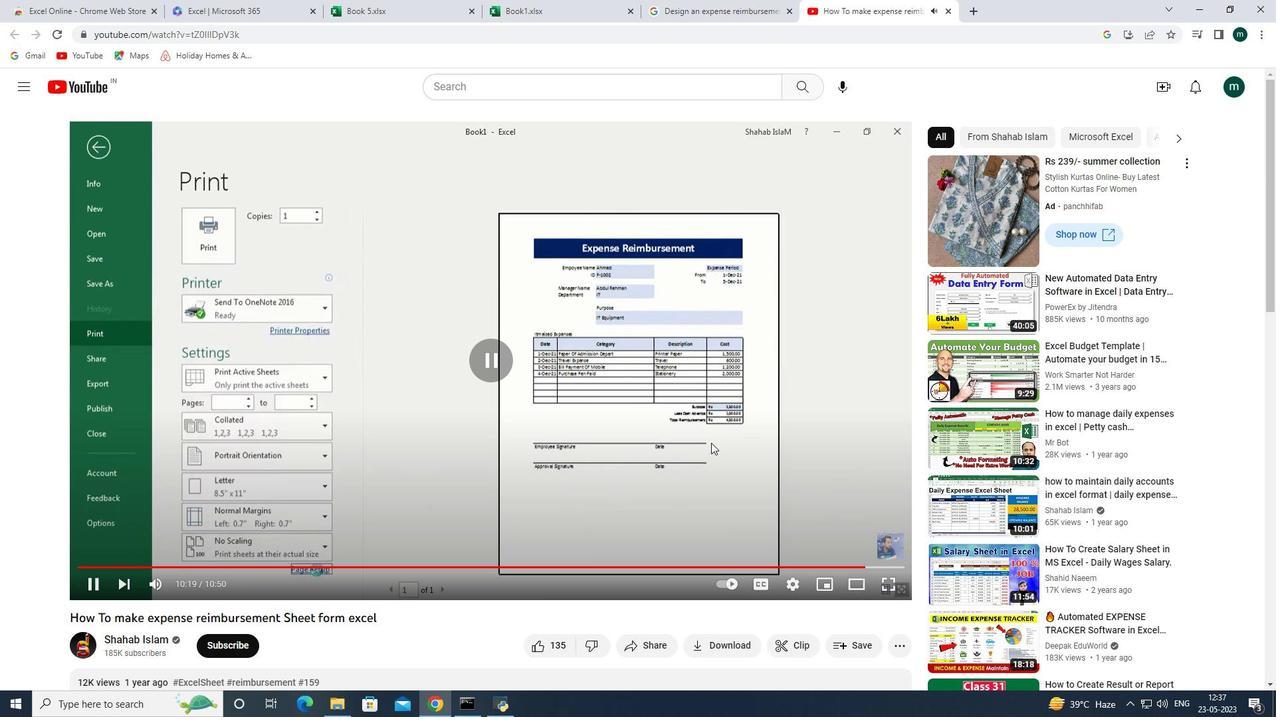 
Action: Mouse pressed left at (702, 418)
Screenshot: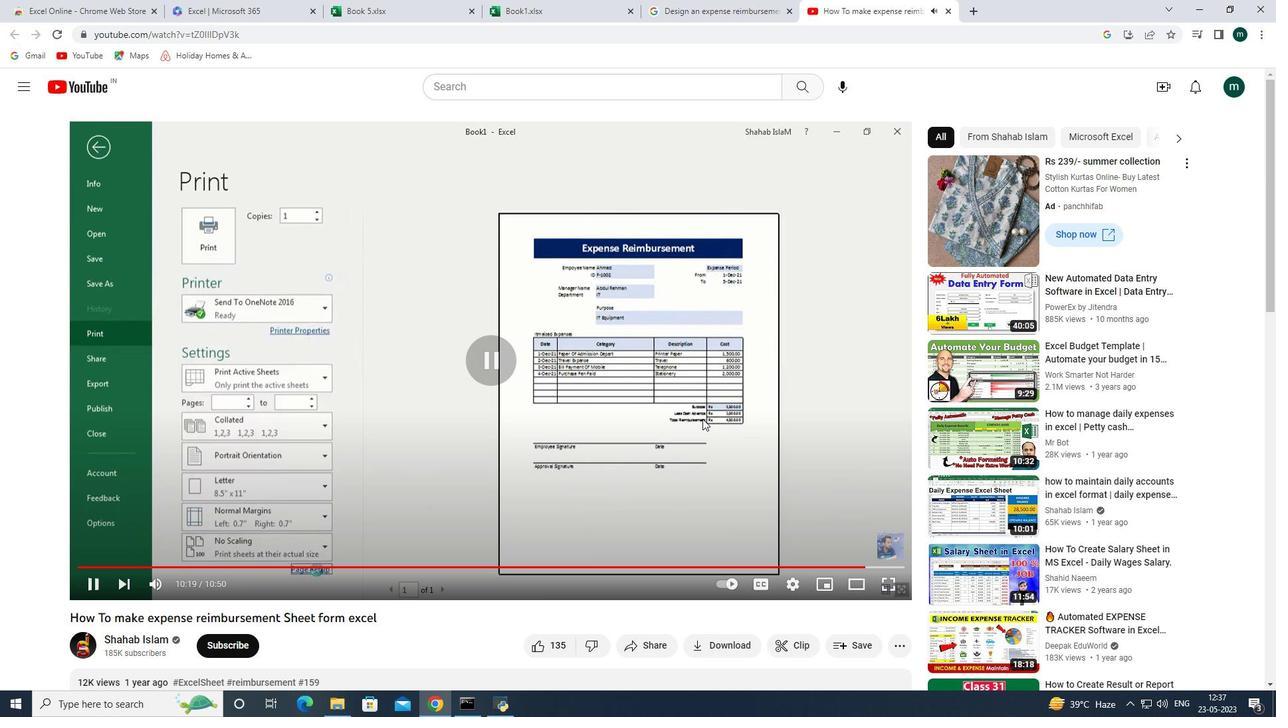 
Action: Mouse pressed left at (702, 418)
Screenshot: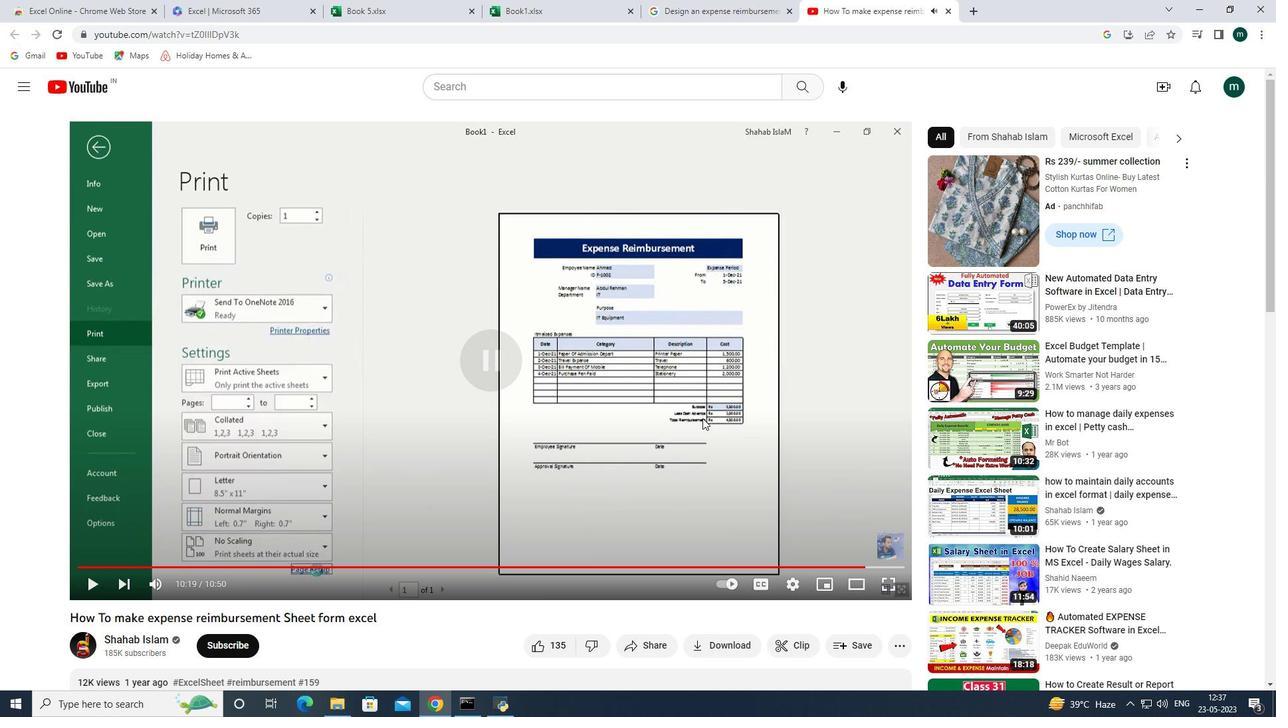 
Action: Mouse moved to (694, 362)
Screenshot: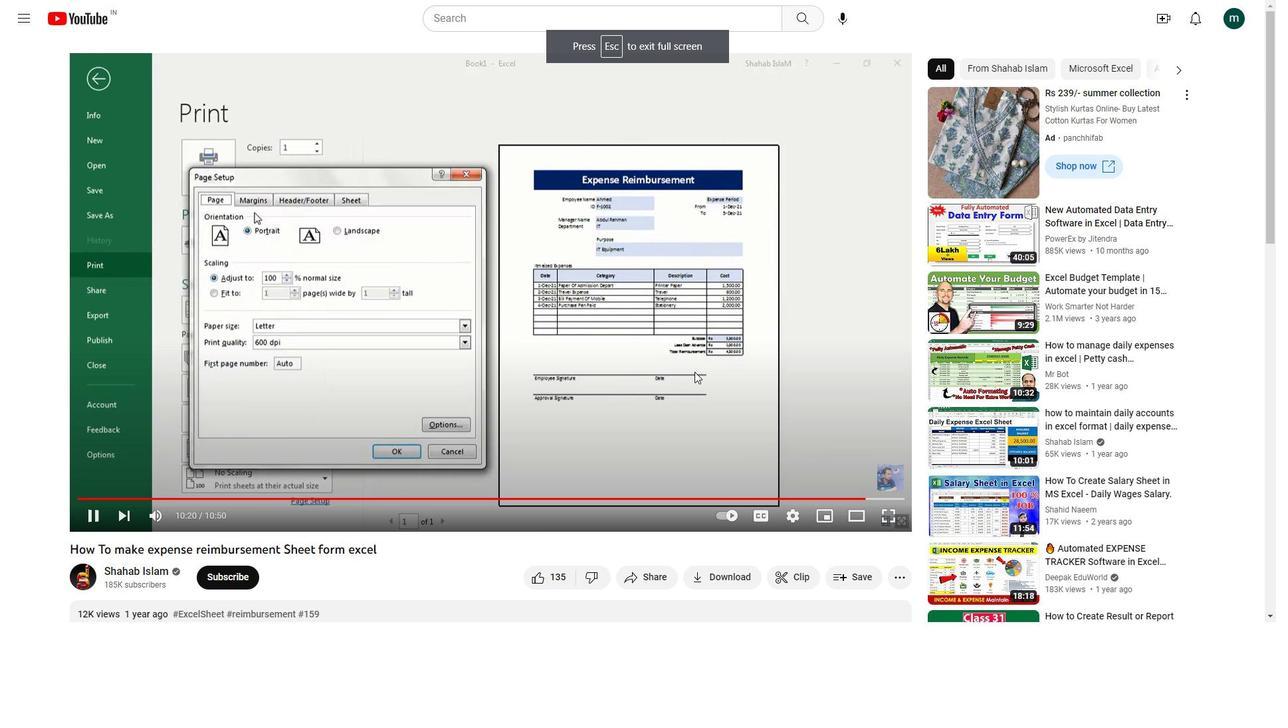 
Action: Mouse pressed left at (694, 362)
Screenshot: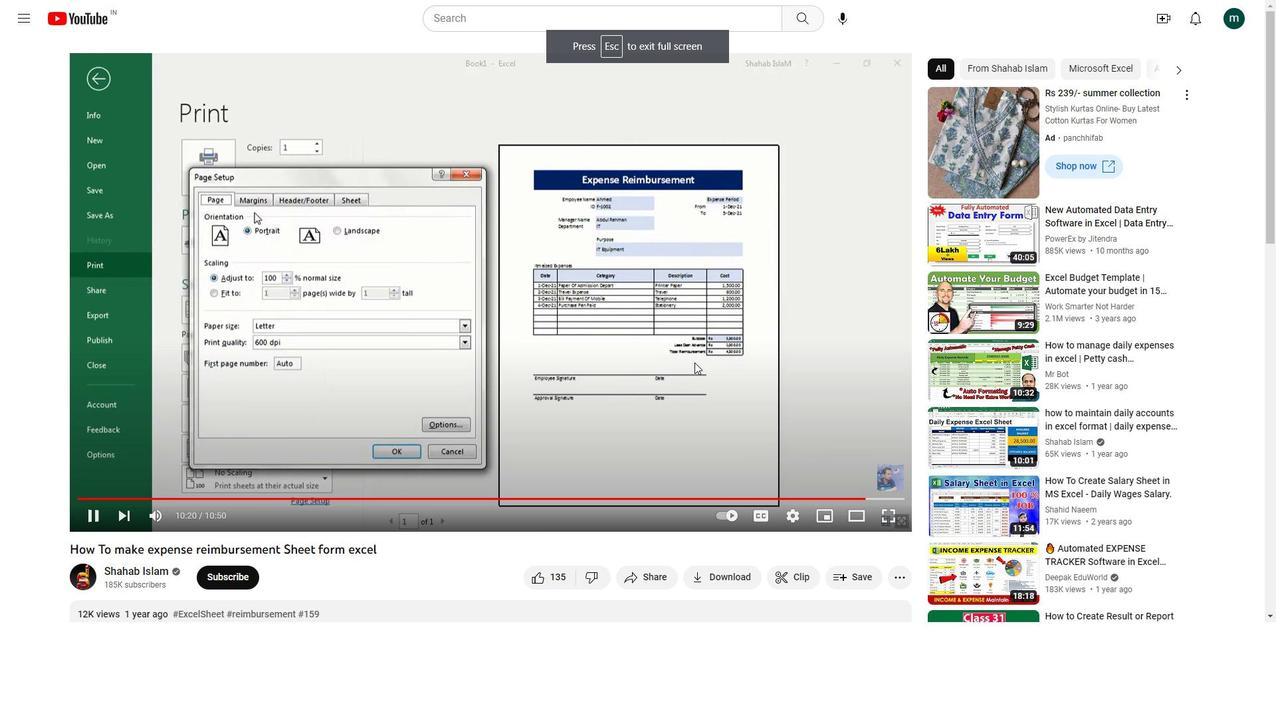 
Action: Mouse pressed left at (694, 362)
Screenshot: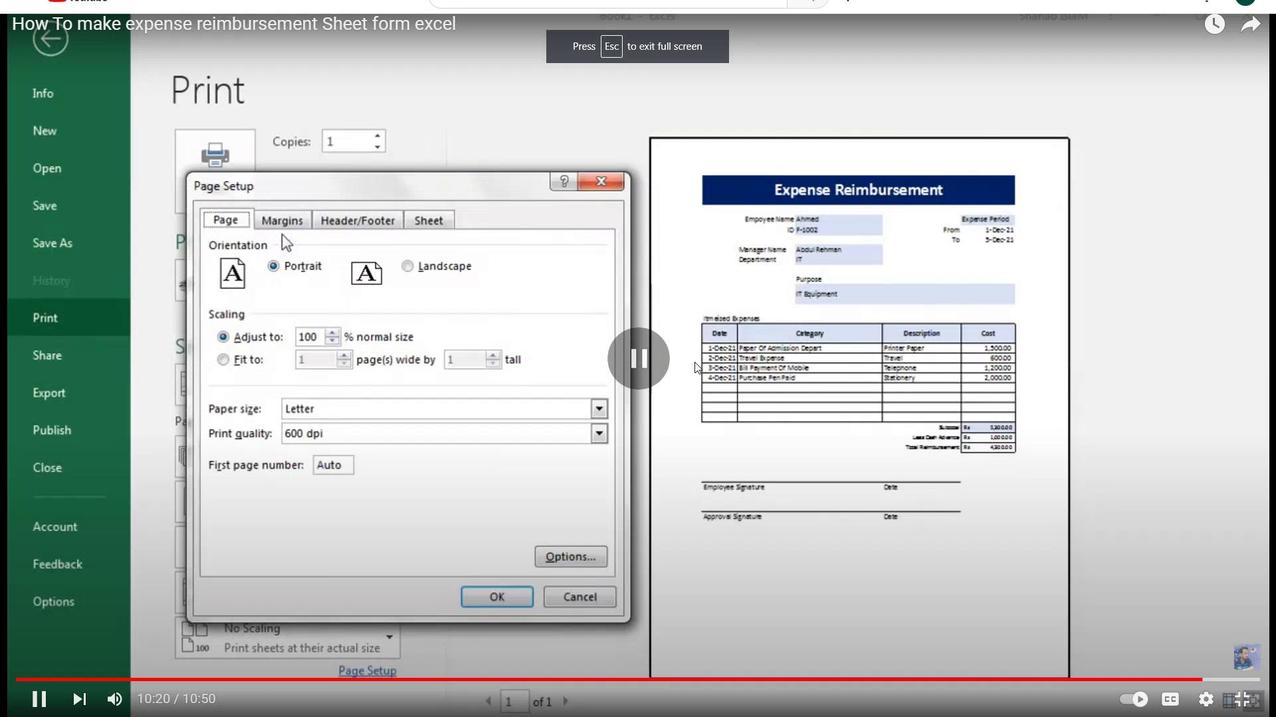 
Action: Mouse pressed left at (694, 362)
Screenshot: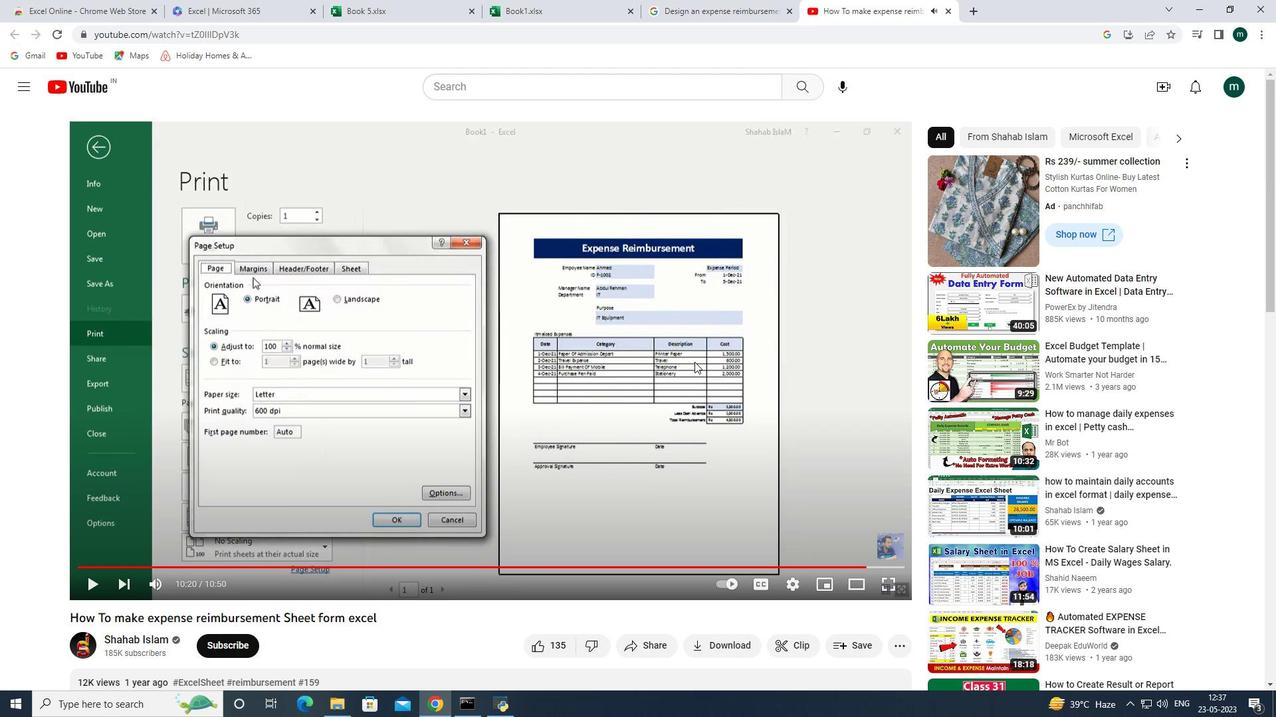 
Action: Mouse pressed left at (694, 362)
Screenshot: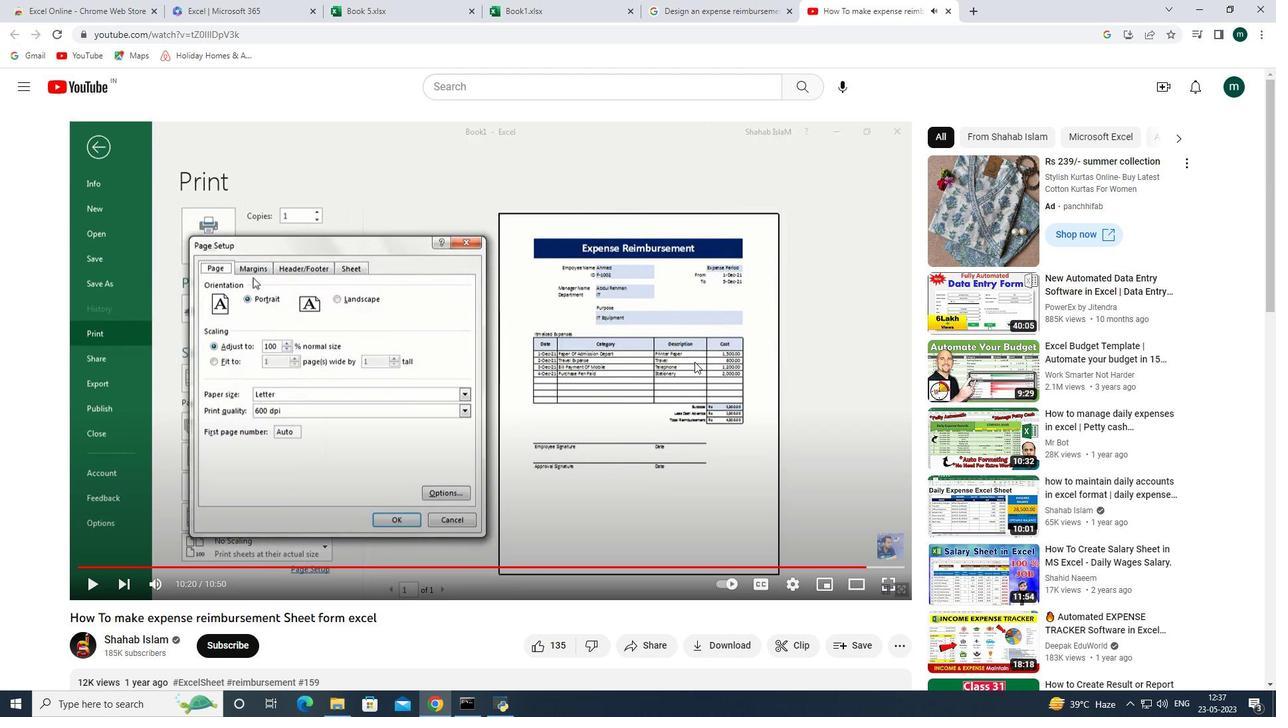 
Action: Mouse pressed left at (694, 362)
Screenshot: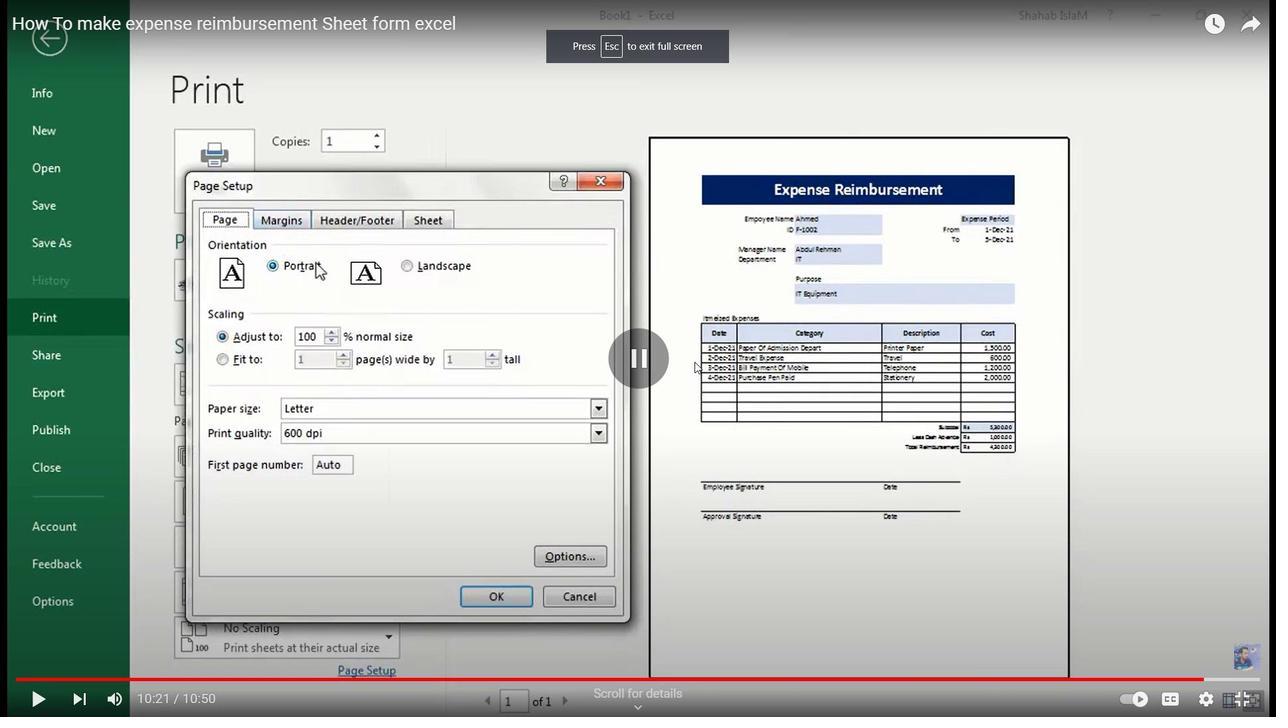 
Action: Mouse moved to (768, 387)
Screenshot: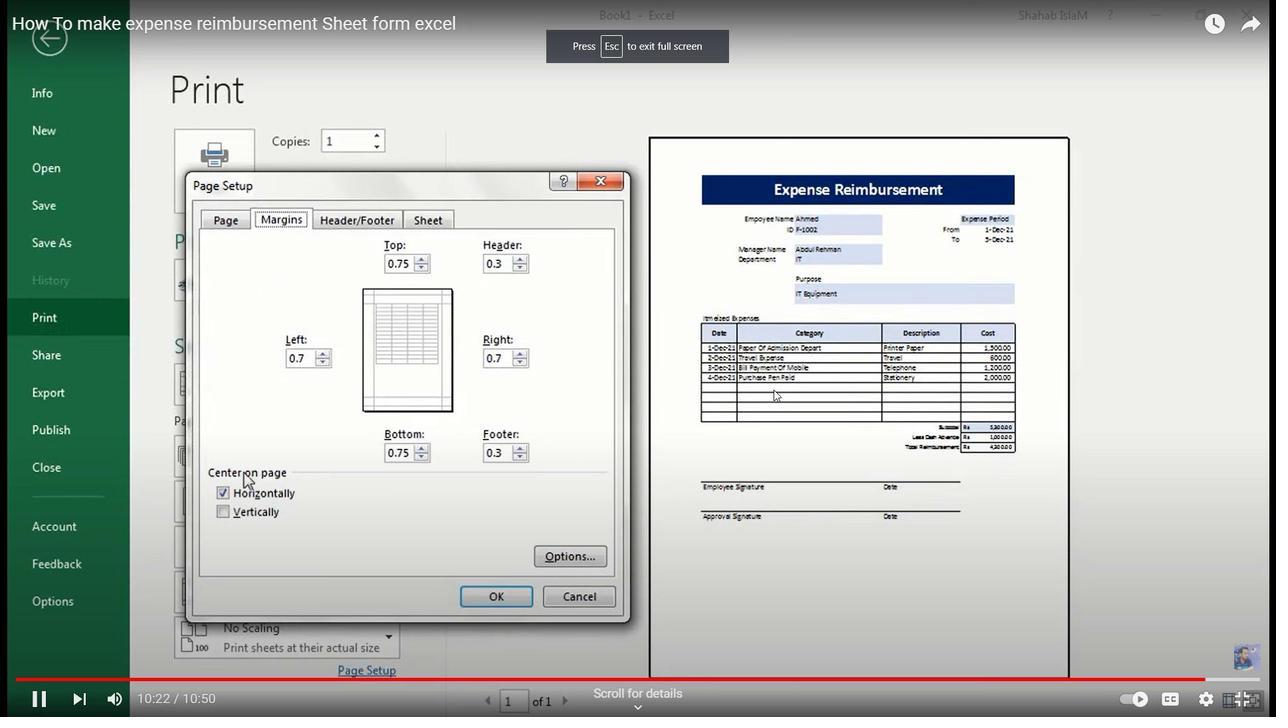 
Action: Mouse pressed left at (768, 387)
Screenshot: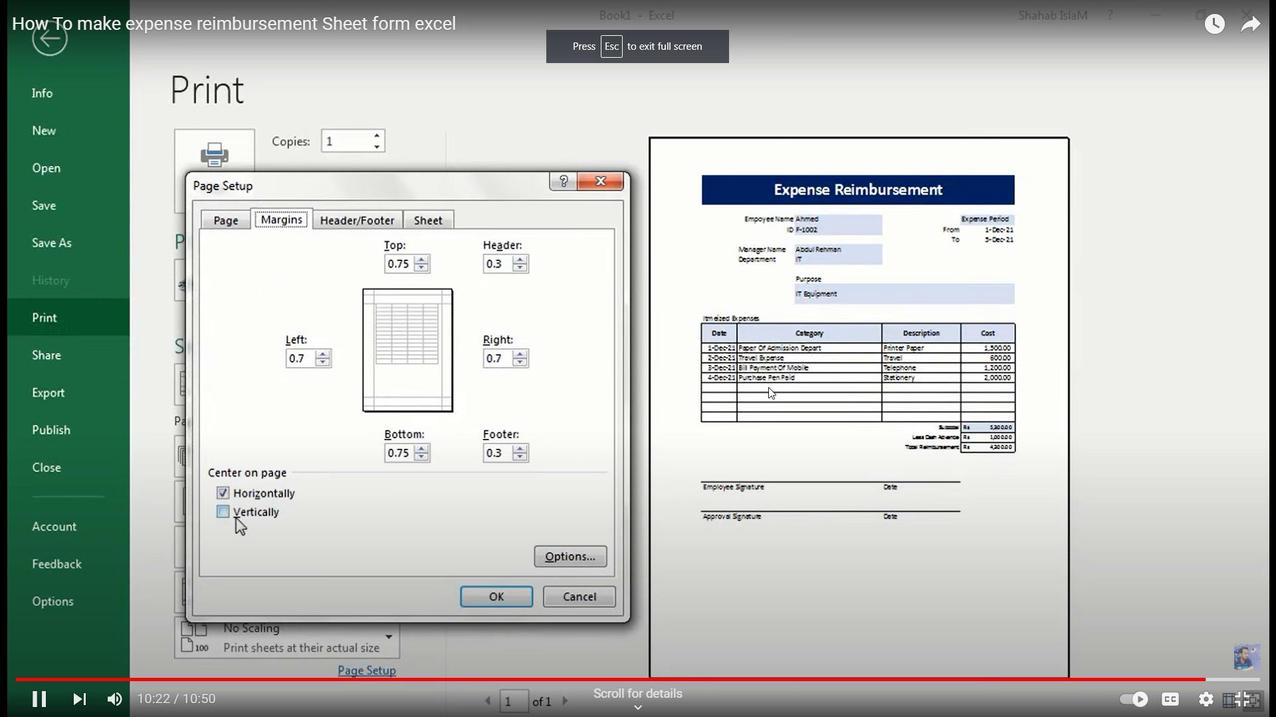 
Action: Mouse moved to (810, 239)
Screenshot: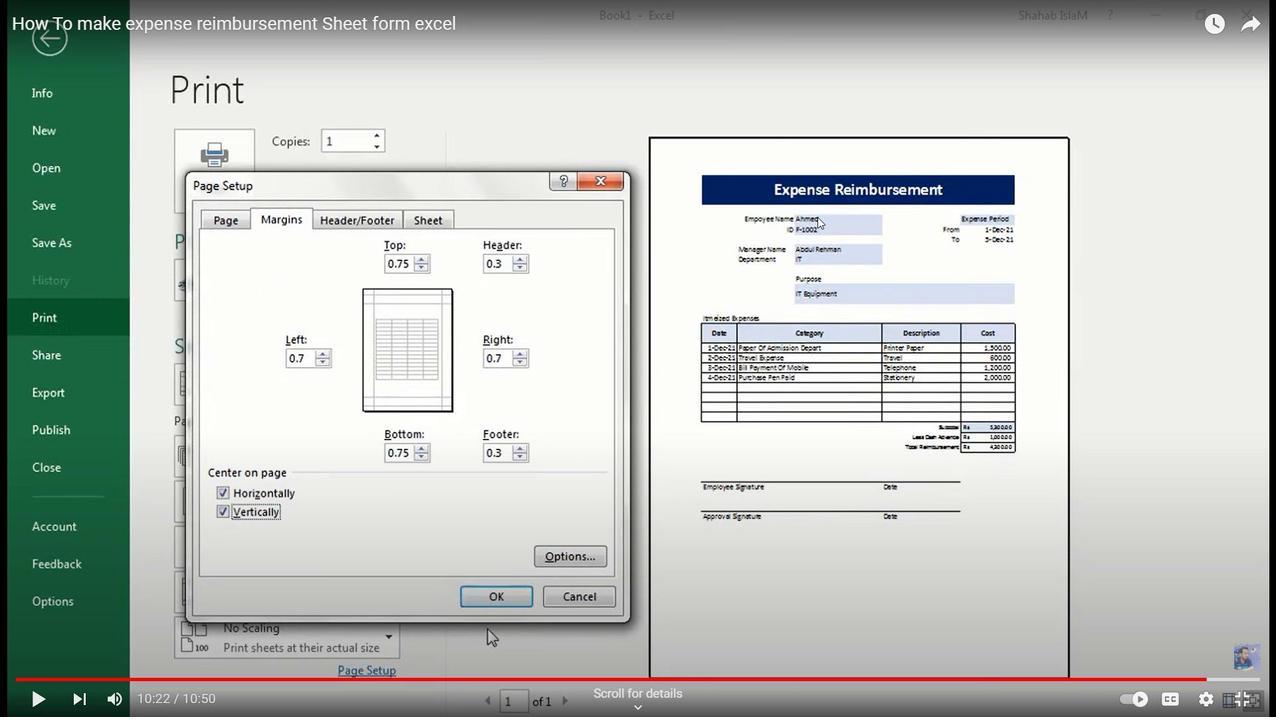 
Action: Mouse pressed left at (810, 239)
Screenshot: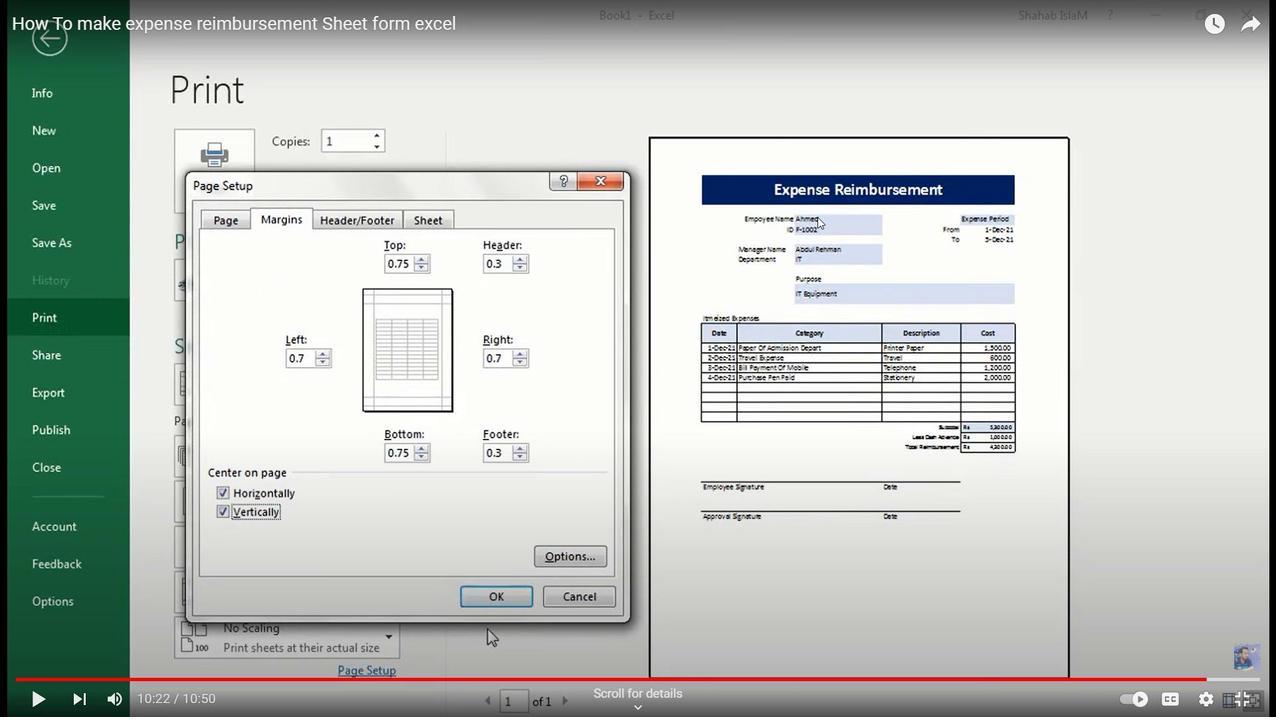 
Action: Mouse pressed left at (810, 239)
Screenshot: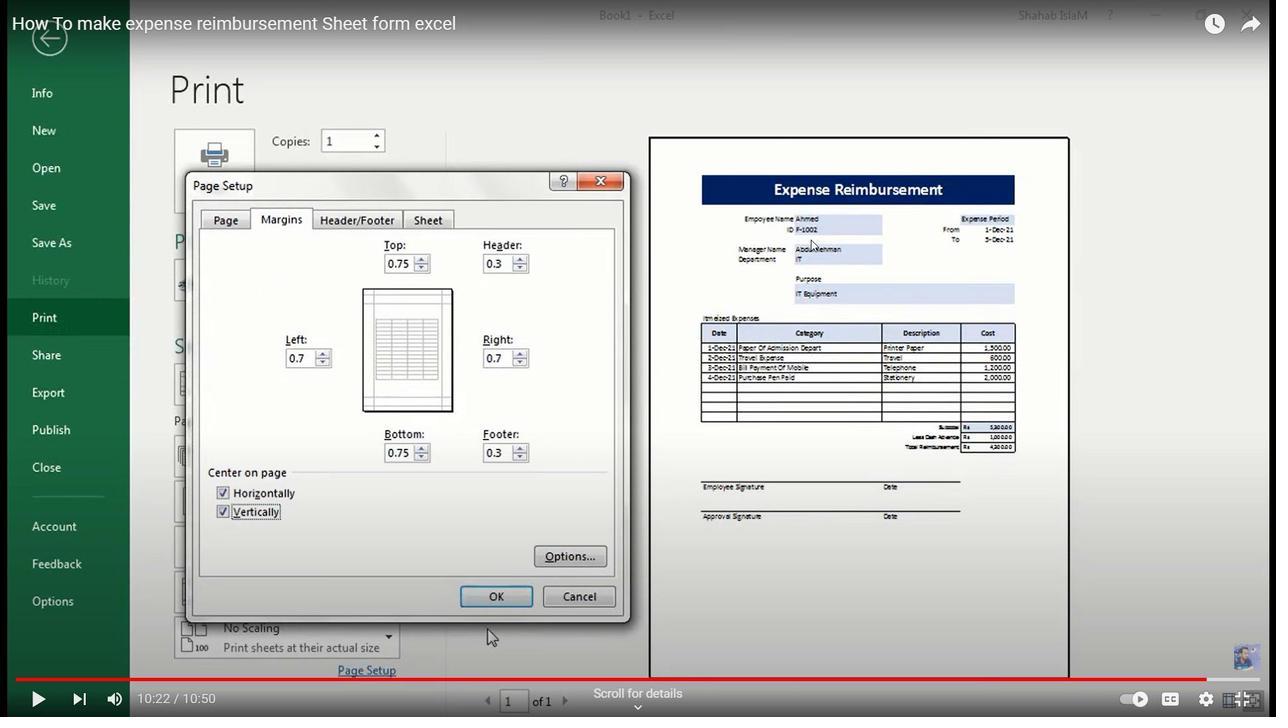 
Action: Mouse moved to (576, 1)
Screenshot: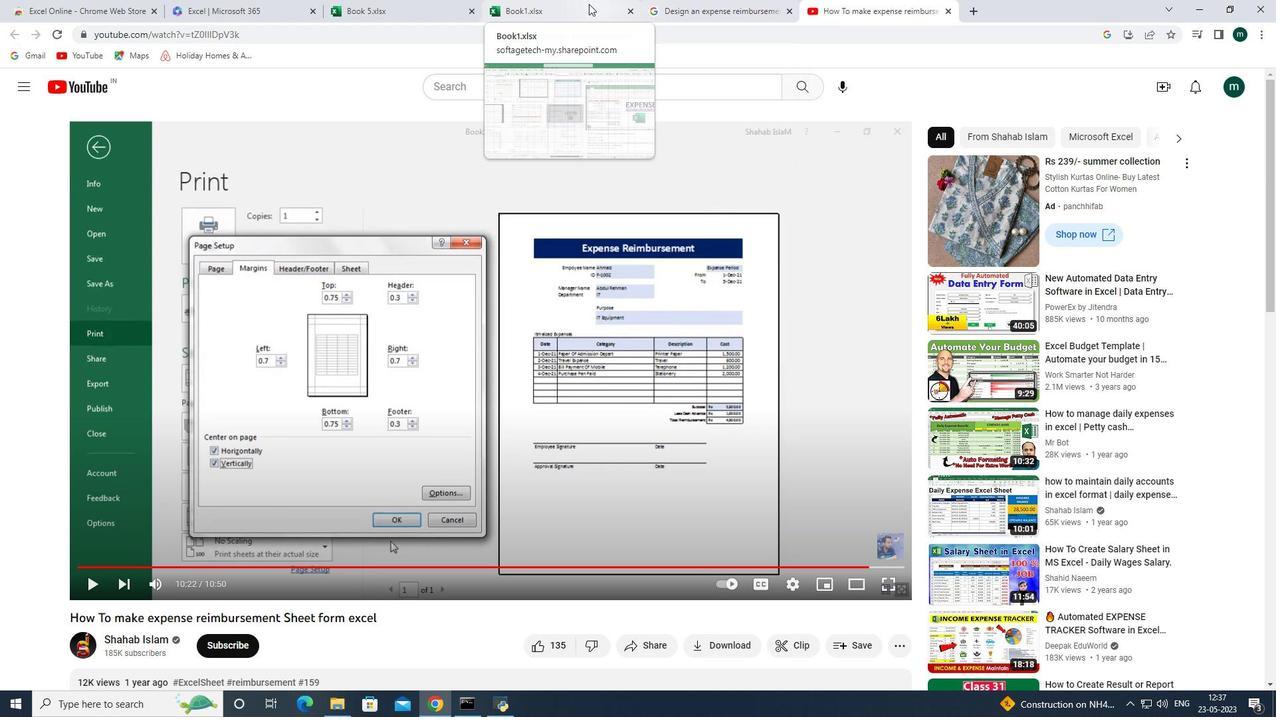 
Action: Mouse pressed left at (576, 1)
Screenshot: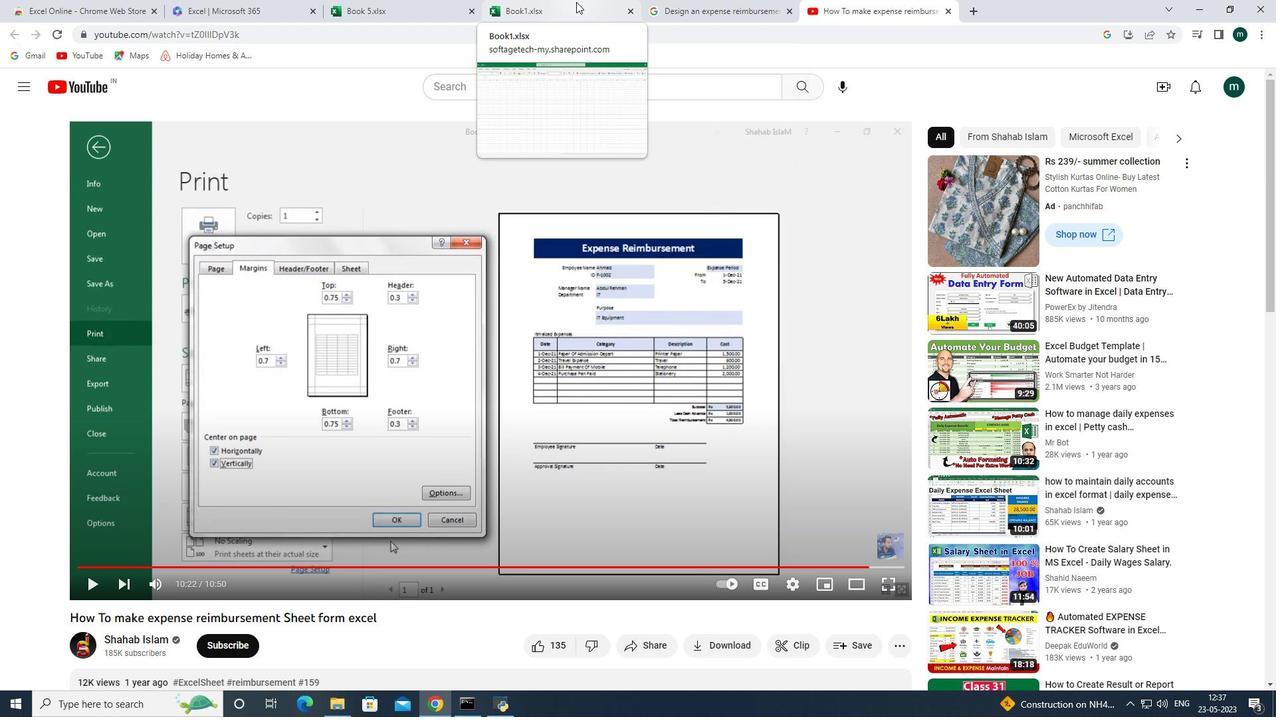 
Action: Mouse moved to (886, 8)
Screenshot: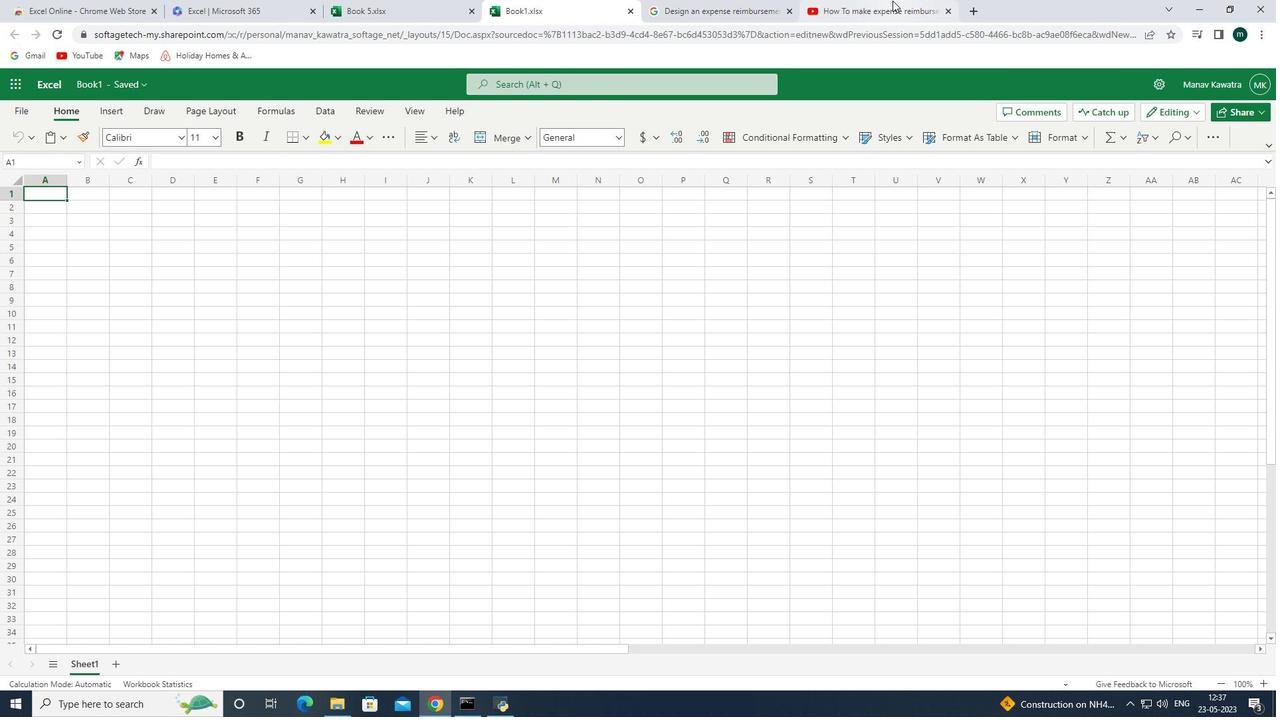 
Action: Mouse pressed left at (886, 8)
Screenshot: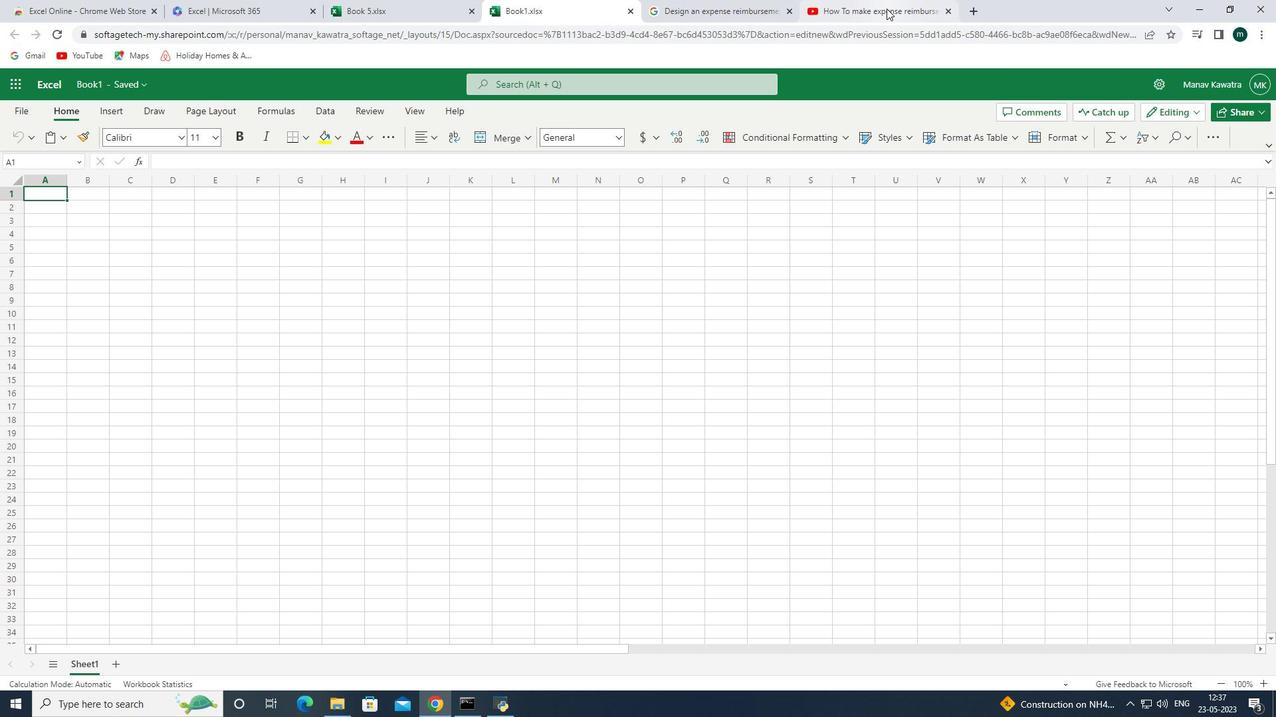
Action: Mouse moved to (717, 9)
Screenshot: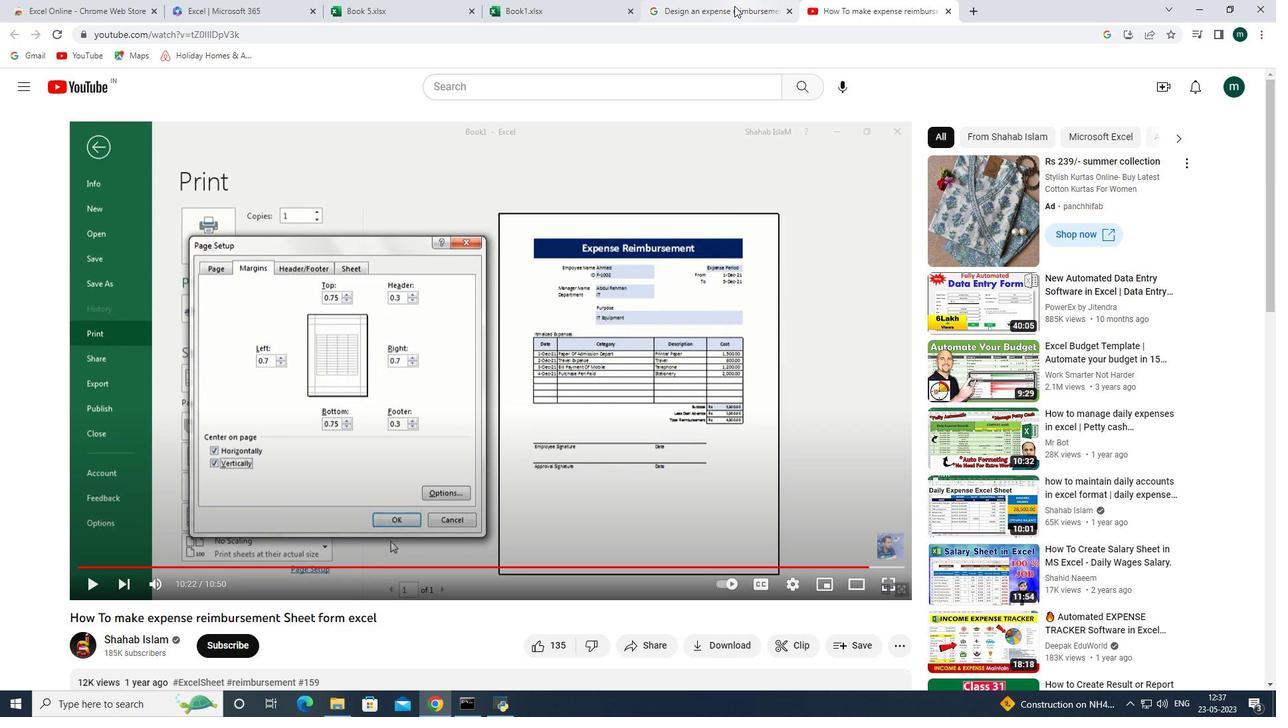 
Action: Mouse pressed left at (717, 9)
Screenshot: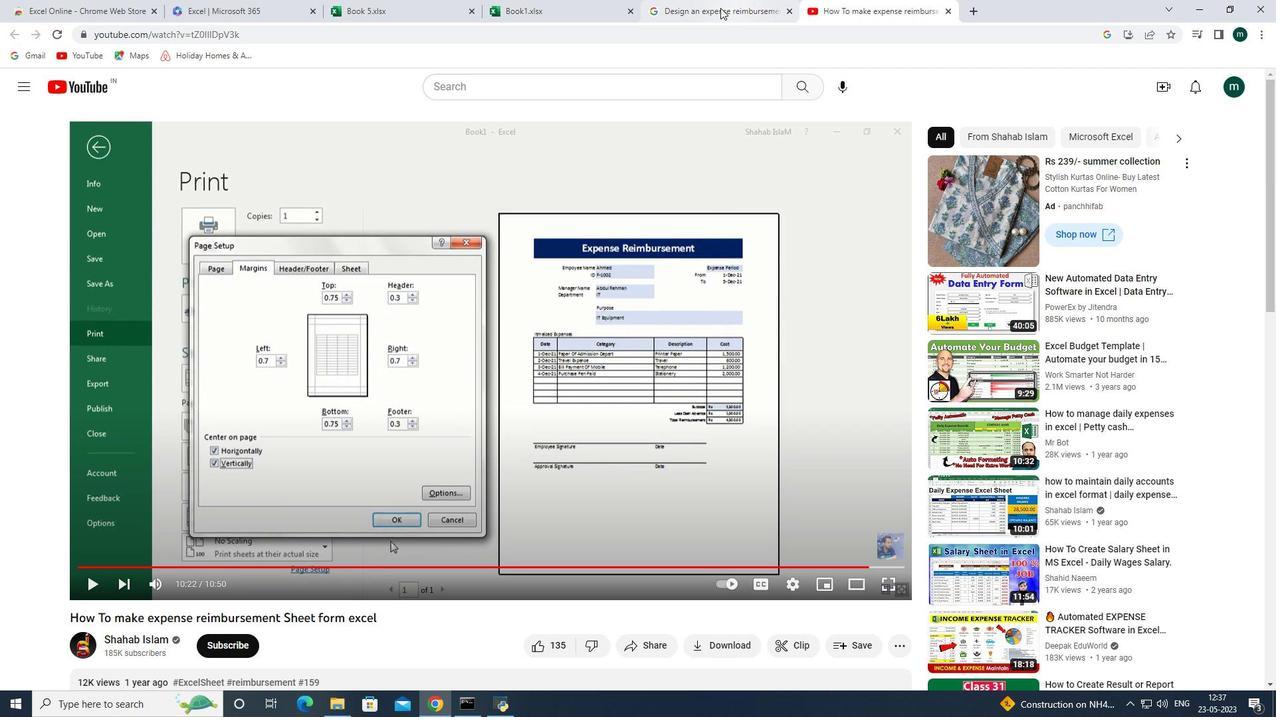 
Action: Mouse moved to (929, 403)
Screenshot: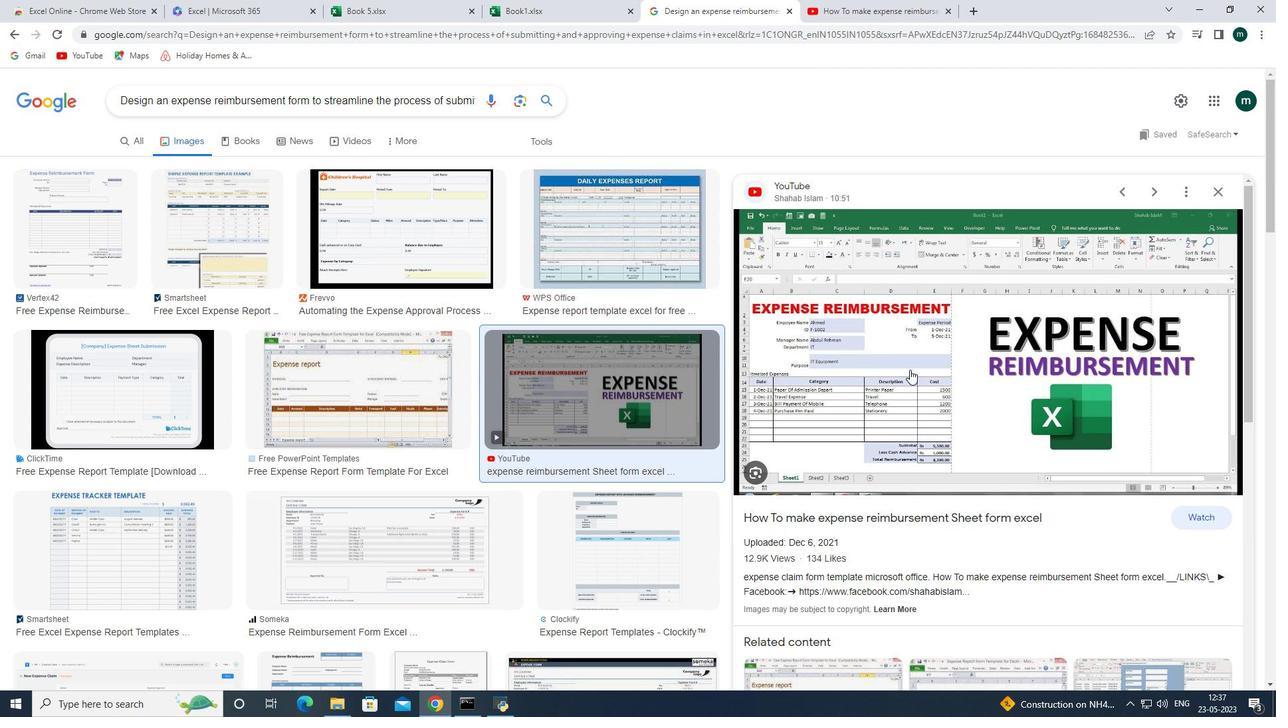 
Action: Mouse scrolled (929, 404) with delta (0, 0)
Screenshot: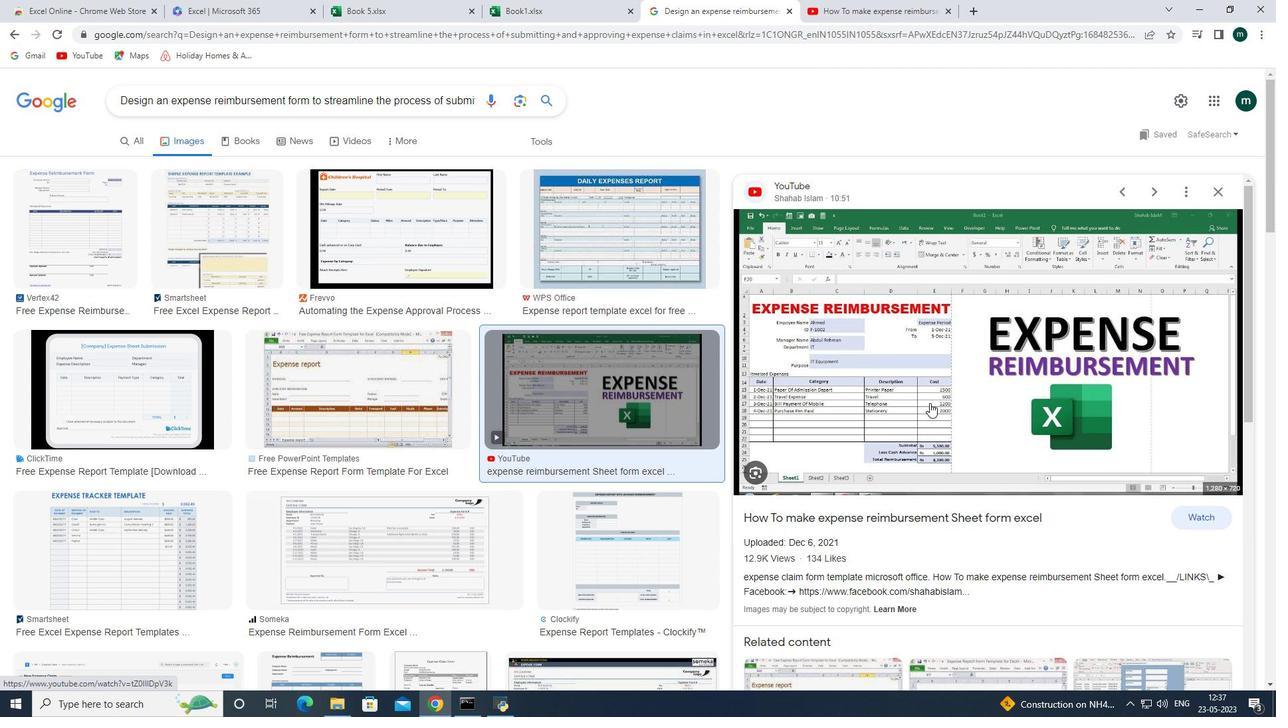 
Action: Mouse scrolled (929, 404) with delta (0, 0)
Screenshot: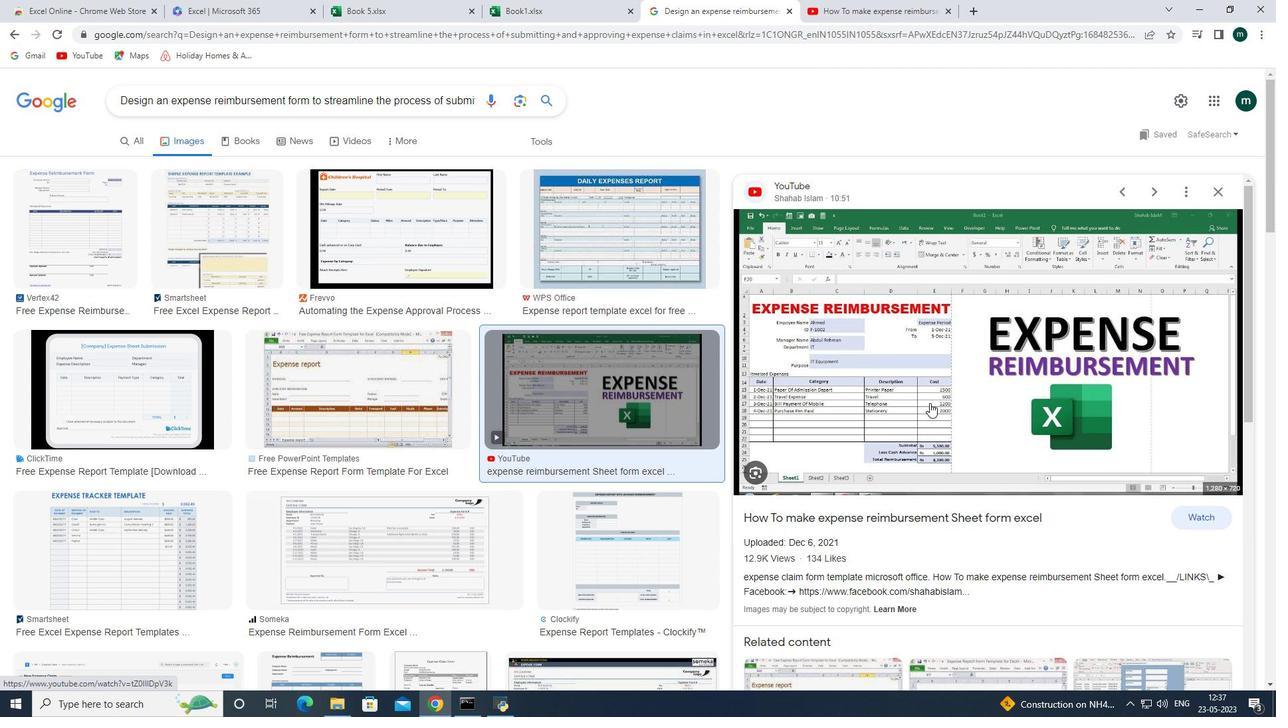 
Action: Mouse moved to (414, 438)
Screenshot: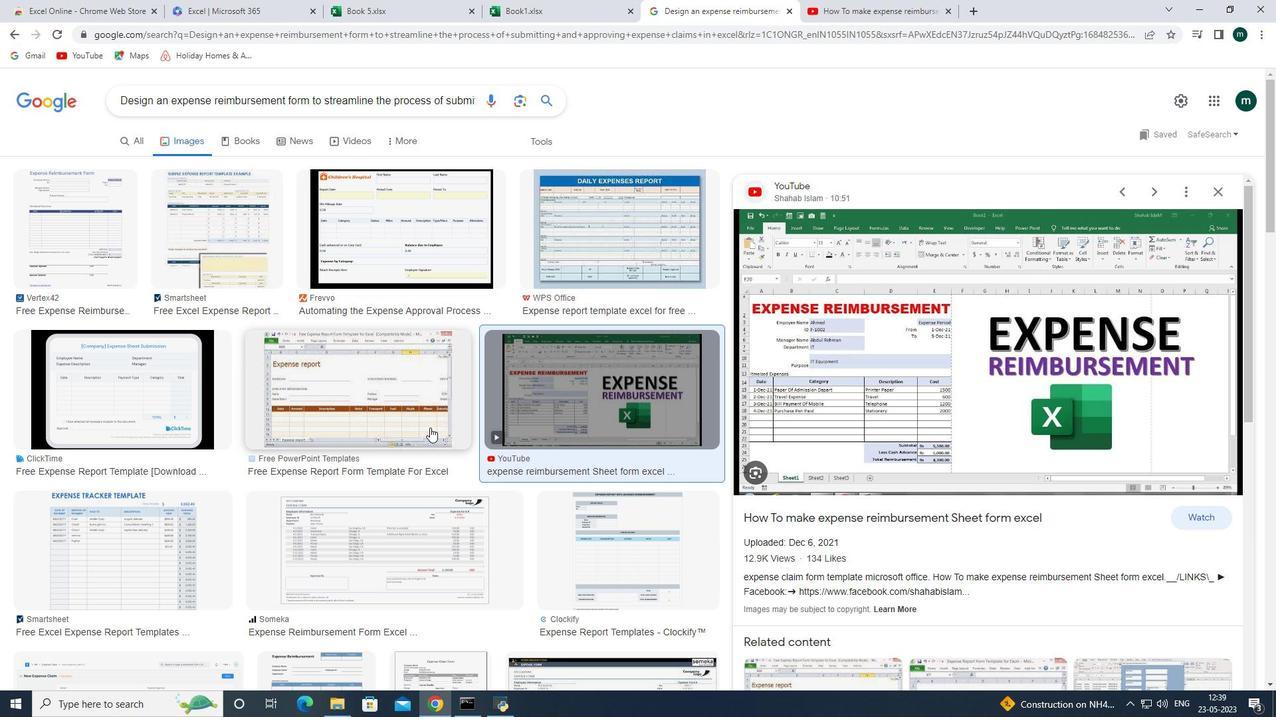 
Action: Mouse scrolled (414, 438) with delta (0, 0)
Screenshot: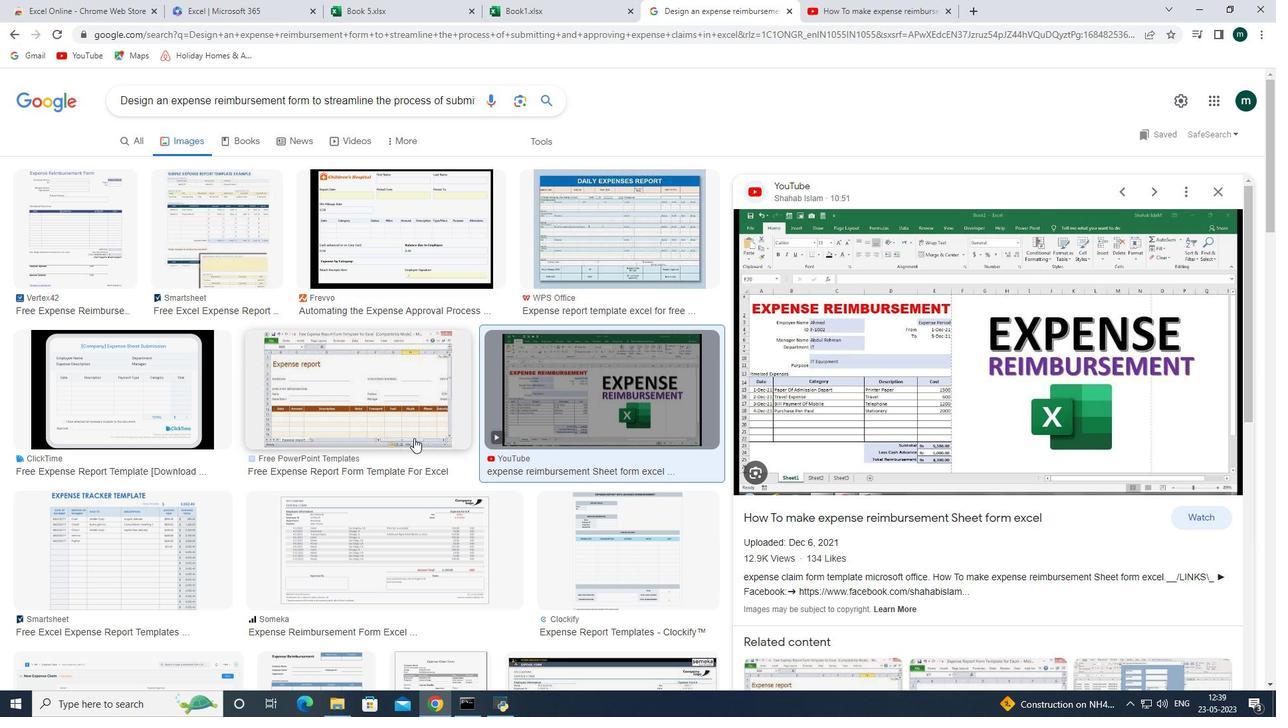 
Action: Mouse scrolled (414, 438) with delta (0, 0)
Screenshot: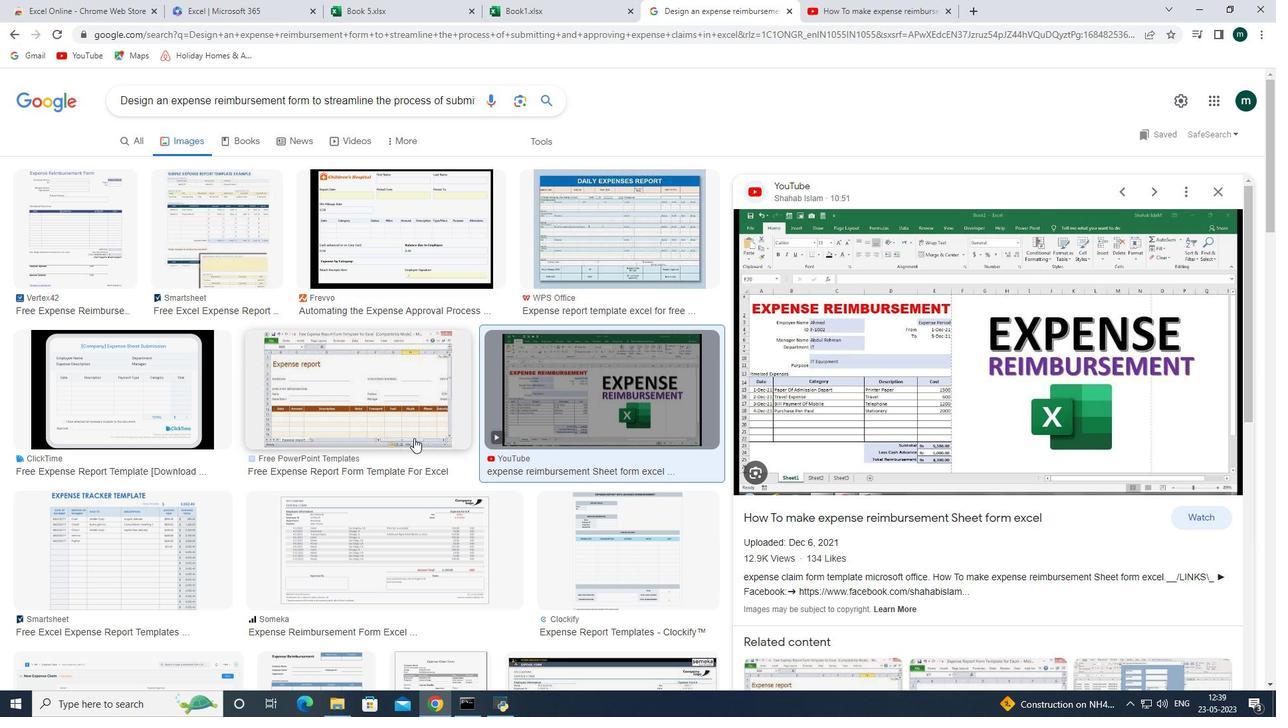 
Action: Mouse scrolled (414, 438) with delta (0, 0)
Screenshot: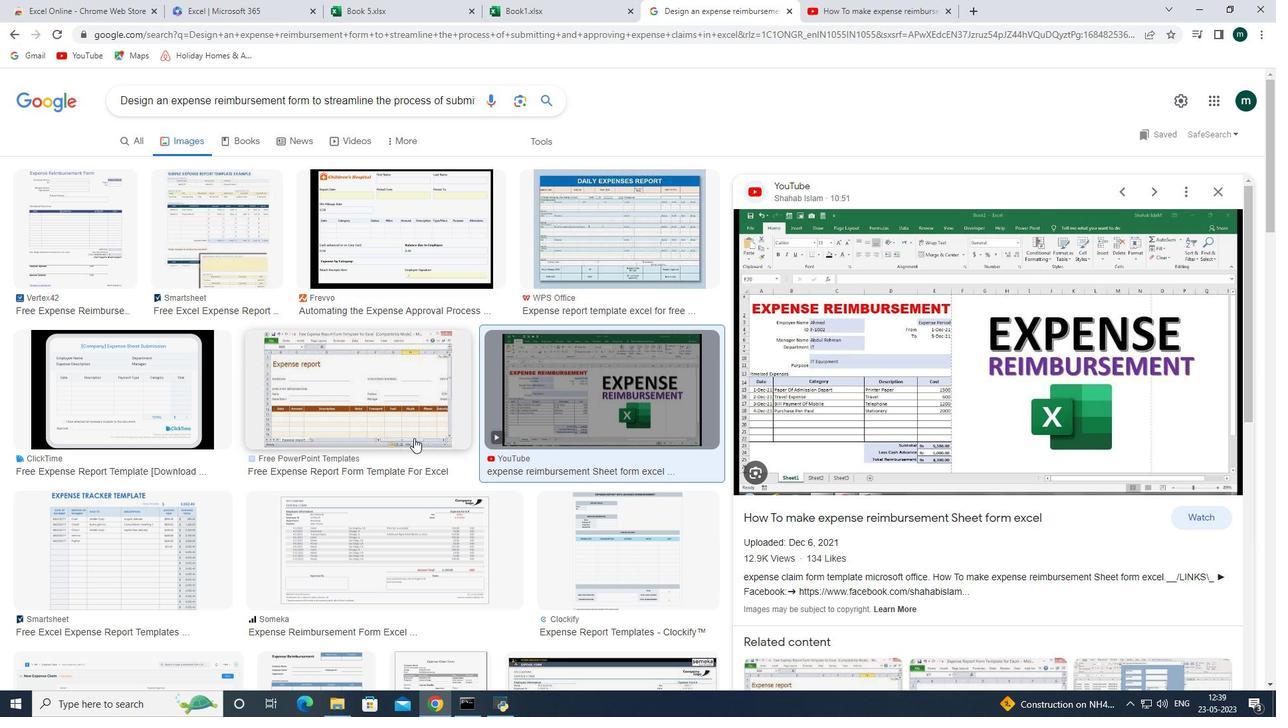 
Action: Mouse scrolled (414, 438) with delta (0, 0)
Screenshot: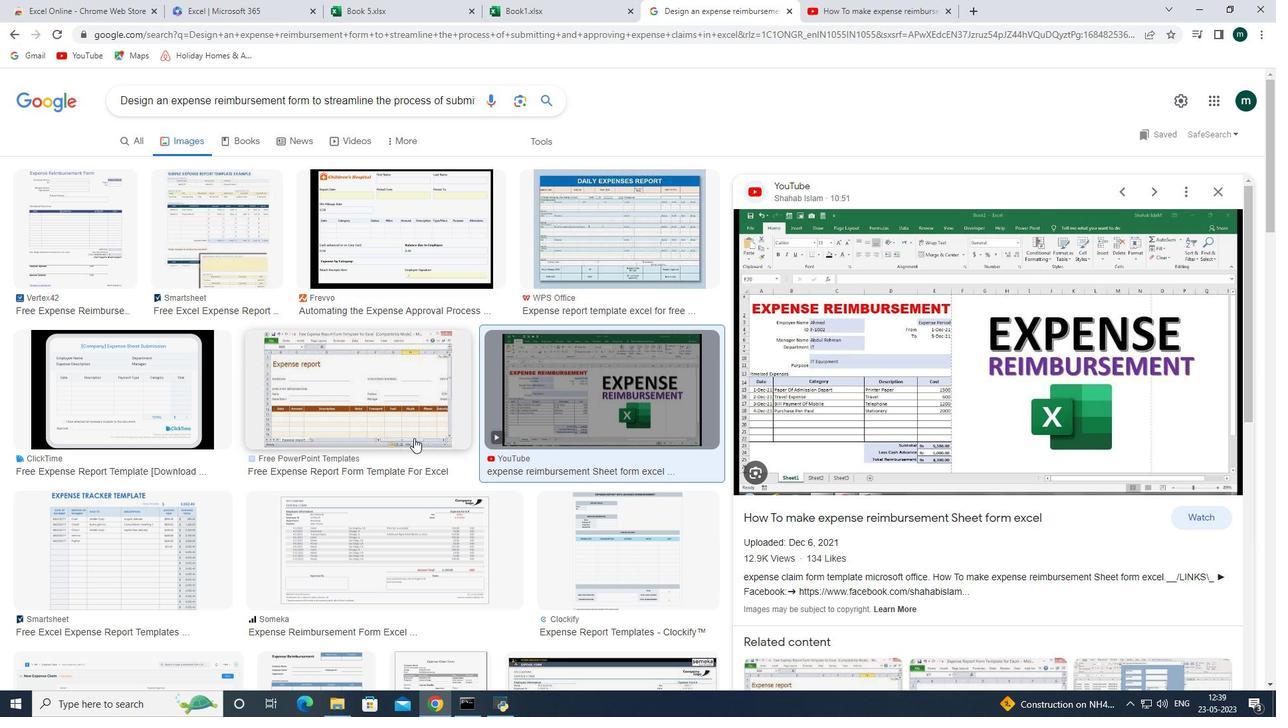 
Action: Mouse moved to (339, 445)
Screenshot: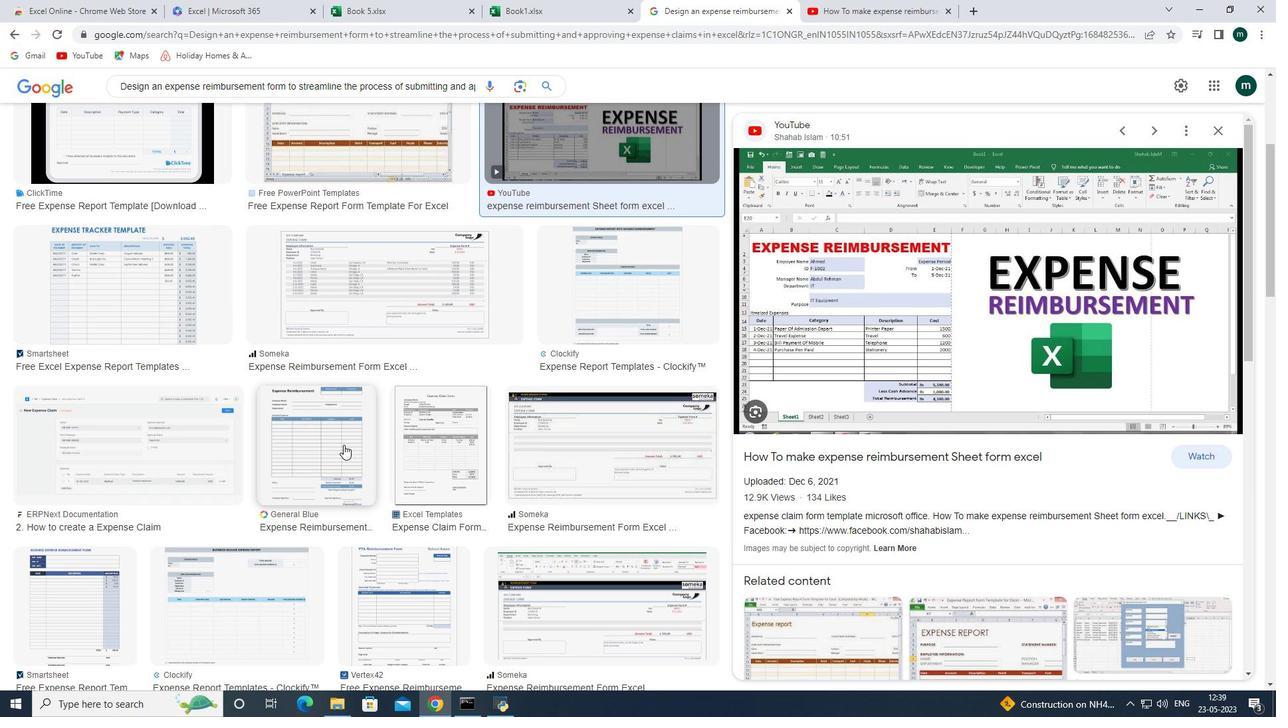 
Action: Mouse pressed left at (339, 445)
Screenshot: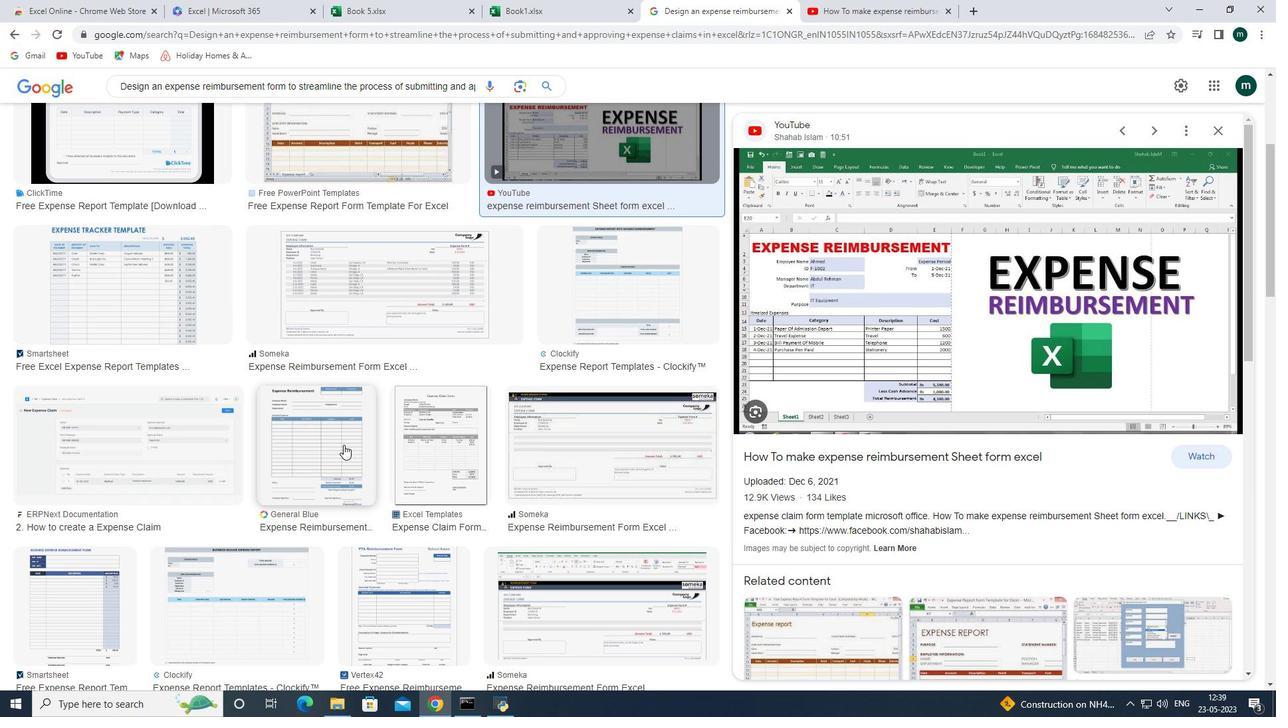
Action: Mouse moved to (433, 456)
Screenshot: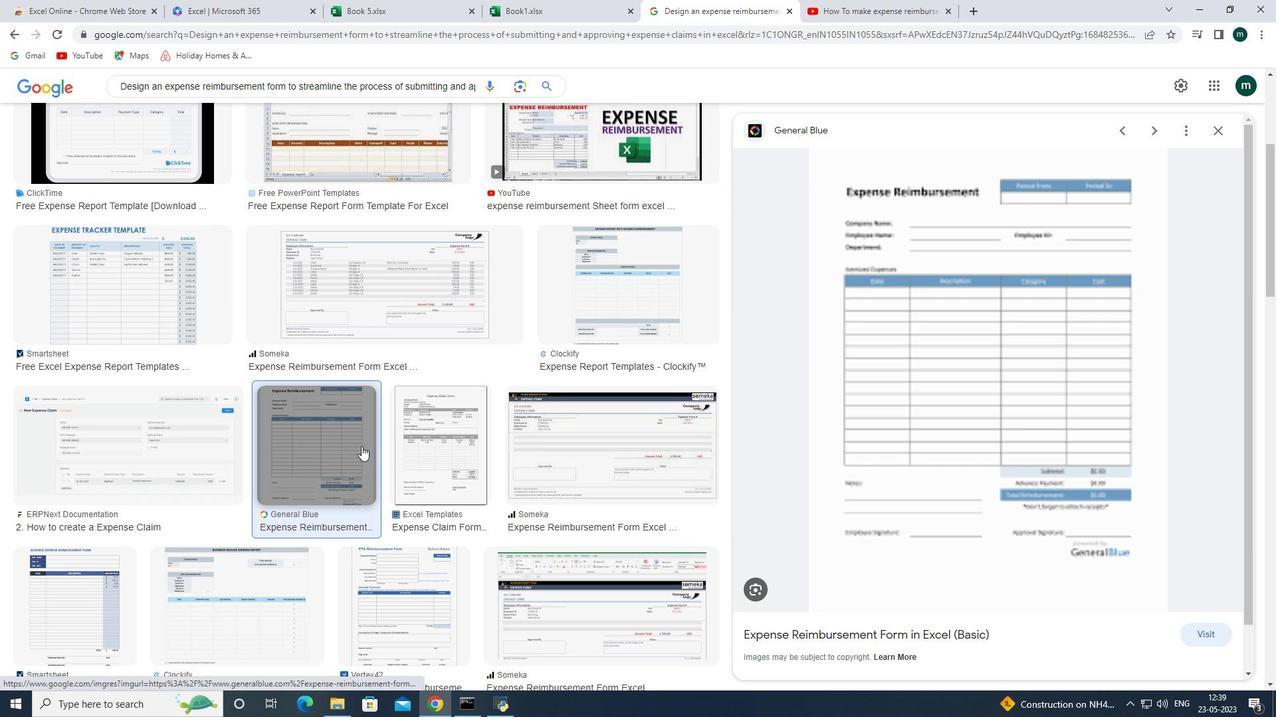 
Action: Mouse pressed left at (433, 456)
Screenshot: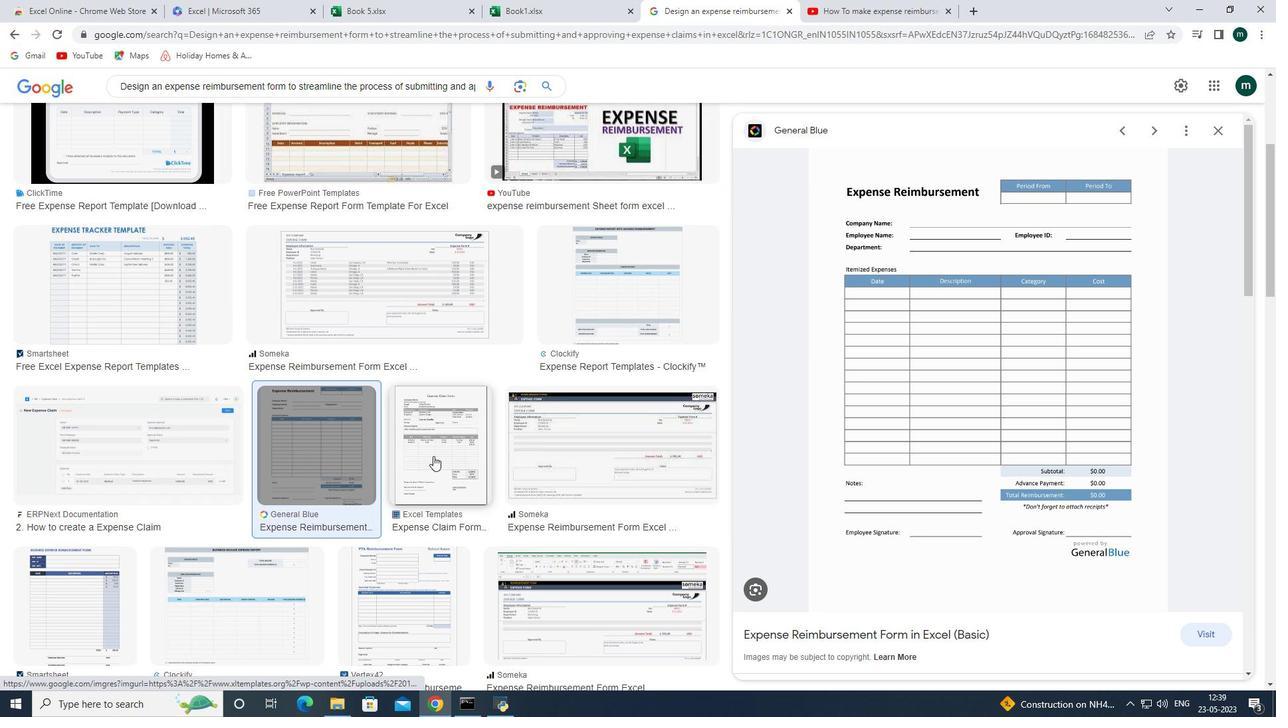 
Action: Mouse moved to (984, 378)
Screenshot: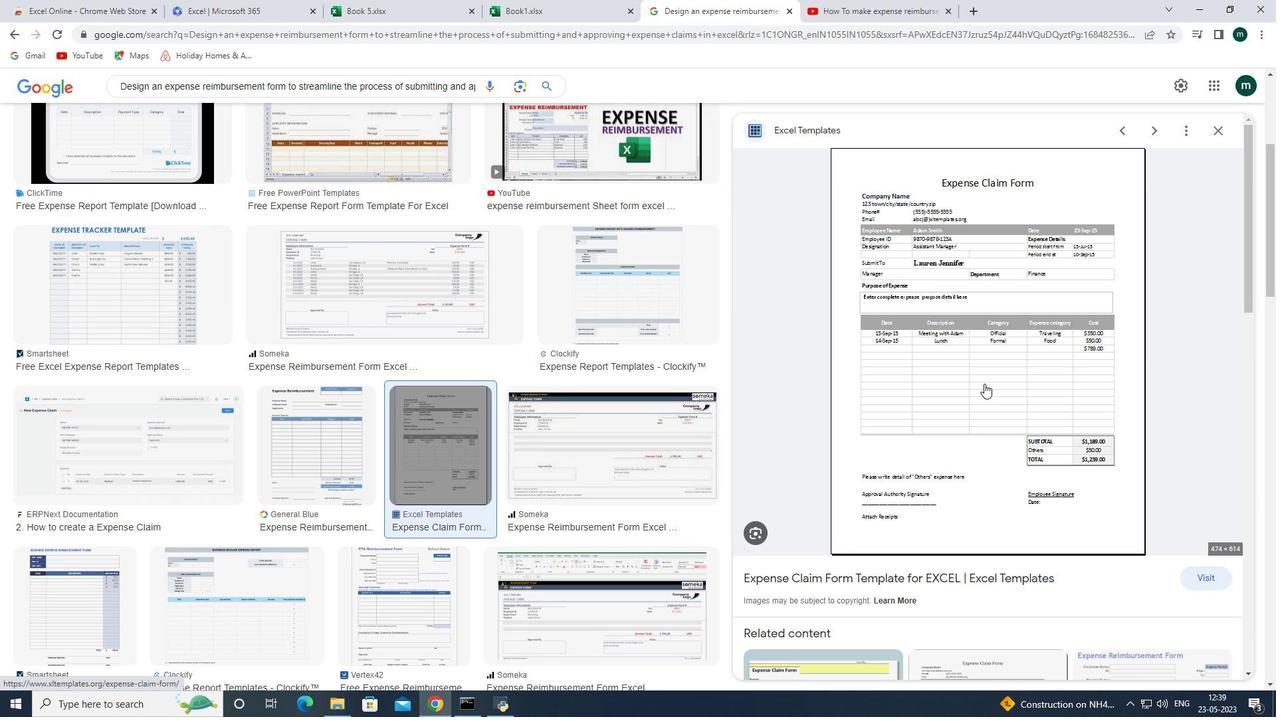 
Action: Mouse scrolled (984, 379) with delta (0, 0)
Screenshot: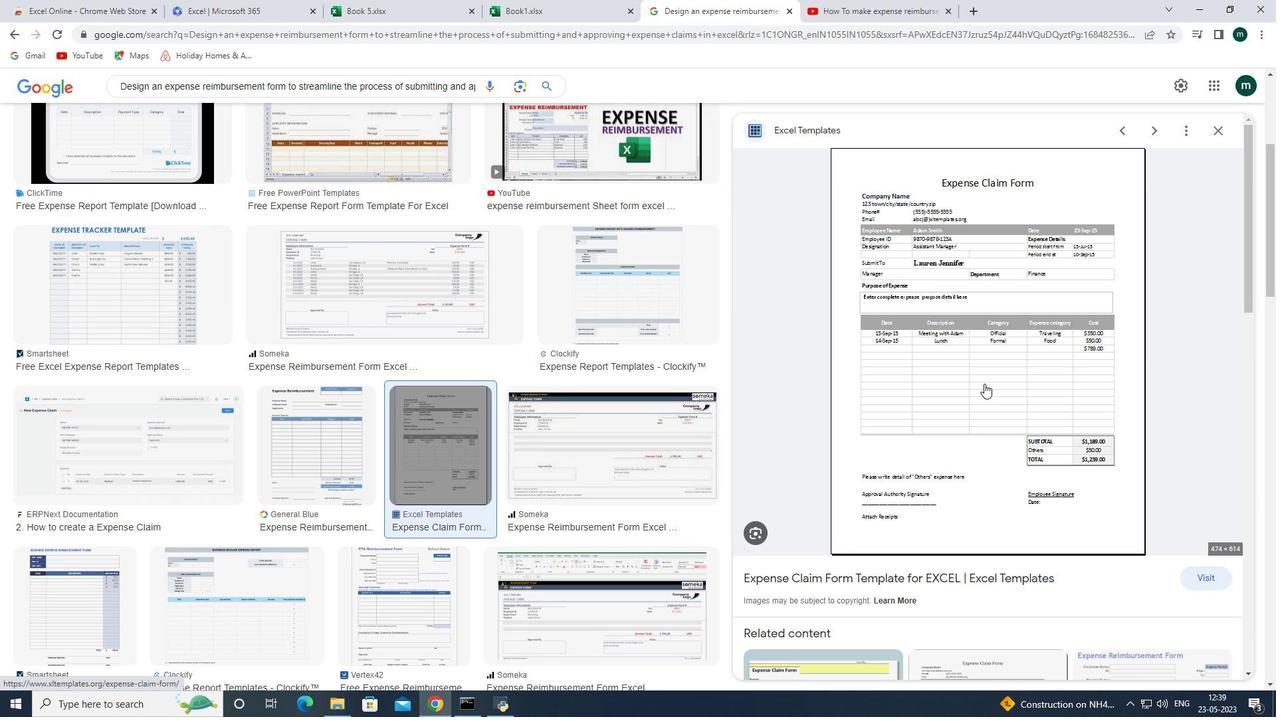 
Action: Mouse scrolled (984, 379) with delta (0, 0)
Screenshot: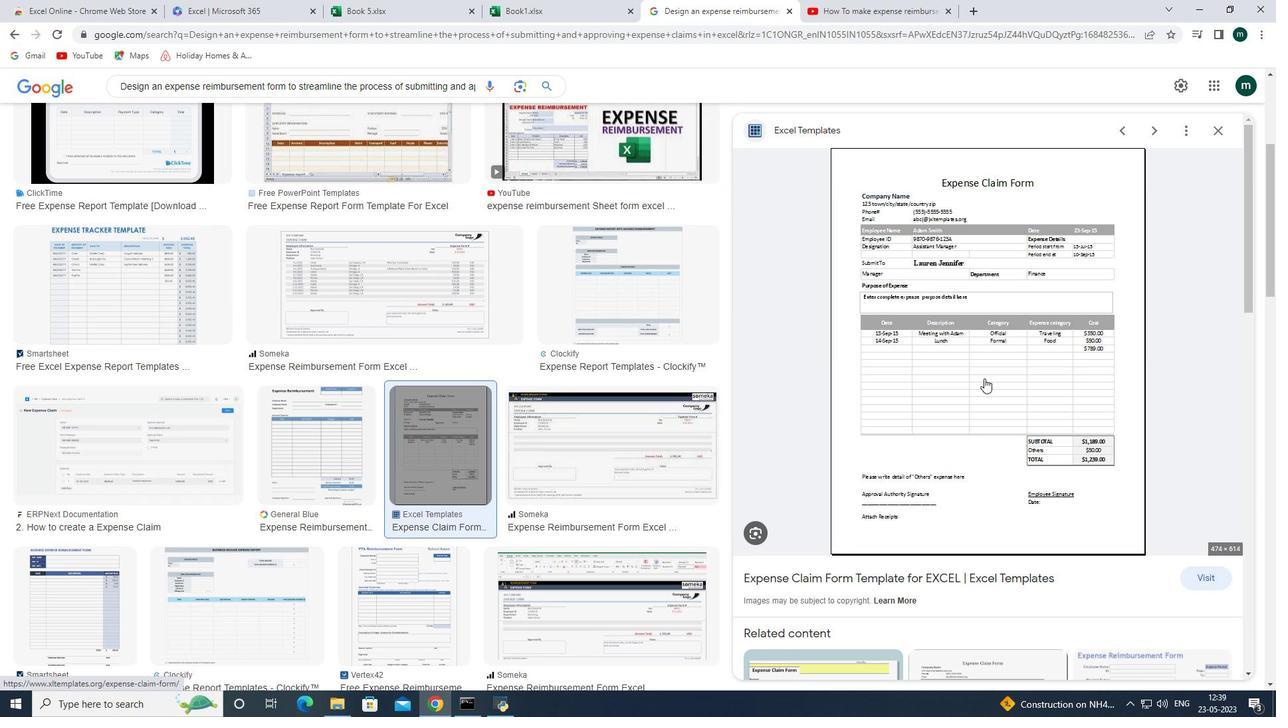 
Action: Mouse moved to (559, 608)
Screenshot: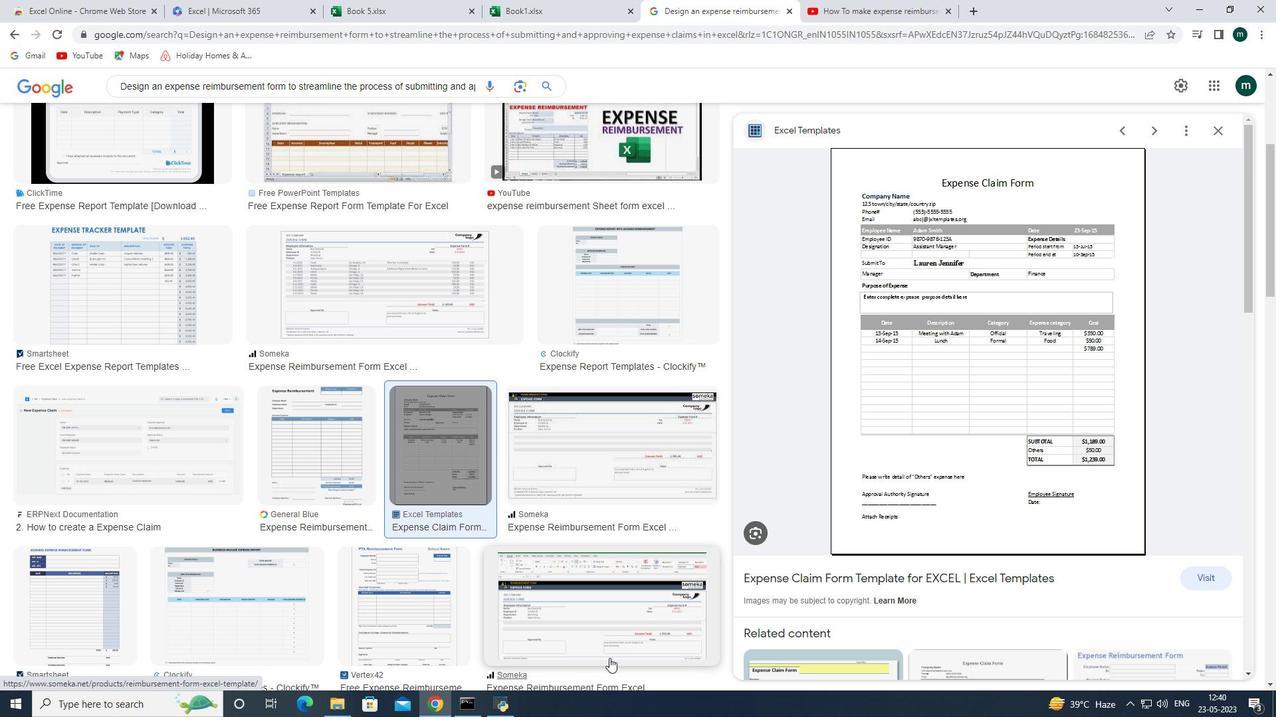 
Action: Mouse pressed left at (559, 608)
Screenshot: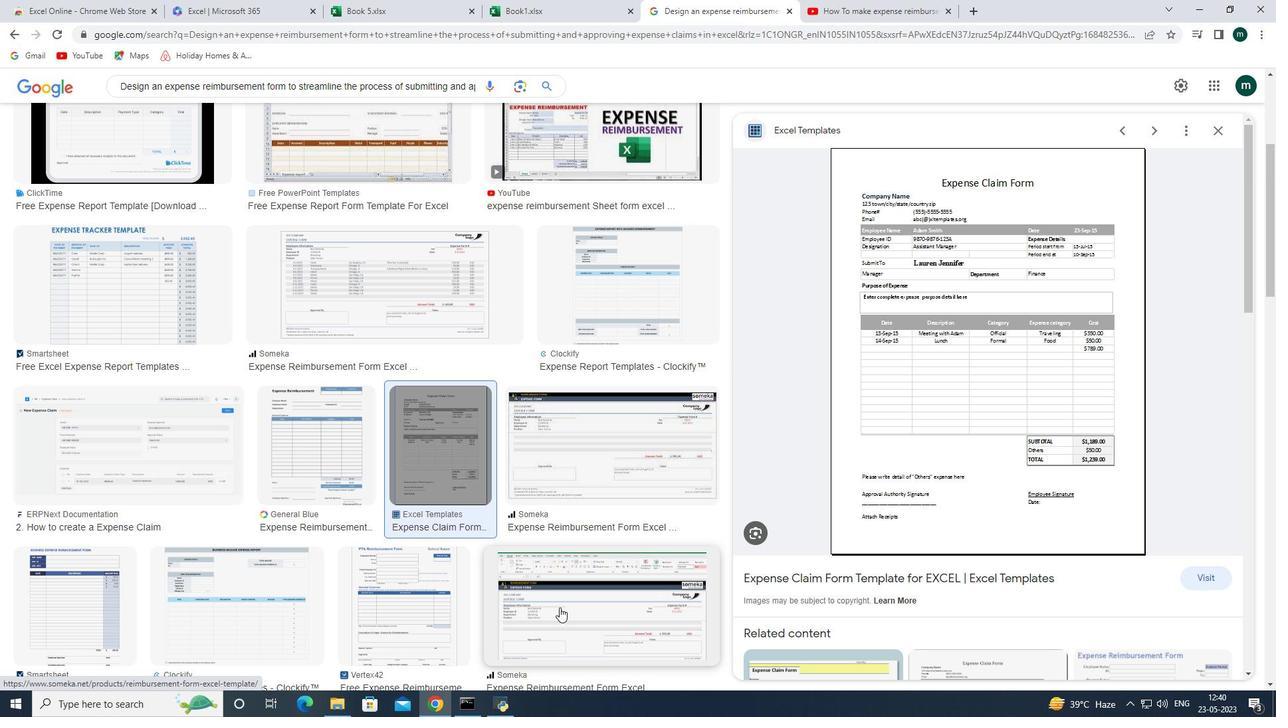 
Action: Mouse moved to (288, 585)
Screenshot: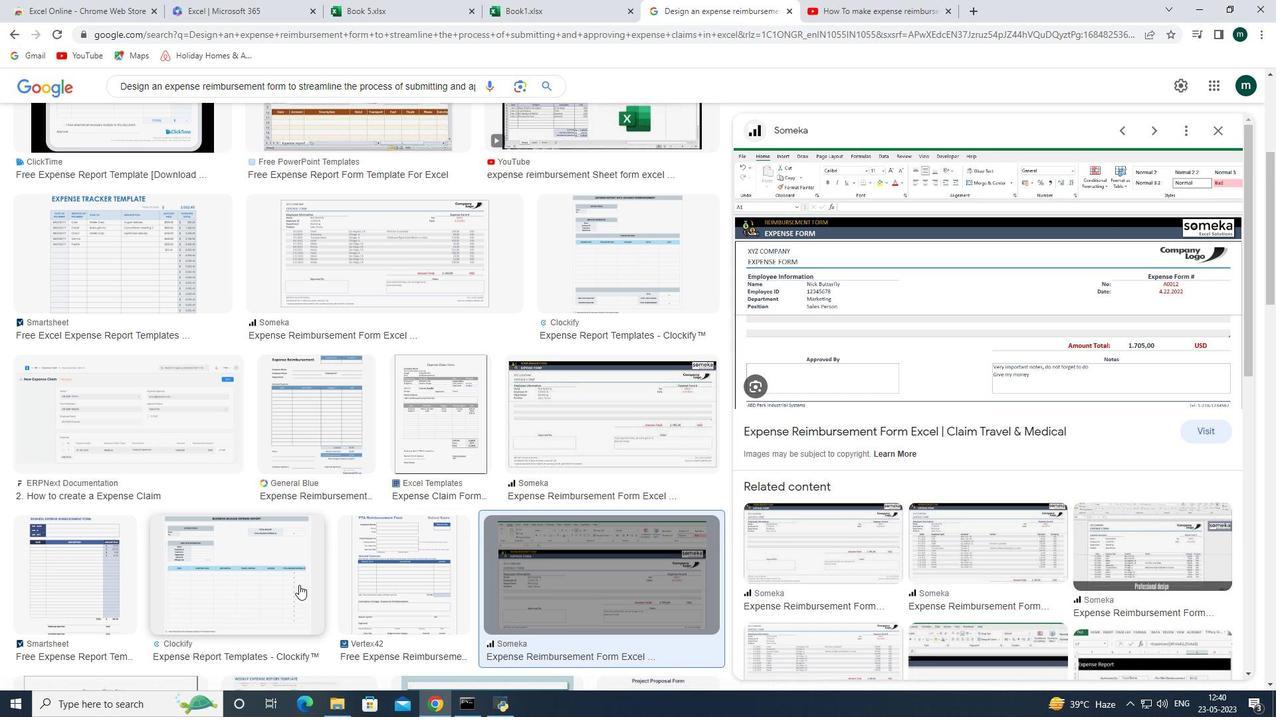 
Action: Mouse pressed left at (288, 585)
Screenshot: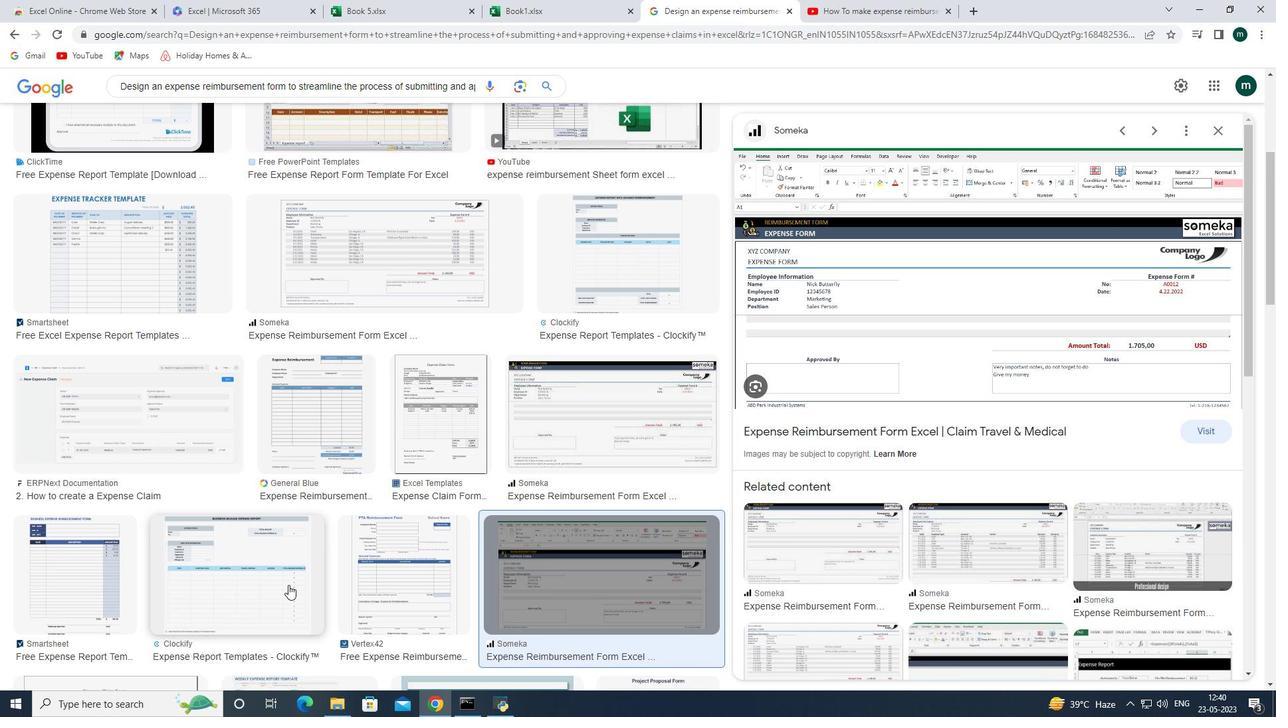 
Action: Mouse moved to (140, 449)
Screenshot: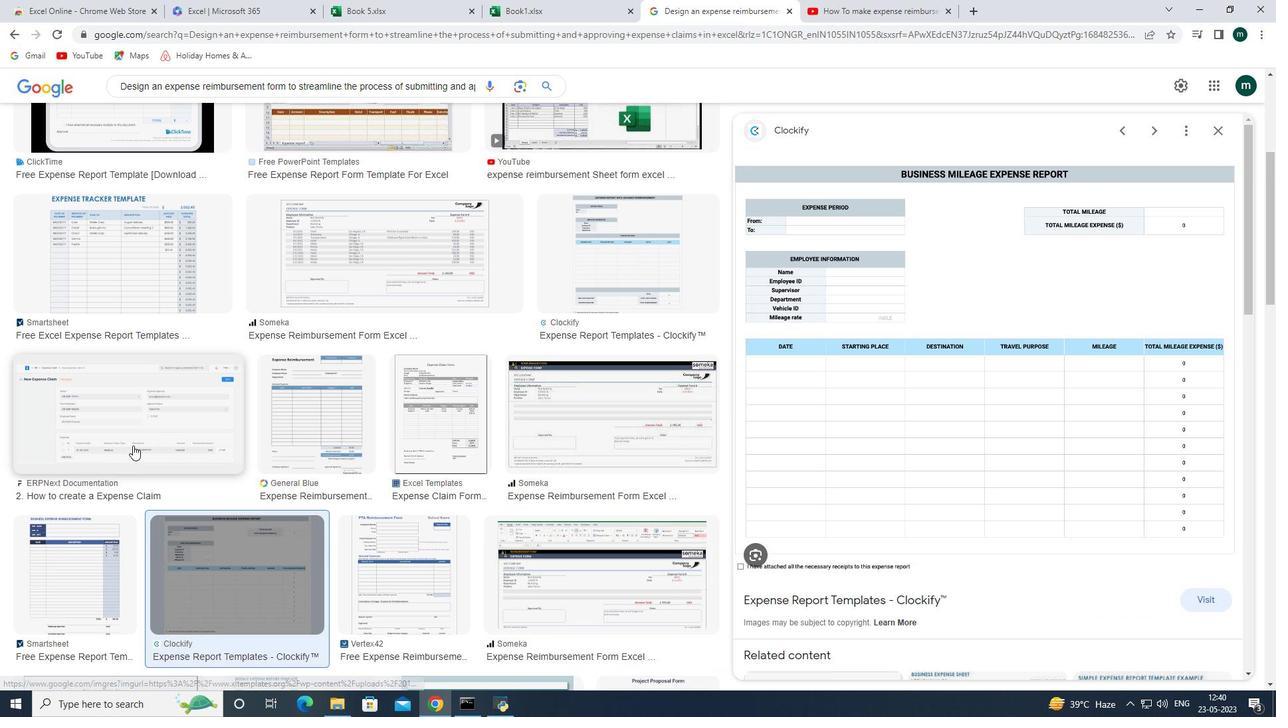 
Action: Mouse scrolled (140, 448) with delta (0, 0)
Screenshot: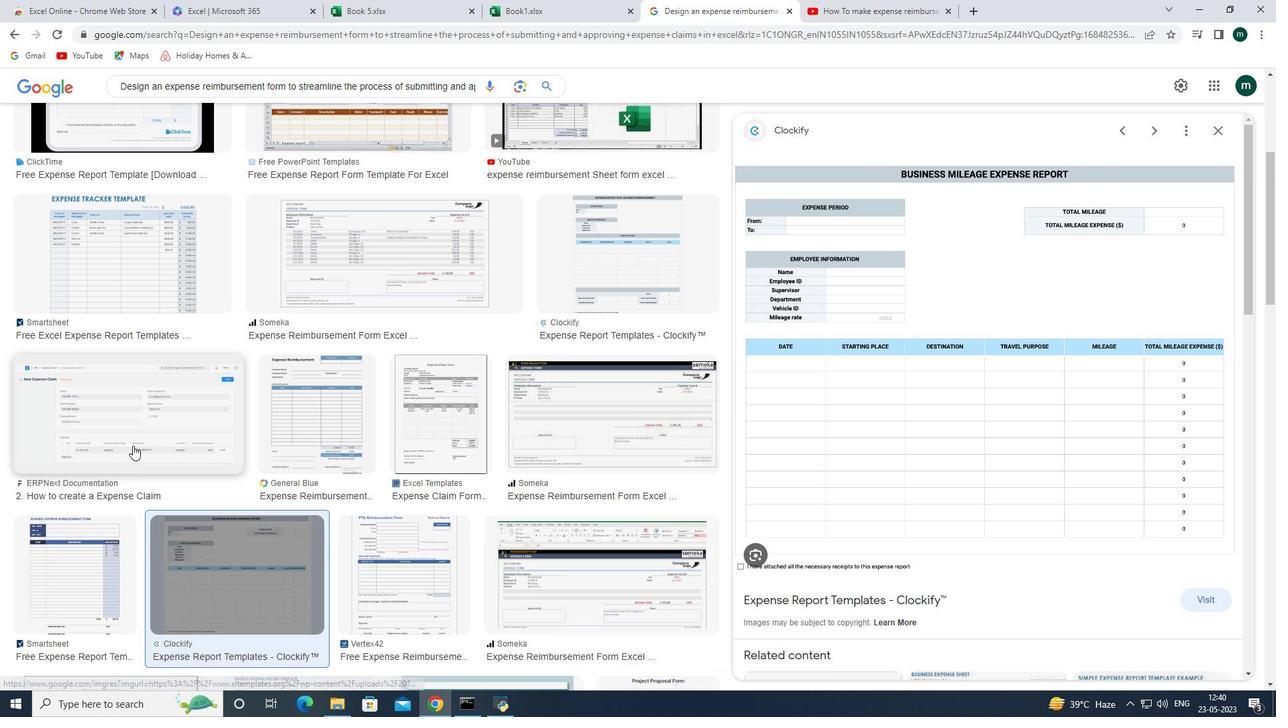 
Action: Mouse scrolled (140, 448) with delta (0, 0)
Screenshot: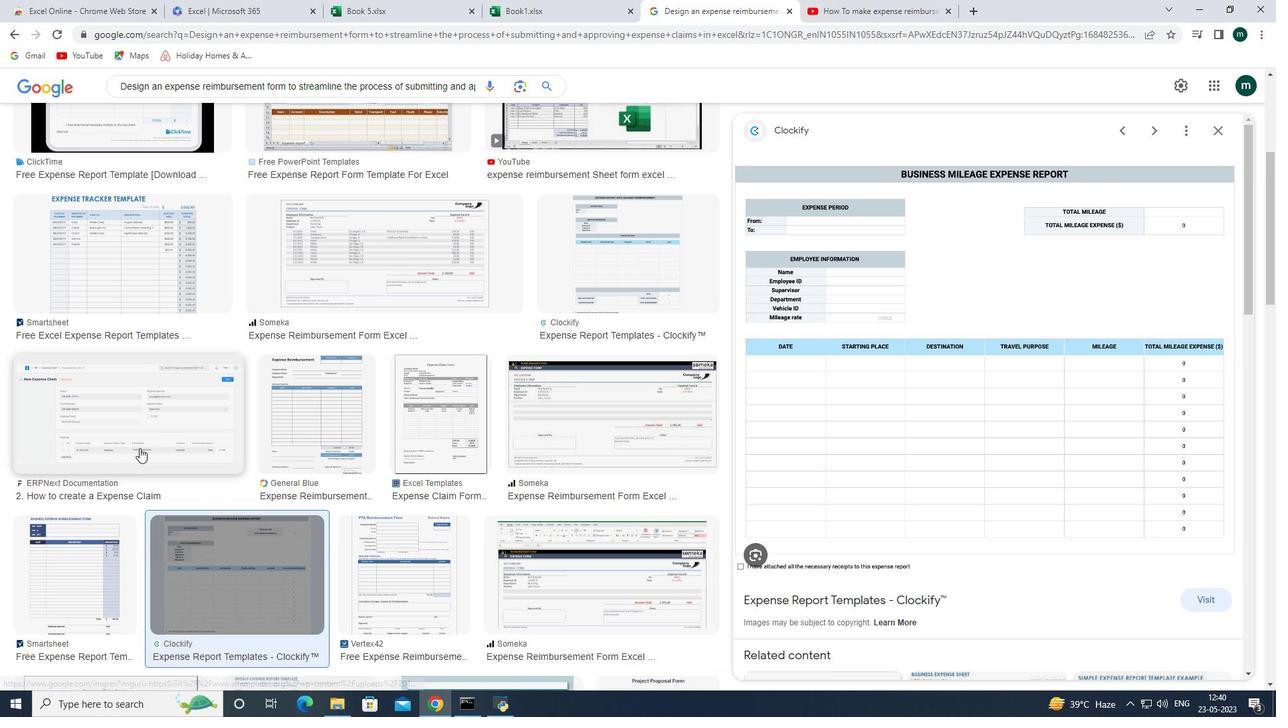 
Action: Mouse scrolled (140, 448) with delta (0, 0)
Screenshot: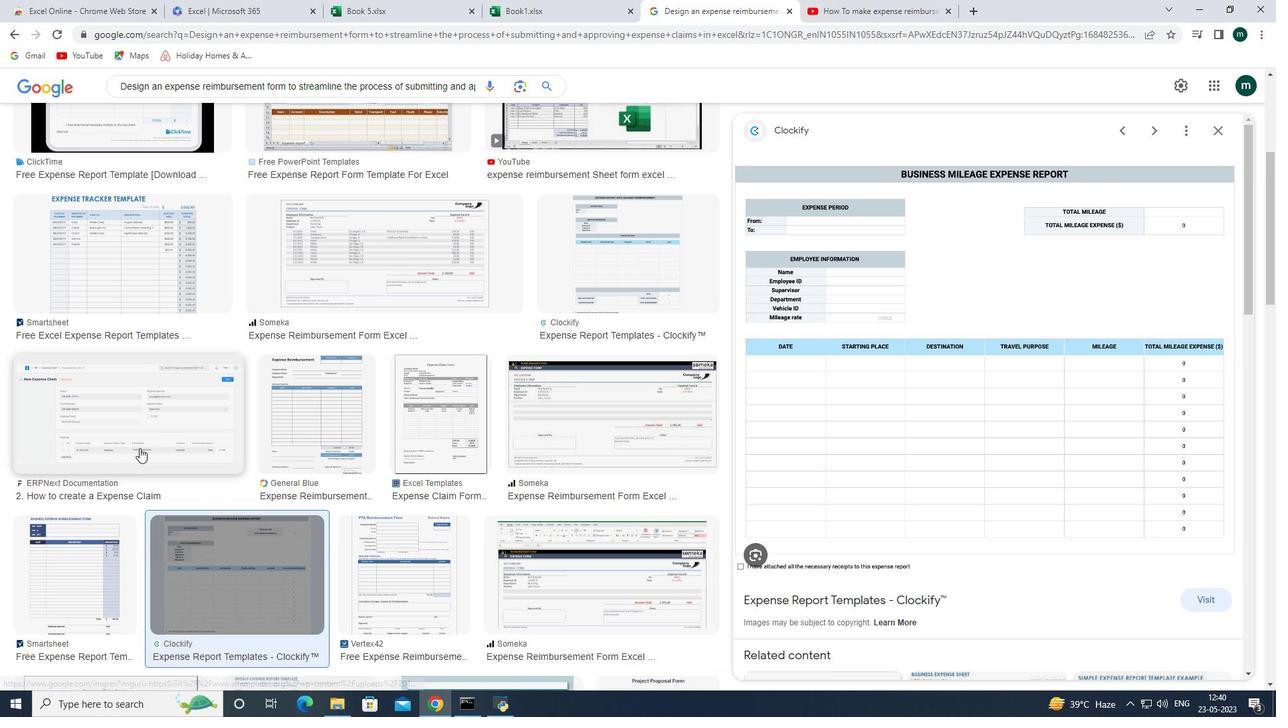 
Action: Mouse scrolled (140, 448) with delta (0, 0)
Screenshot: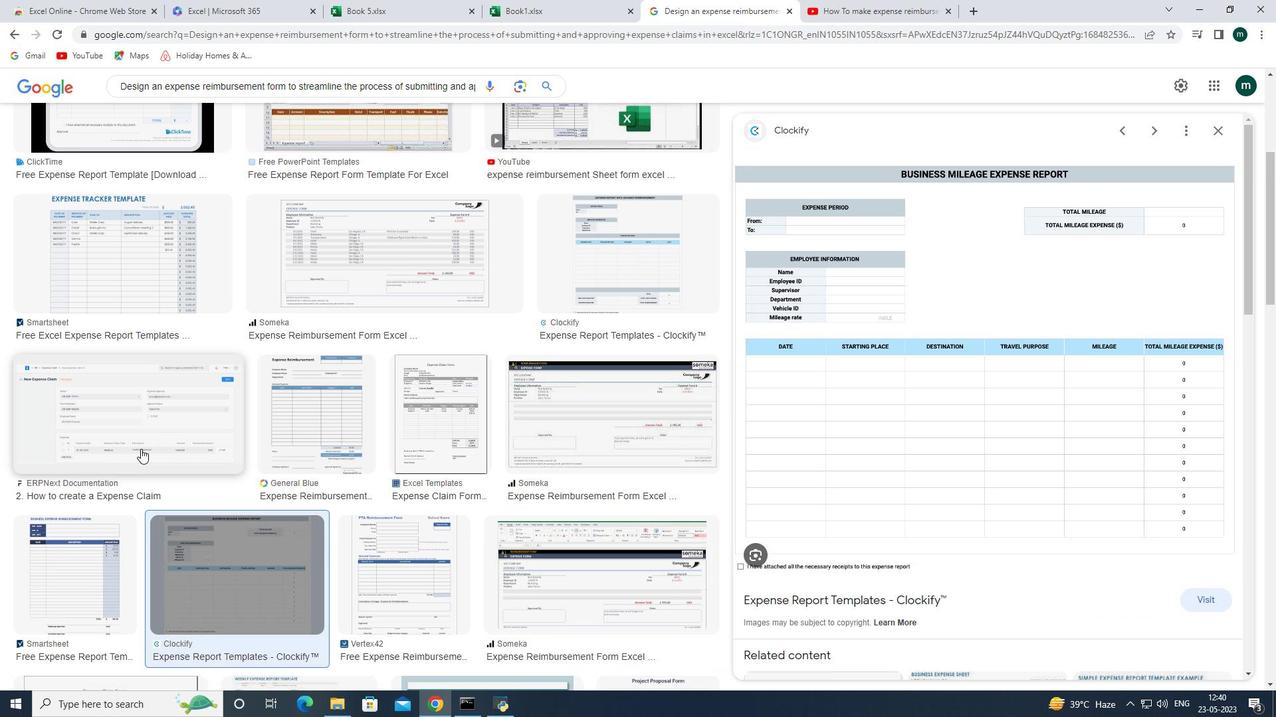 
Action: Mouse moved to (340, 466)
Screenshot: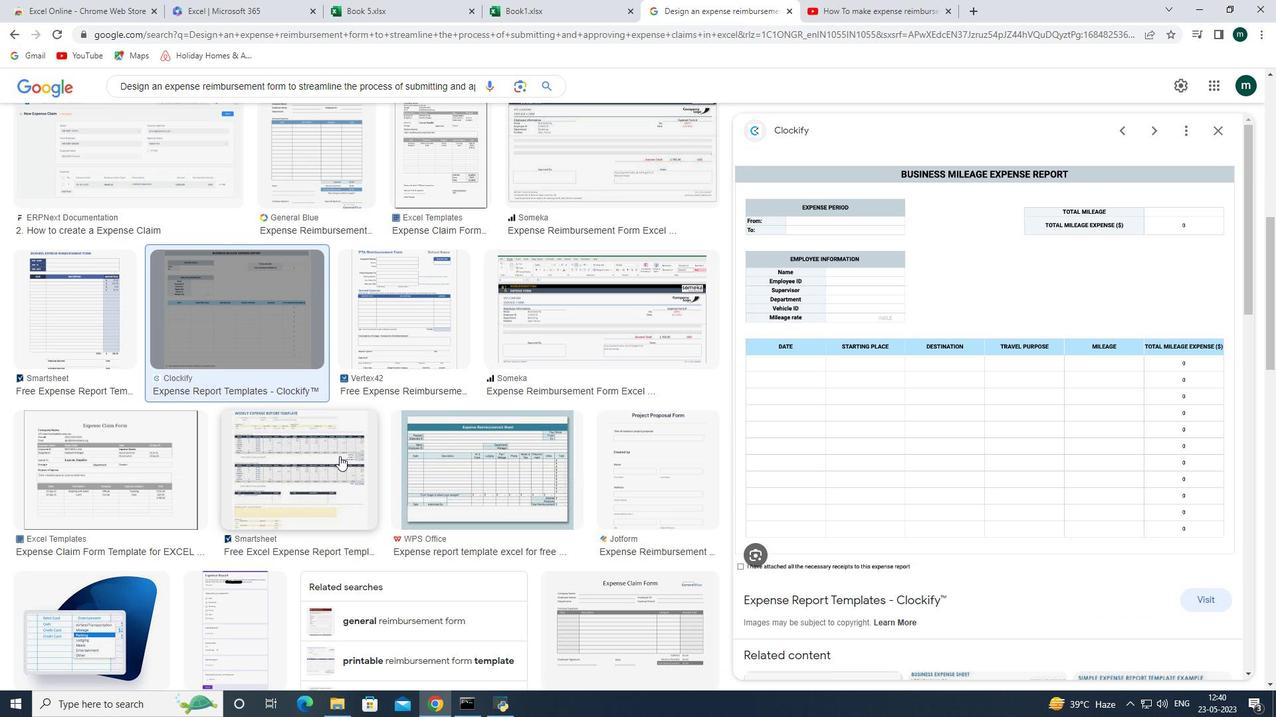 
Action: Mouse pressed left at (340, 466)
Screenshot: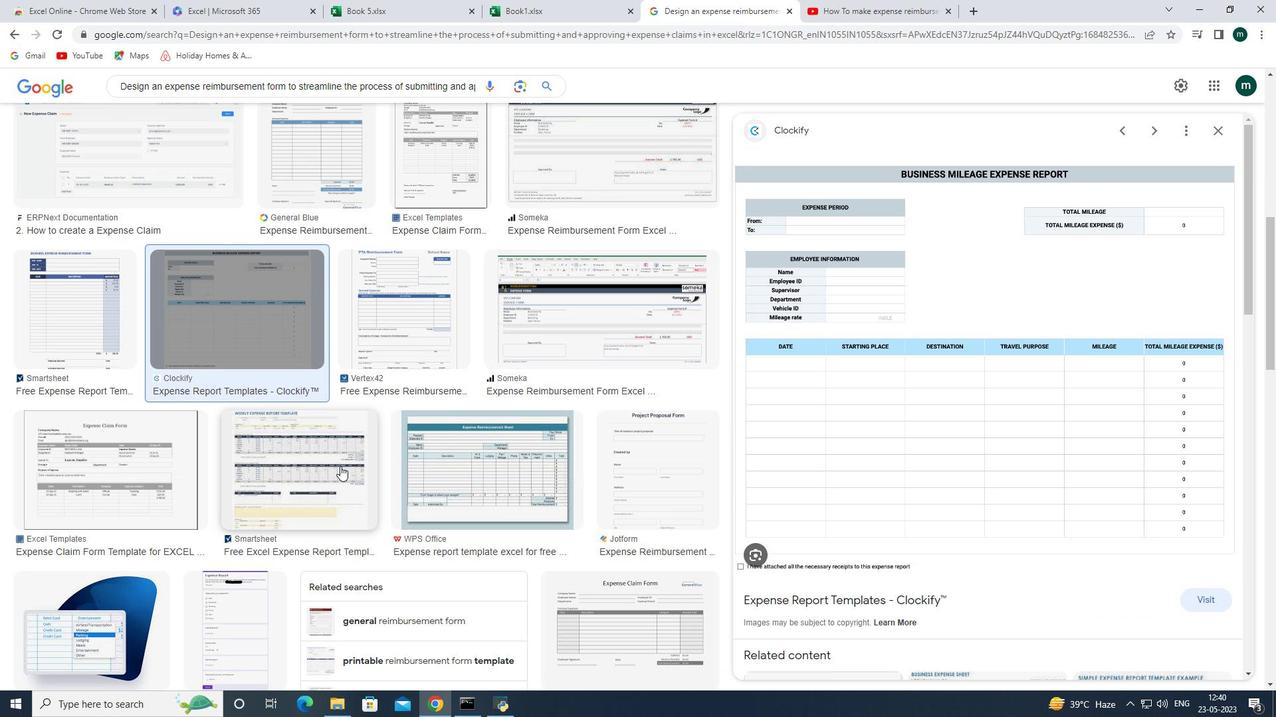 
Action: Mouse moved to (109, 464)
Screenshot: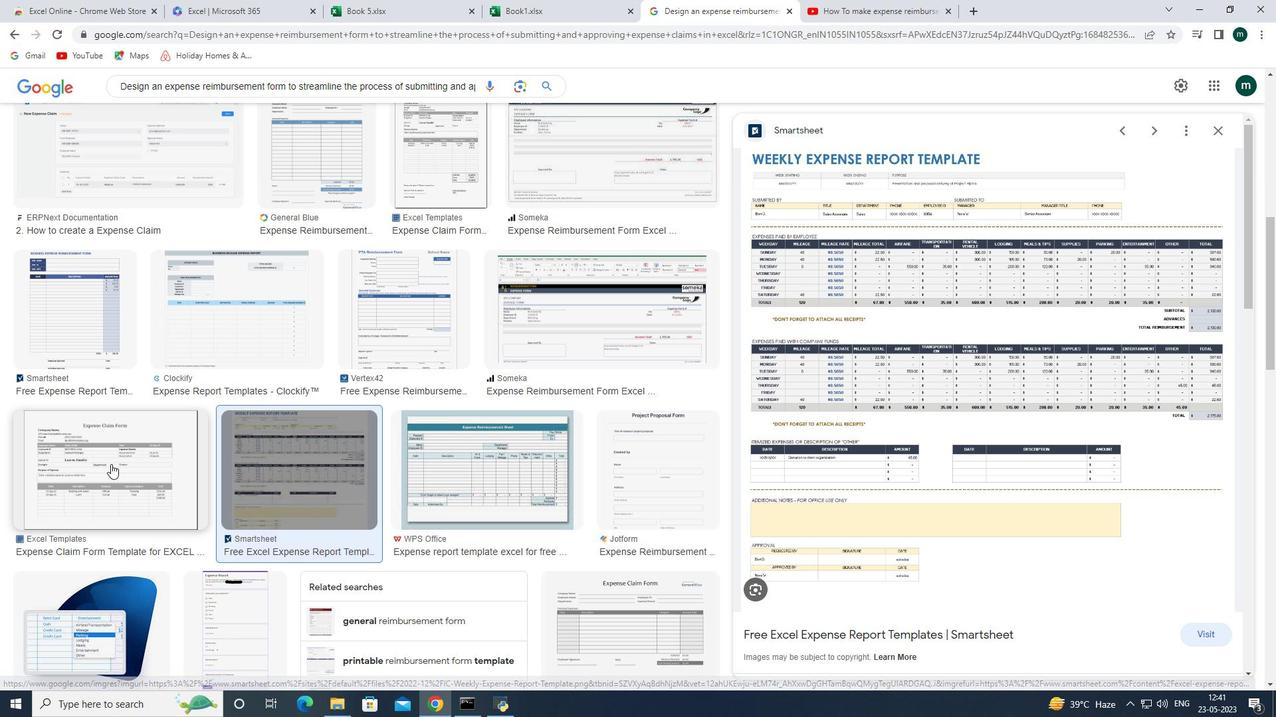 
Action: Mouse pressed left at (109, 464)
Screenshot: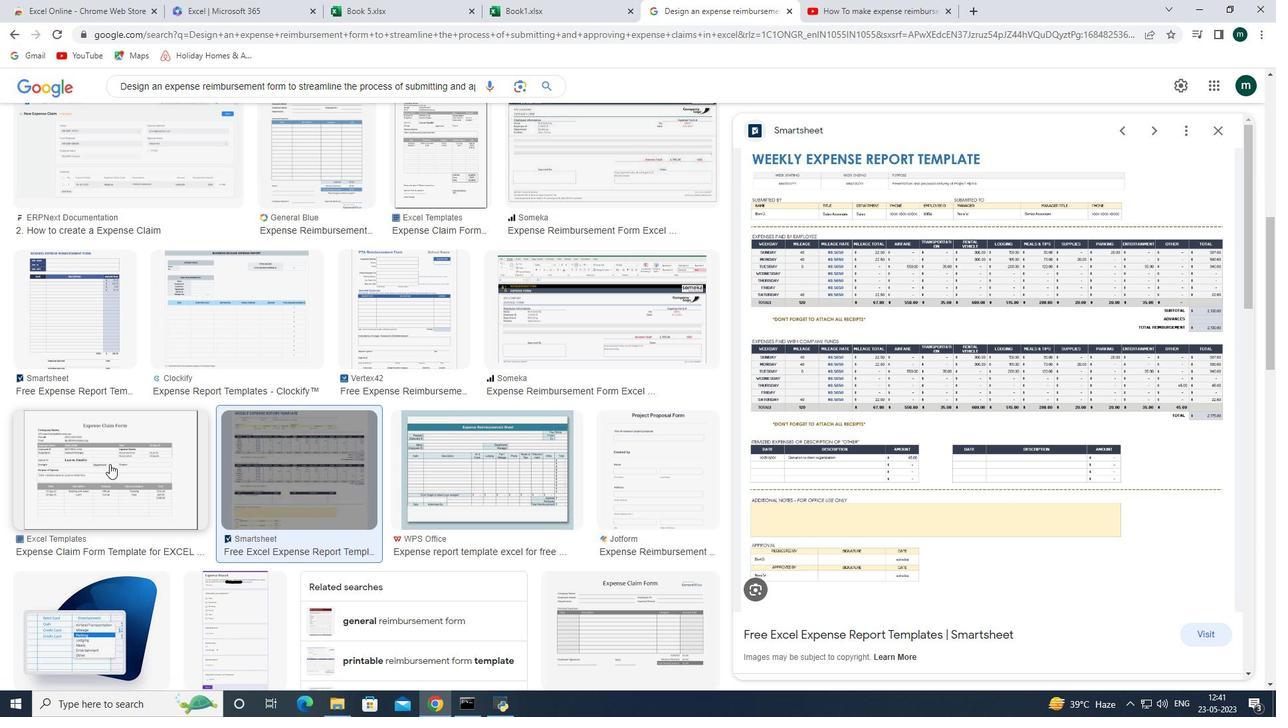 
Action: Mouse moved to (125, 475)
Screenshot: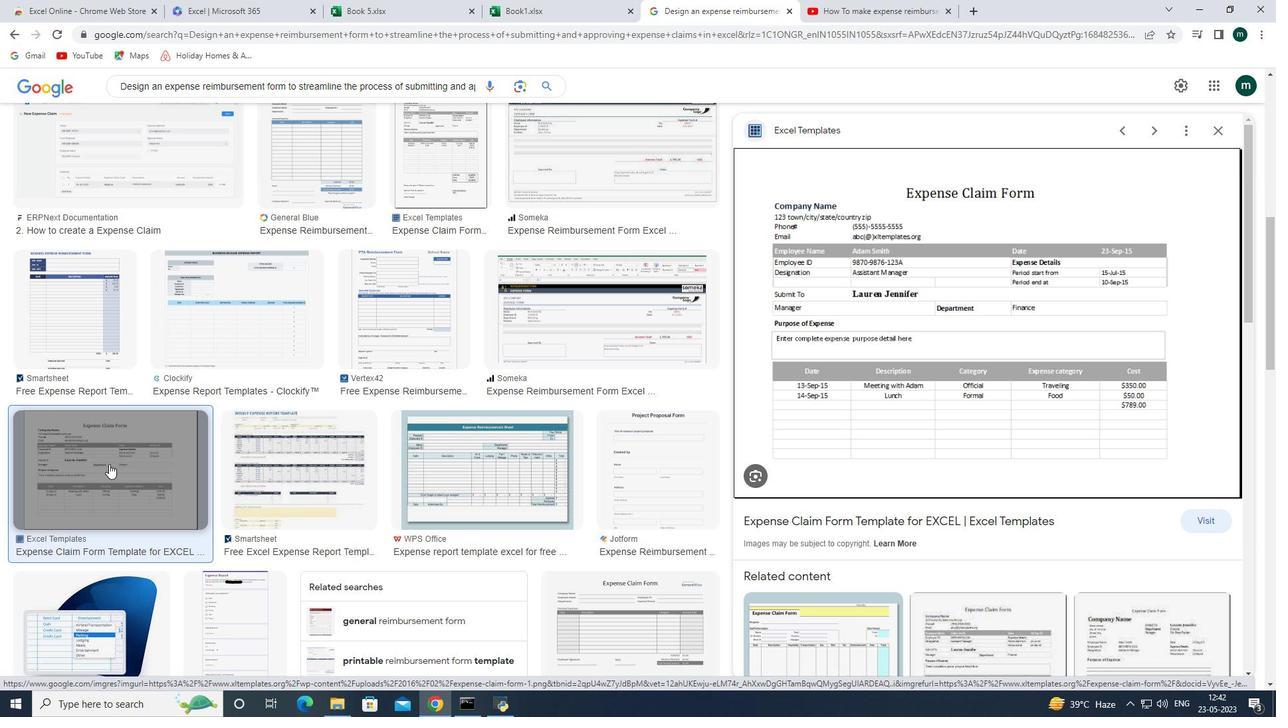 
Action: Mouse scrolled (125, 476) with delta (0, 0)
Screenshot: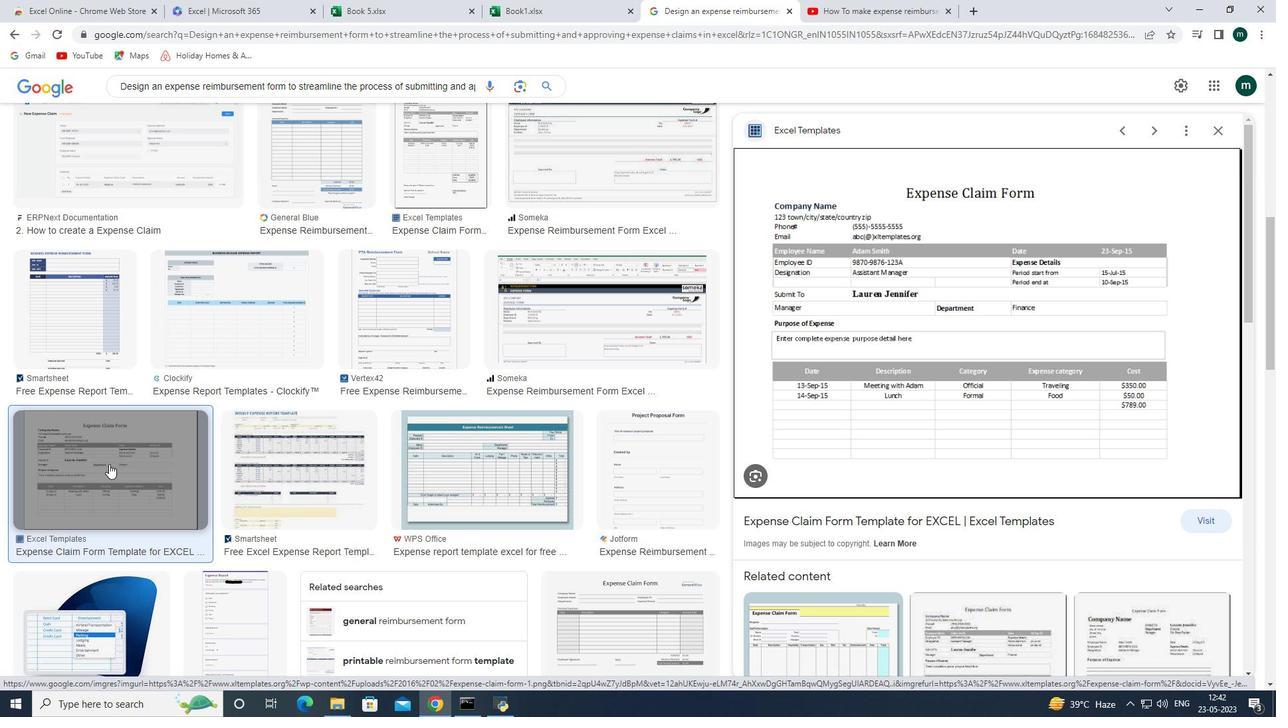 
Action: Mouse scrolled (125, 476) with delta (0, 0)
Screenshot: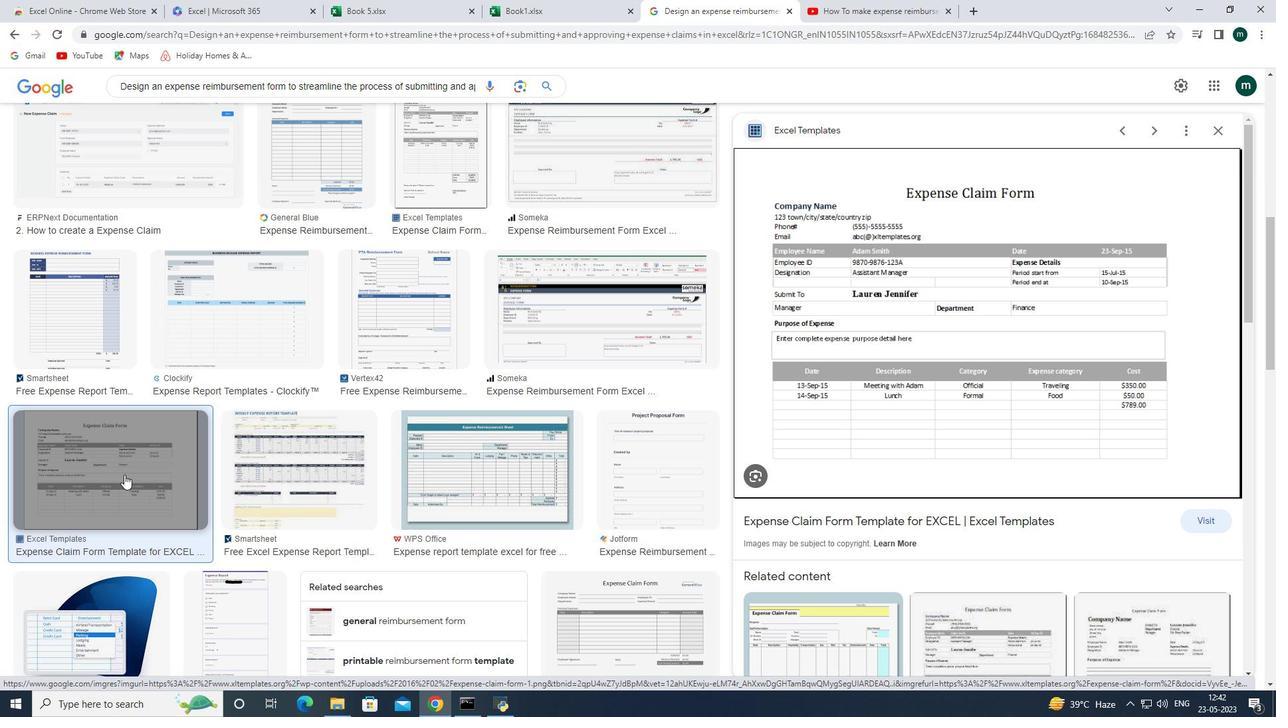 
Action: Mouse moved to (126, 476)
Screenshot: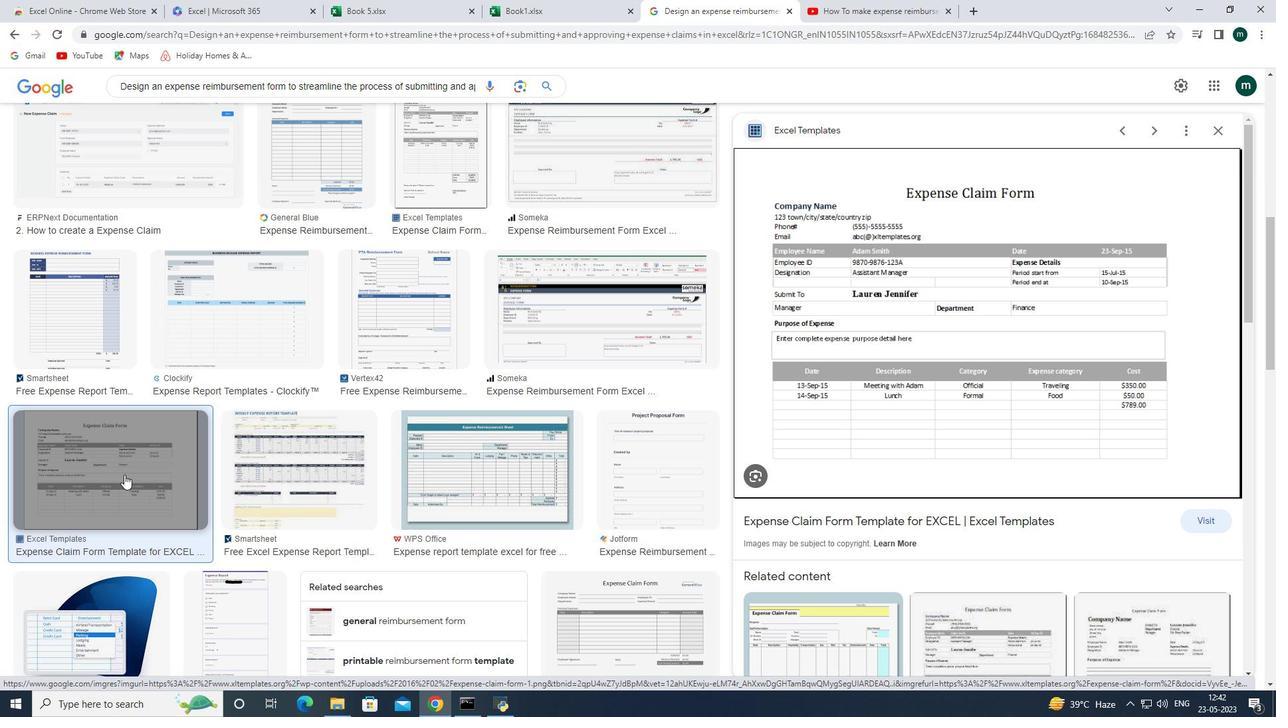 
Action: Mouse scrolled (126, 477) with delta (0, 0)
Screenshot: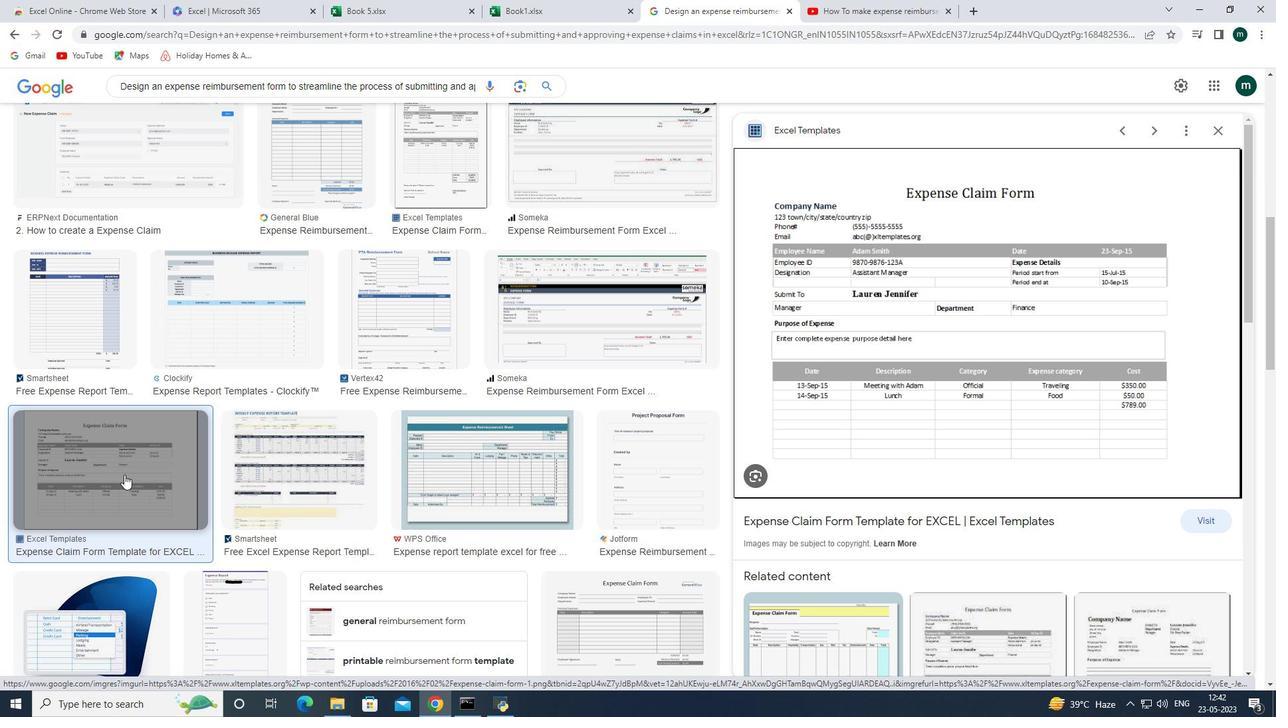 
Action: Mouse scrolled (126, 477) with delta (0, 0)
Screenshot: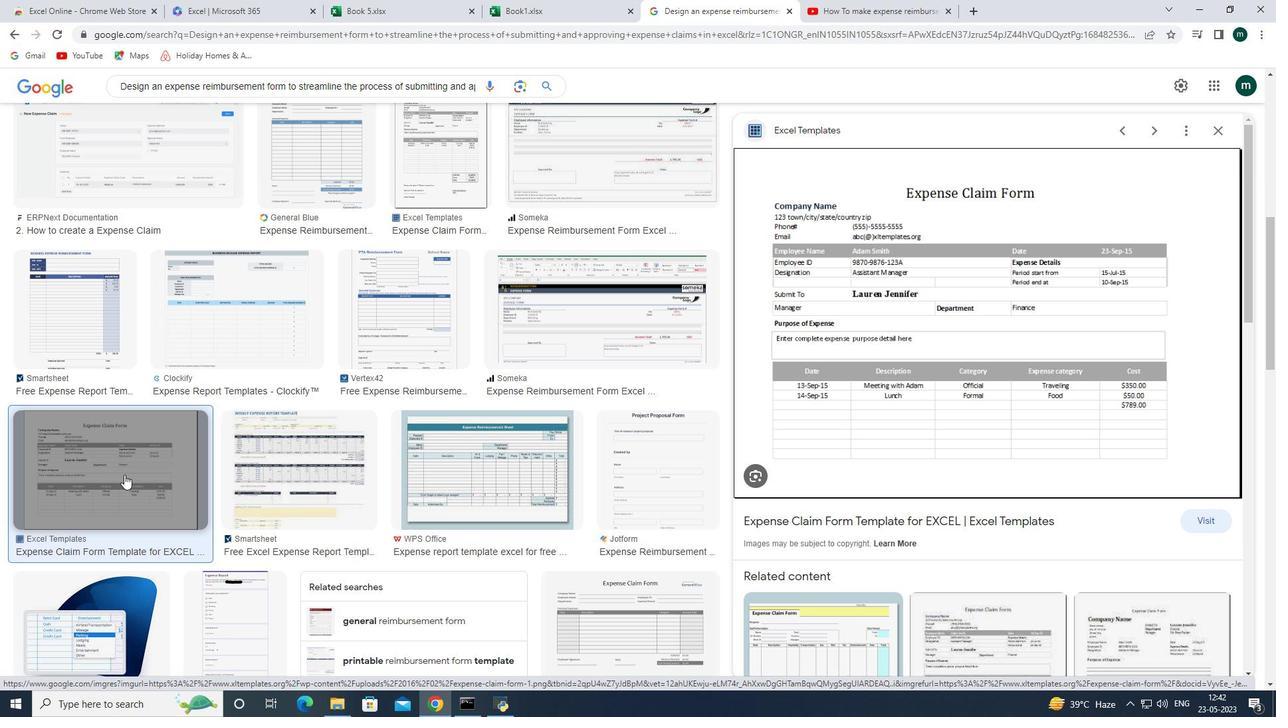 
Action: Mouse scrolled (126, 477) with delta (0, 0)
Screenshot: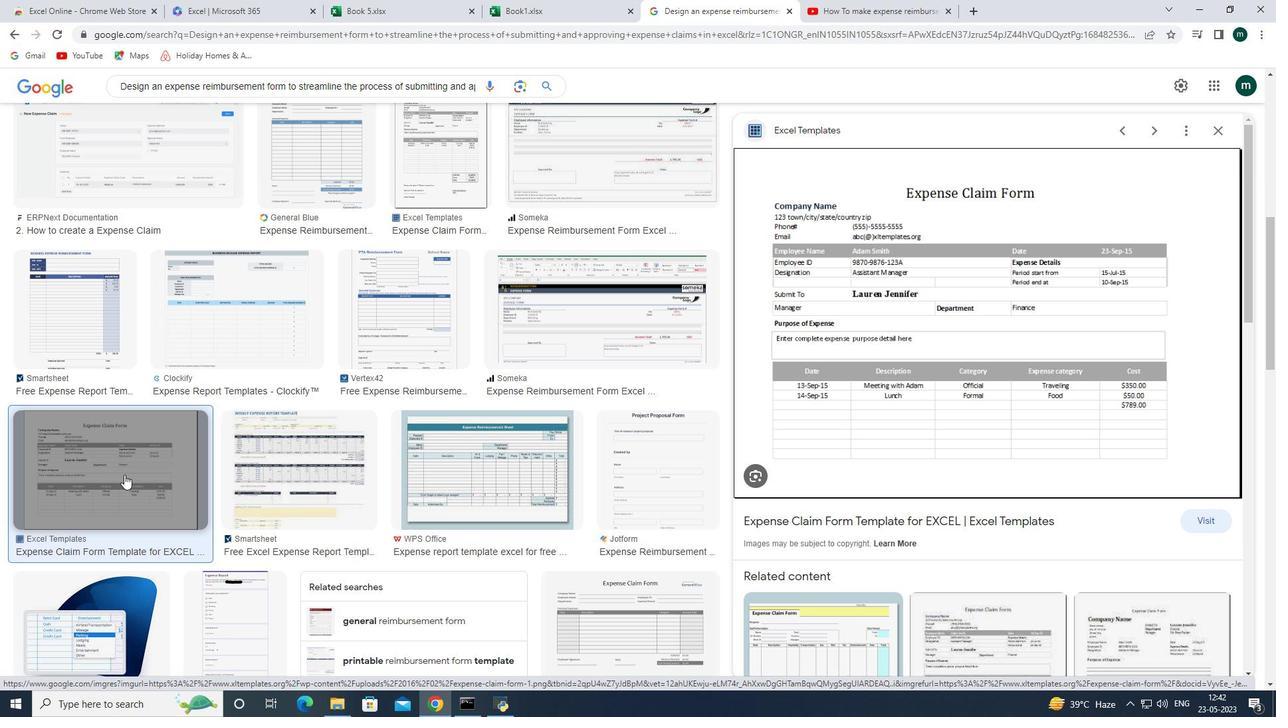 
Action: Mouse scrolled (126, 477) with delta (0, 0)
Screenshot: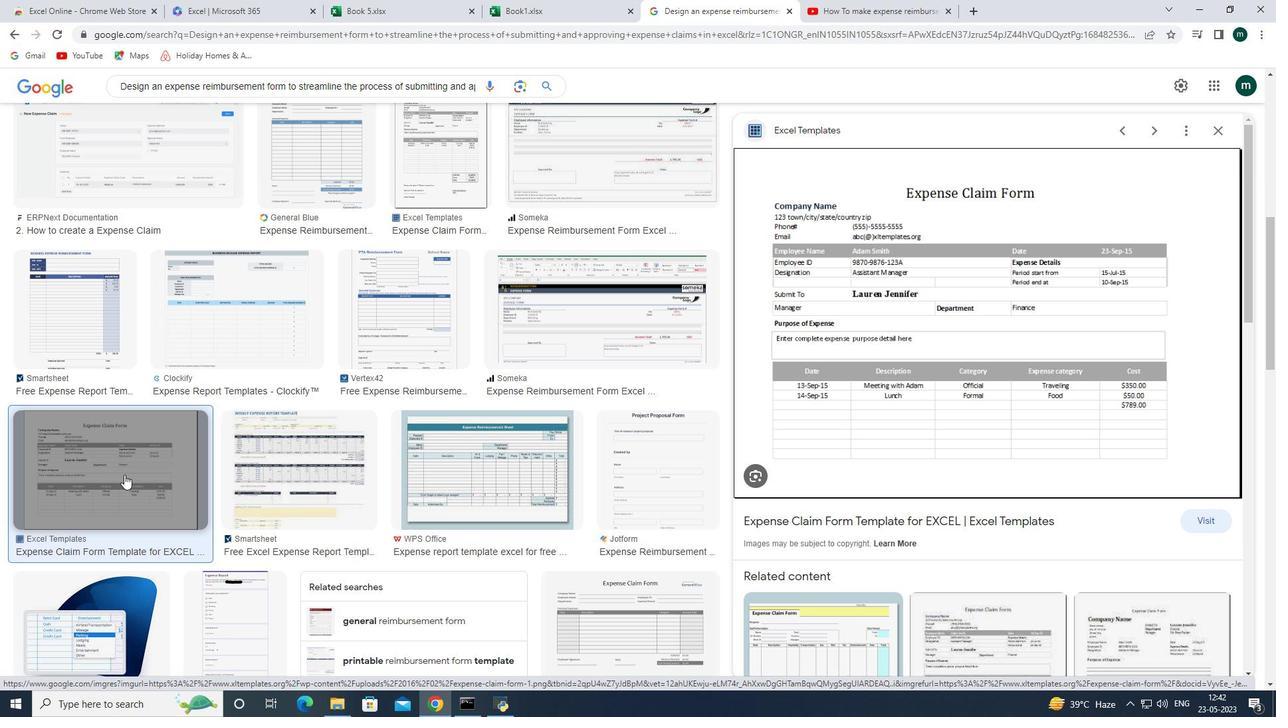 
Action: Mouse moved to (126, 476)
Screenshot: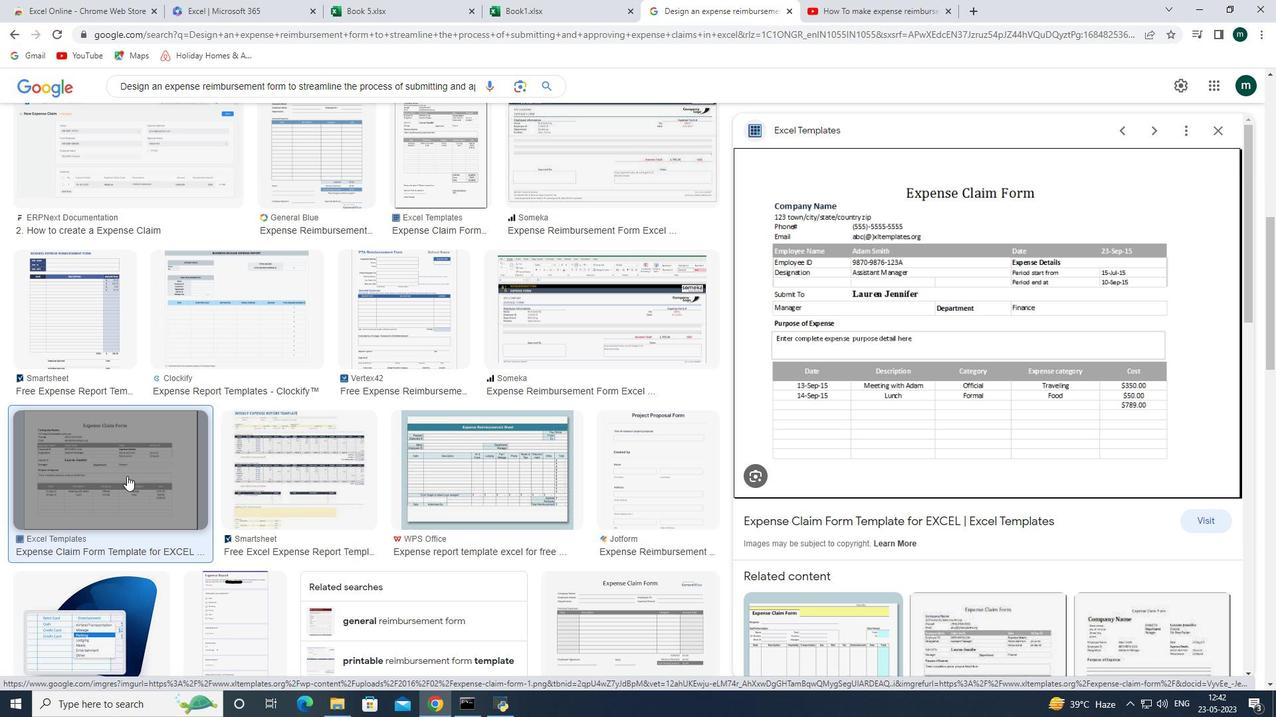 
Action: Mouse scrolled (126, 477) with delta (0, 0)
Screenshot: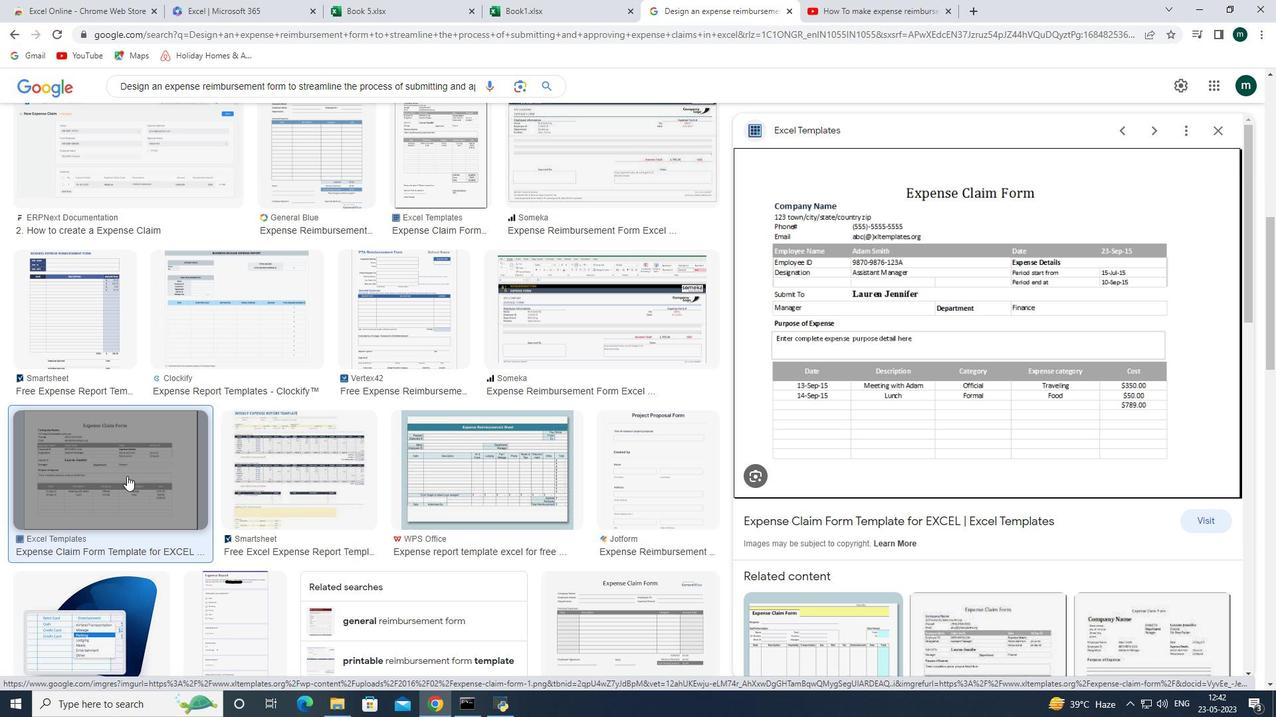 
Action: Mouse moved to (325, 467)
Screenshot: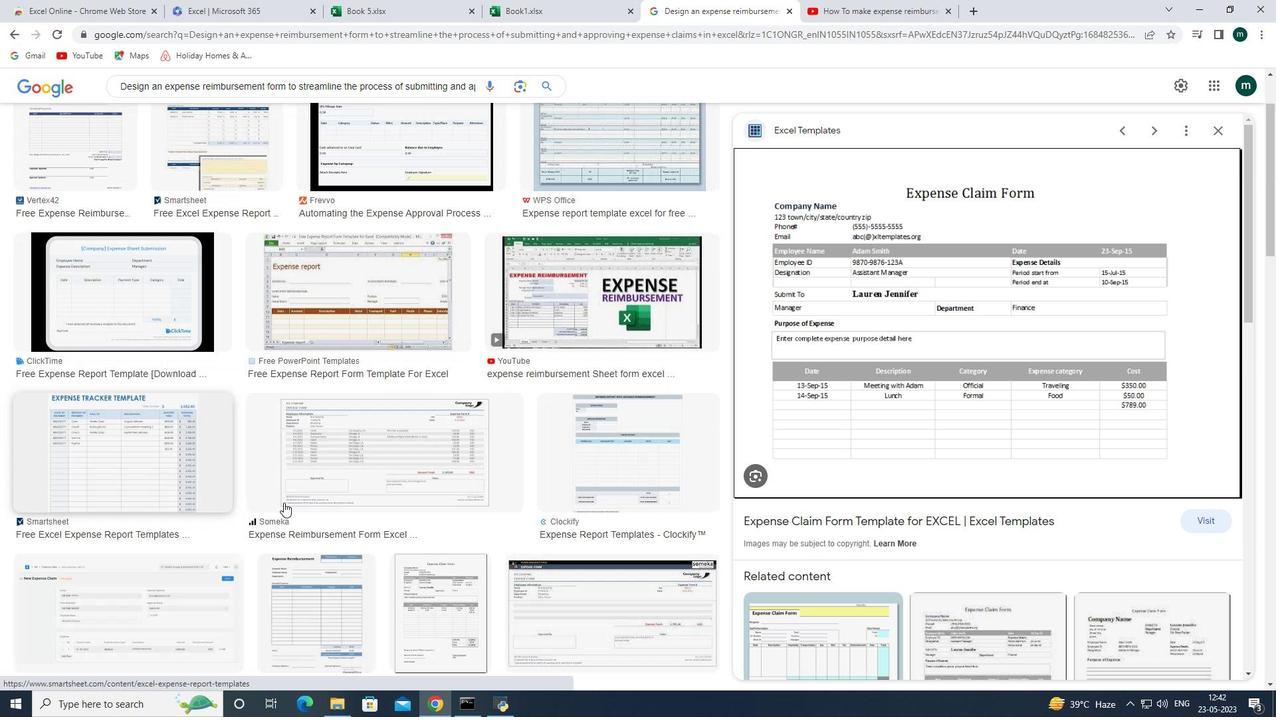 
Action: Mouse scrolled (325, 467) with delta (0, 0)
Screenshot: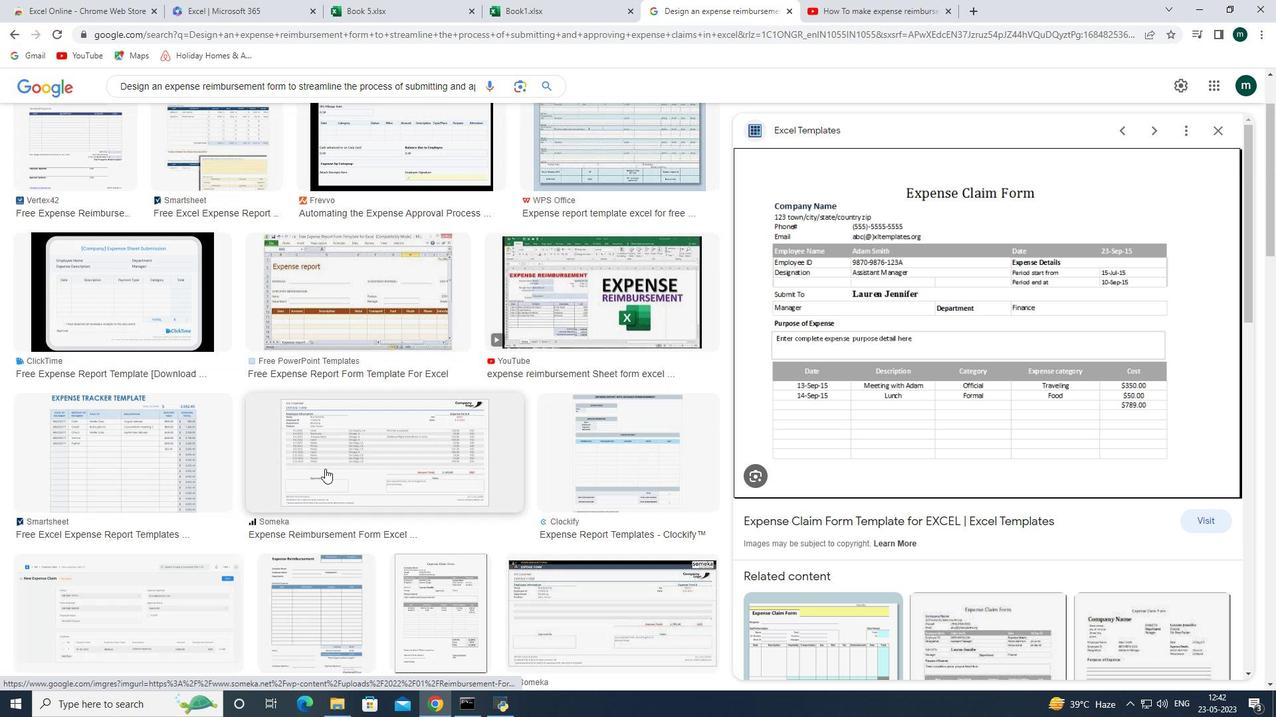 
Action: Mouse scrolled (325, 467) with delta (0, 0)
Screenshot: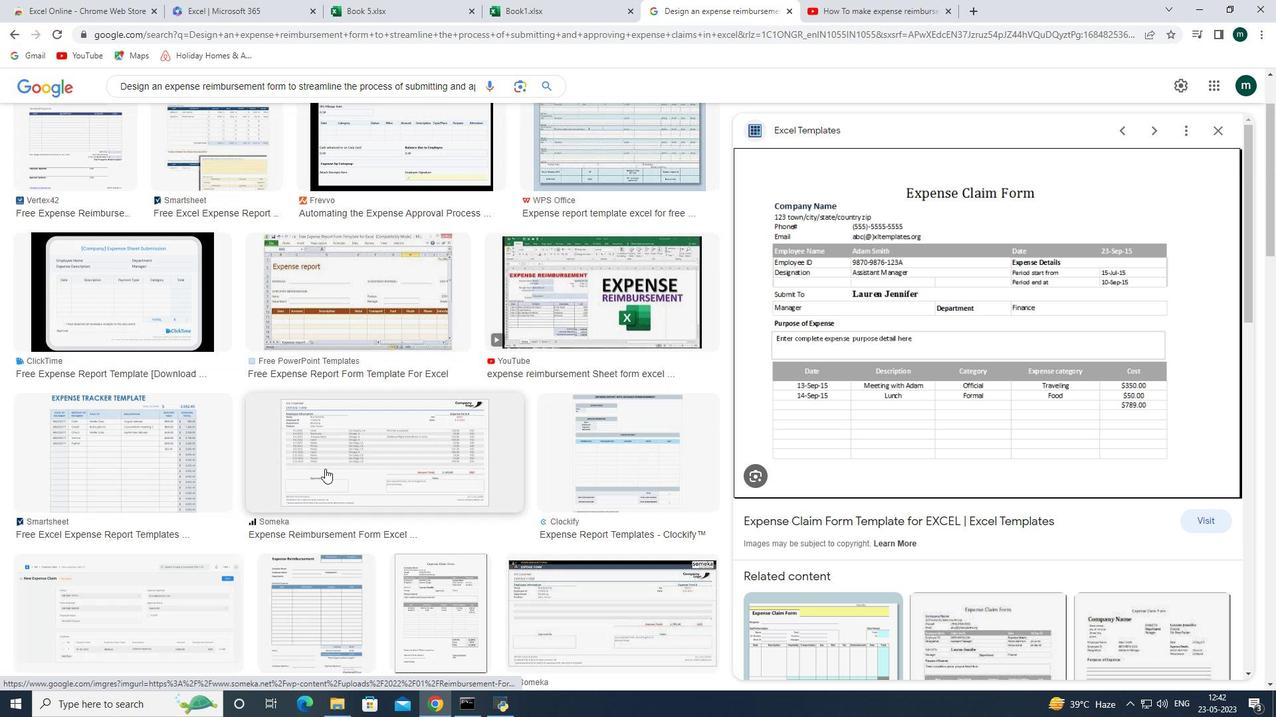 
Action: Mouse moved to (325, 467)
Screenshot: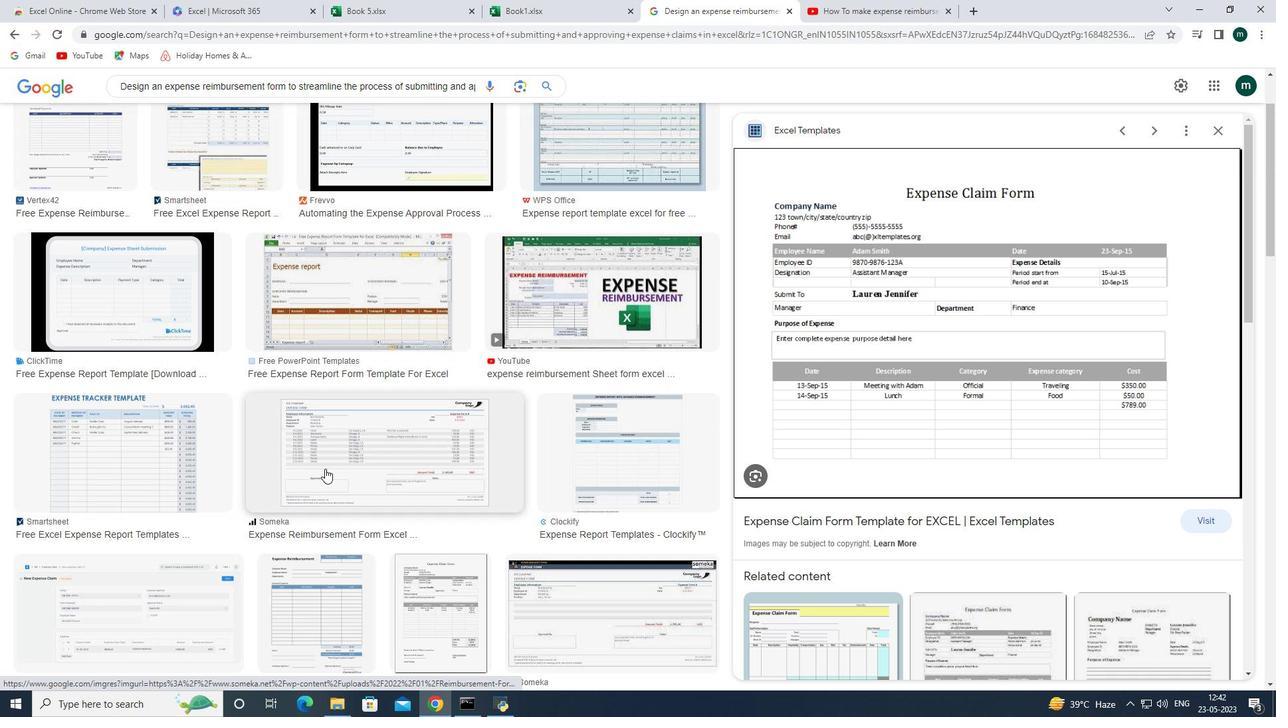 
Action: Mouse scrolled (325, 467) with delta (0, 0)
Screenshot: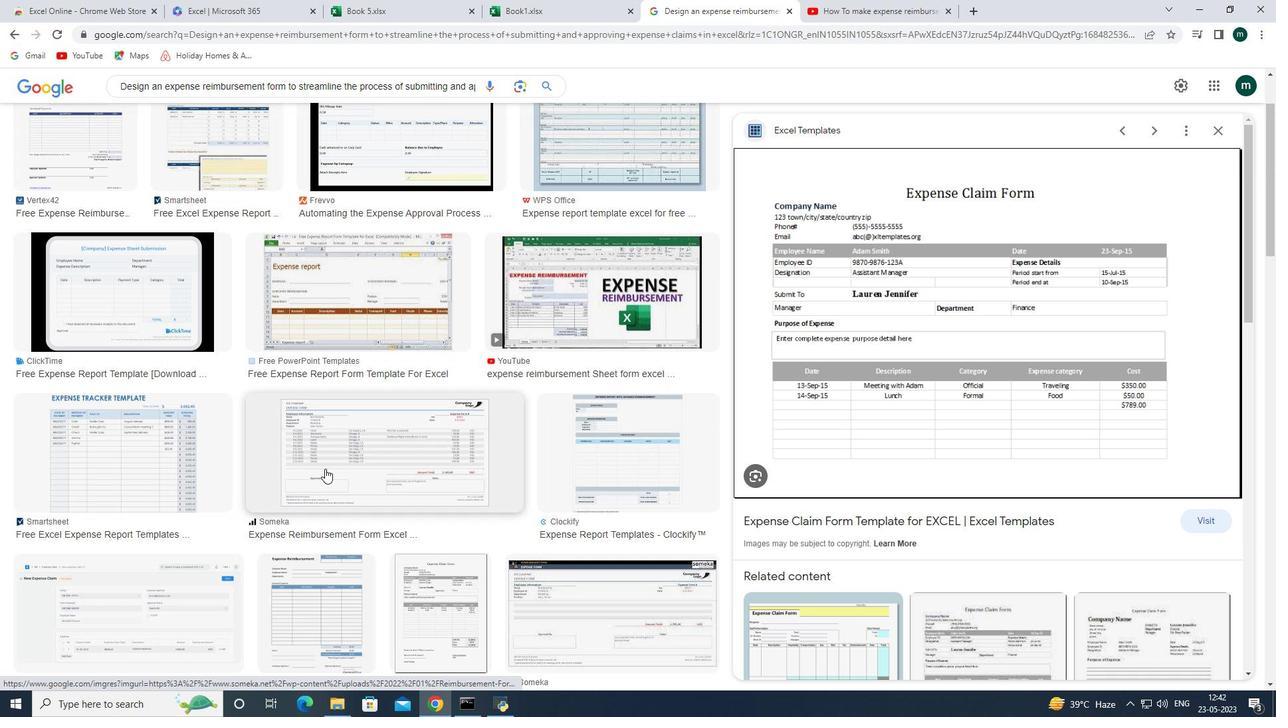 
Action: Mouse moved to (325, 466)
Screenshot: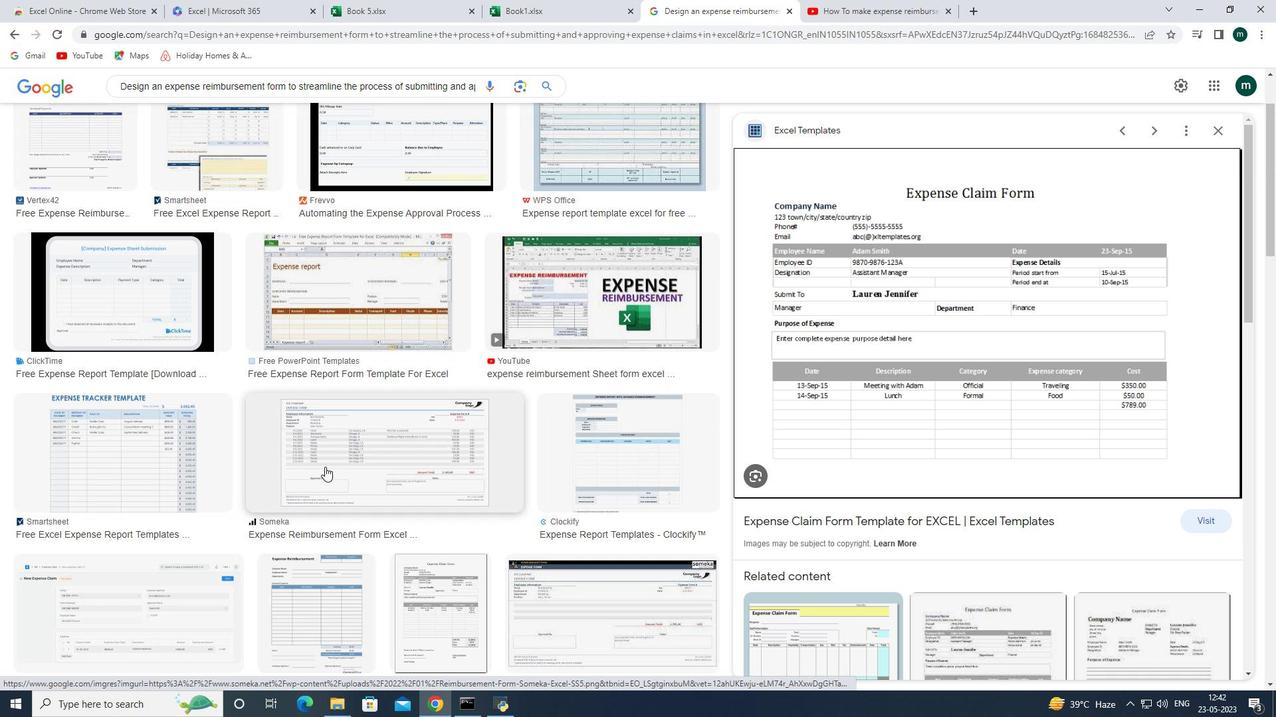 
Action: Mouse scrolled (325, 467) with delta (0, 0)
Screenshot: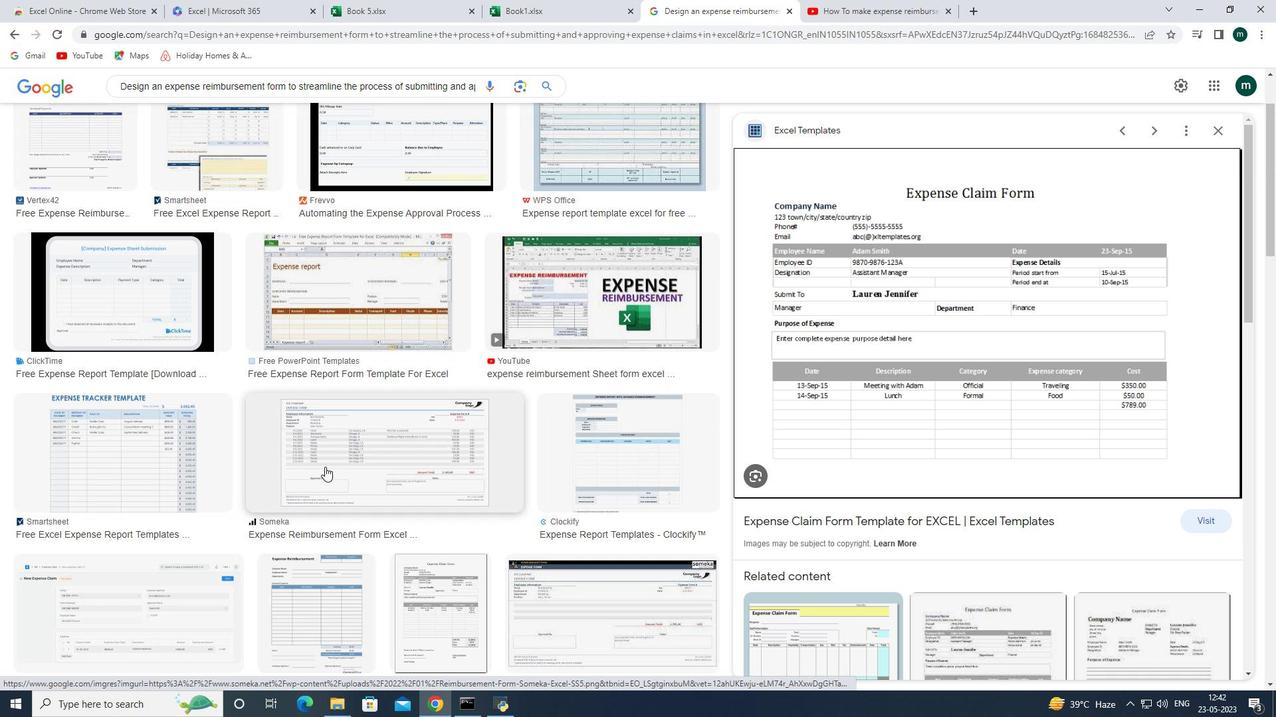 
Action: Mouse scrolled (325, 467) with delta (0, 0)
Screenshot: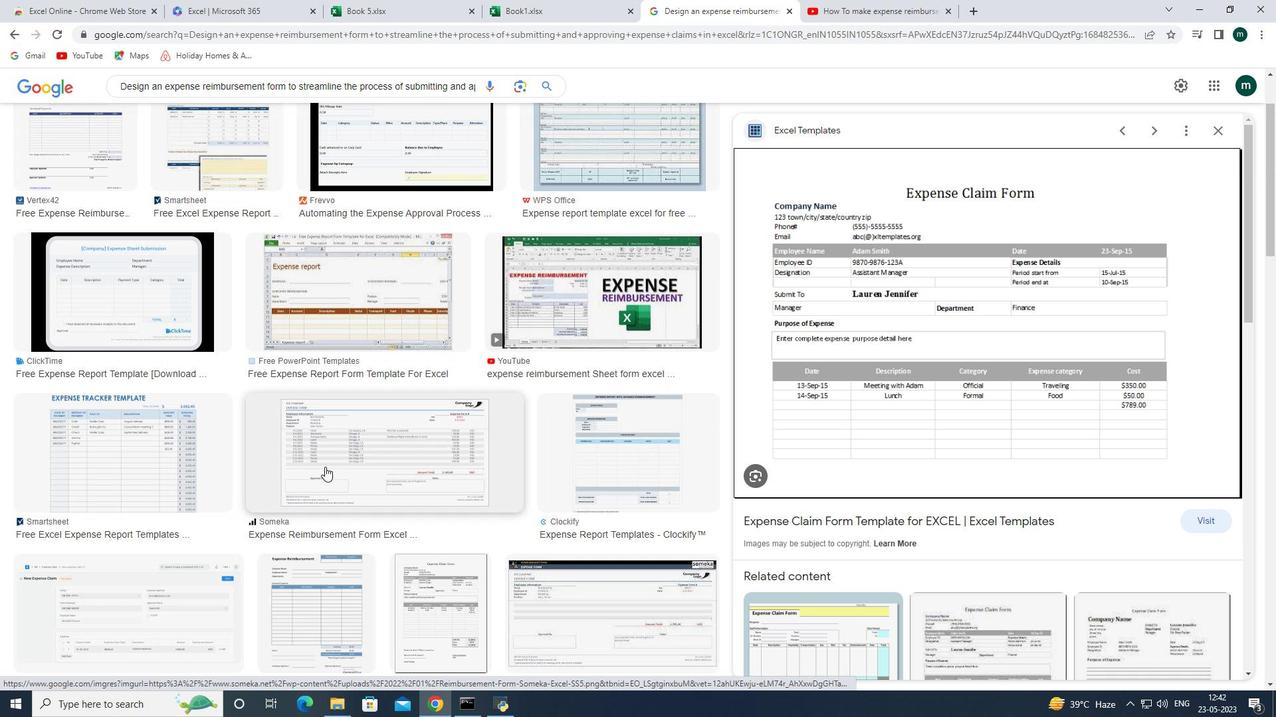 
Action: Mouse scrolled (325, 467) with delta (0, 0)
Screenshot: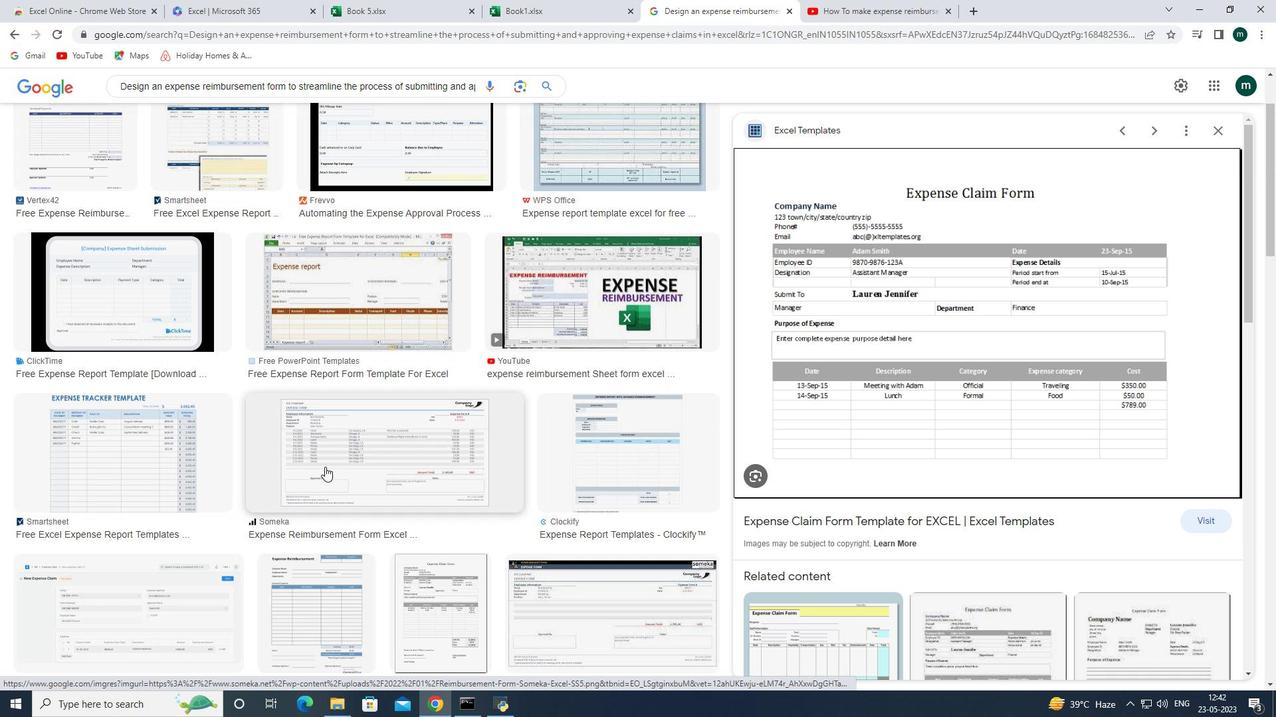 
Action: Mouse moved to (336, 459)
Screenshot: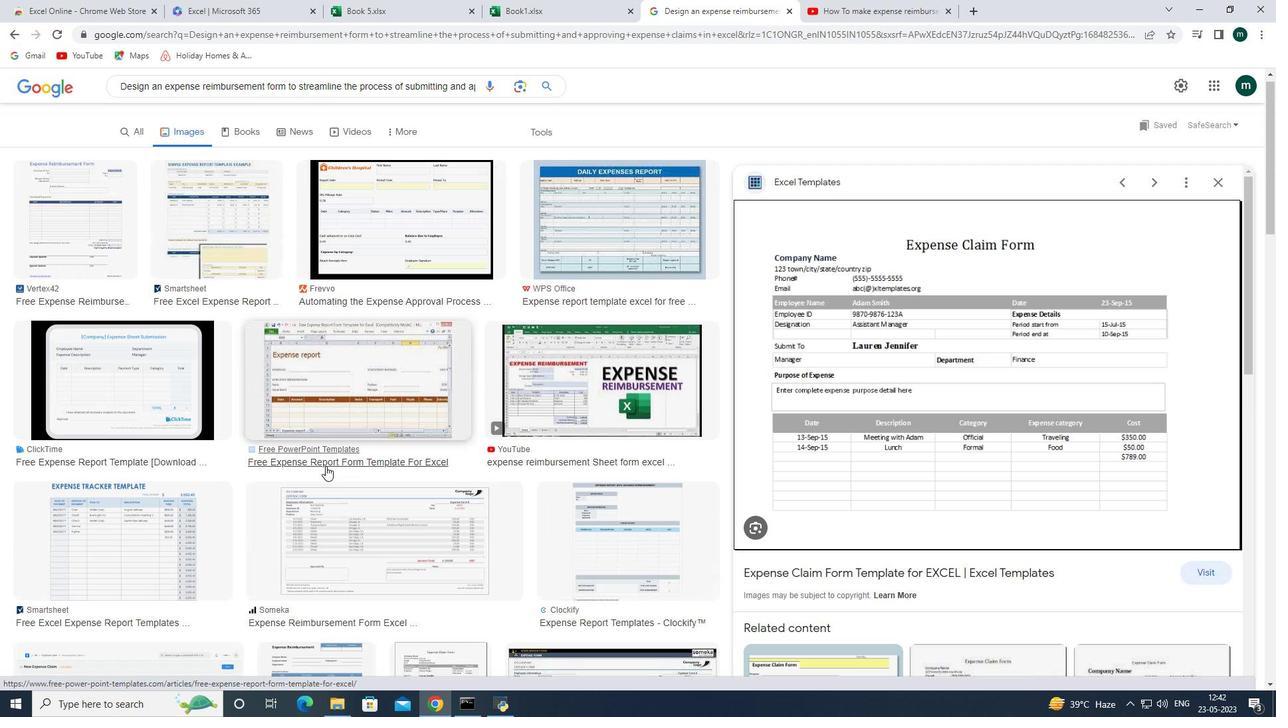 
Action: Mouse scrolled (336, 459) with delta (0, 0)
Screenshot: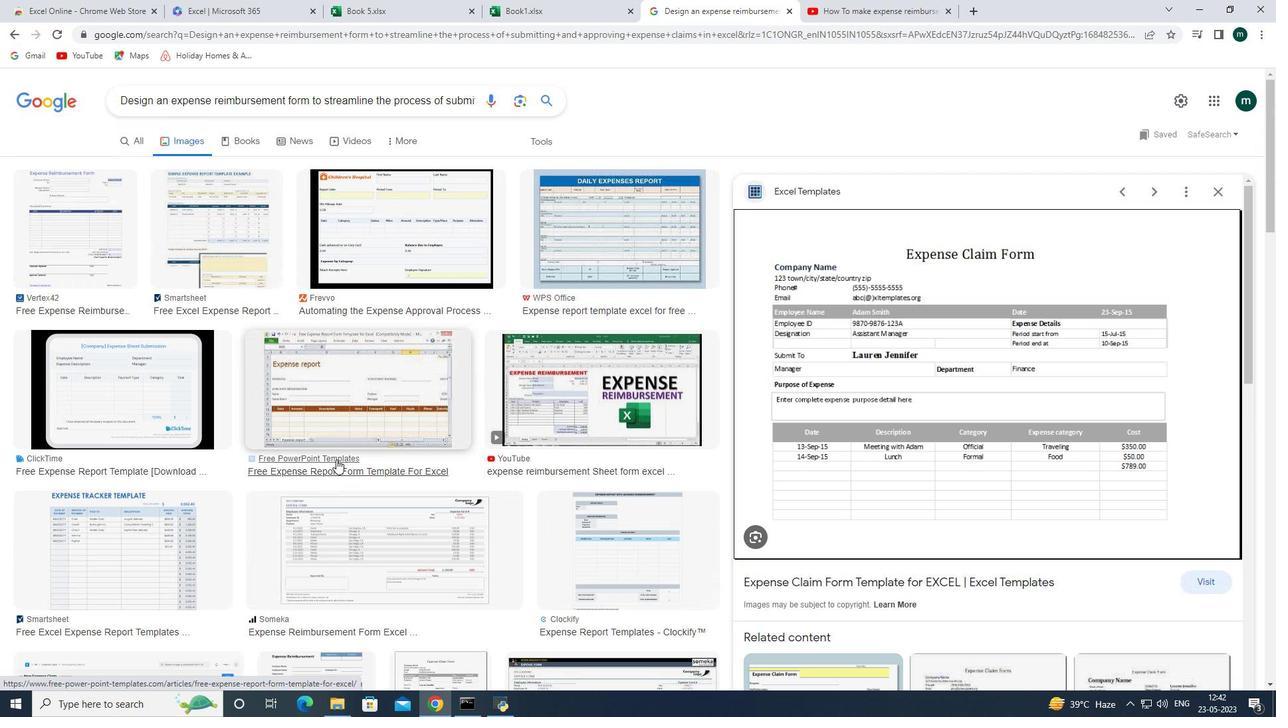 
Action: Mouse scrolled (336, 459) with delta (0, 0)
Screenshot: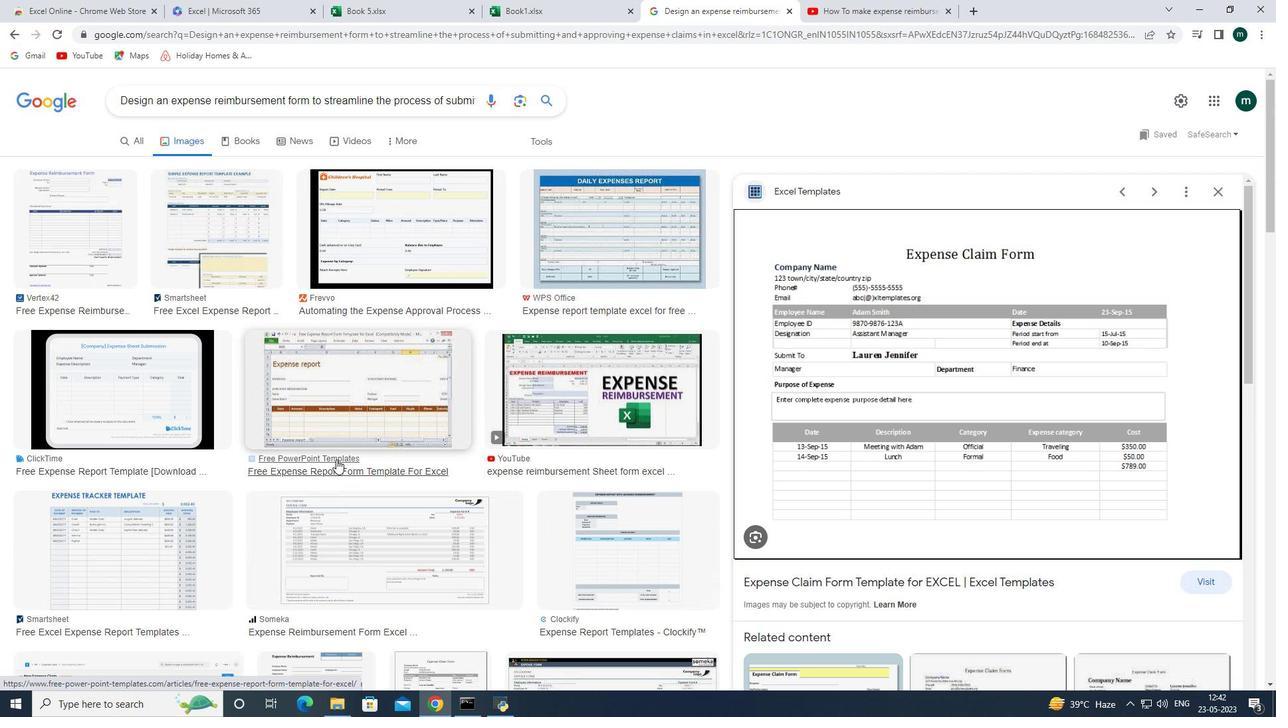 
Action: Mouse scrolled (336, 459) with delta (0, 0)
Screenshot: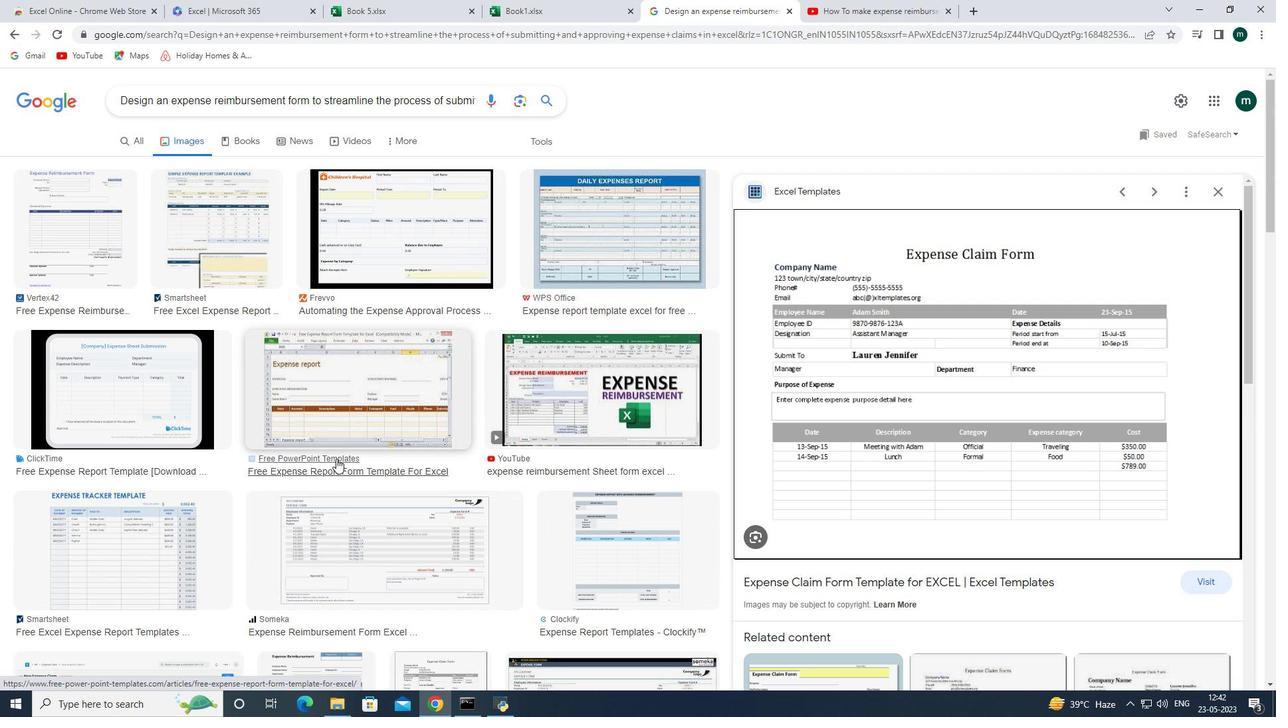 
Action: Mouse moved to (435, 548)
Screenshot: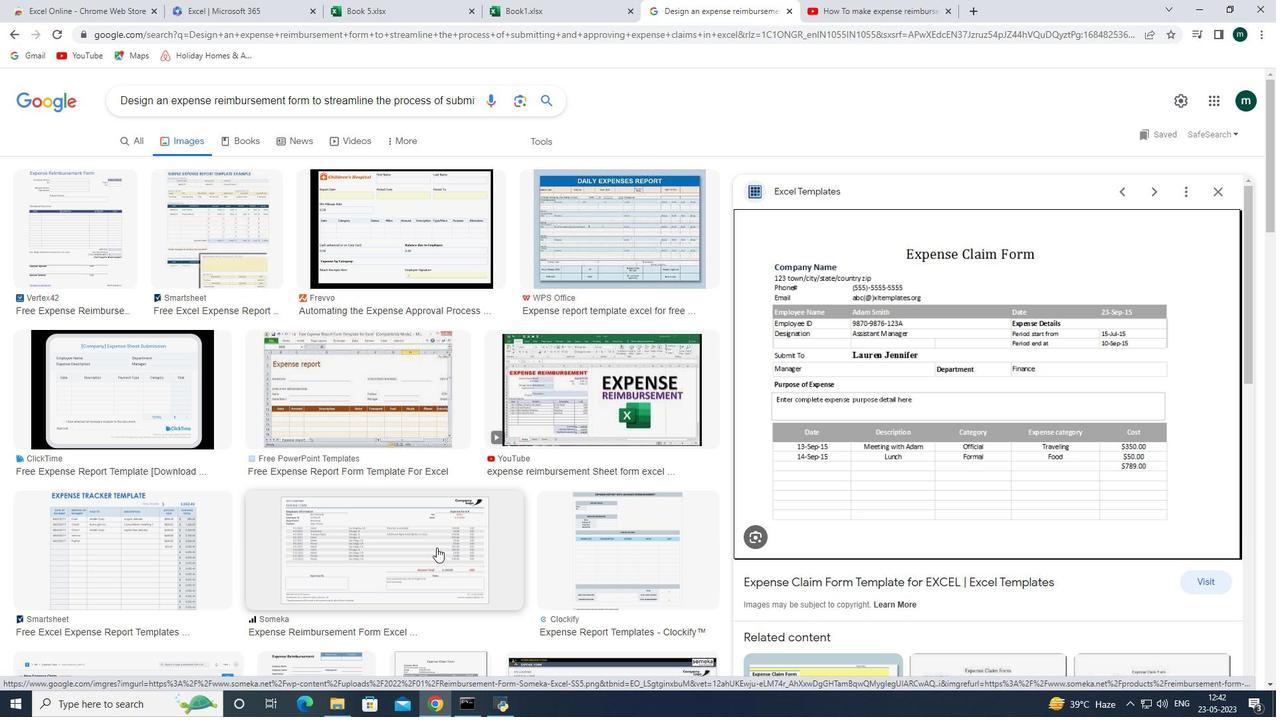 
Action: Mouse scrolled (435, 547) with delta (0, 0)
Screenshot: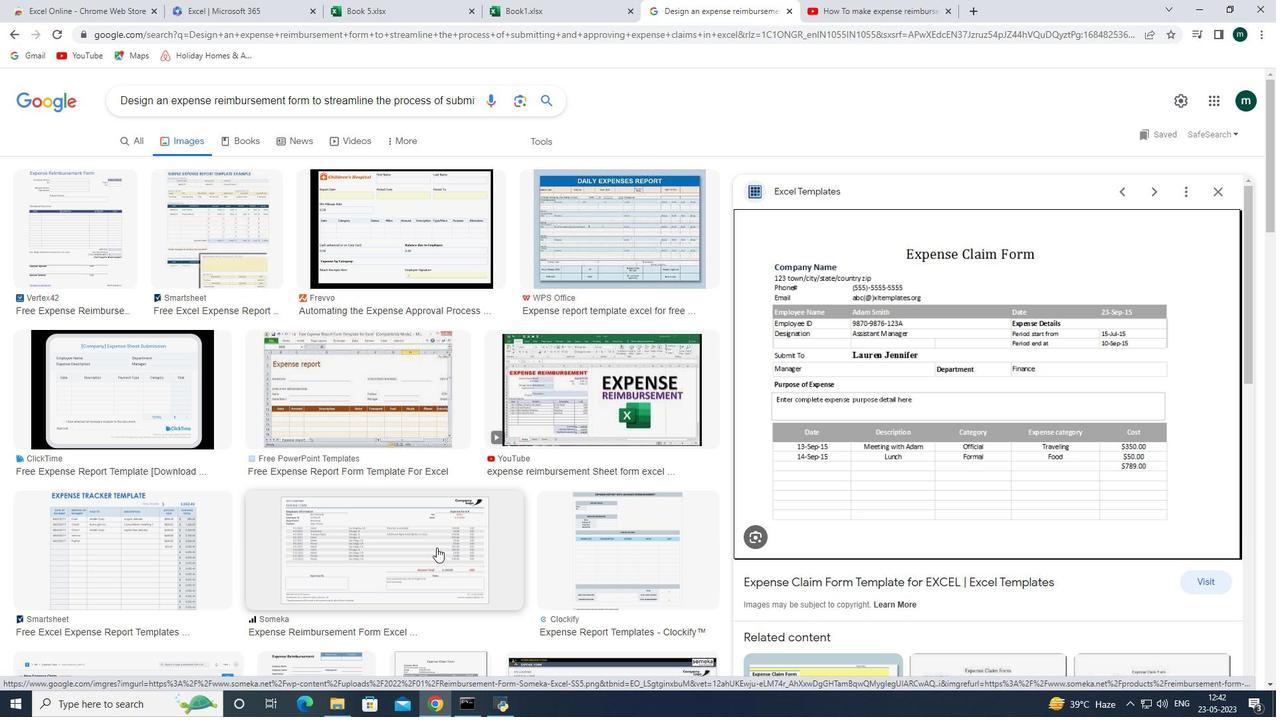 
Action: Mouse moved to (430, 546)
Screenshot: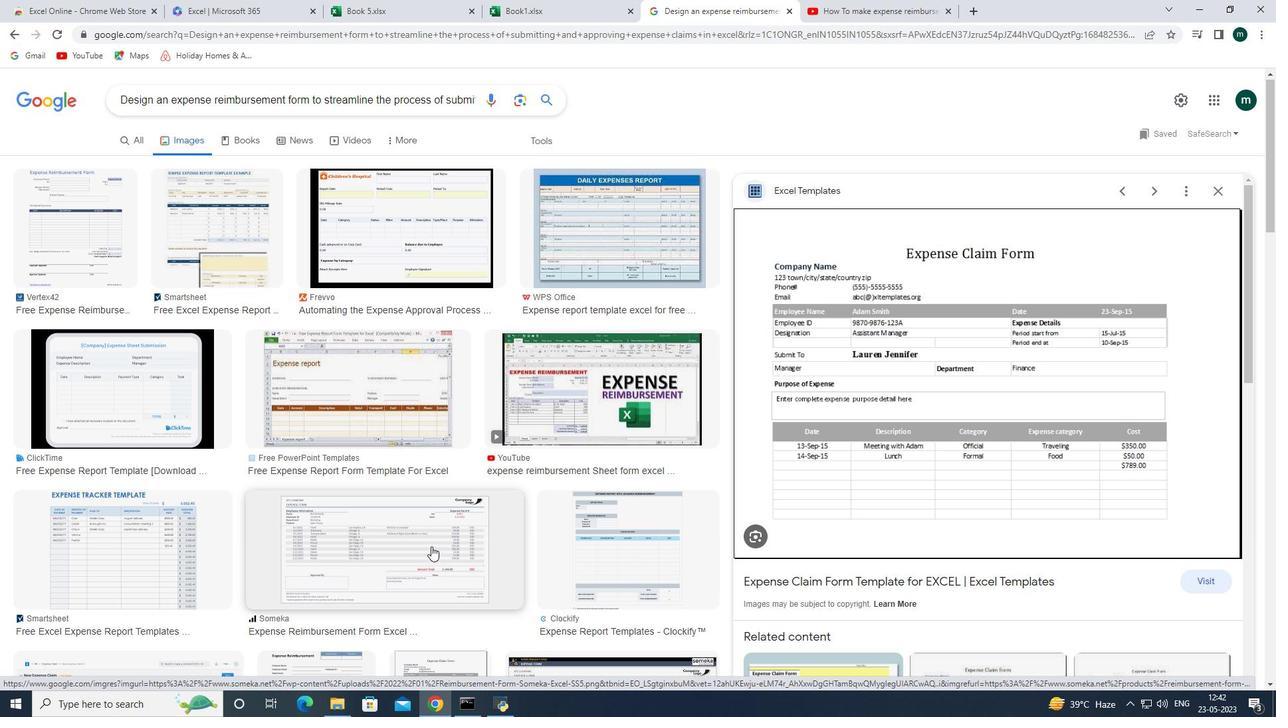 
Action: Mouse scrolled (430, 545) with delta (0, 0)
Screenshot: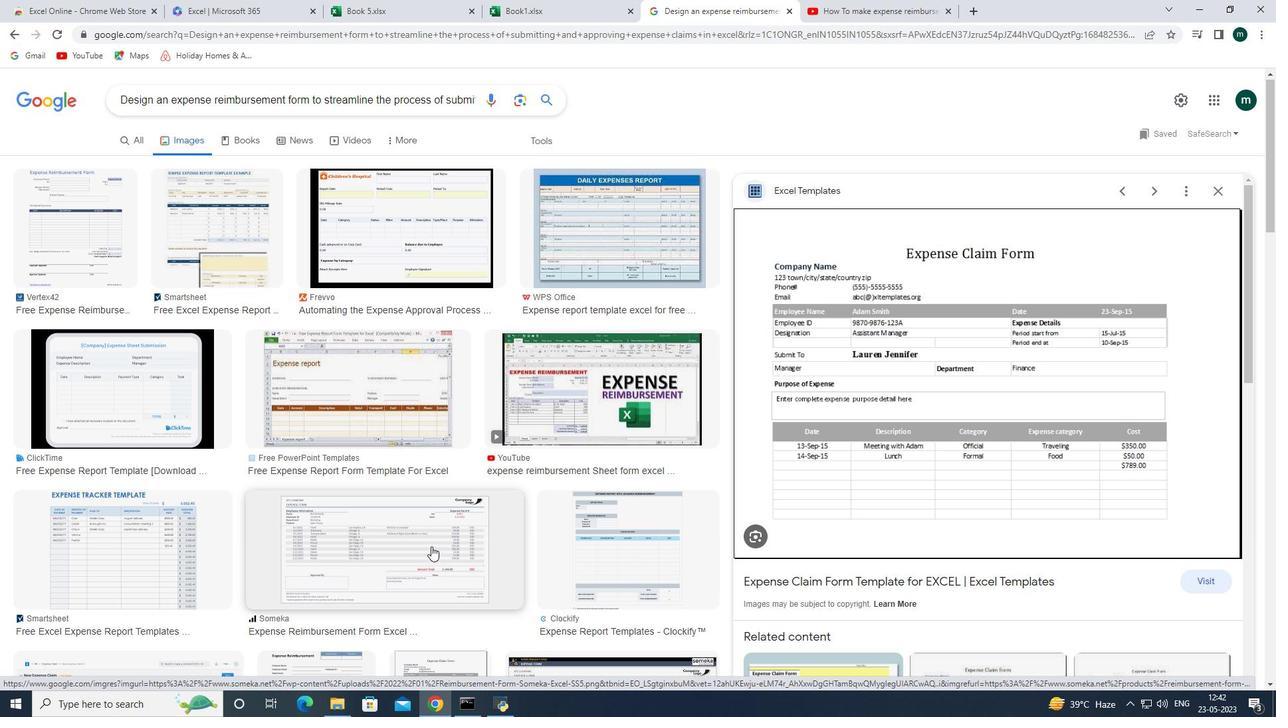 
Action: Mouse moved to (602, 291)
Screenshot: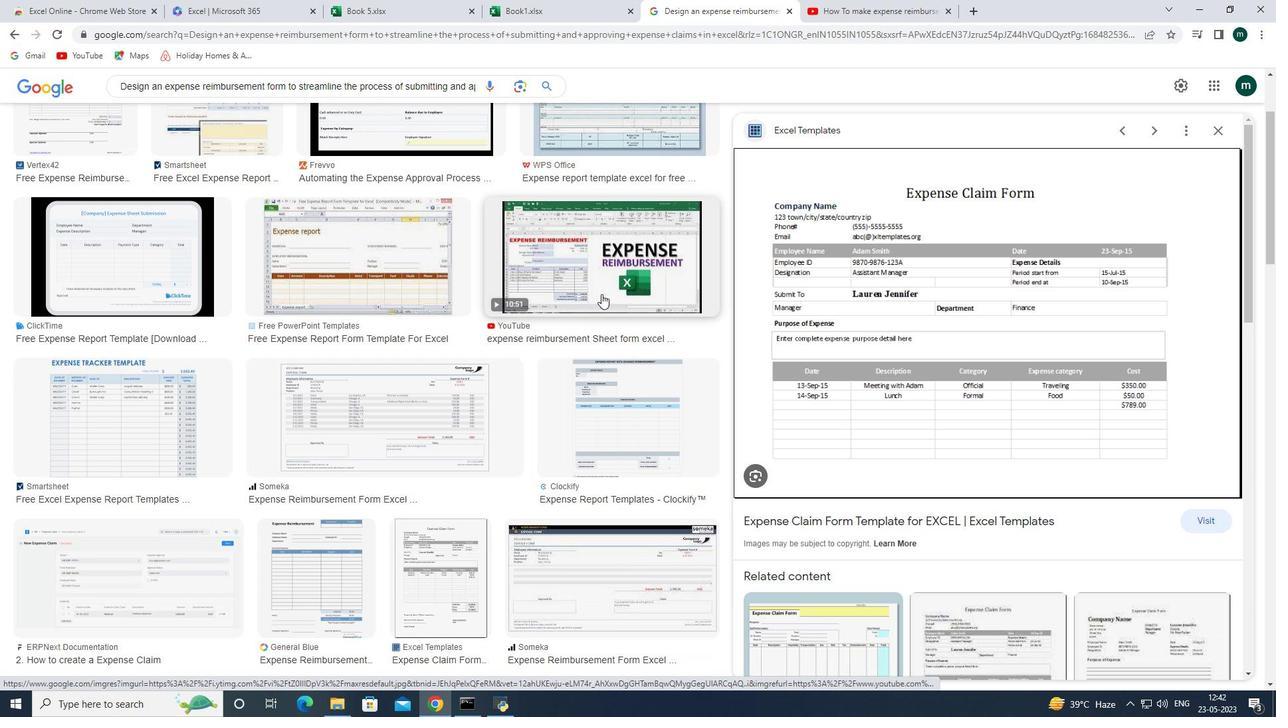 
Action: Mouse scrolled (602, 291) with delta (0, 0)
Screenshot: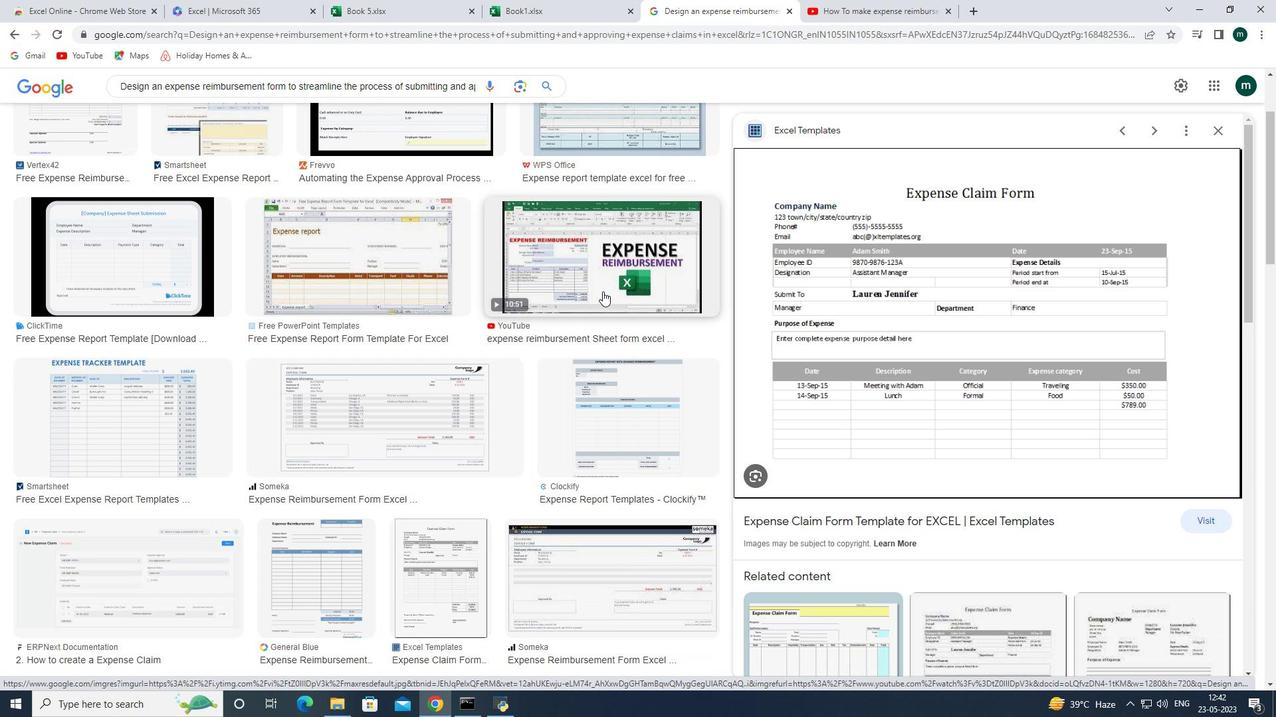 
Action: Mouse scrolled (602, 291) with delta (0, 0)
Screenshot: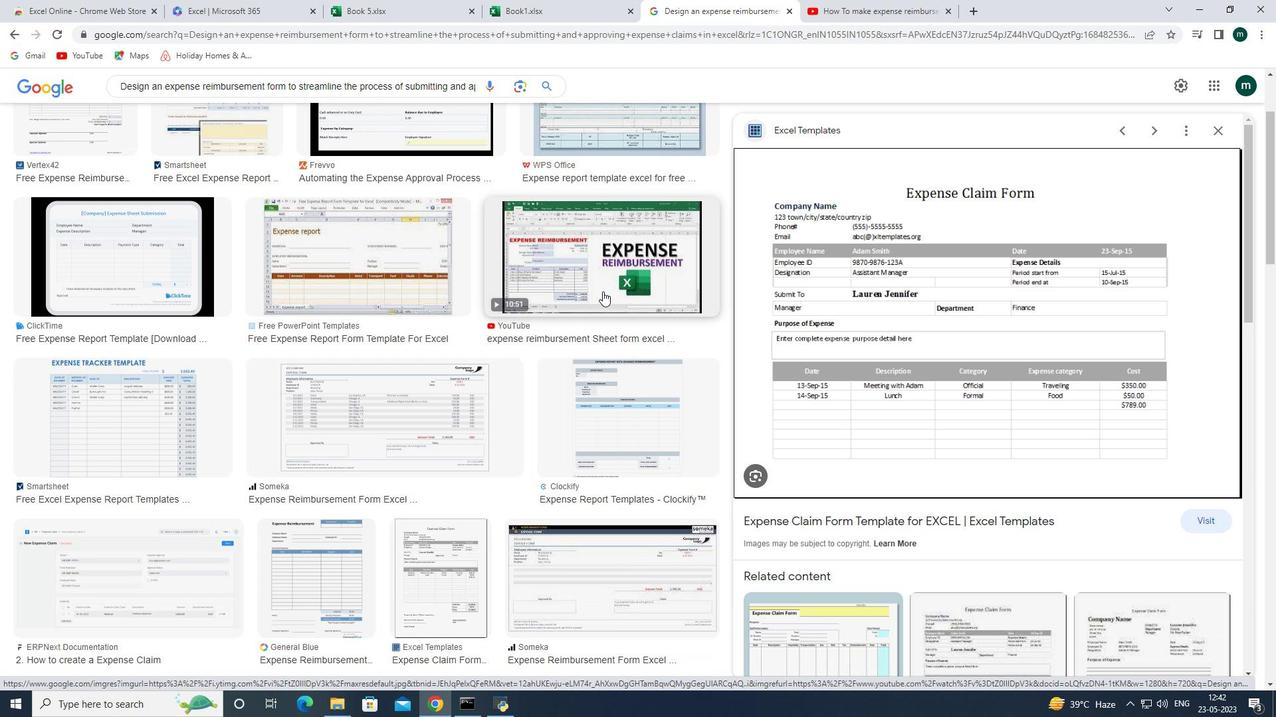 
Action: Mouse scrolled (602, 291) with delta (0, 0)
Screenshot: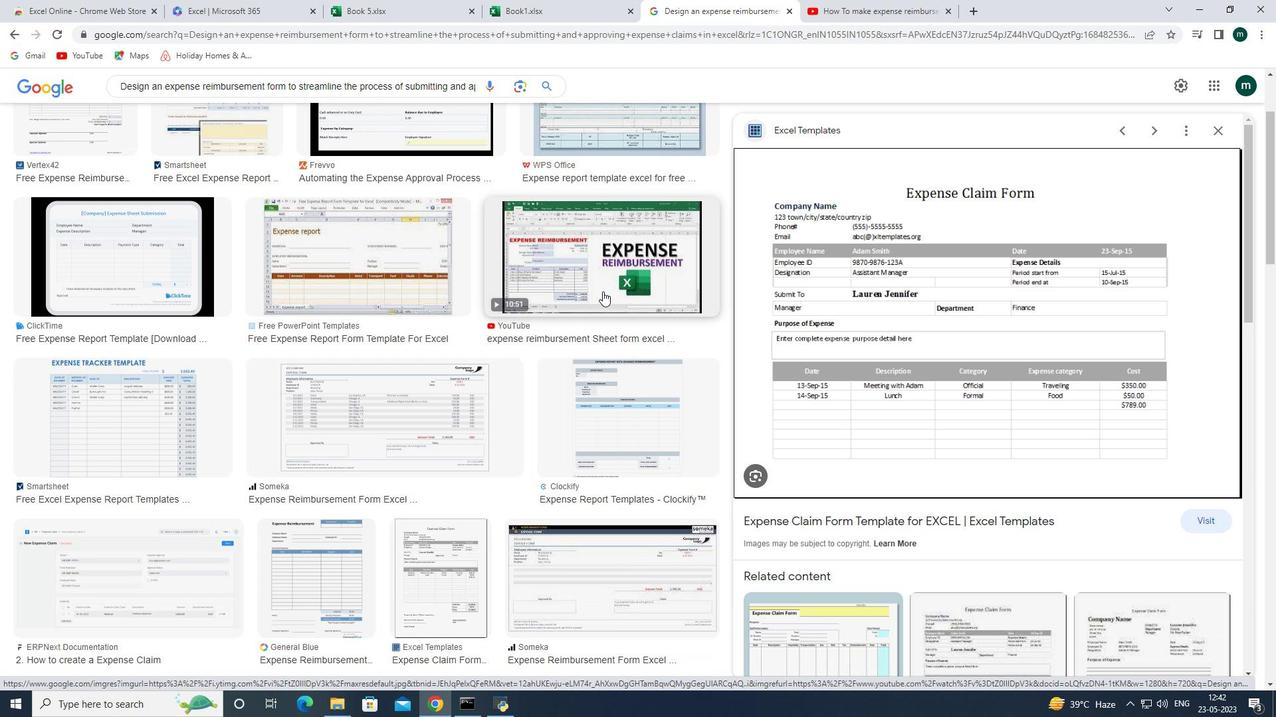 
Action: Mouse scrolled (602, 292) with delta (0, 0)
Screenshot: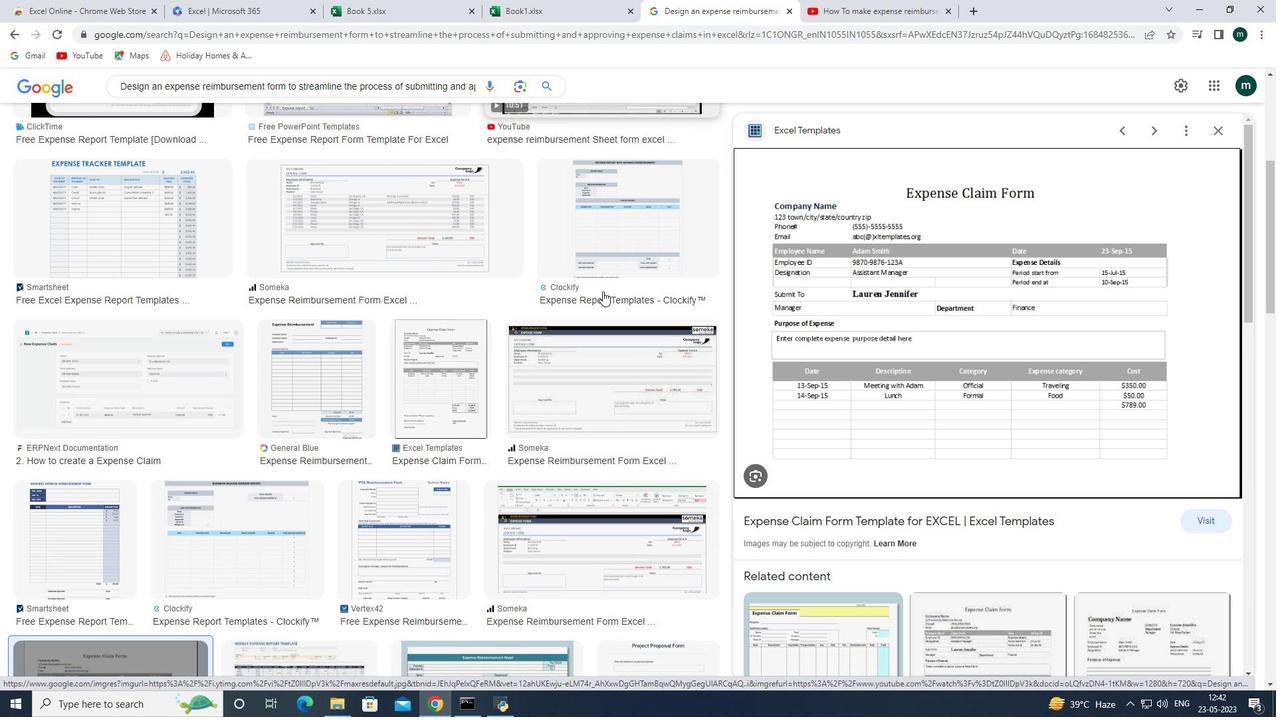 
Action: Mouse scrolled (602, 292) with delta (0, 0)
Screenshot: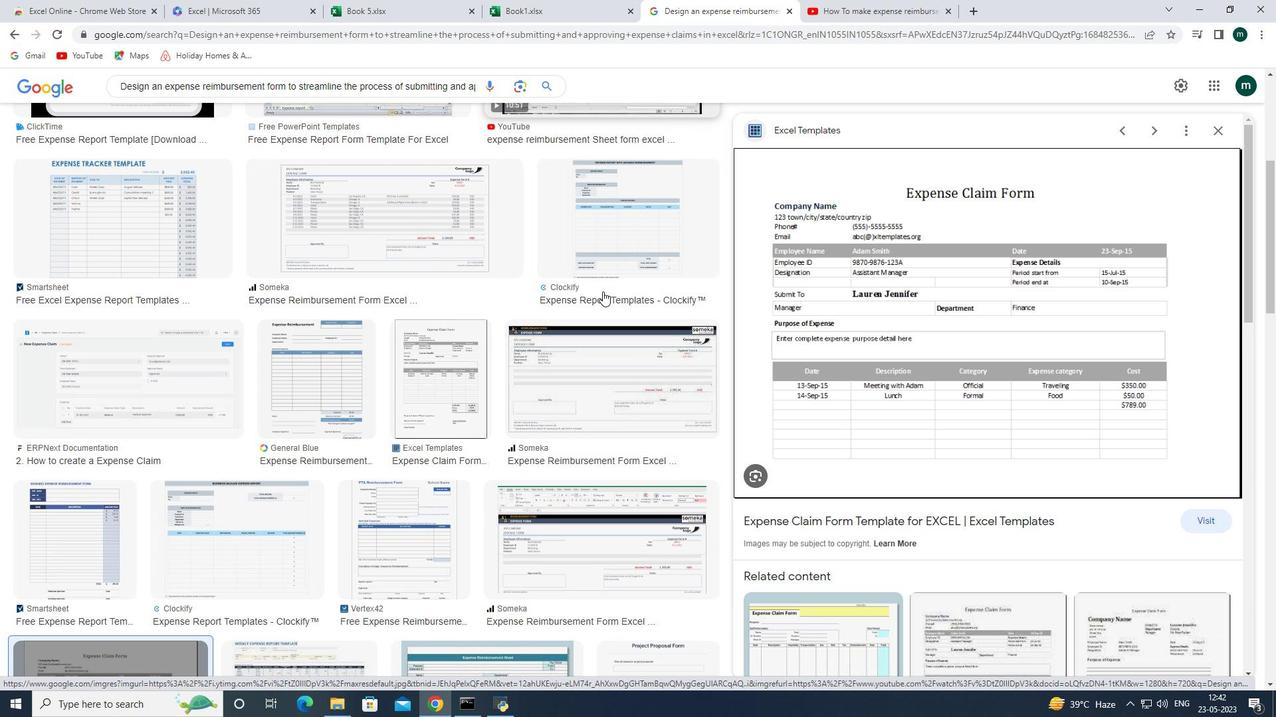 
Action: Mouse moved to (600, 340)
Screenshot: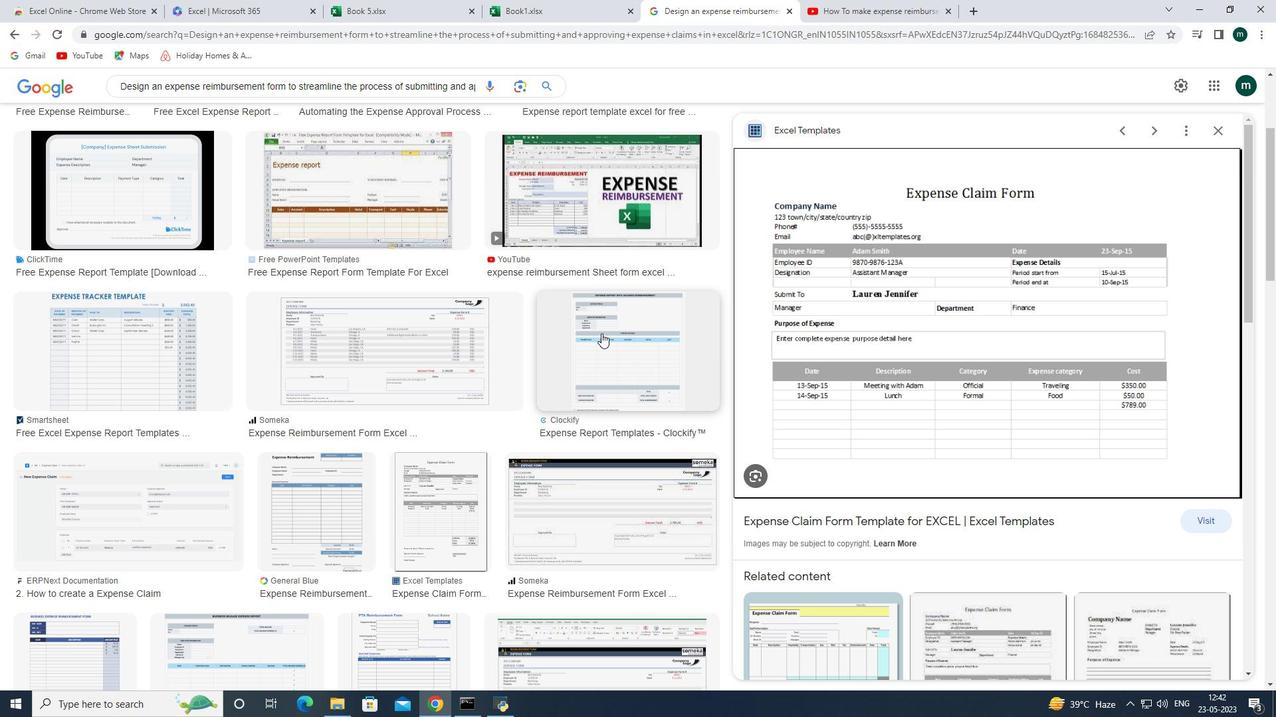 
Action: Mouse scrolled (600, 339) with delta (0, 0)
Screenshot: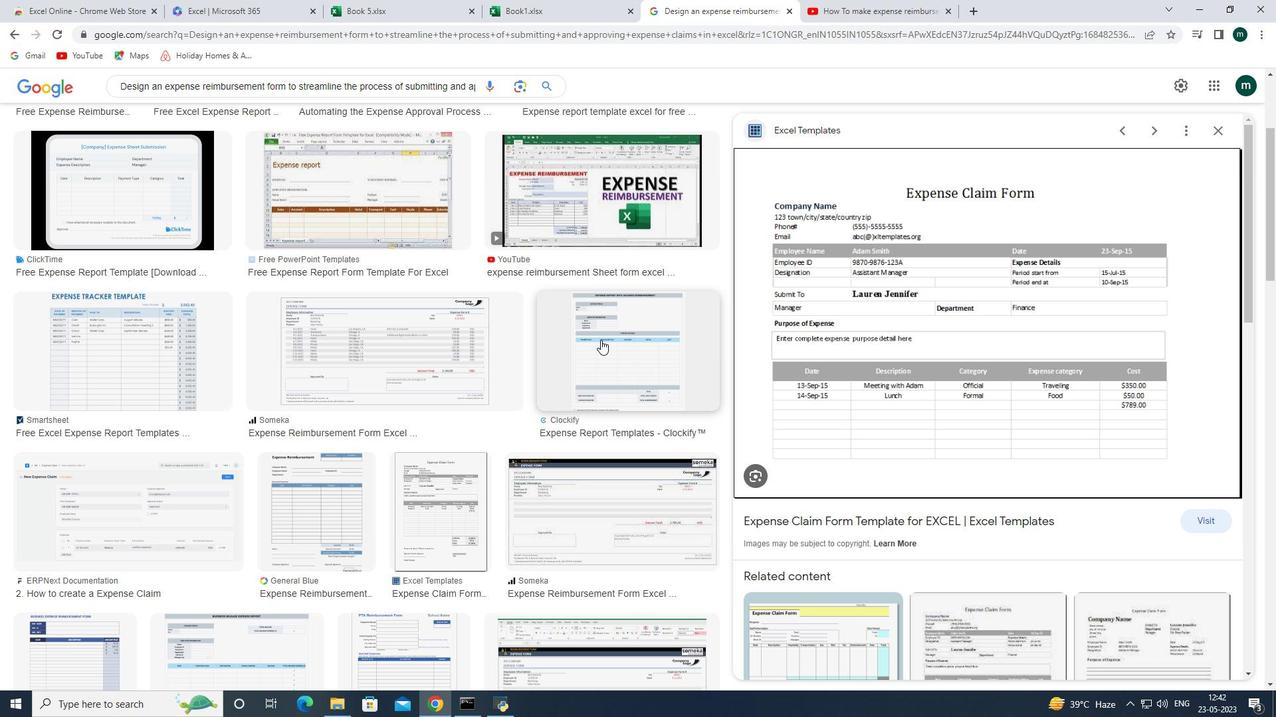 
Action: Mouse scrolled (600, 339) with delta (0, 0)
Screenshot: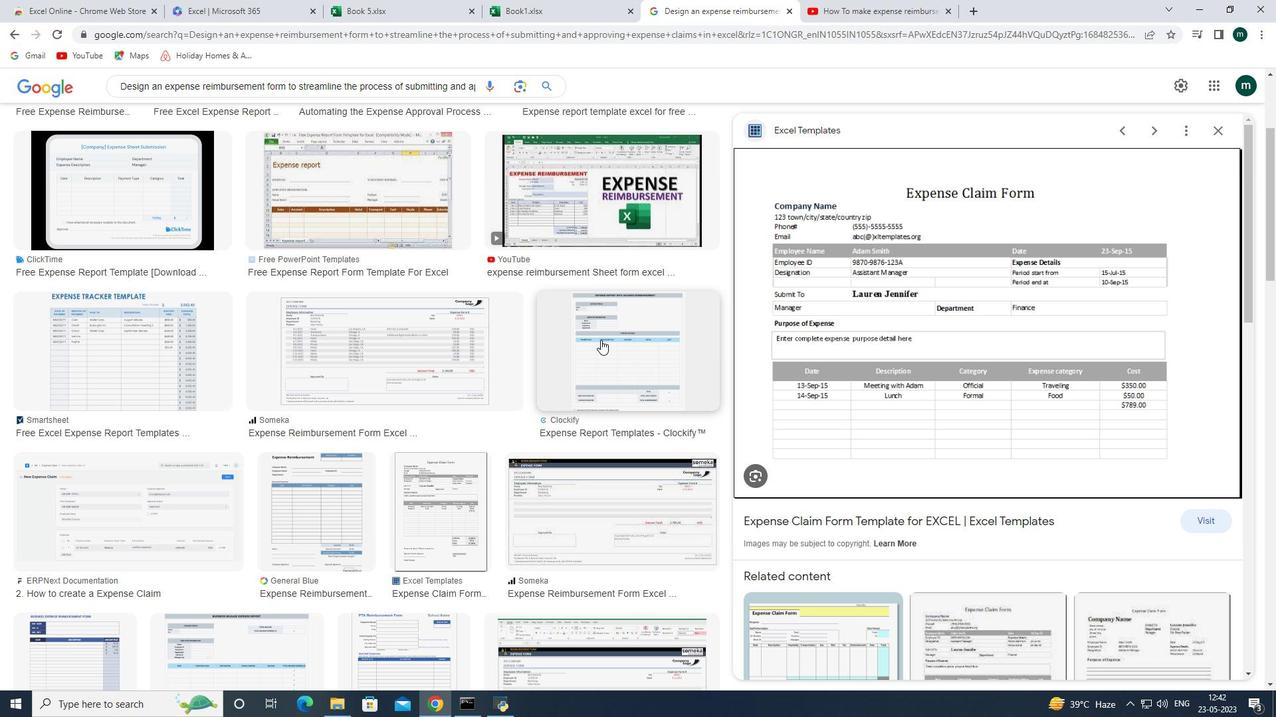 
Action: Mouse scrolled (600, 339) with delta (0, 0)
Screenshot: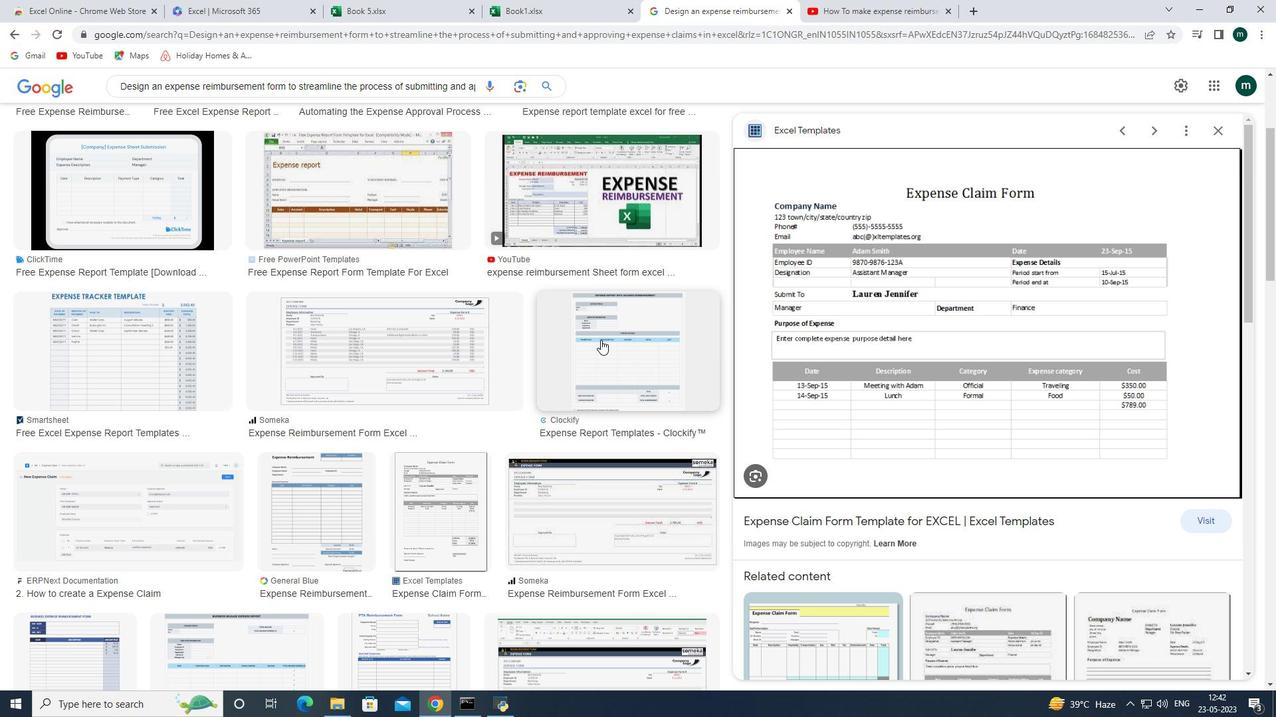 
Action: Mouse scrolled (600, 340) with delta (0, 0)
Screenshot: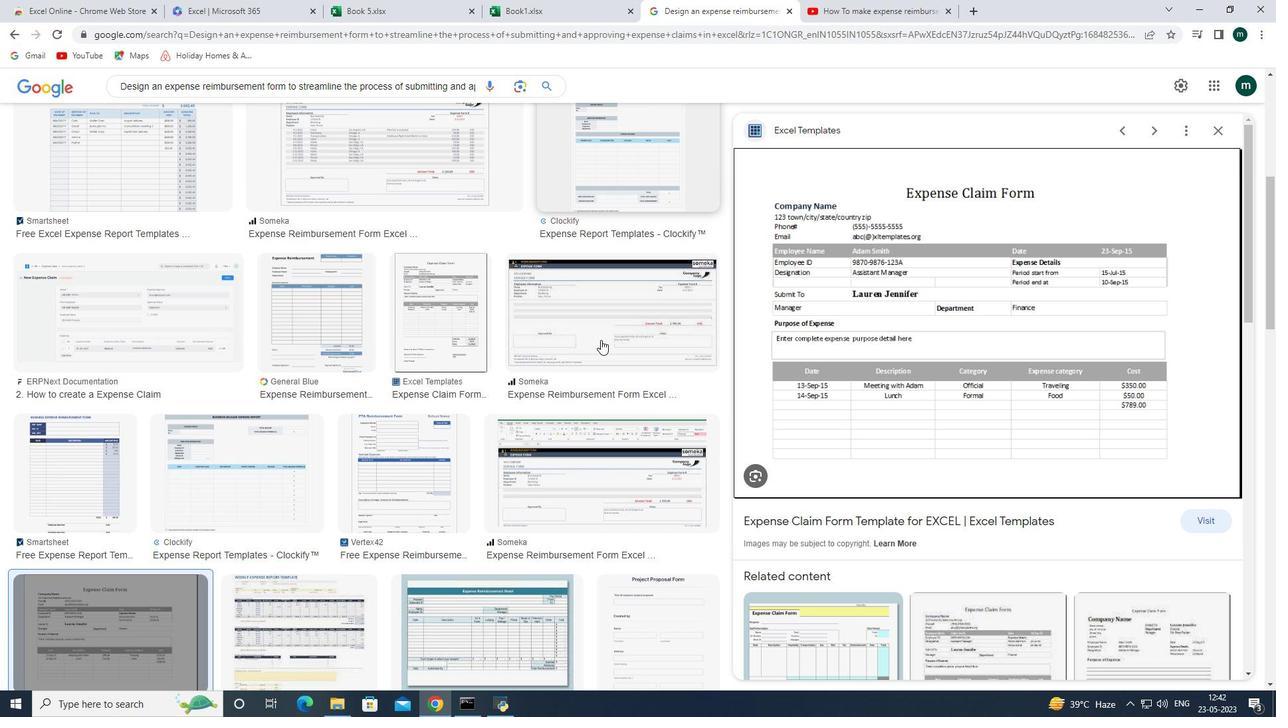 
Action: Mouse scrolled (600, 340) with delta (0, 0)
Screenshot: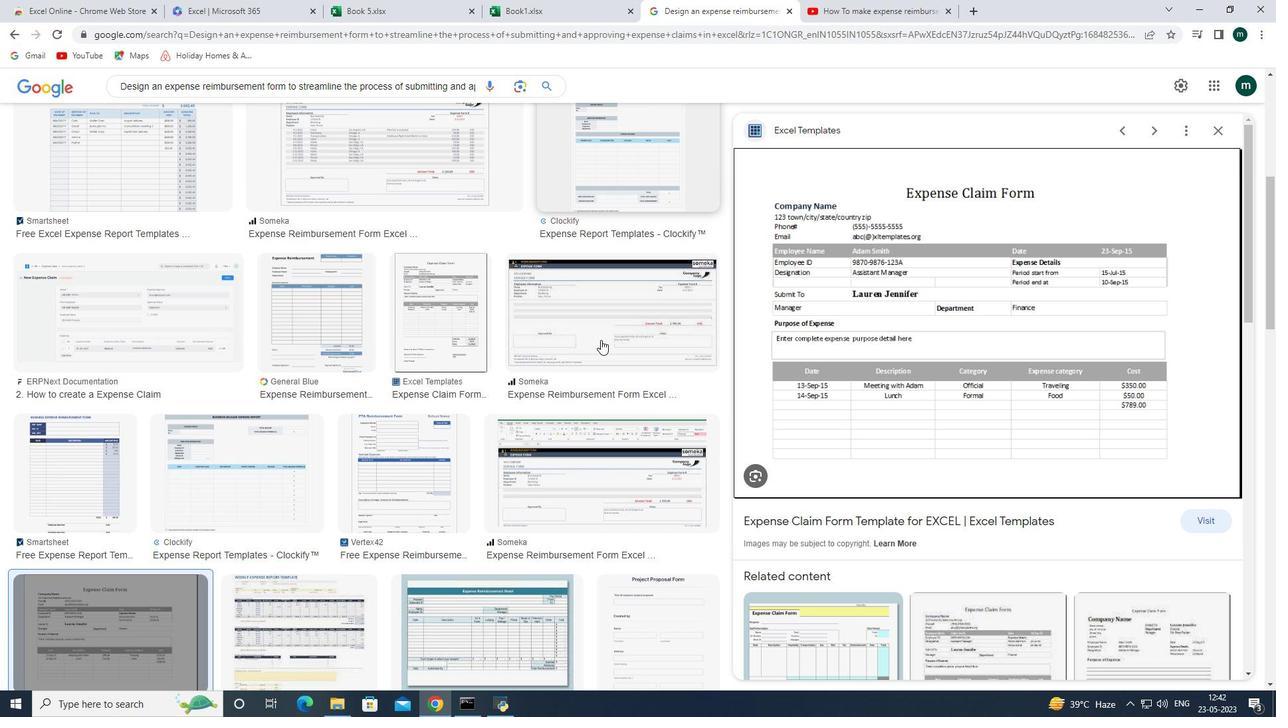 
Action: Mouse scrolled (600, 340) with delta (0, 0)
Screenshot: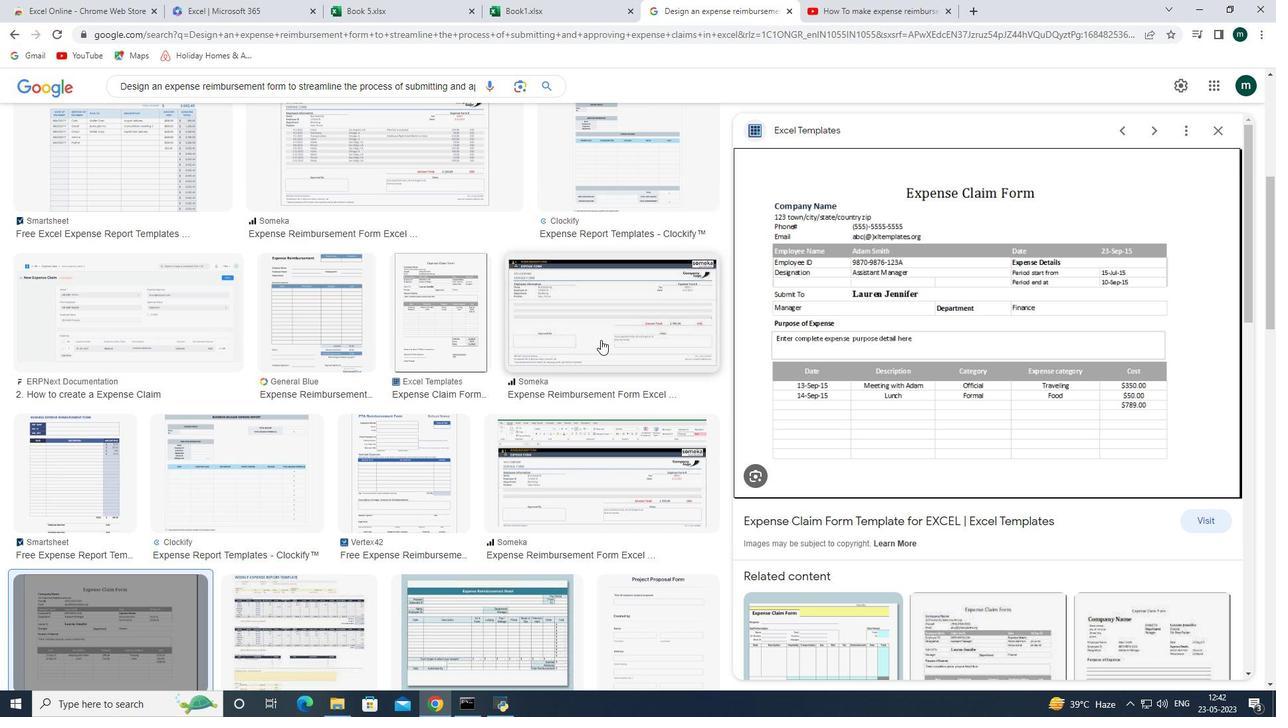 
Action: Mouse scrolled (600, 340) with delta (0, 0)
Screenshot: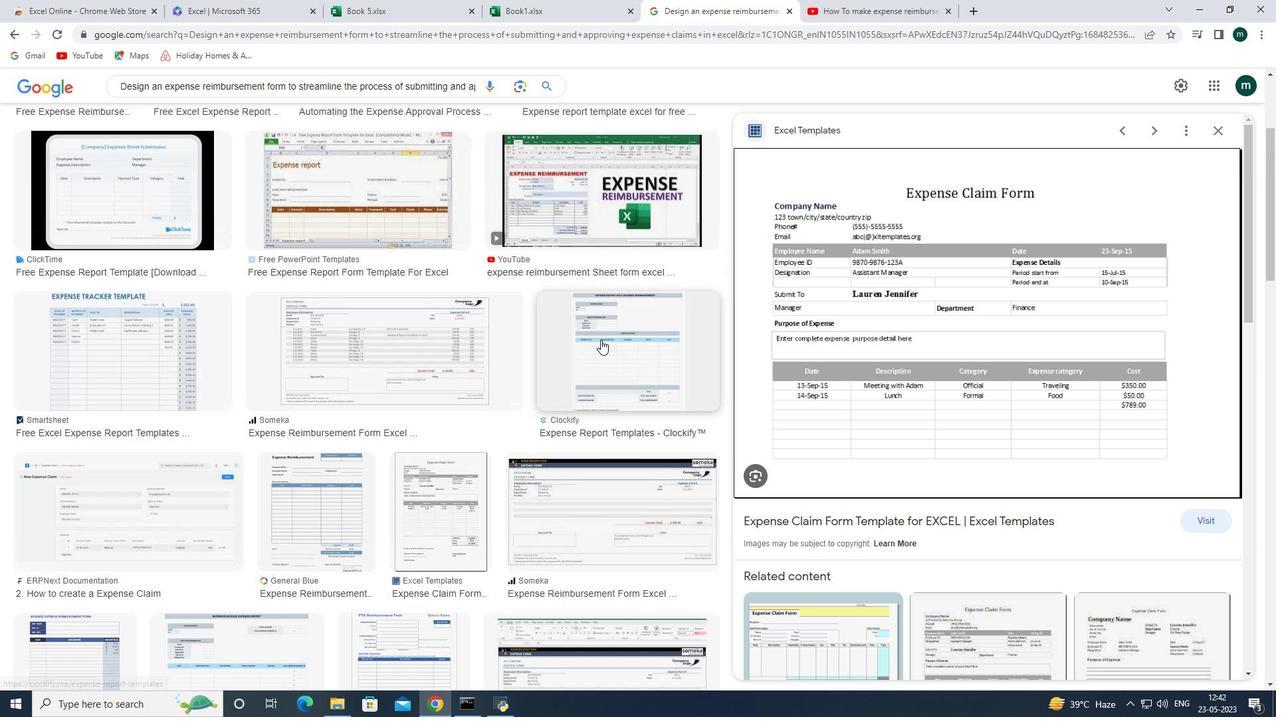 
Action: Mouse scrolled (600, 340) with delta (0, 0)
Screenshot: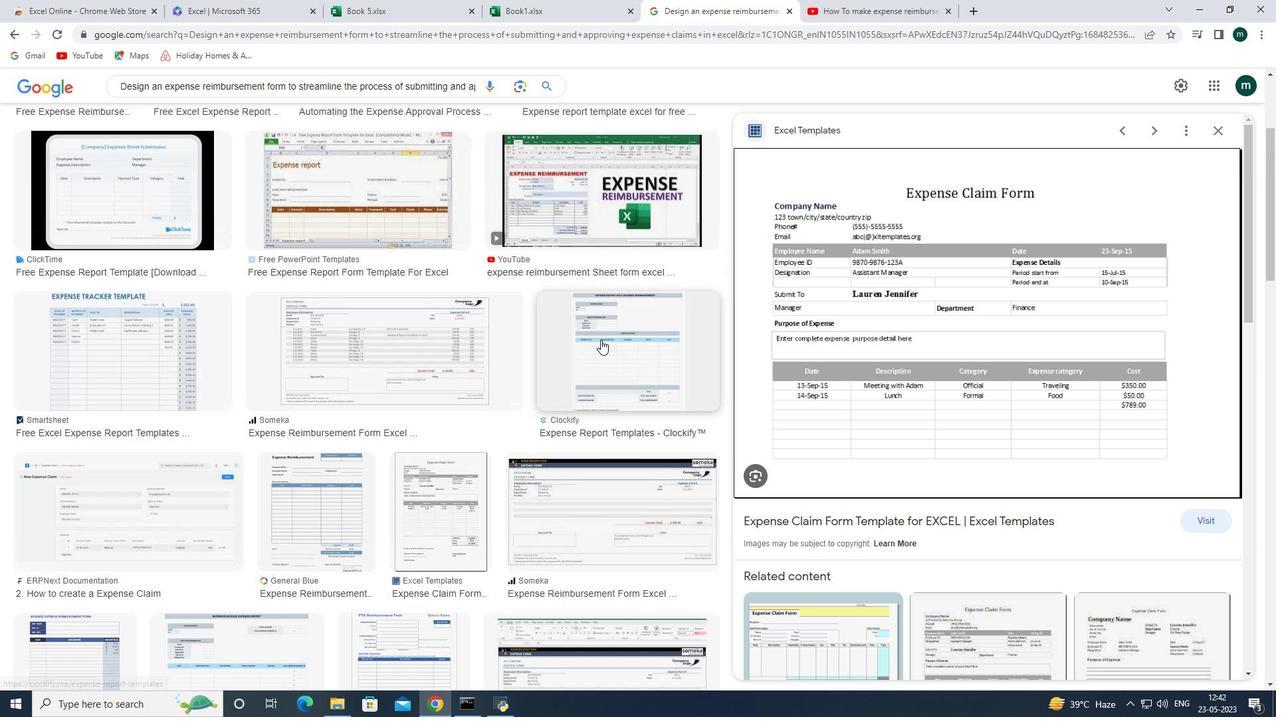 
Action: Mouse scrolled (600, 340) with delta (0, 0)
Screenshot: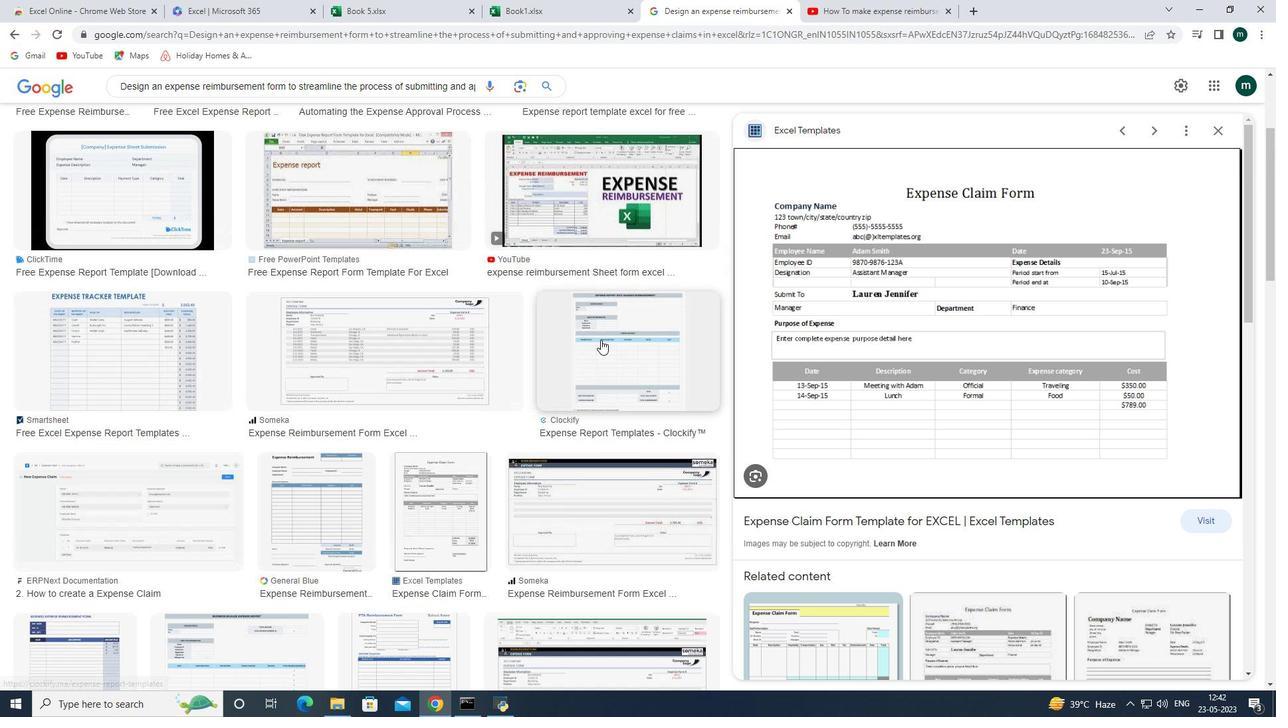 
Action: Mouse scrolled (600, 340) with delta (0, 0)
Screenshot: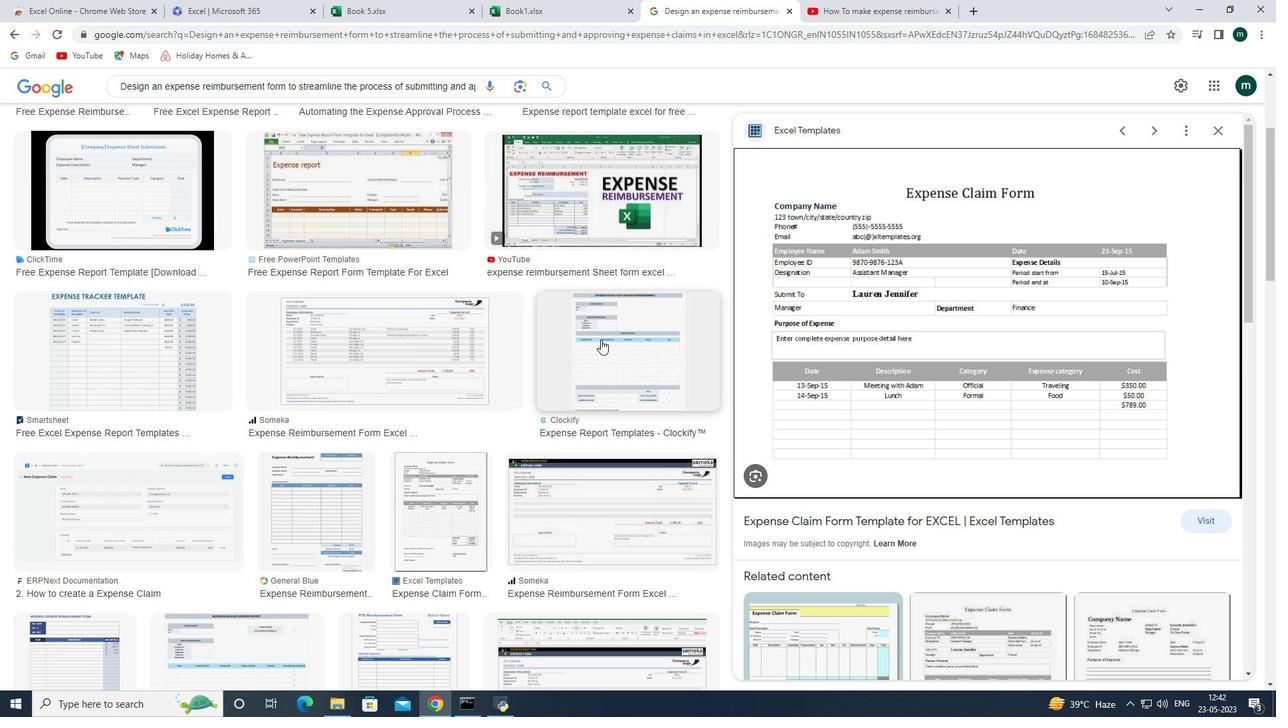 
Action: Mouse scrolled (600, 340) with delta (0, 0)
Screenshot: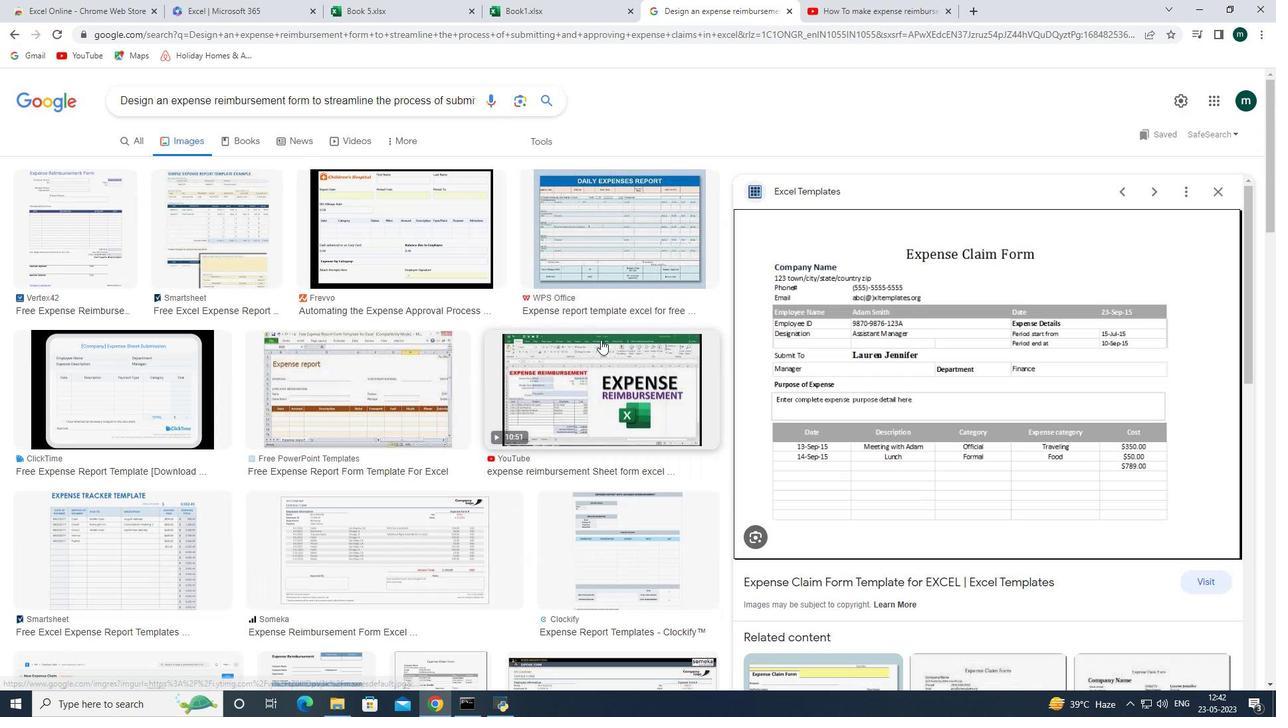
Action: Mouse scrolled (600, 340) with delta (0, 0)
Screenshot: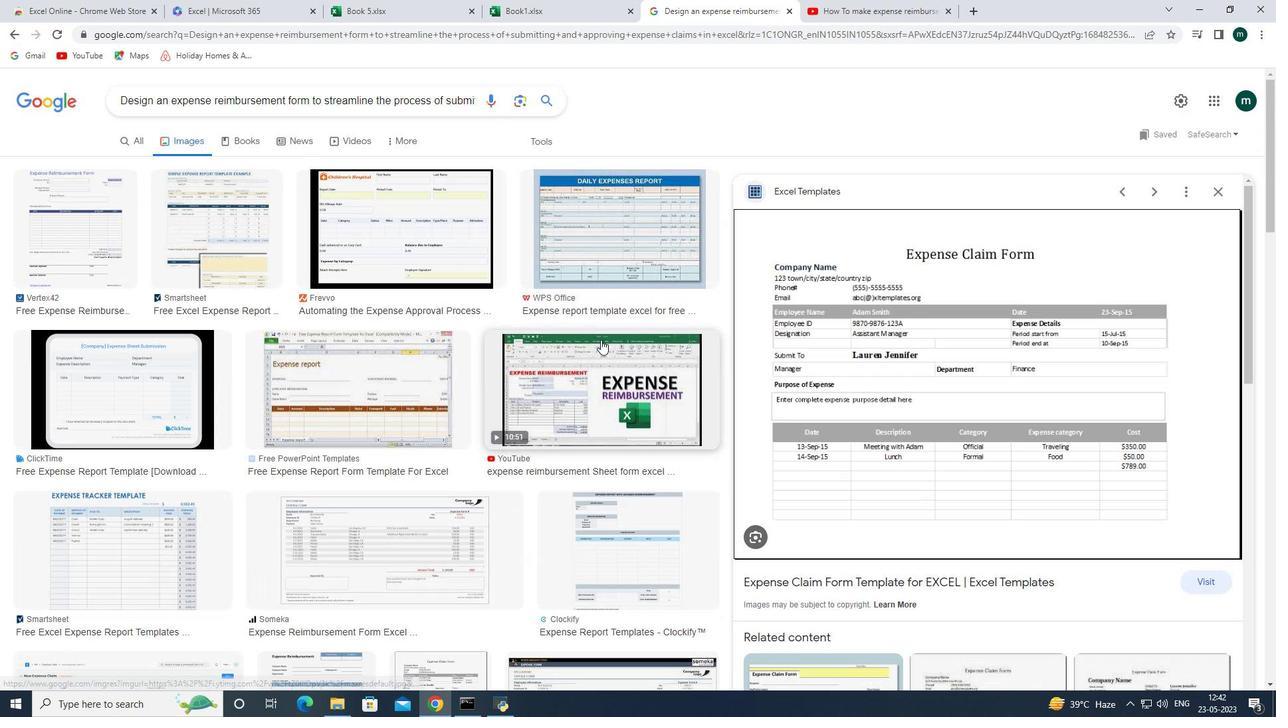 
Action: Mouse scrolled (600, 340) with delta (0, 0)
Screenshot: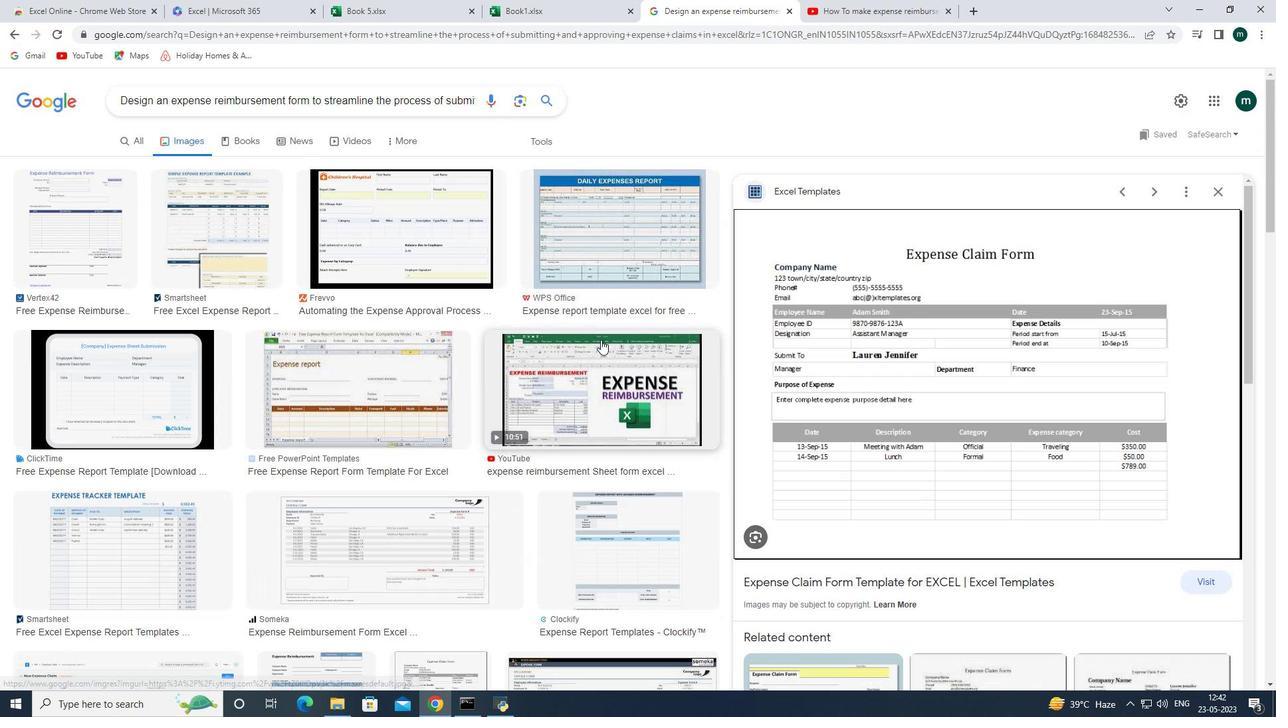 
Action: Mouse scrolled (600, 340) with delta (0, 0)
Screenshot: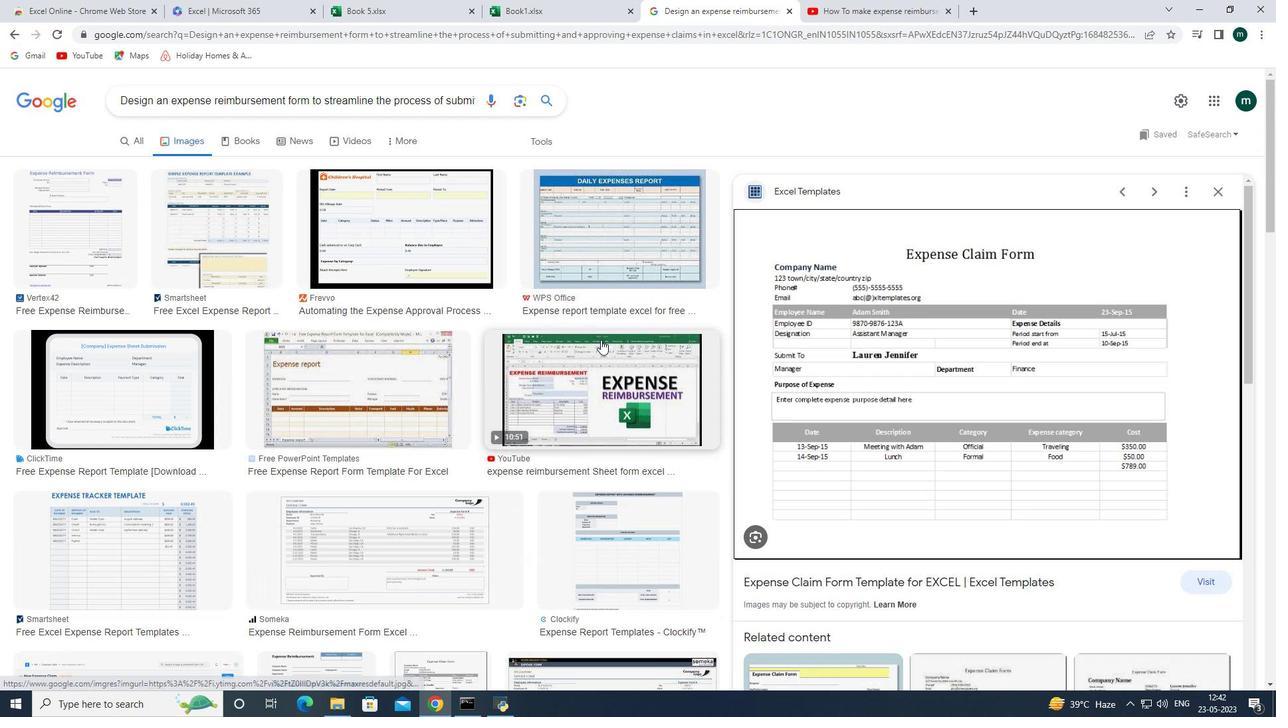 
Action: Mouse moved to (973, 501)
Screenshot: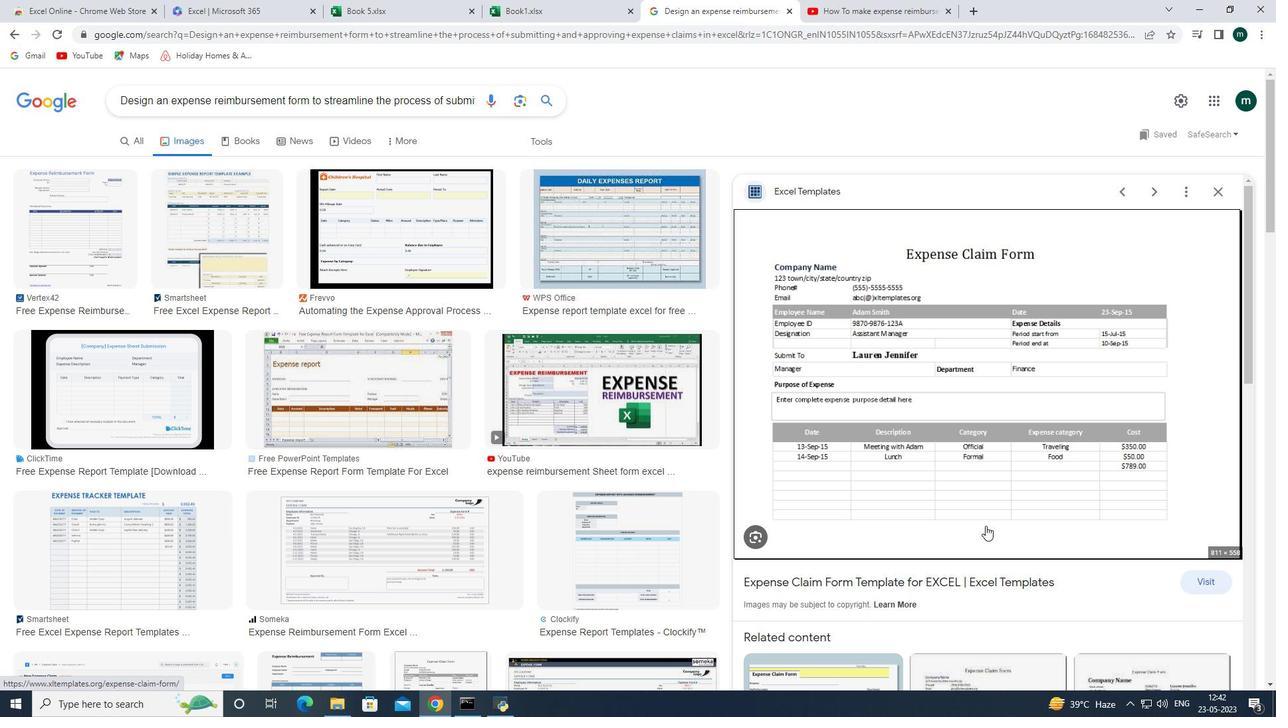 
Action: Mouse pressed right at (973, 501)
